 Task: Look for space in Ocala, United States from 26th August, 2023 to 10th September, 2023 for 6 adults, 2 children in price range Rs.10000 to Rs.15000. Place can be entire place or shared room with 6 bedrooms having 6 beds and 6 bathrooms. Property type can be house, flat, guest house. Amenities needed are: wifi, TV, free parkinig on premises, gym, breakfast. Booking option can be shelf check-in. Required host language is English.
Action: Mouse moved to (588, 117)
Screenshot: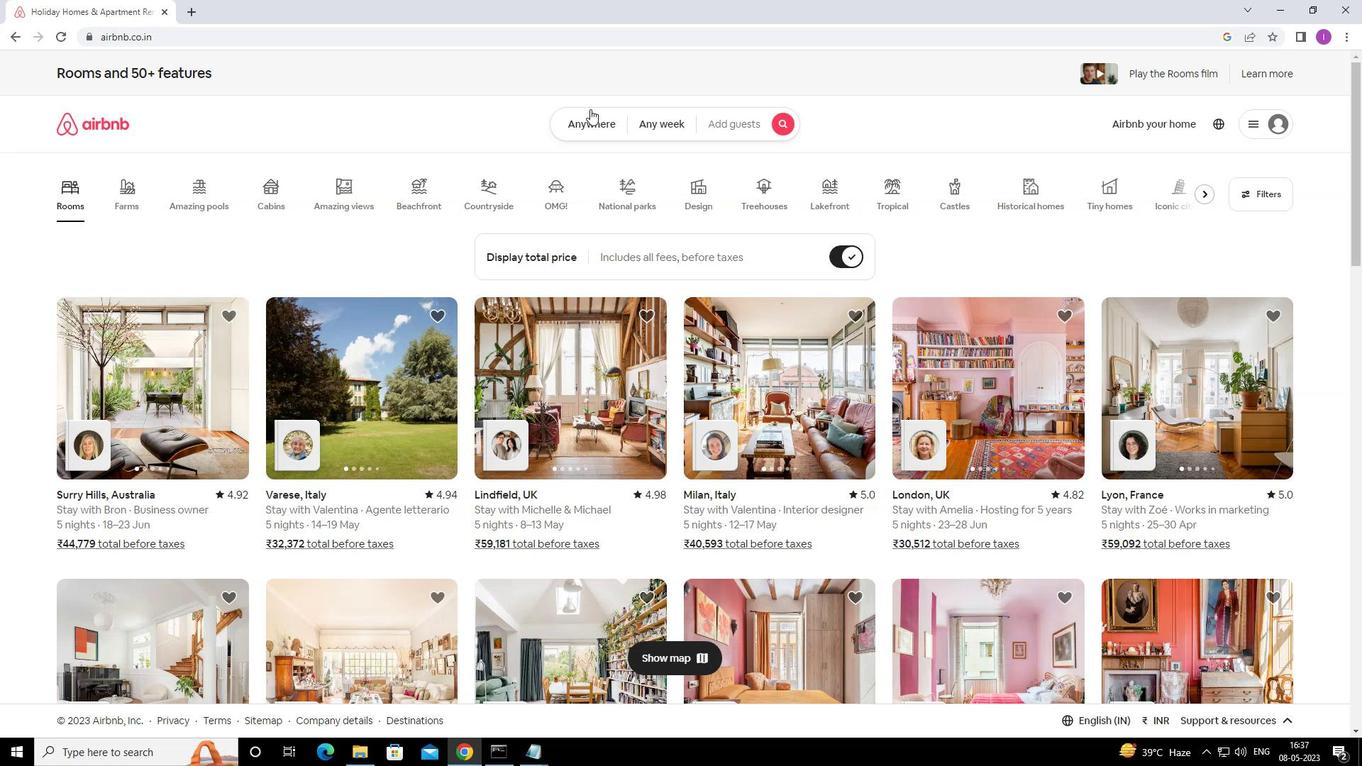 
Action: Mouse pressed left at (588, 117)
Screenshot: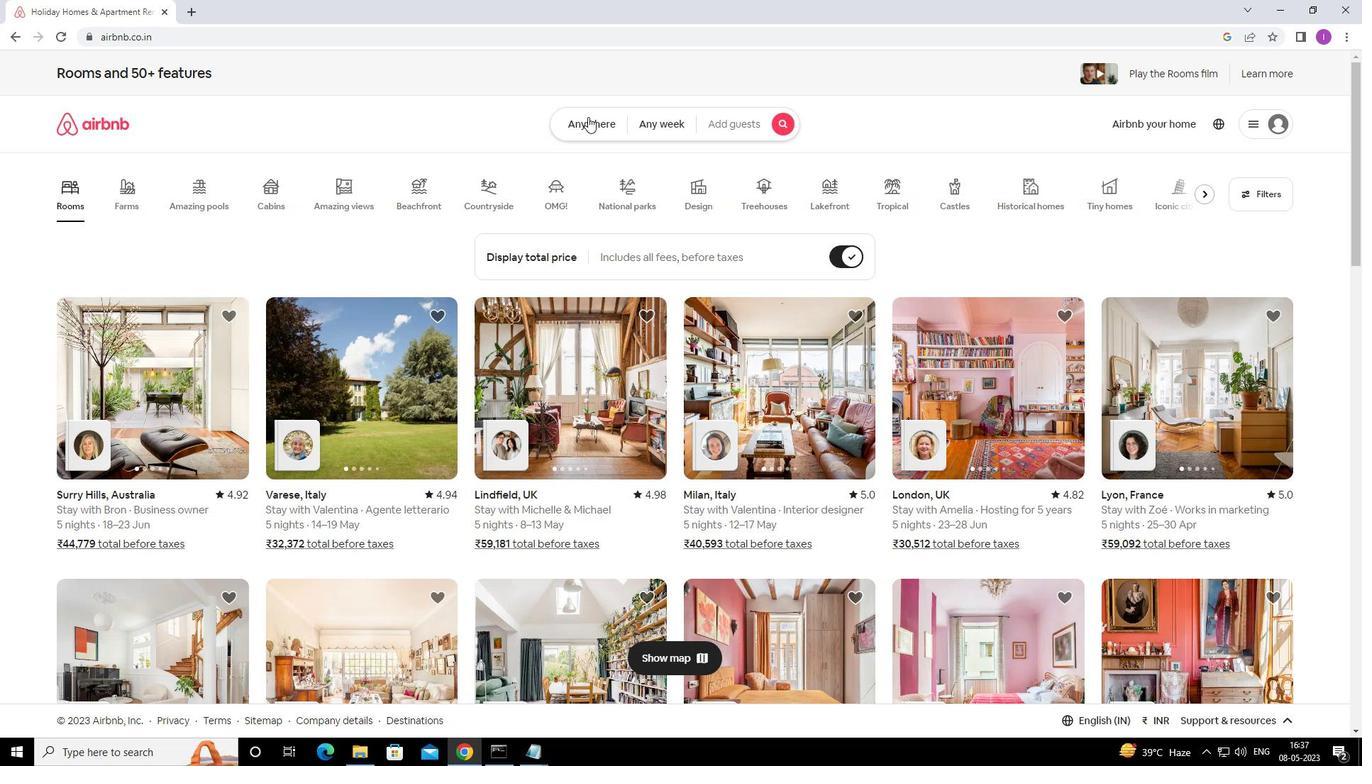 
Action: Mouse moved to (469, 176)
Screenshot: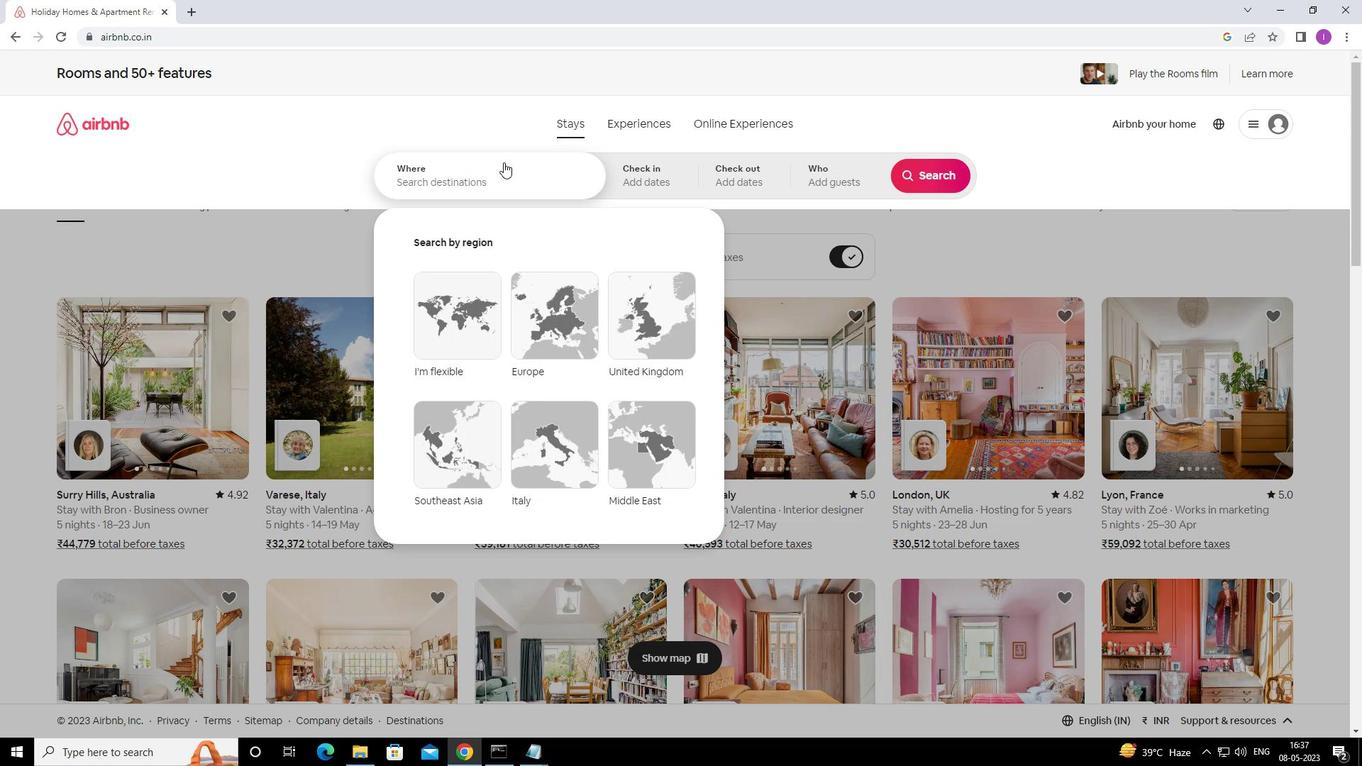 
Action: Mouse pressed left at (469, 176)
Screenshot: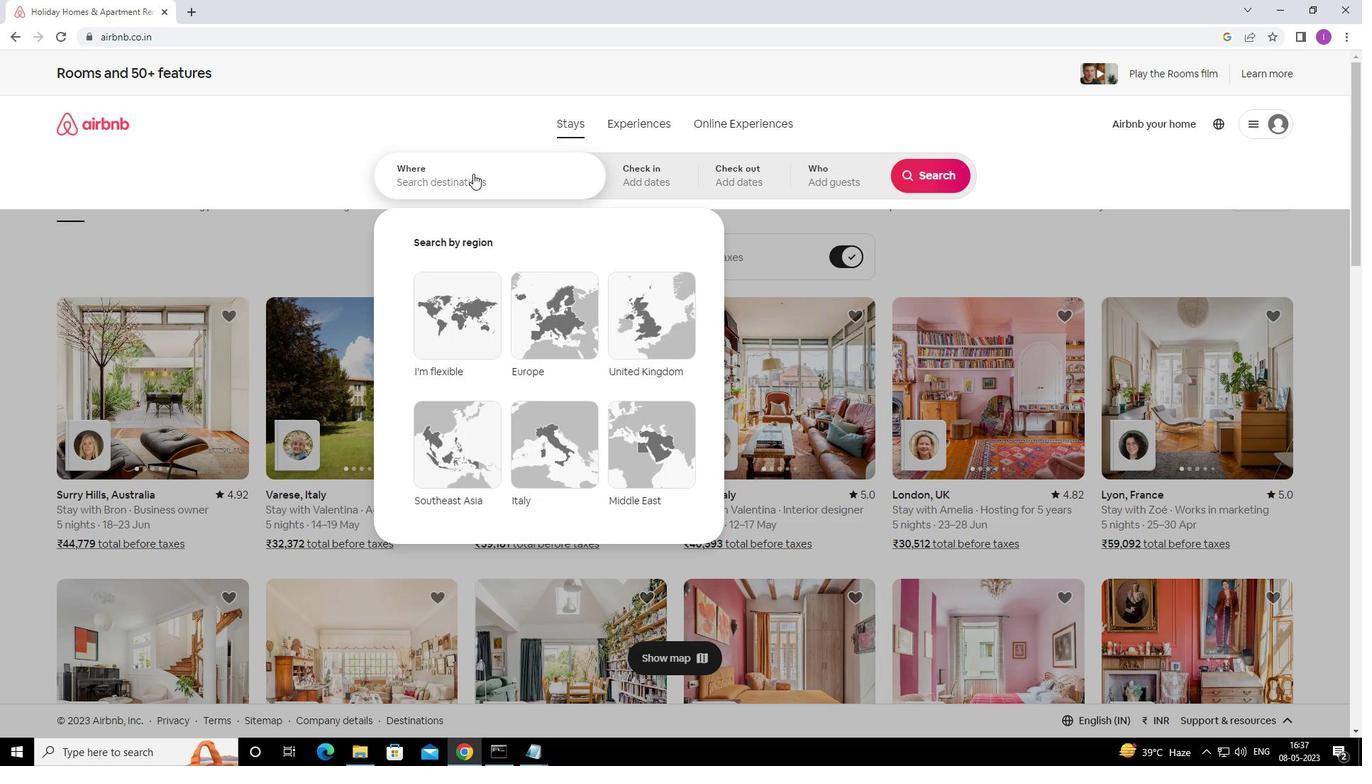 
Action: Mouse moved to (481, 176)
Screenshot: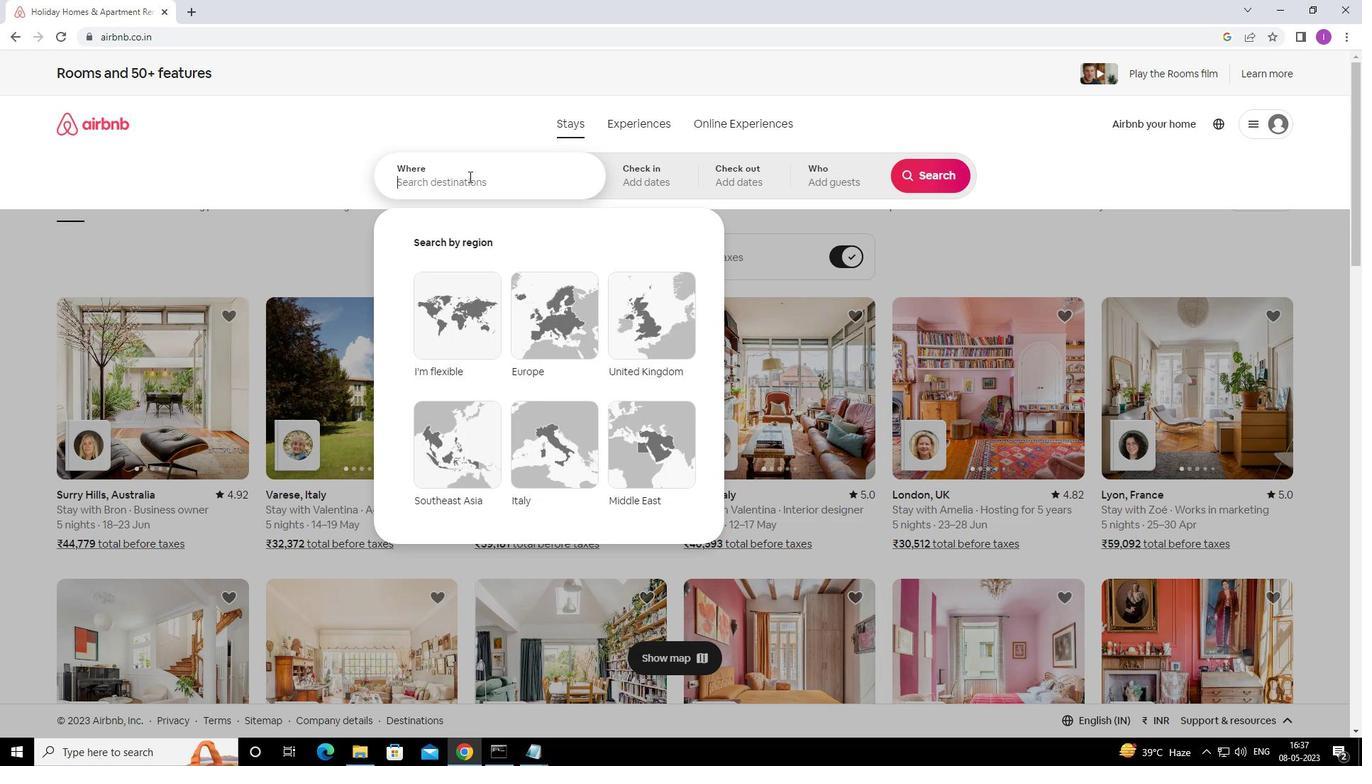 
Action: Key pressed <Key.shift><Key.shift><Key.shift><Key.shift><Key.shift><Key.shift><Key.shift><Key.shift><Key.shift><Key.shift><Key.shift><Key.shift><Key.shift><Key.shift><Key.shift><Key.shift><Key.shift><Key.shift><Key.shift><Key.shift><Key.shift><Key.shift><Key.shift><Key.shift><Key.shift><Key.shift><Key.shift><Key.shift><Key.shift><Key.shift><Key.shift><Key.shift><Key.shift>OCALA,<Key.shift>UNITED<Key.space>STATES
Screenshot: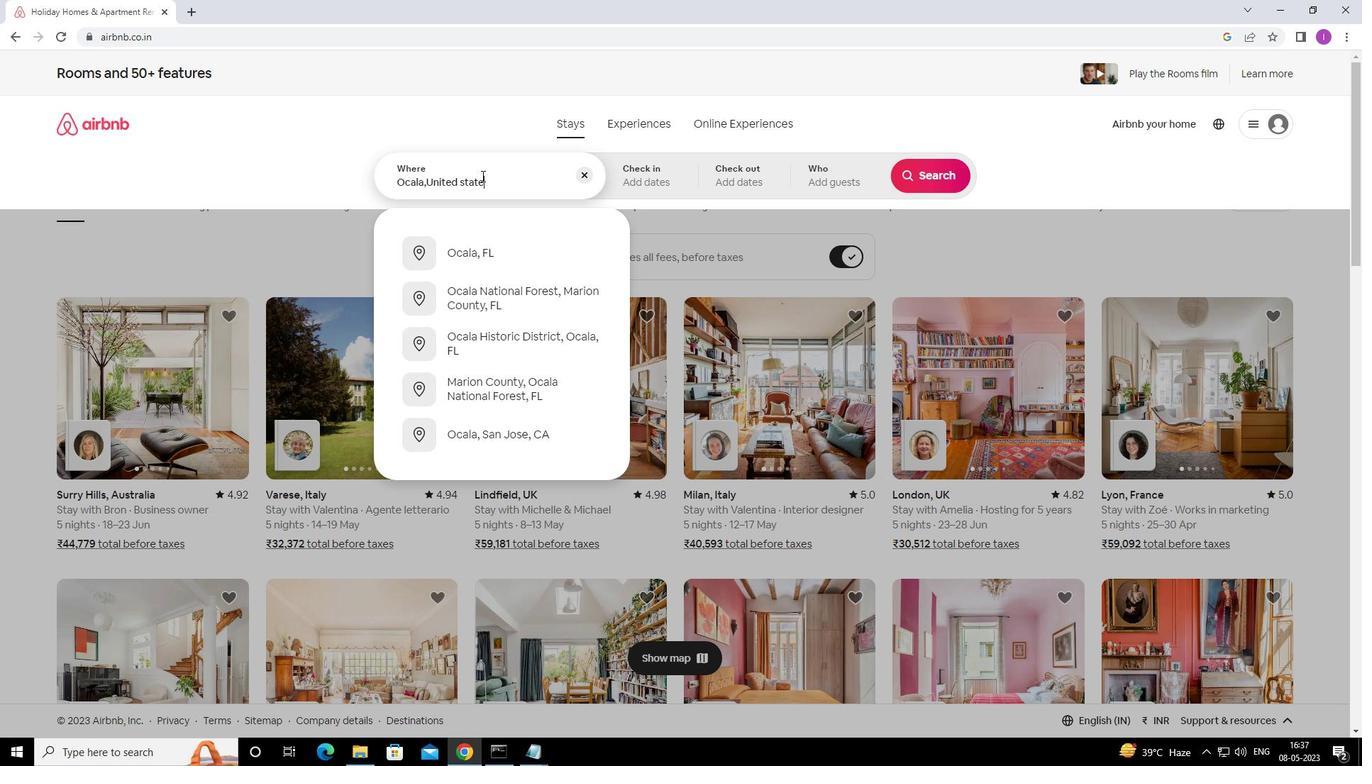 
Action: Mouse moved to (672, 195)
Screenshot: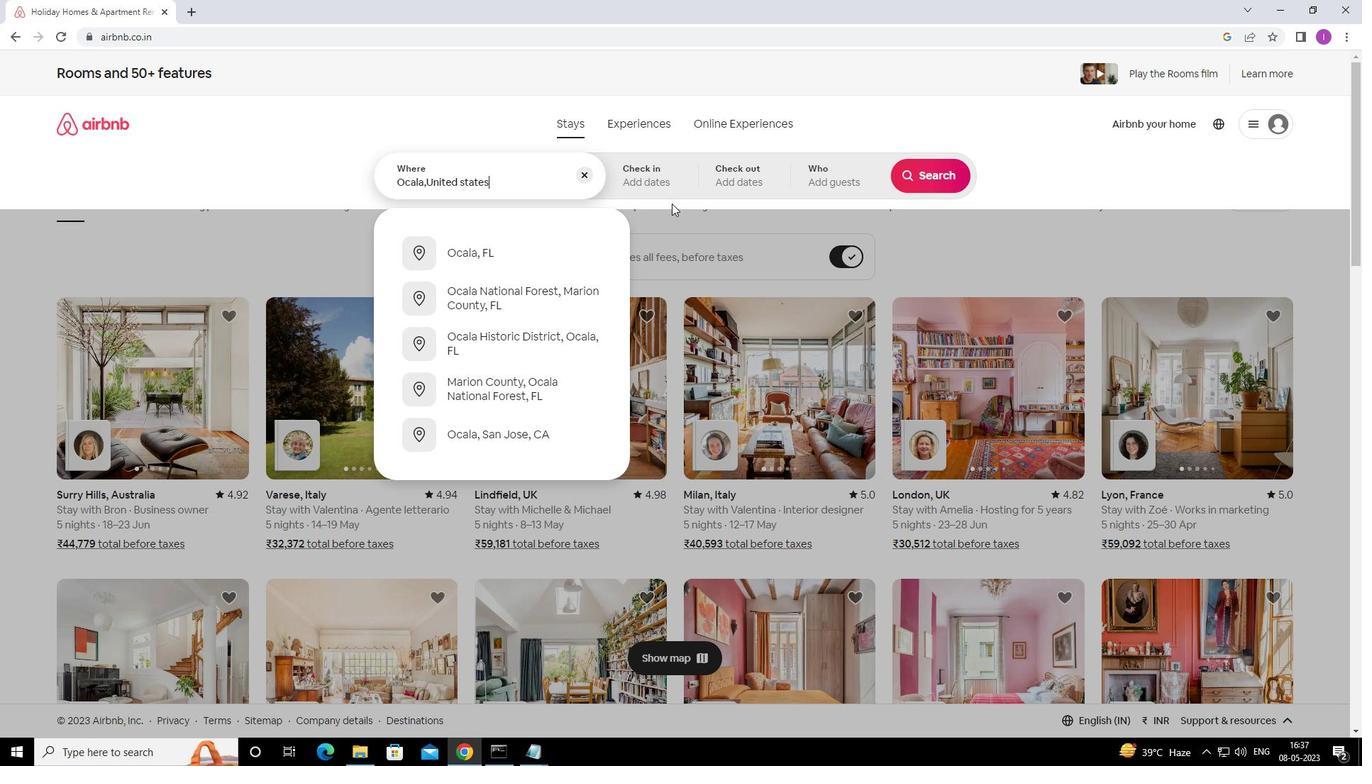 
Action: Mouse pressed left at (672, 195)
Screenshot: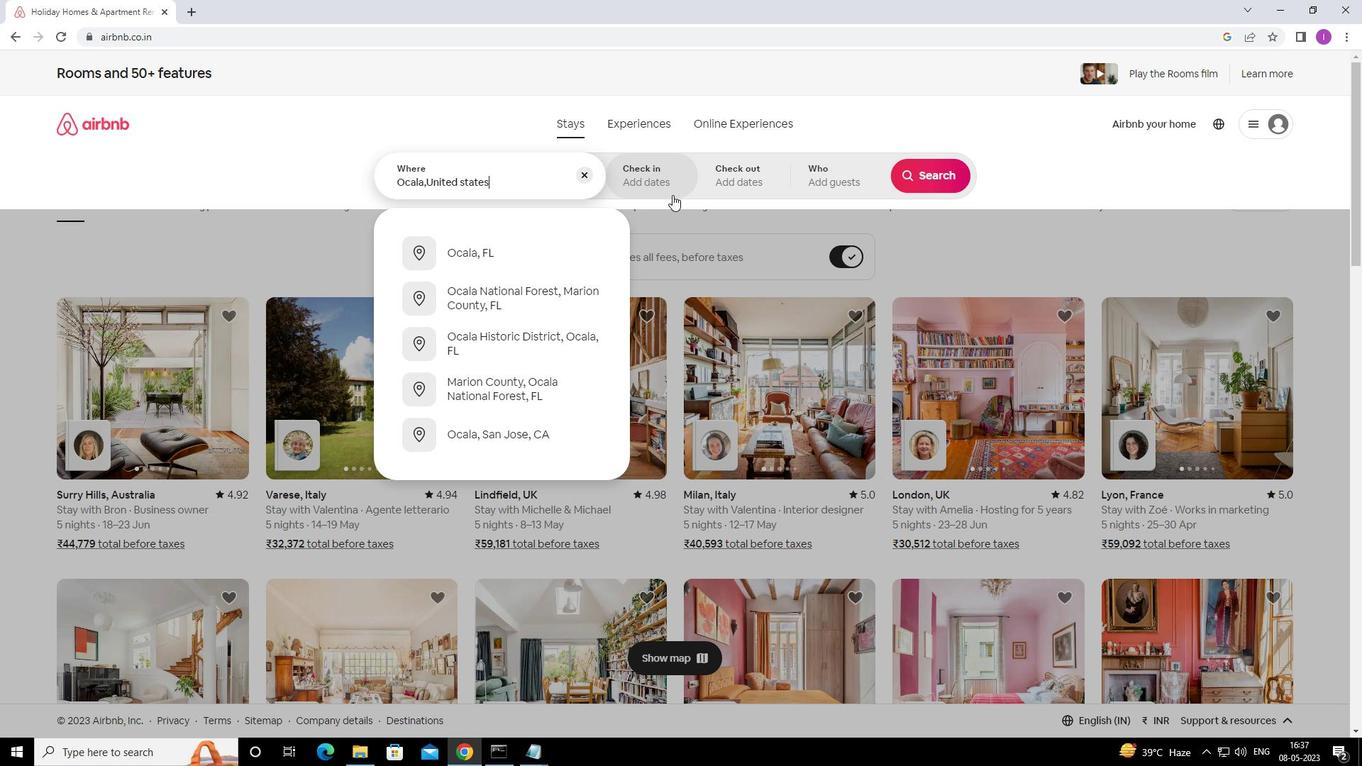 
Action: Mouse moved to (949, 283)
Screenshot: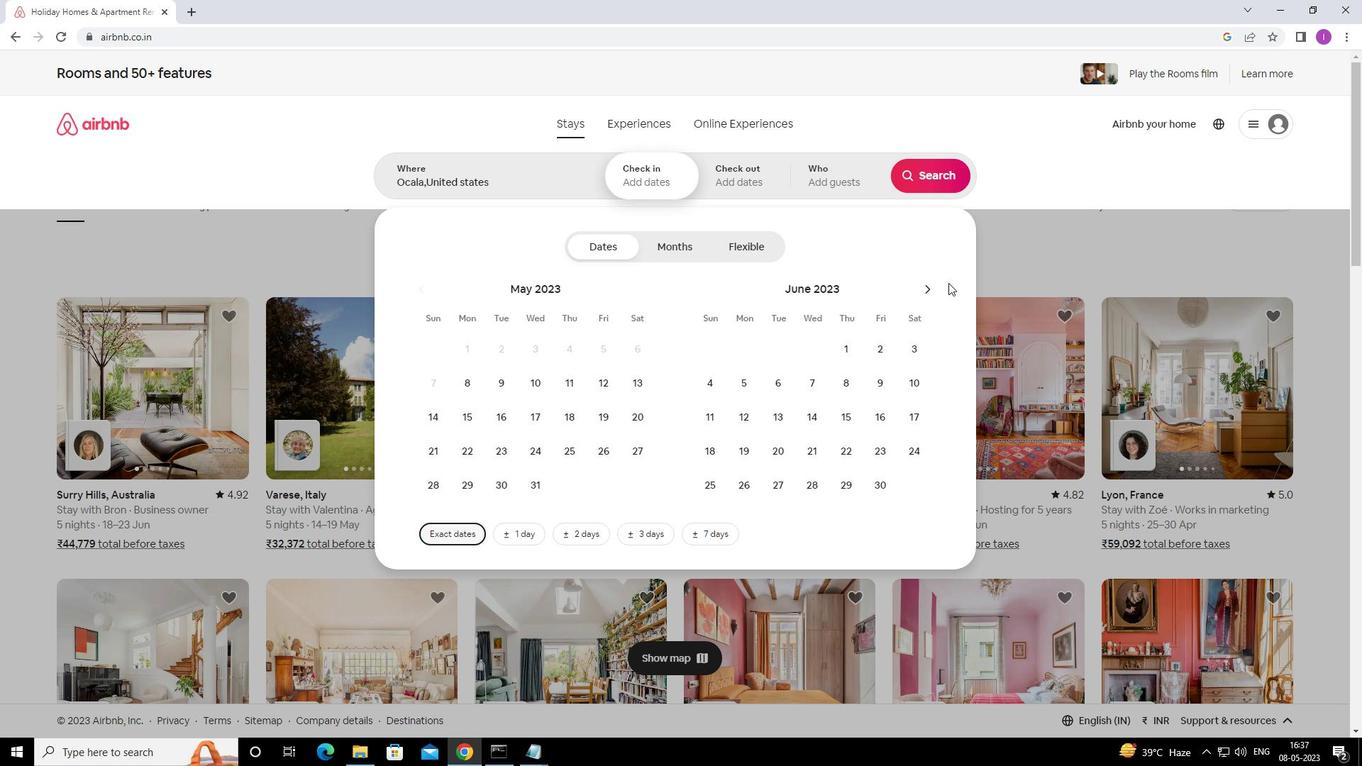 
Action: Mouse pressed left at (949, 283)
Screenshot: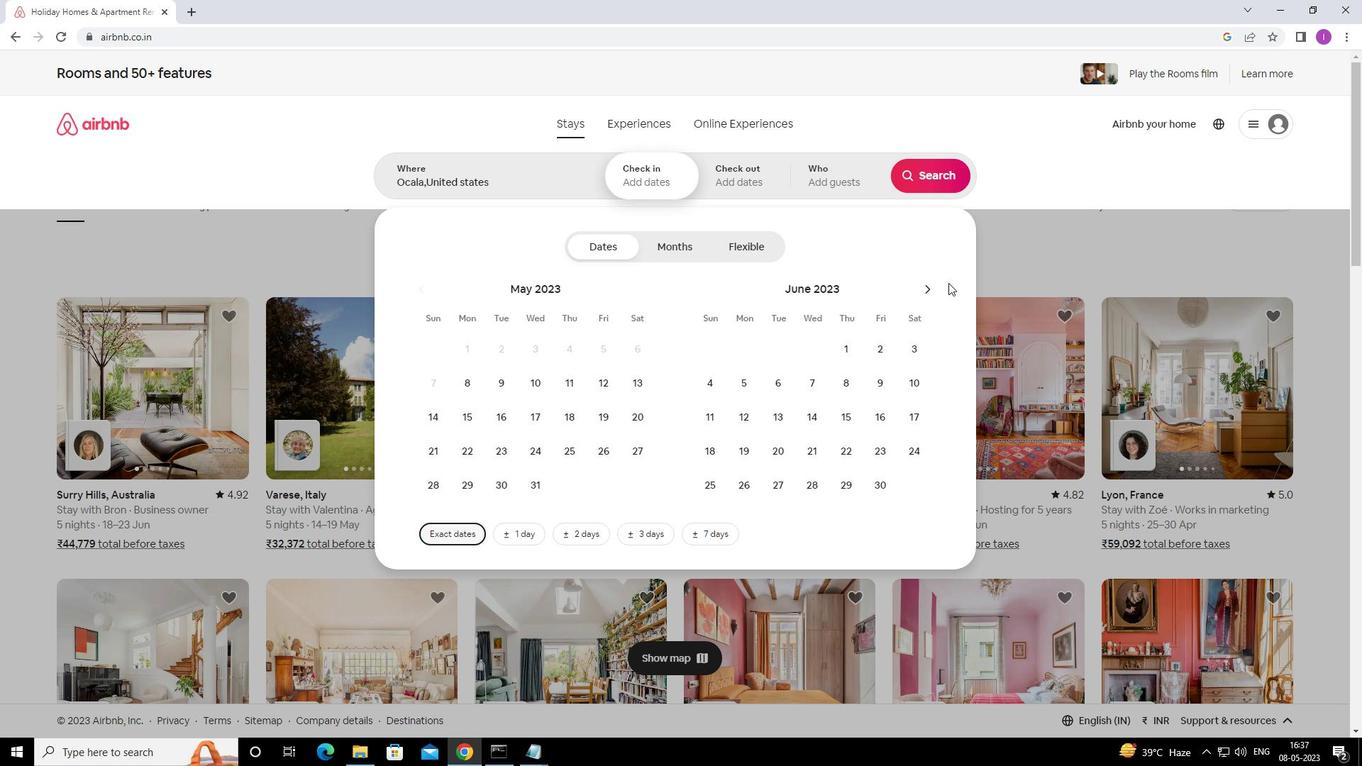 
Action: Mouse moved to (950, 283)
Screenshot: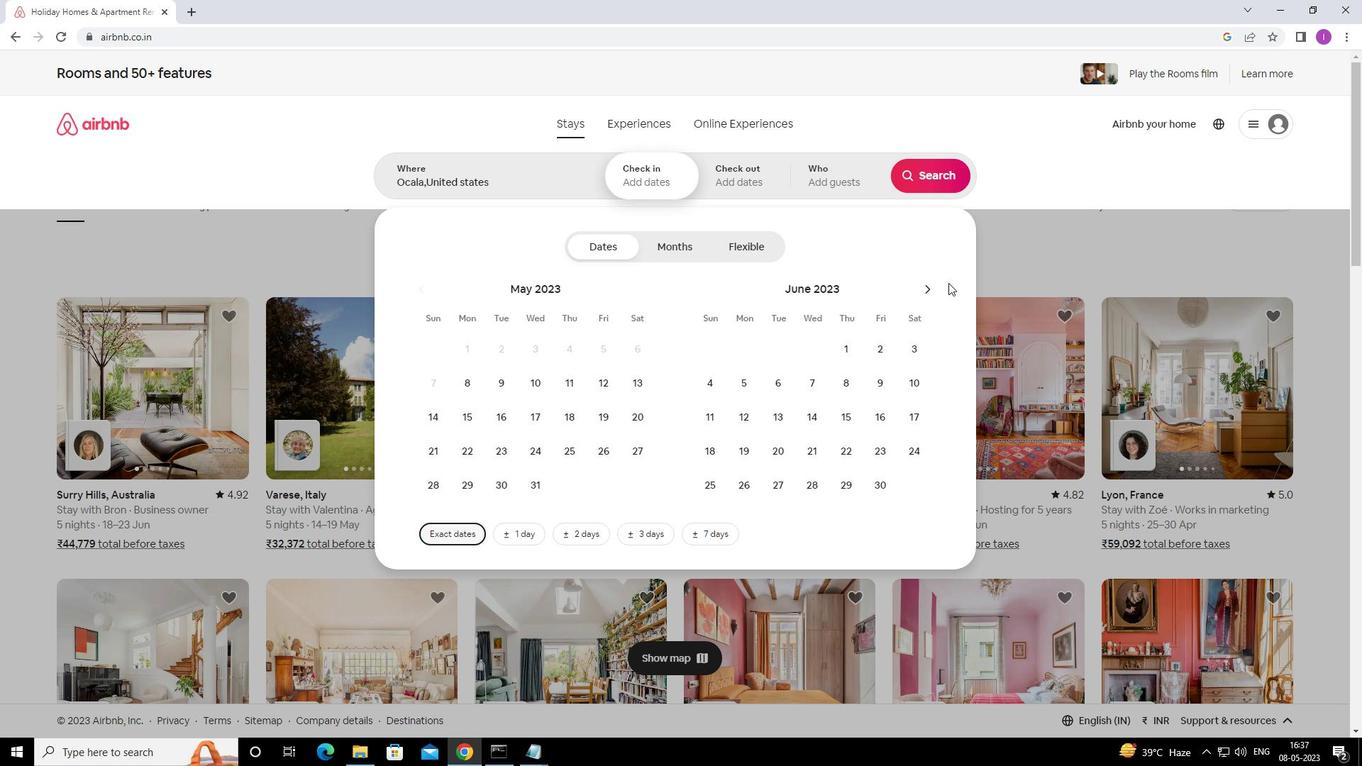 
Action: Mouse pressed left at (950, 283)
Screenshot: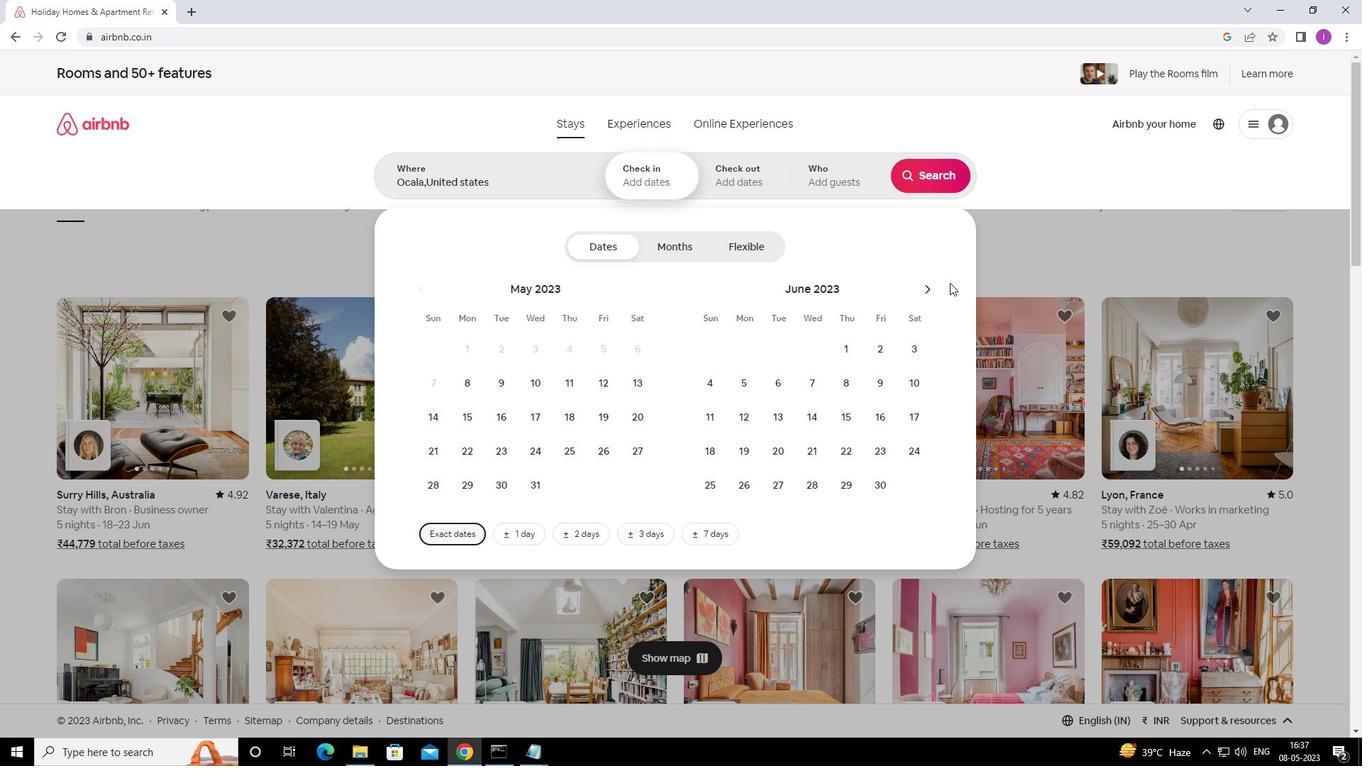 
Action: Mouse moved to (934, 292)
Screenshot: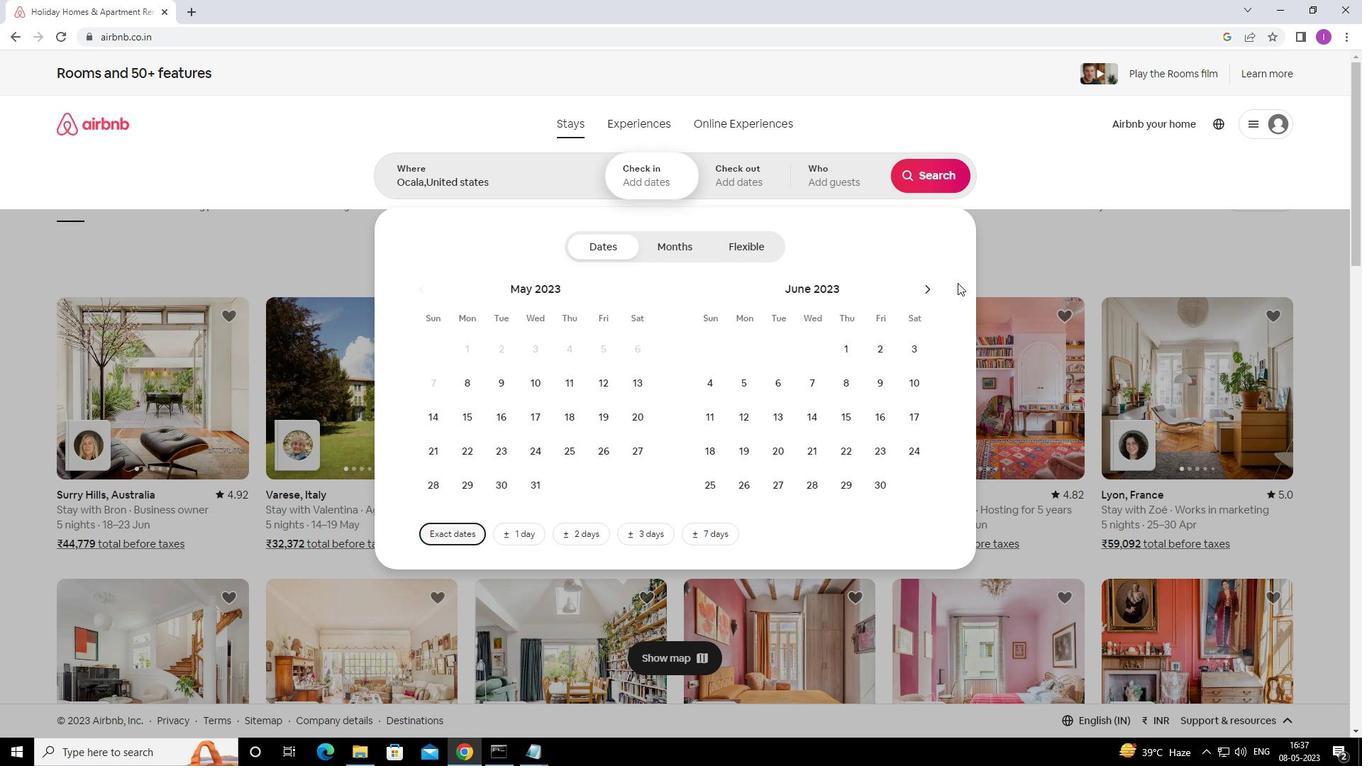
Action: Mouse pressed left at (934, 292)
Screenshot: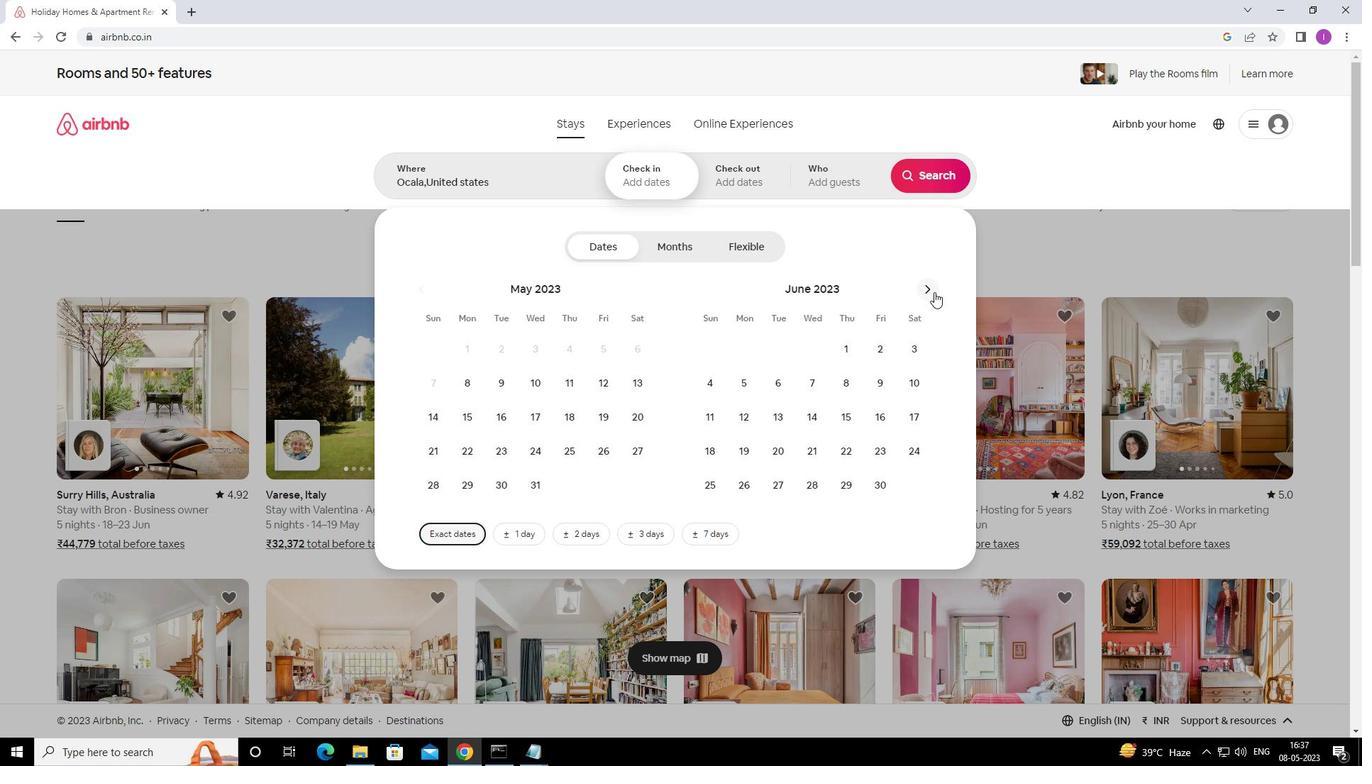 
Action: Mouse pressed left at (934, 292)
Screenshot: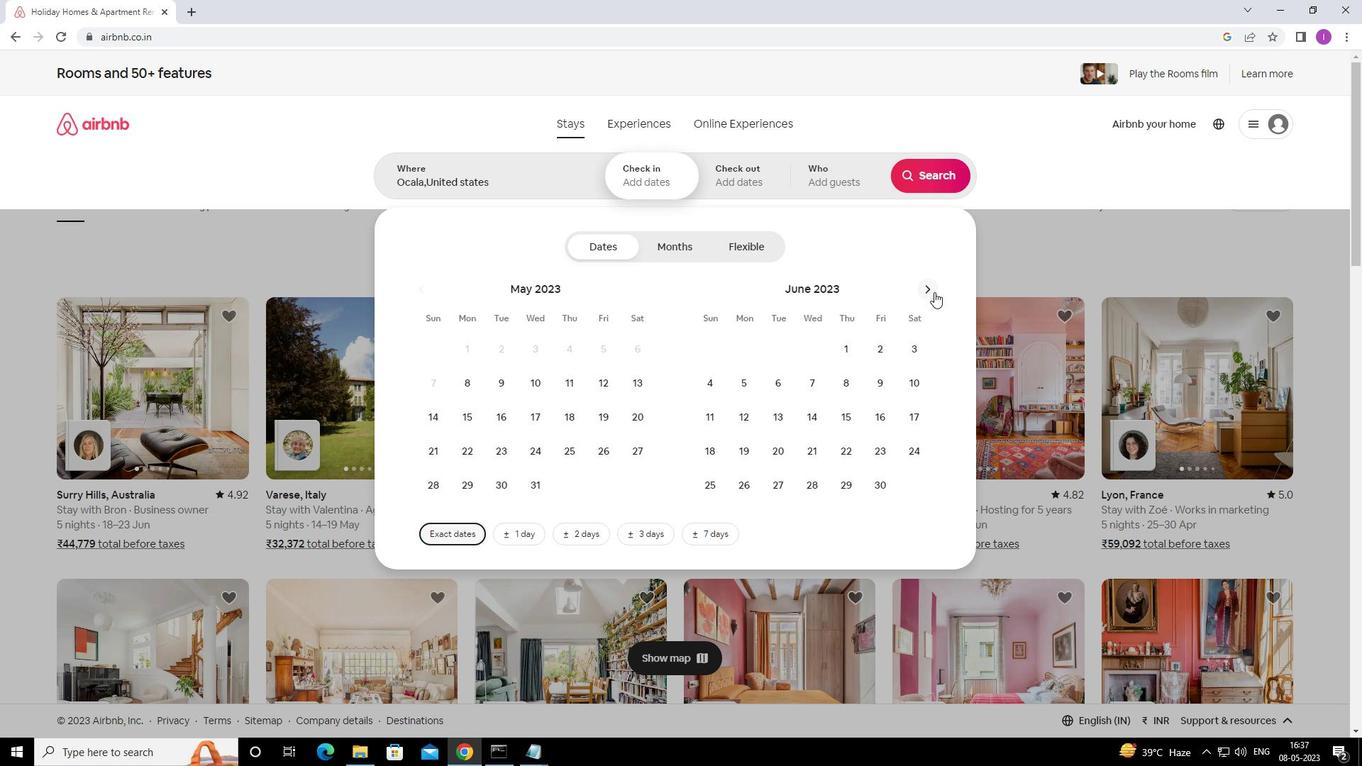 
Action: Mouse pressed left at (934, 292)
Screenshot: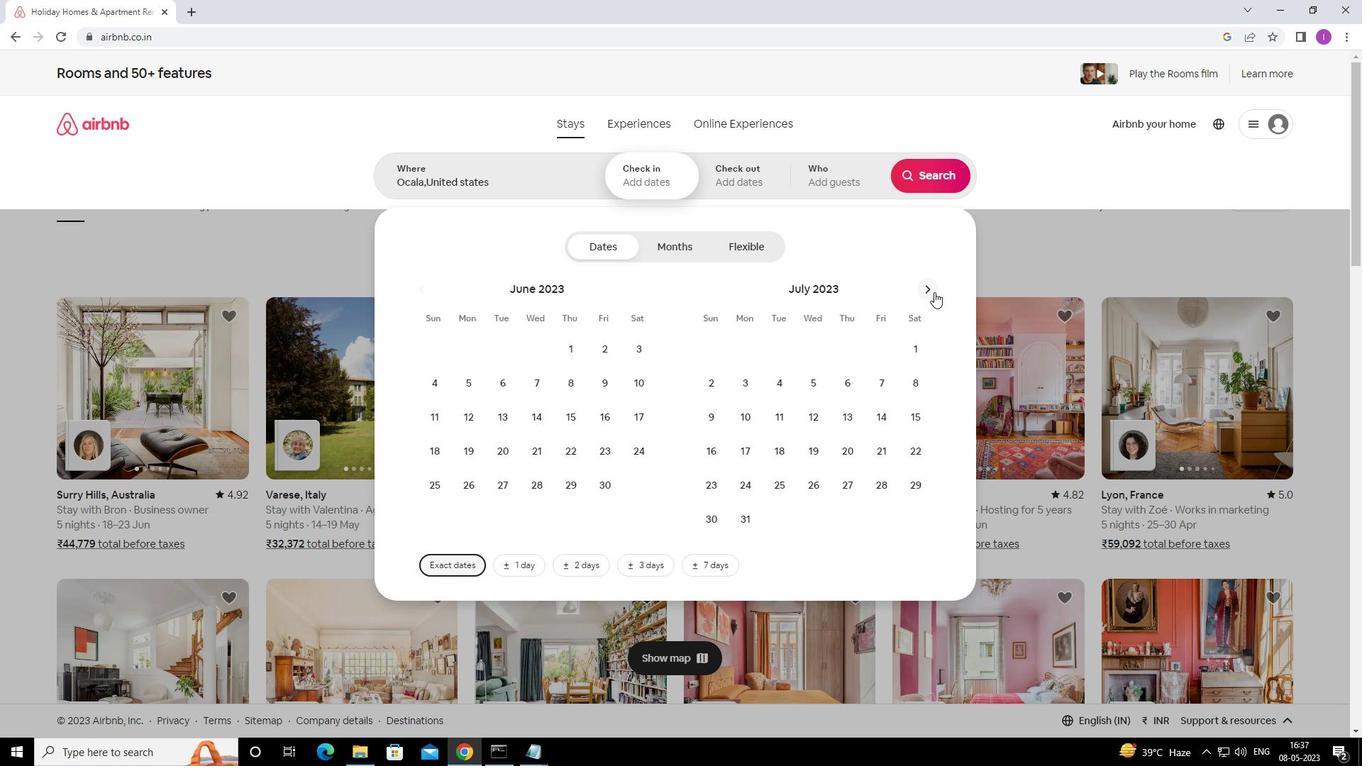 
Action: Mouse pressed left at (934, 292)
Screenshot: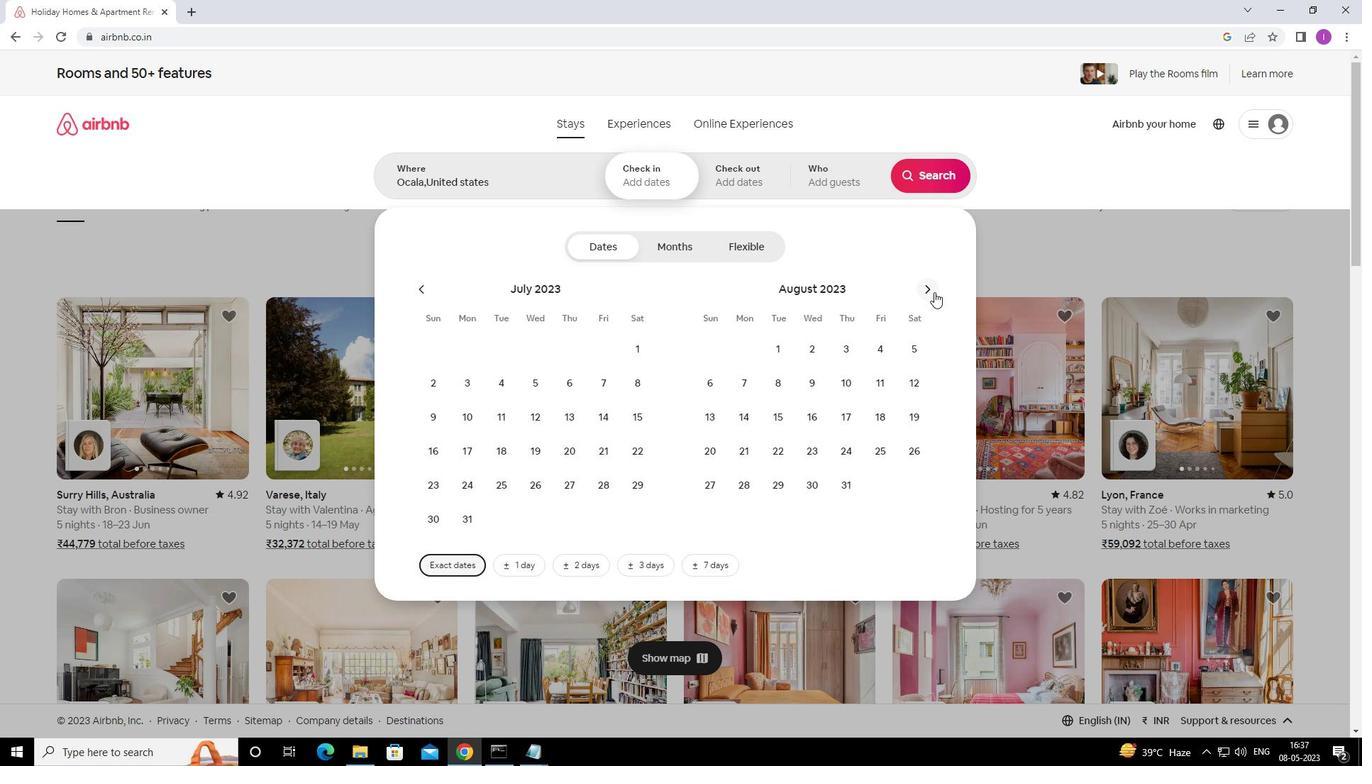 
Action: Mouse moved to (418, 289)
Screenshot: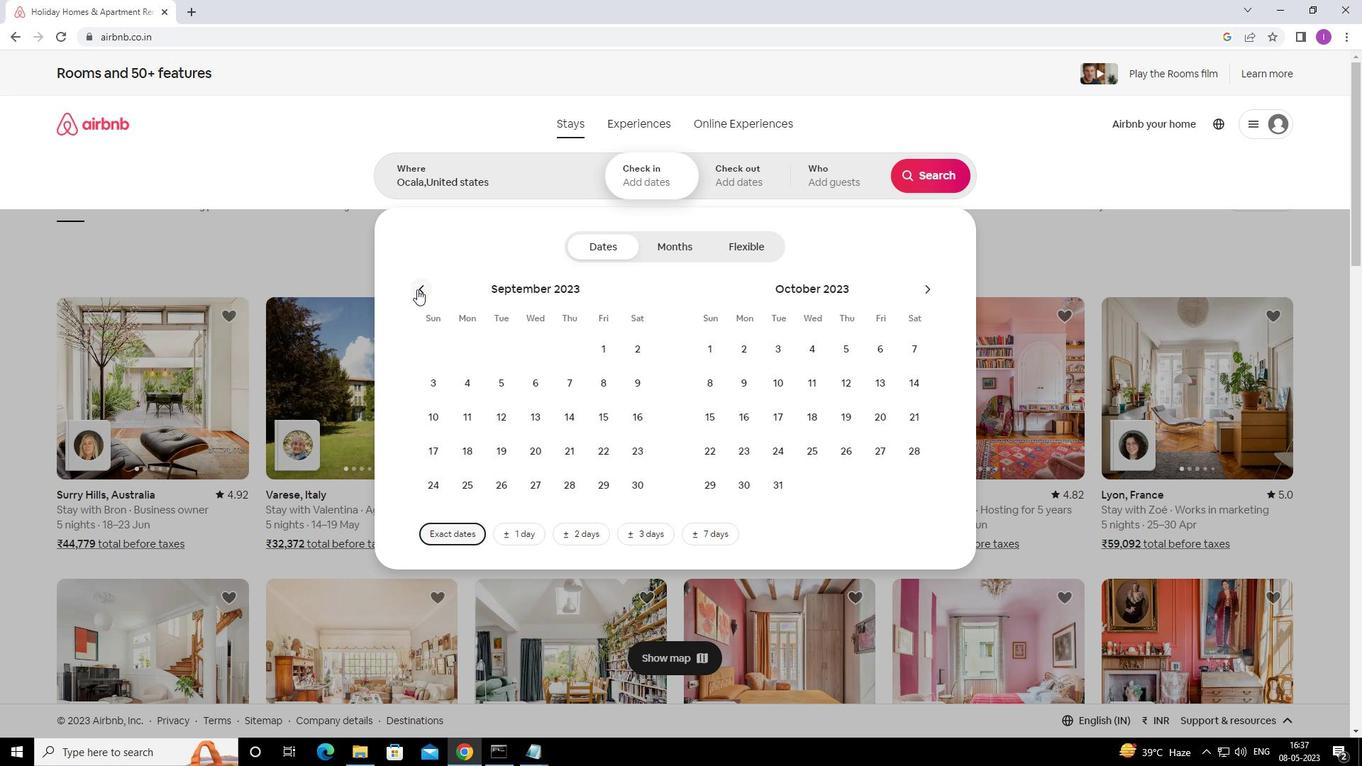 
Action: Mouse pressed left at (418, 289)
Screenshot: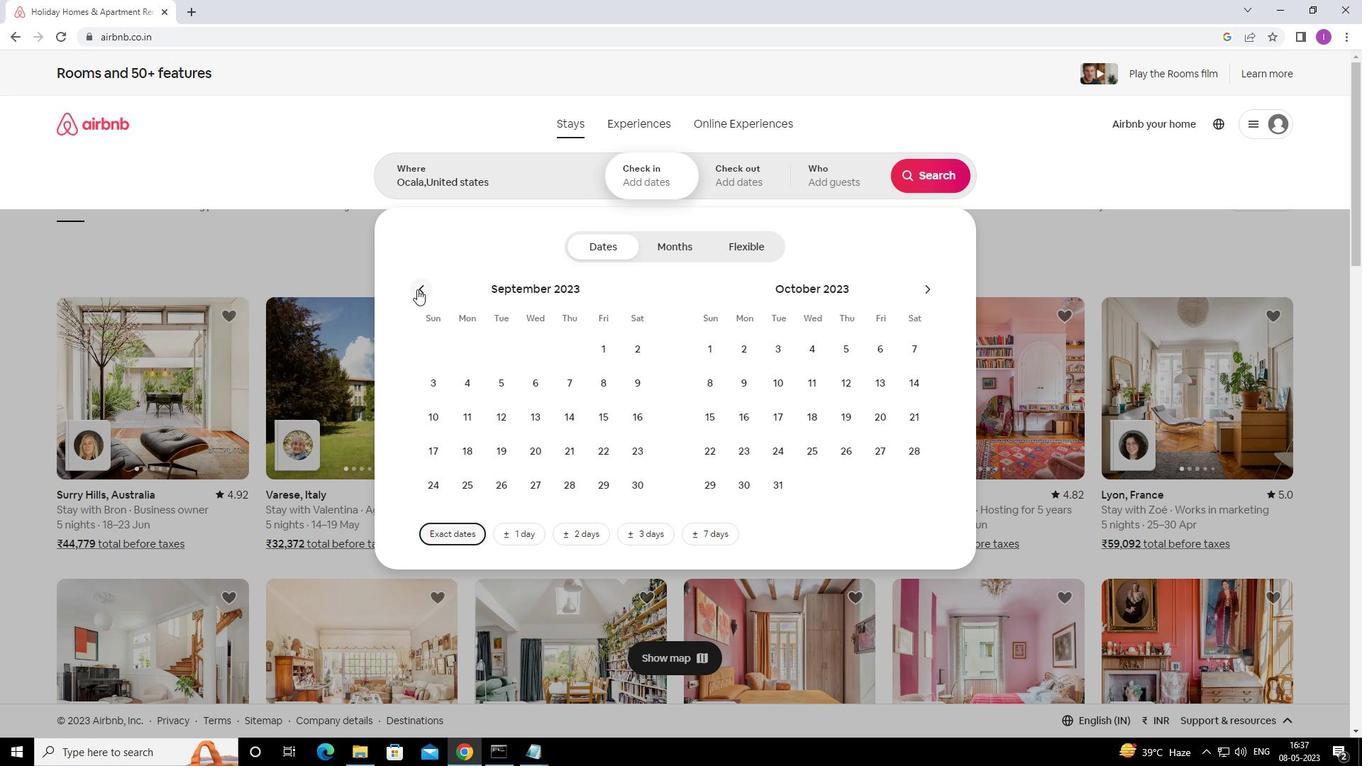 
Action: Mouse moved to (639, 455)
Screenshot: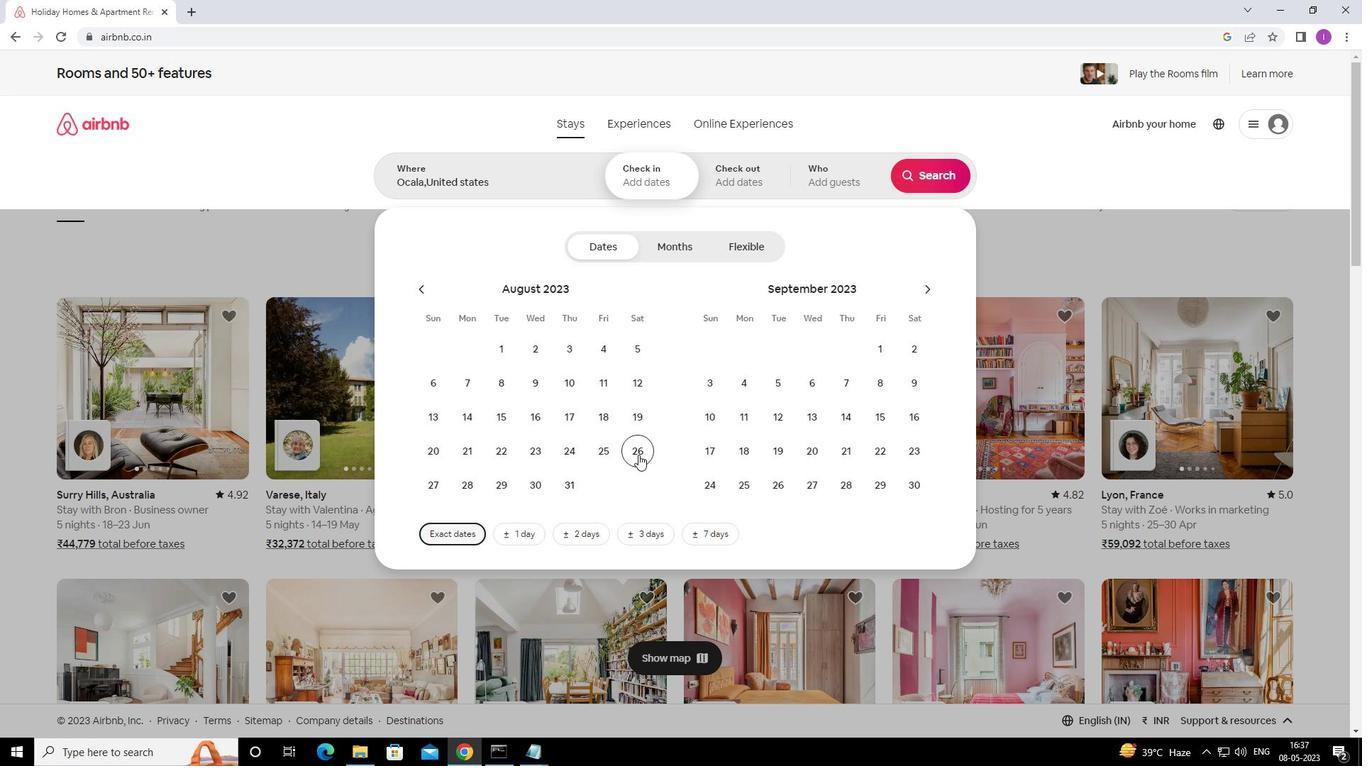 
Action: Mouse pressed left at (639, 455)
Screenshot: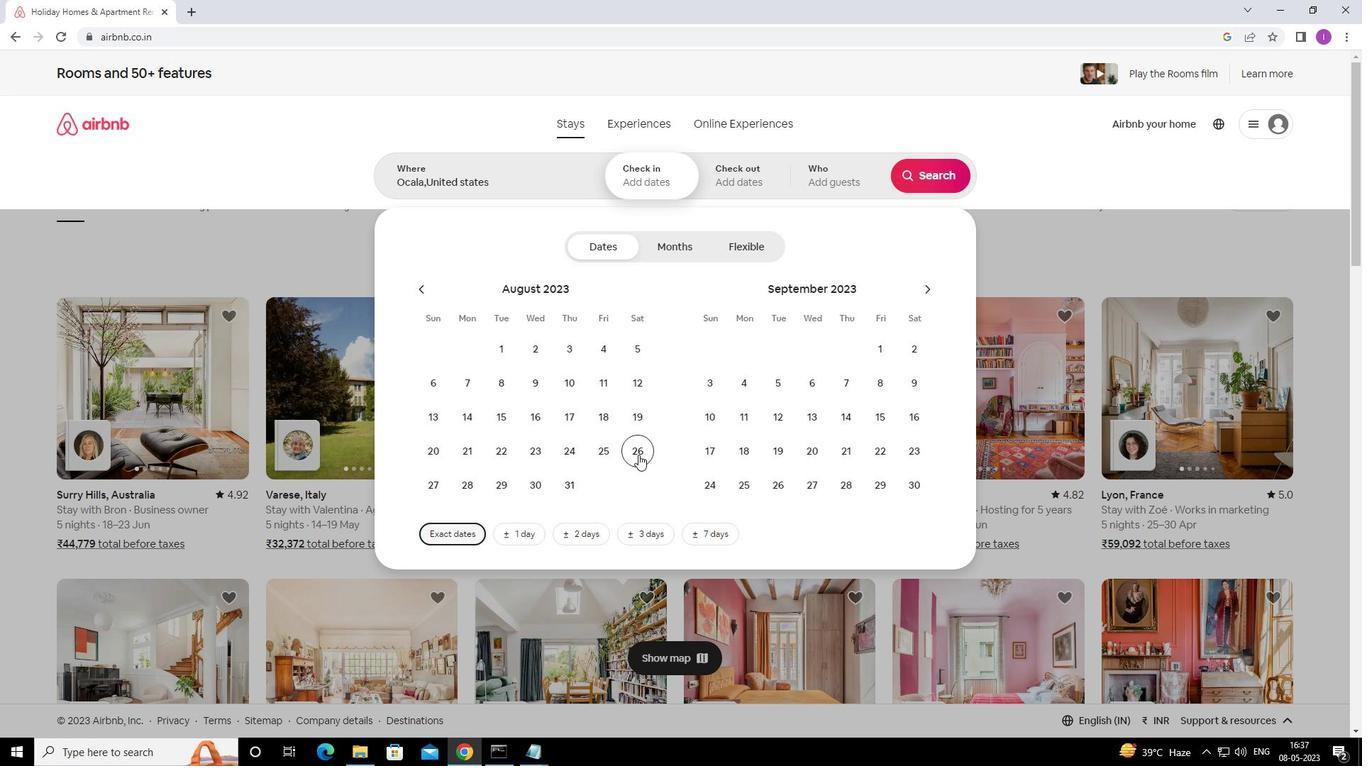 
Action: Mouse moved to (712, 430)
Screenshot: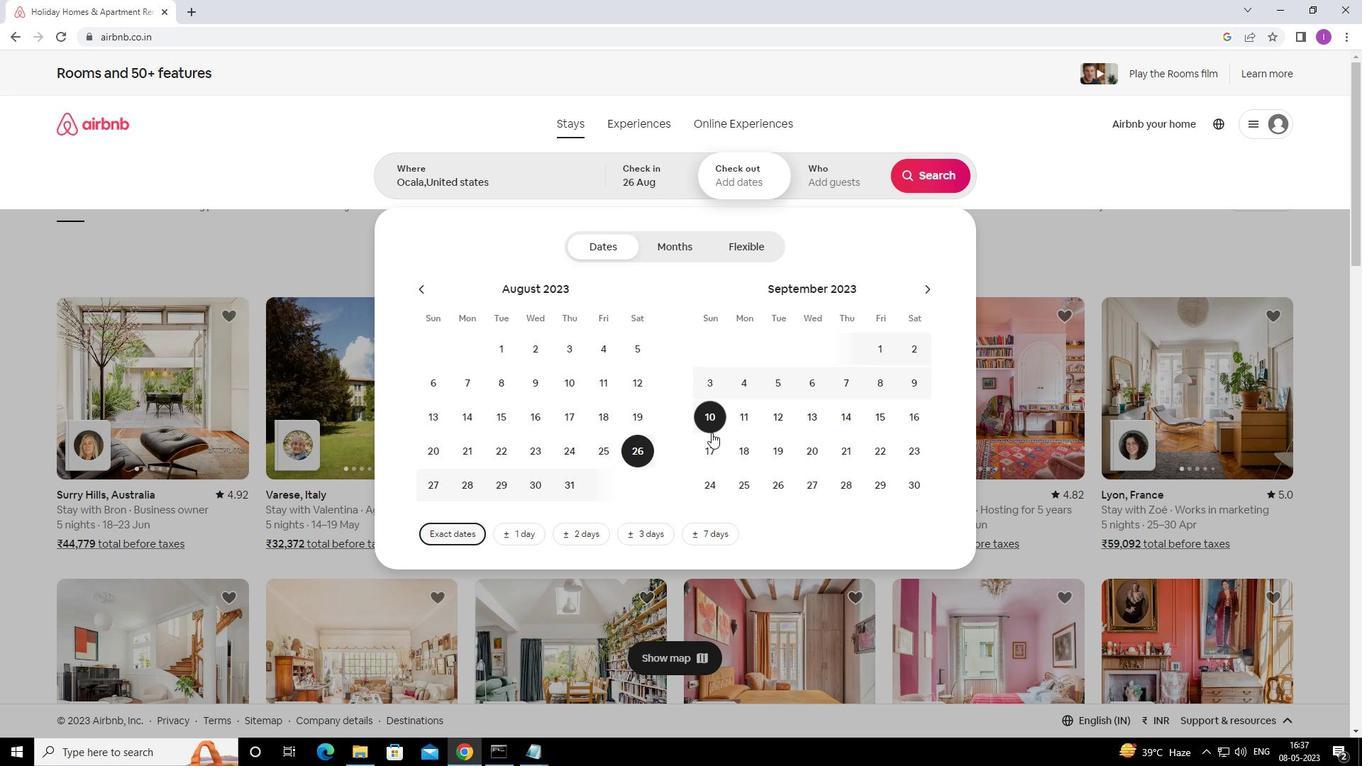 
Action: Mouse pressed left at (712, 430)
Screenshot: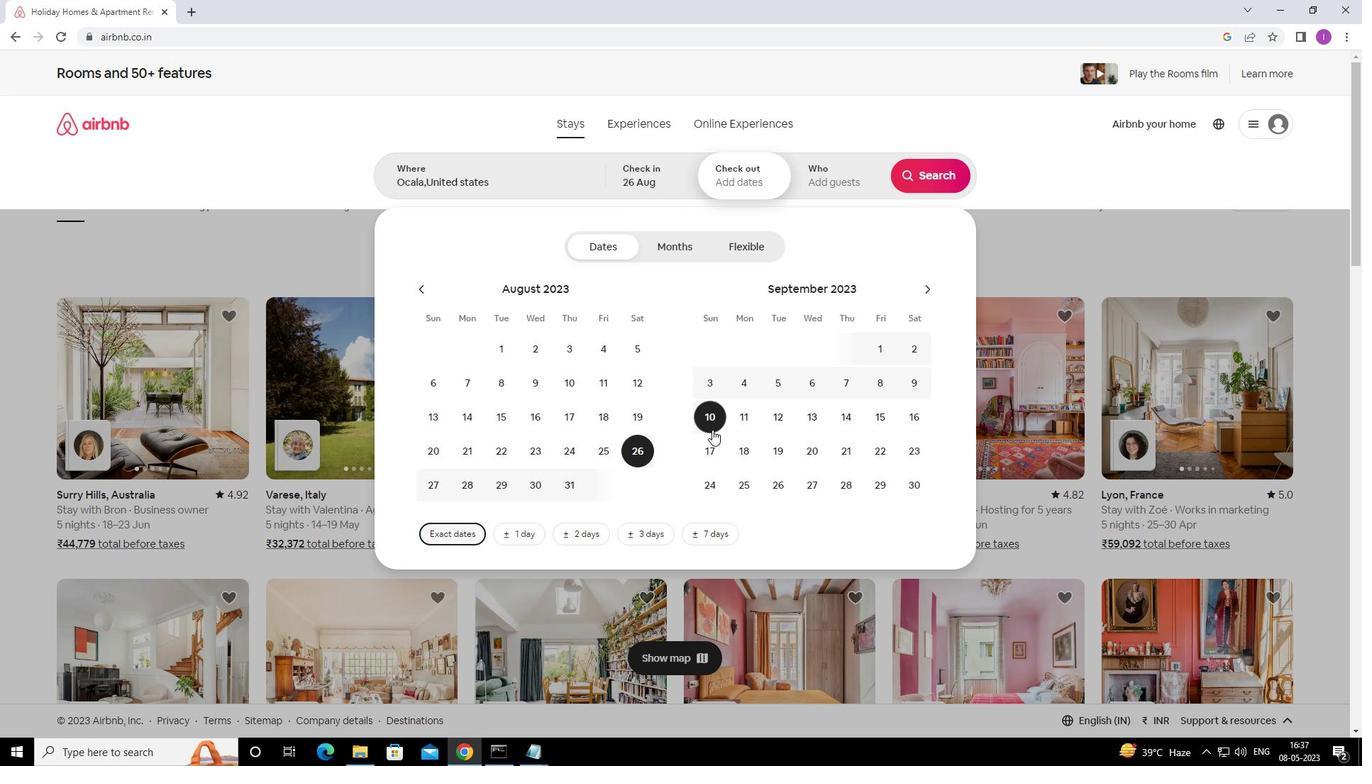 
Action: Mouse moved to (846, 194)
Screenshot: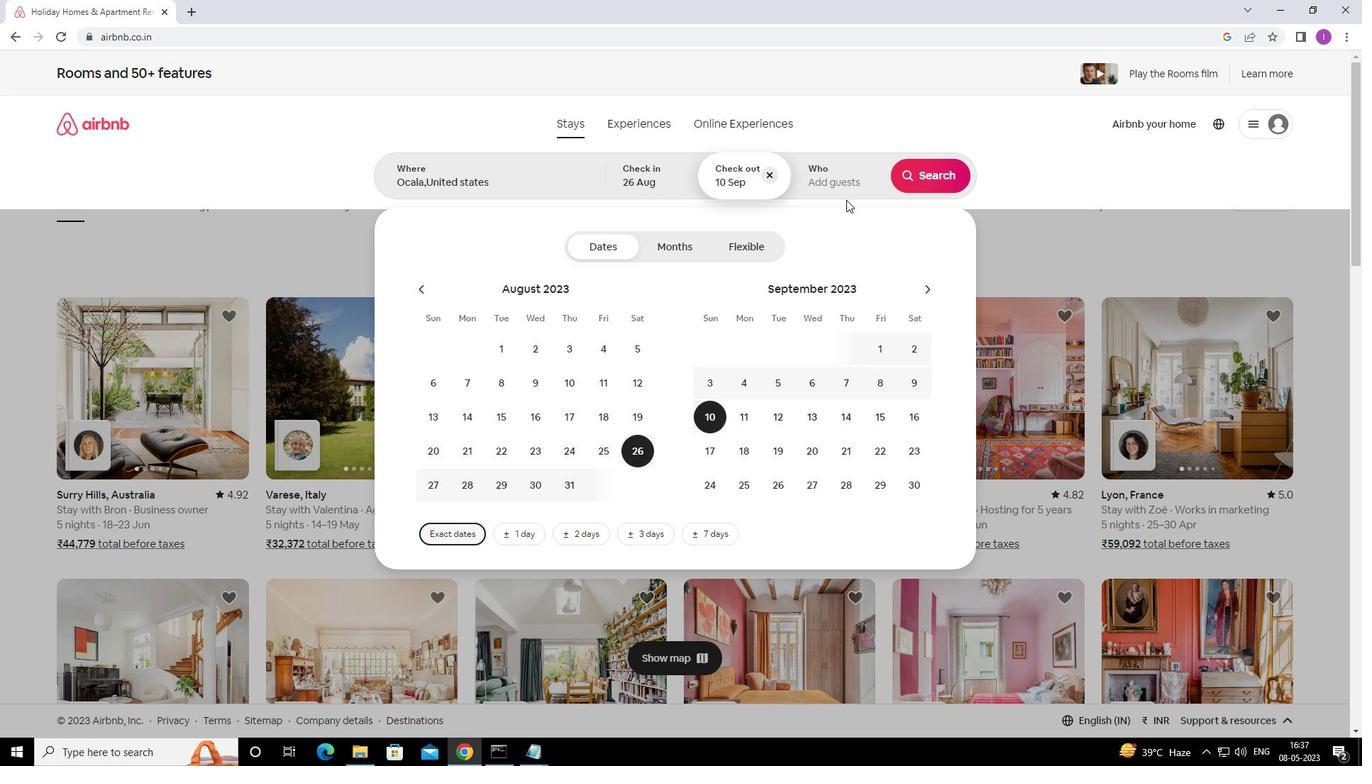 
Action: Mouse pressed left at (846, 194)
Screenshot: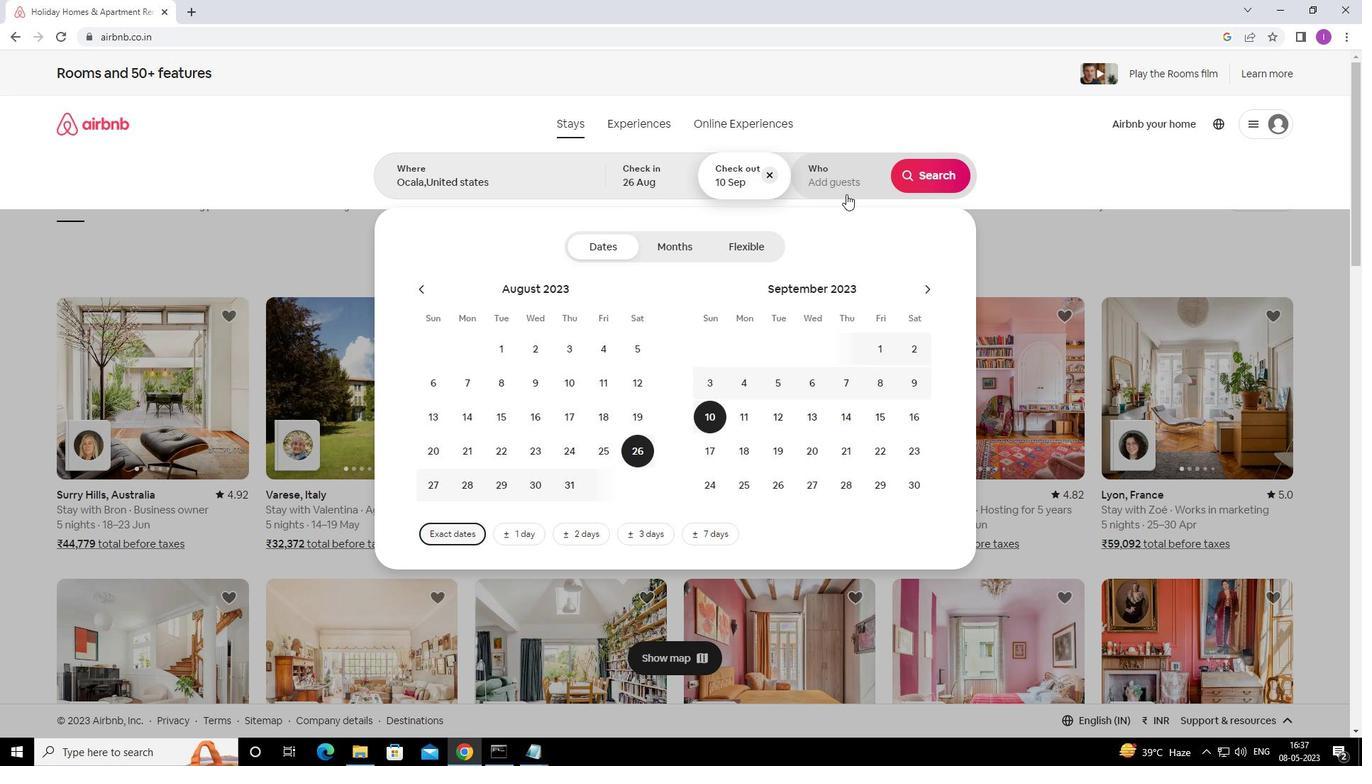 
Action: Mouse moved to (935, 249)
Screenshot: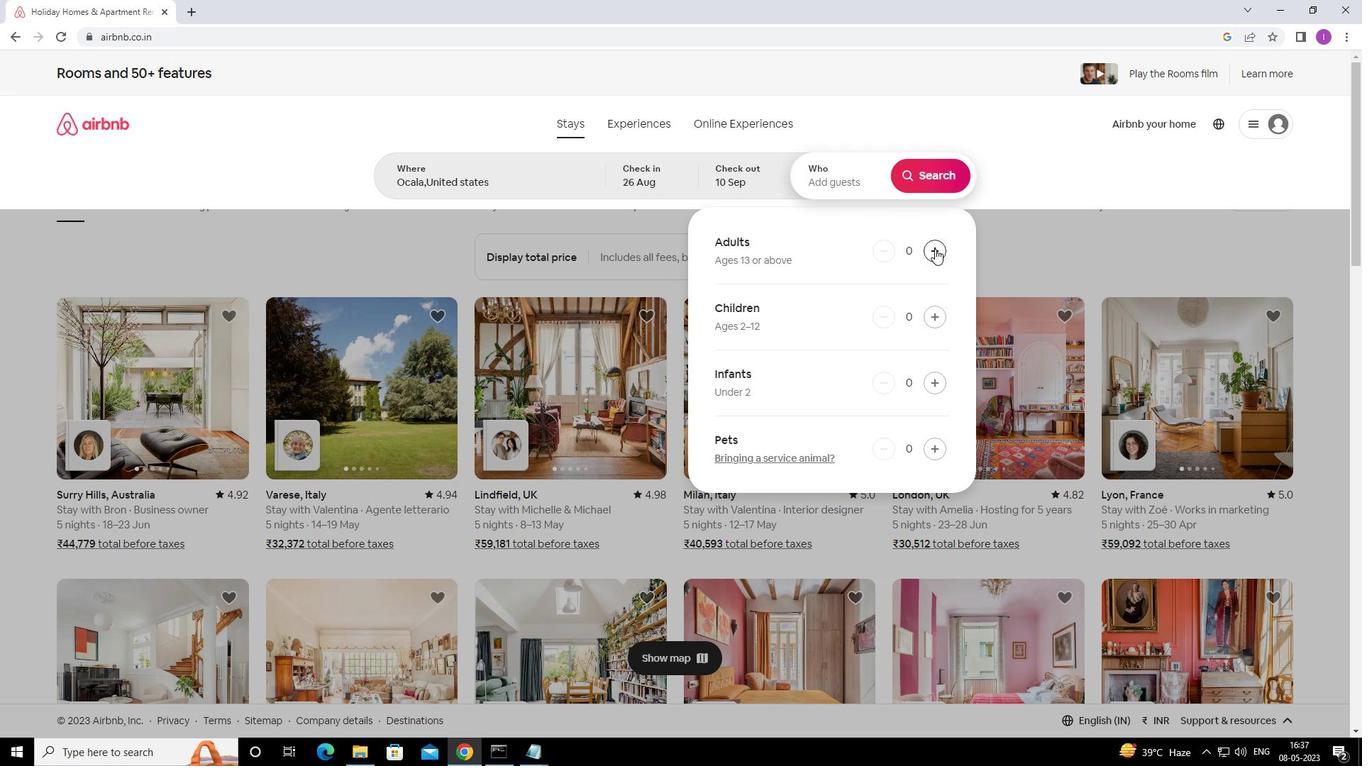 
Action: Mouse pressed left at (935, 249)
Screenshot: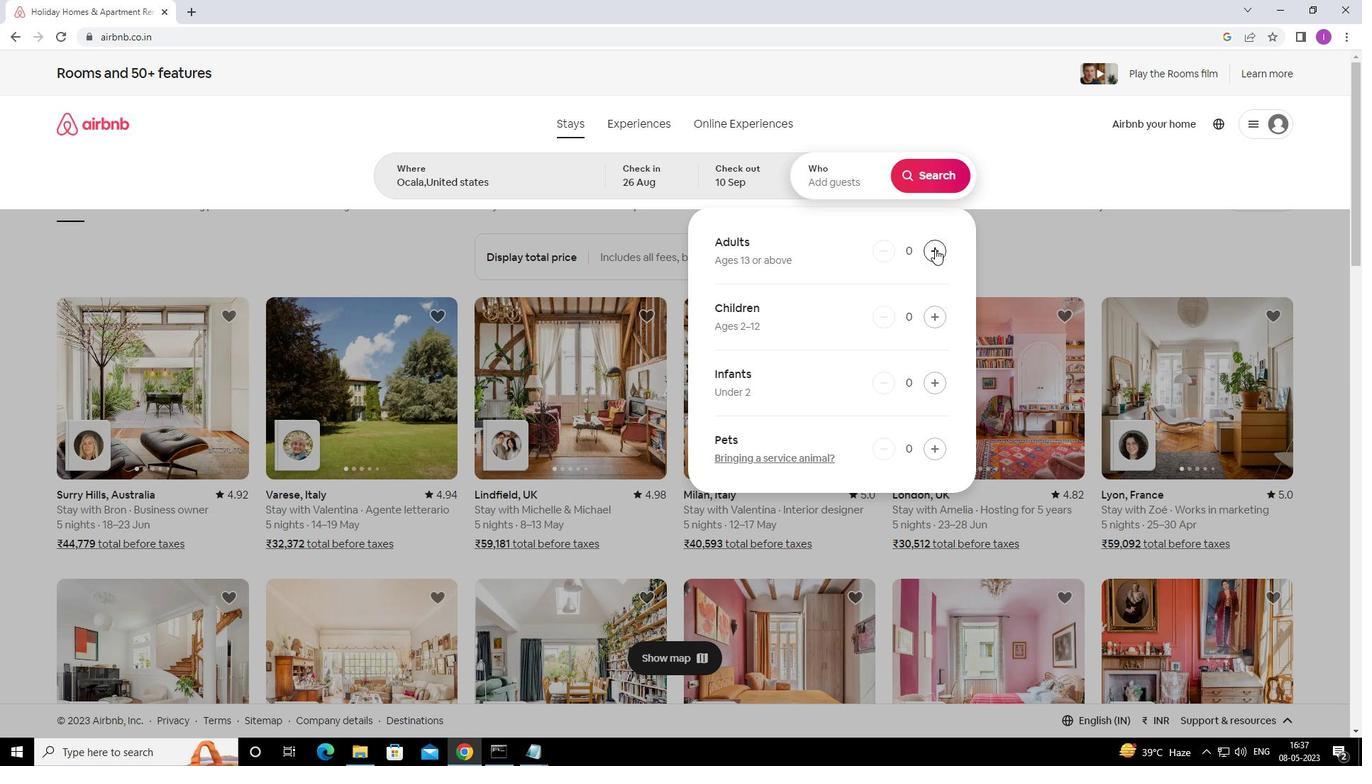 
Action: Mouse moved to (936, 249)
Screenshot: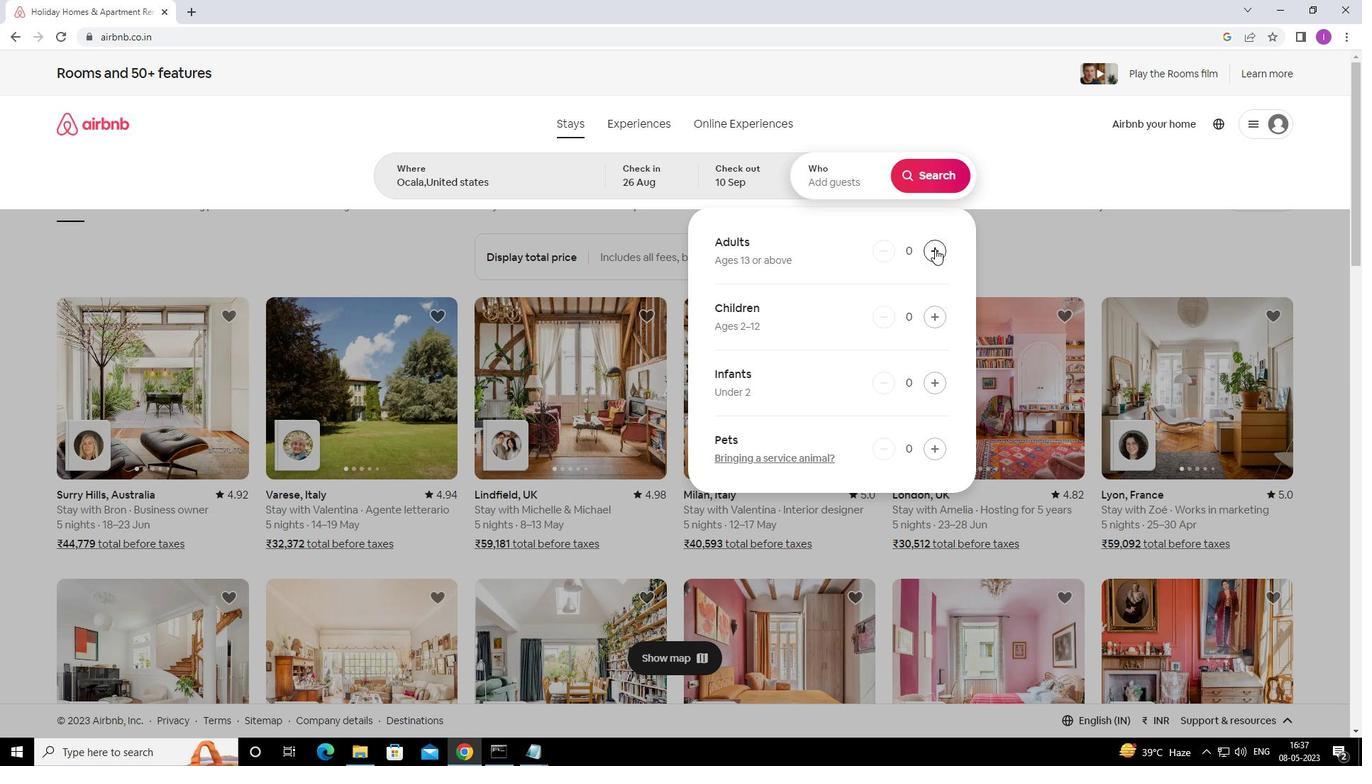 
Action: Mouse pressed left at (936, 249)
Screenshot: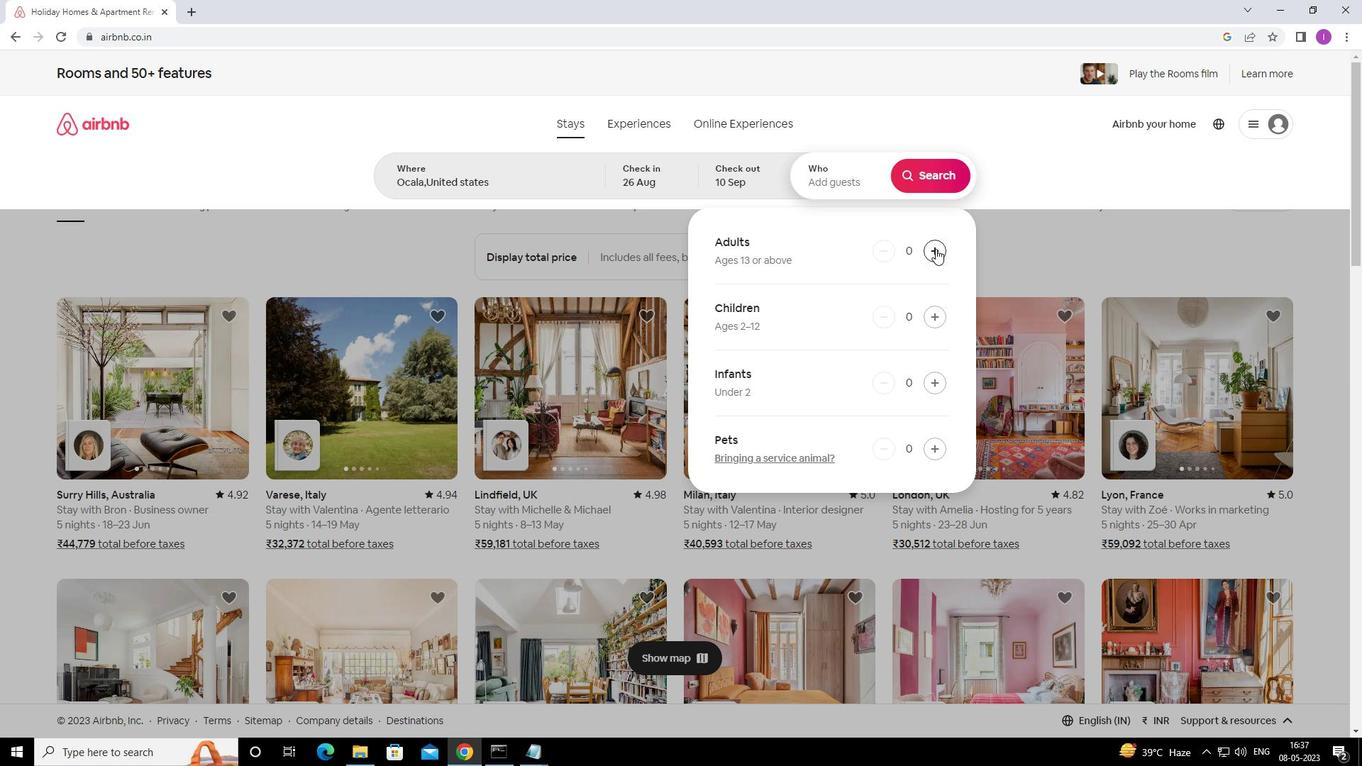 
Action: Mouse pressed left at (936, 249)
Screenshot: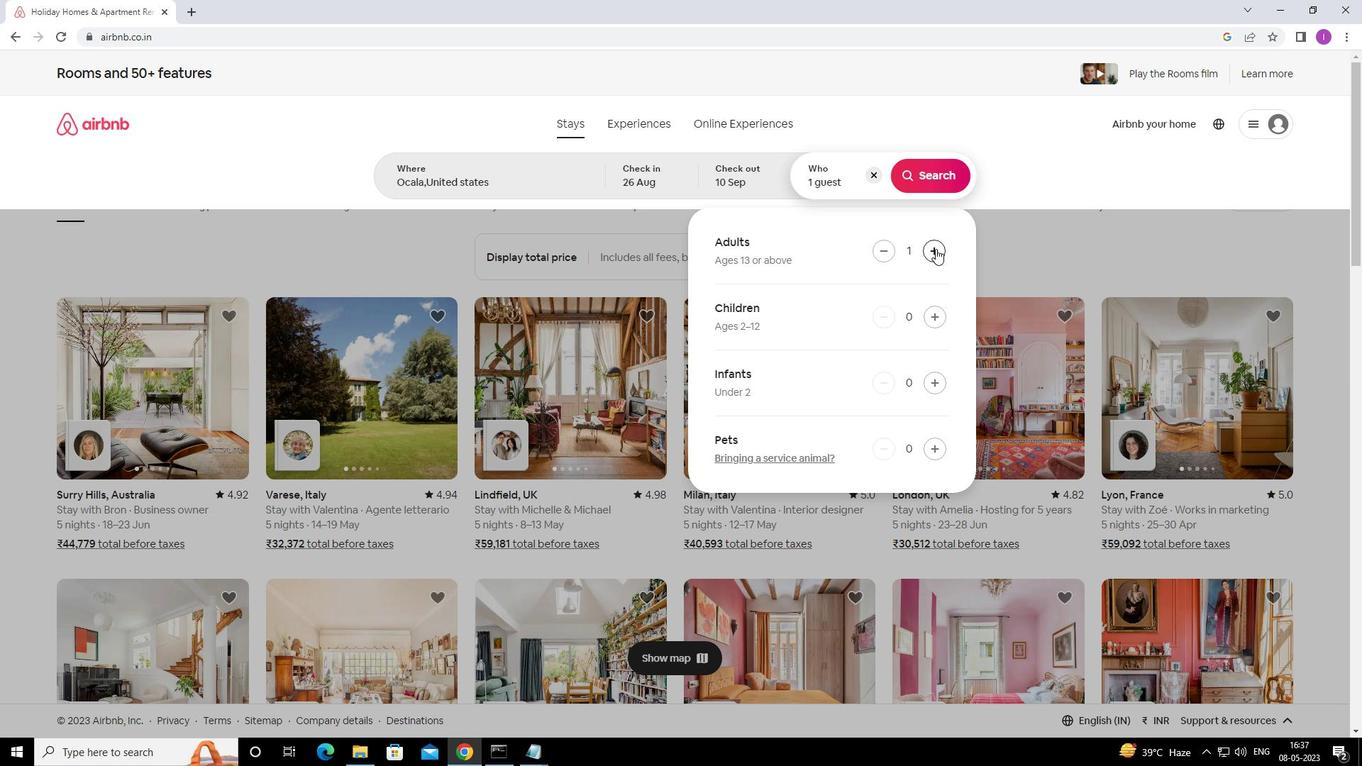 
Action: Mouse pressed left at (936, 249)
Screenshot: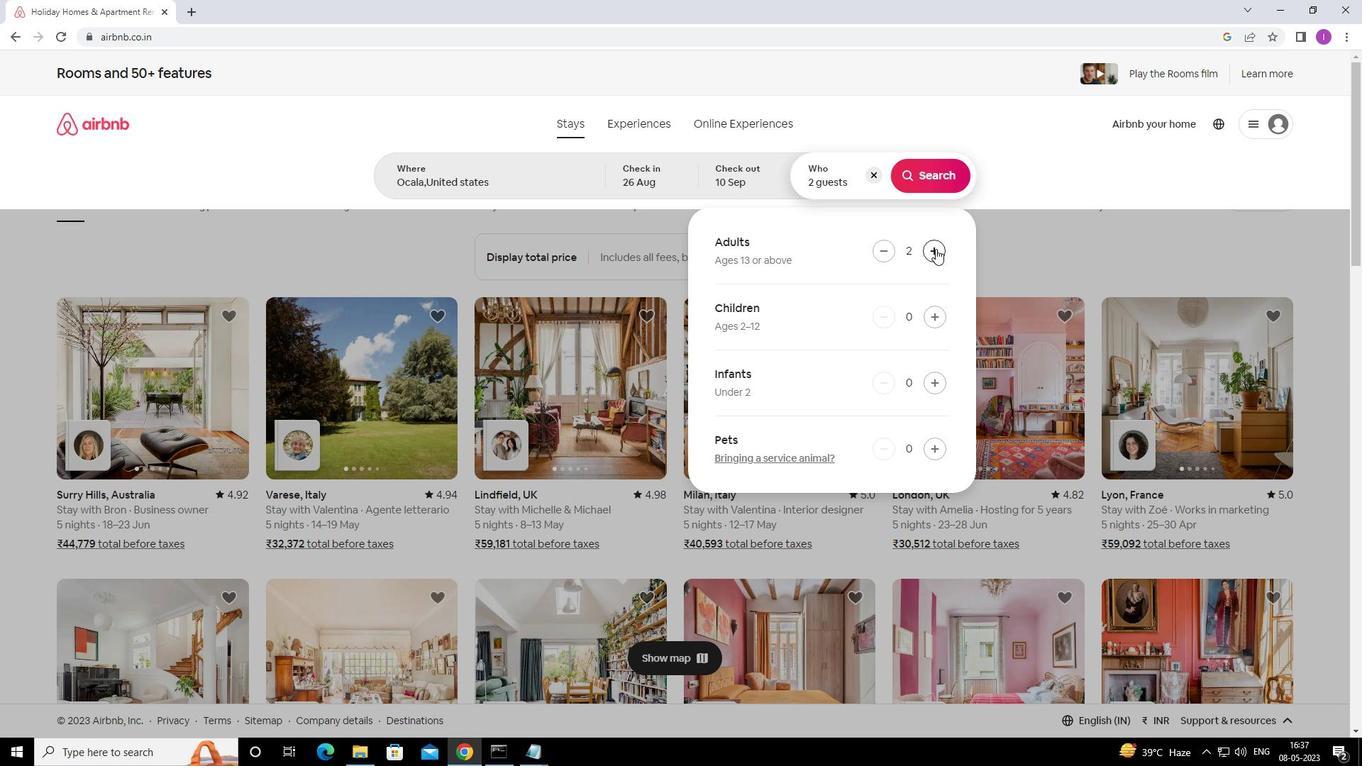 
Action: Mouse pressed left at (936, 249)
Screenshot: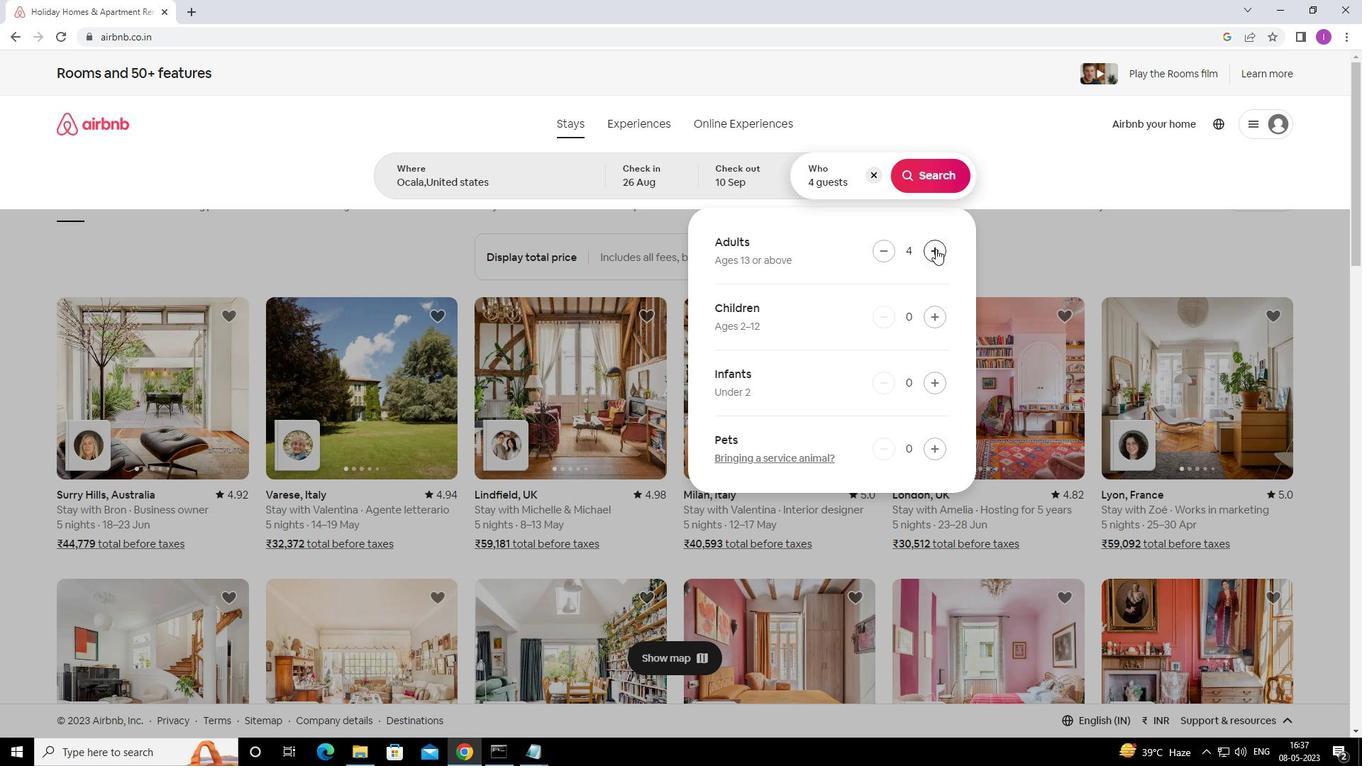 
Action: Mouse pressed left at (936, 249)
Screenshot: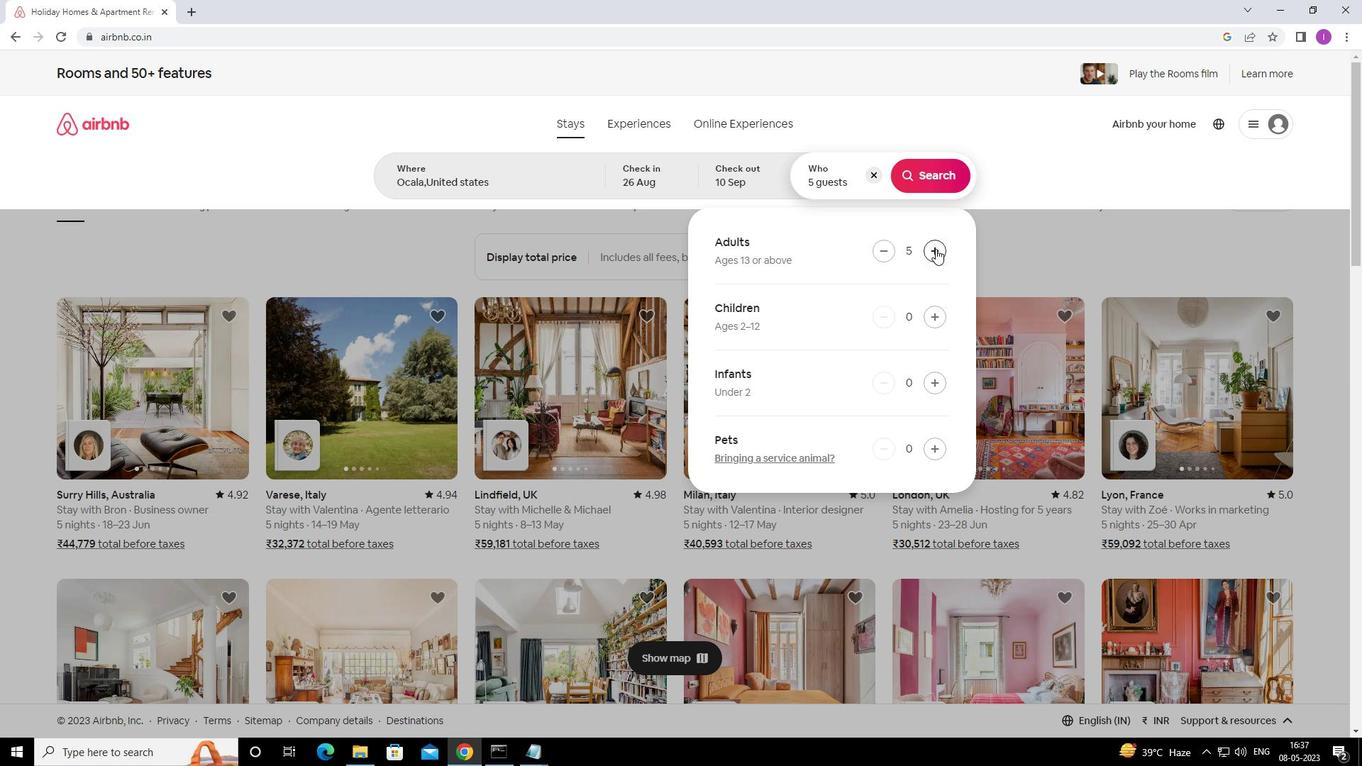 
Action: Mouse moved to (927, 321)
Screenshot: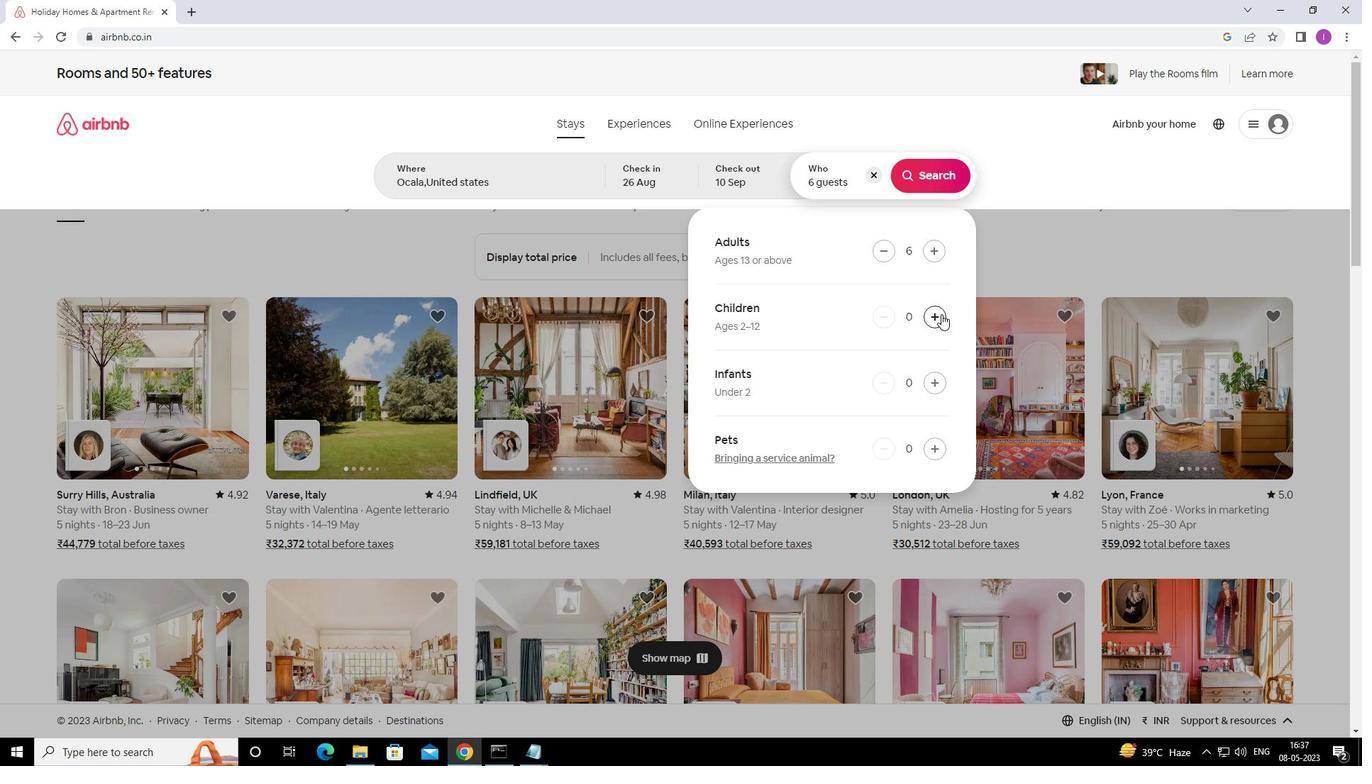 
Action: Mouse pressed left at (927, 321)
Screenshot: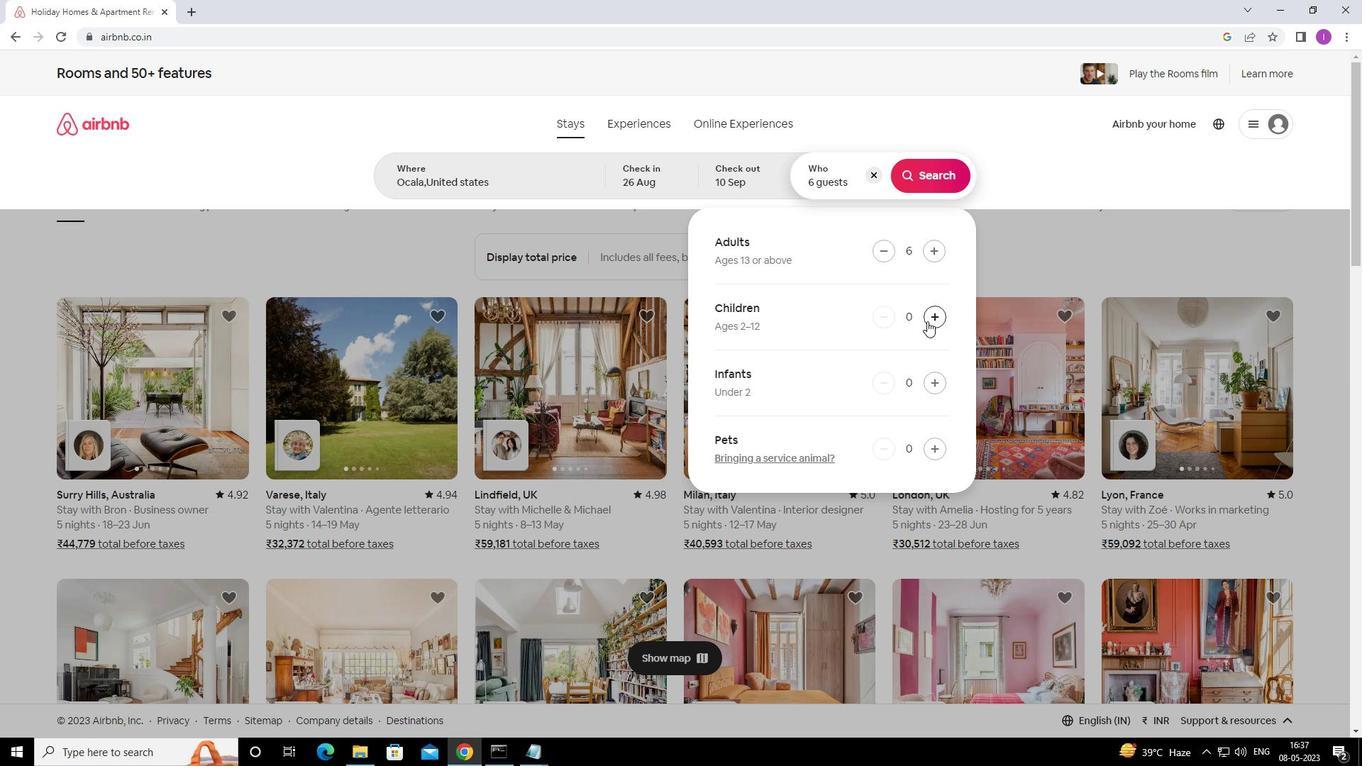 
Action: Mouse moved to (927, 320)
Screenshot: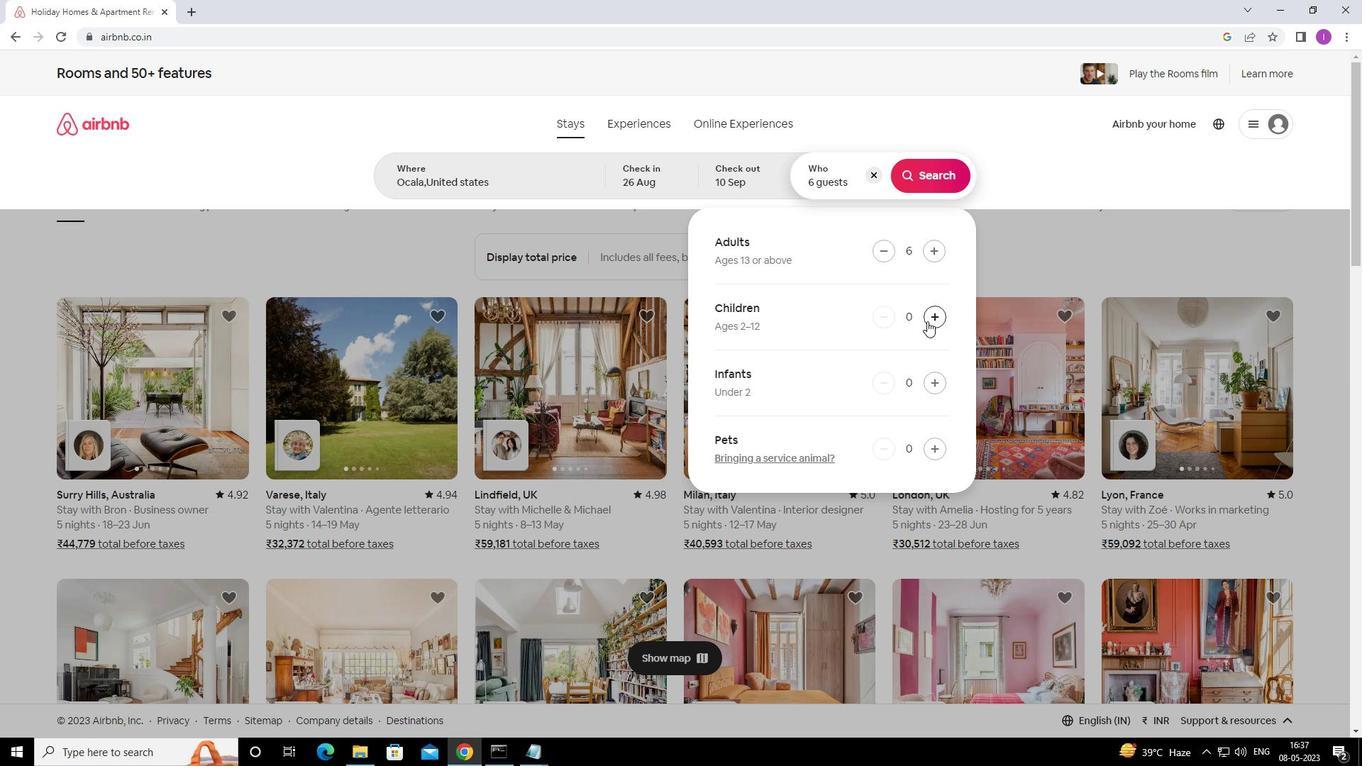 
Action: Mouse pressed left at (927, 320)
Screenshot: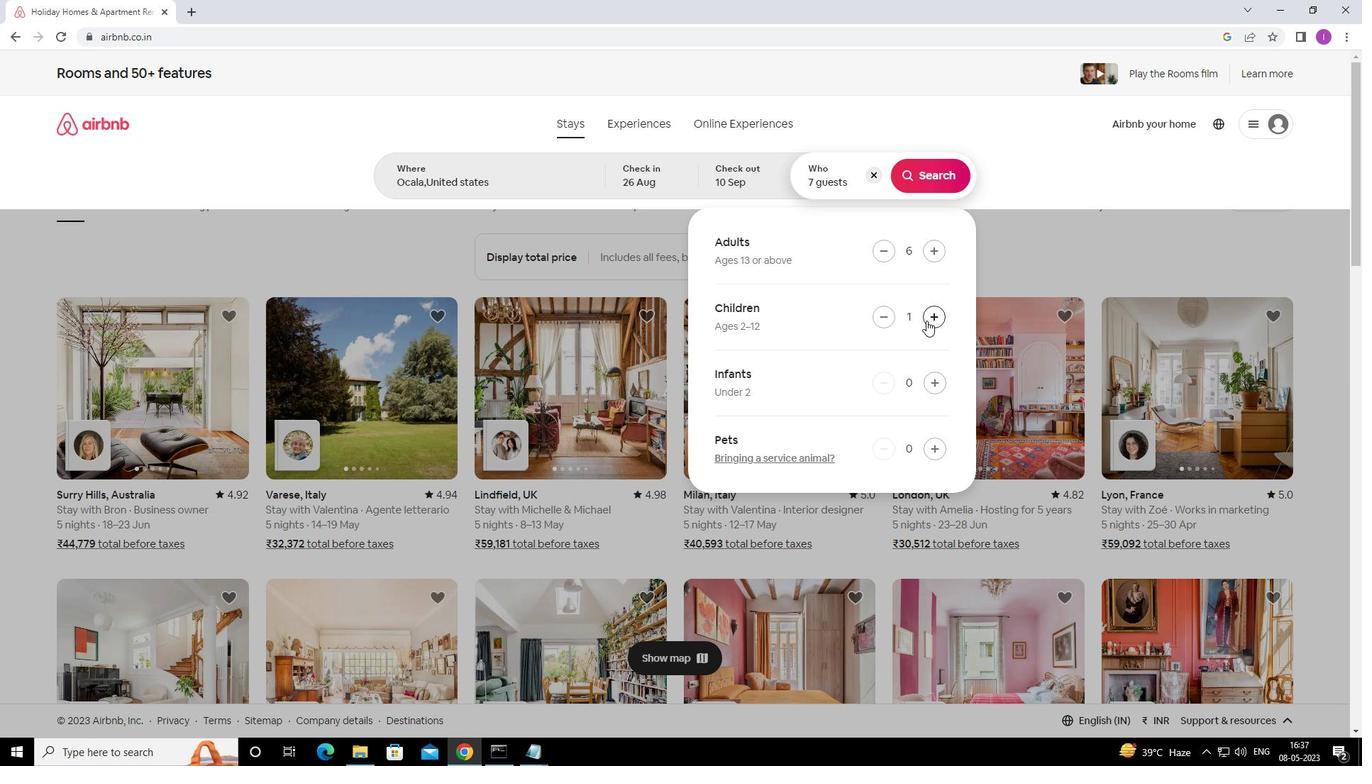 
Action: Mouse moved to (927, 319)
Screenshot: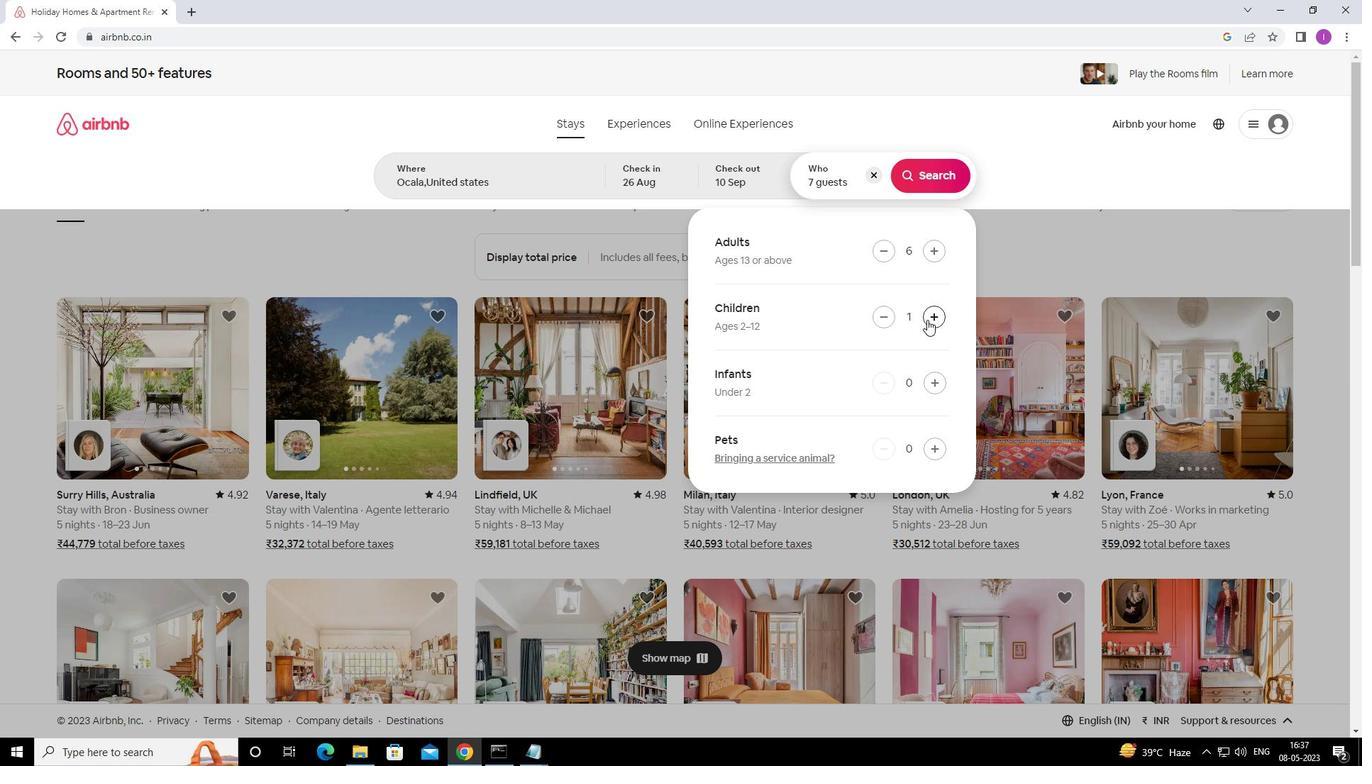 
Action: Mouse pressed left at (927, 319)
Screenshot: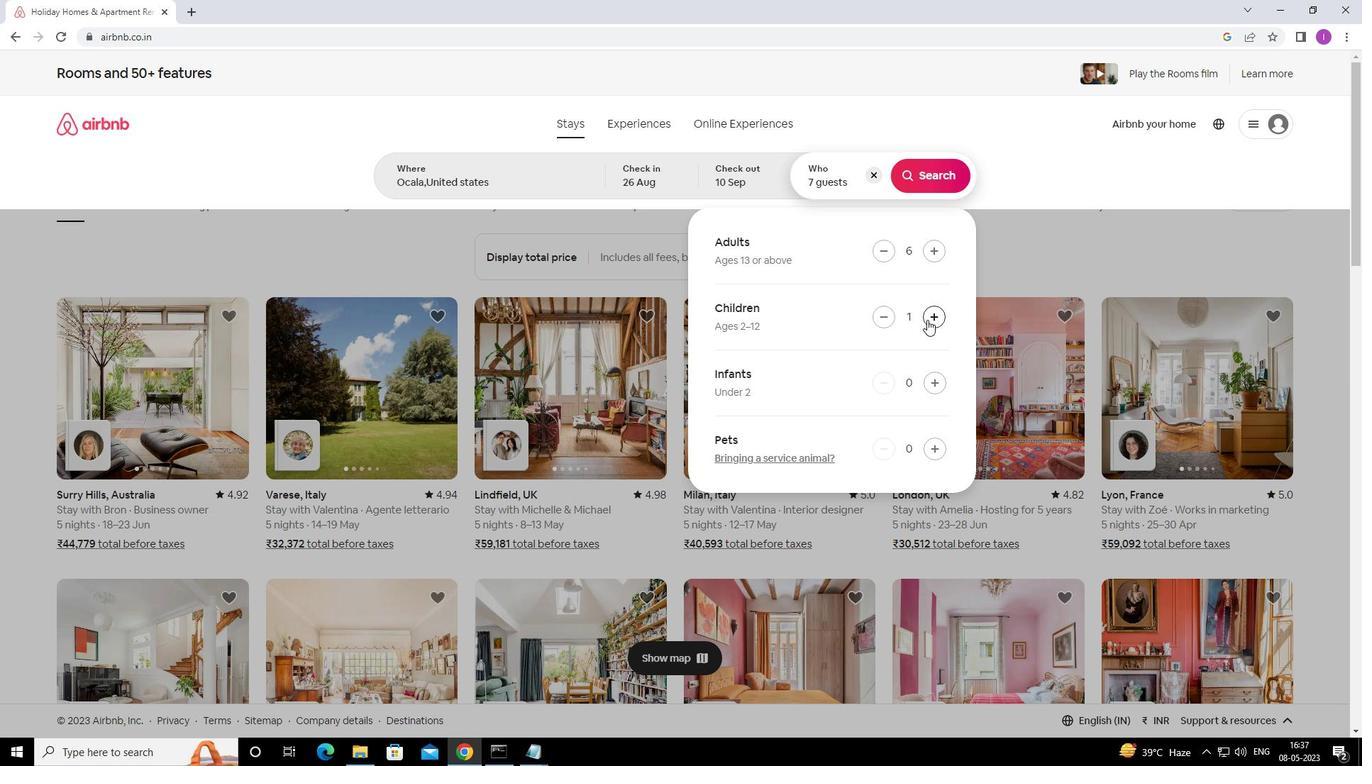 
Action: Mouse moved to (894, 318)
Screenshot: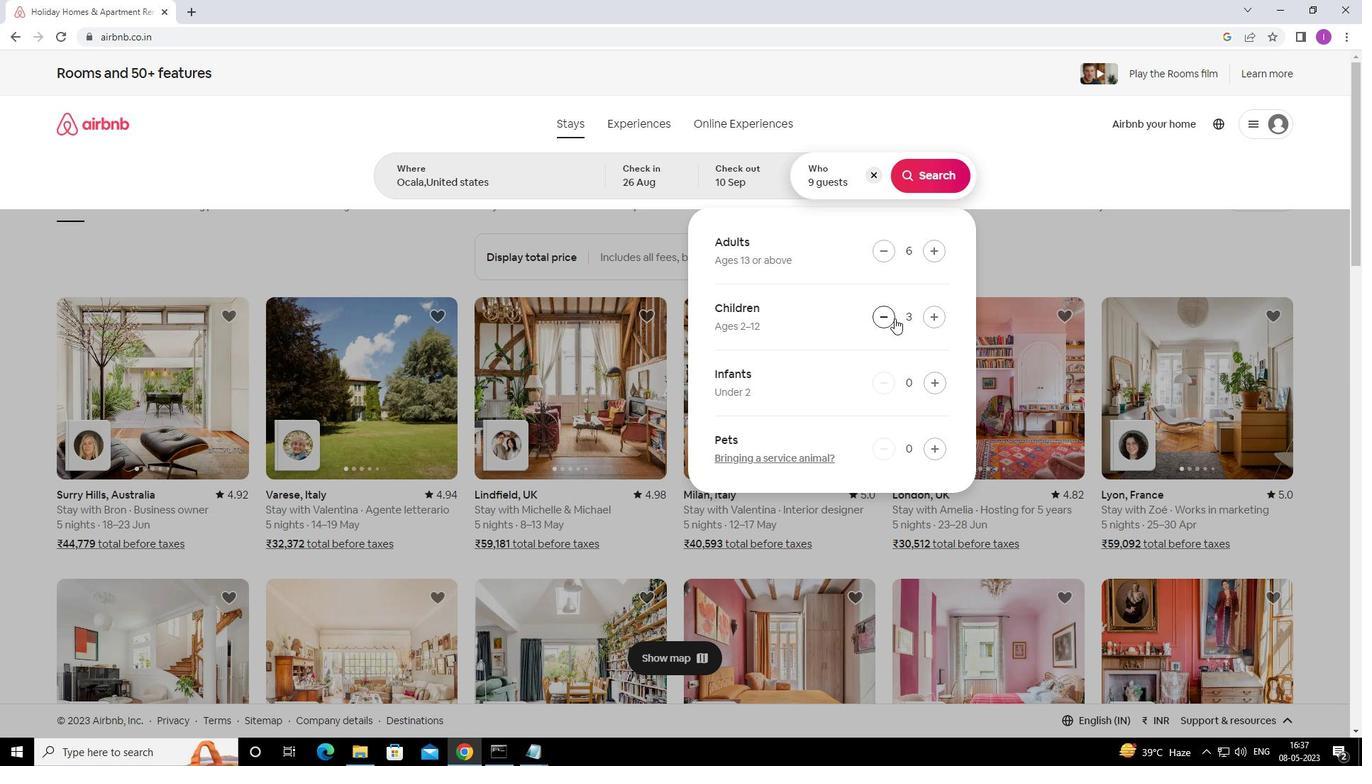 
Action: Mouse pressed left at (894, 318)
Screenshot: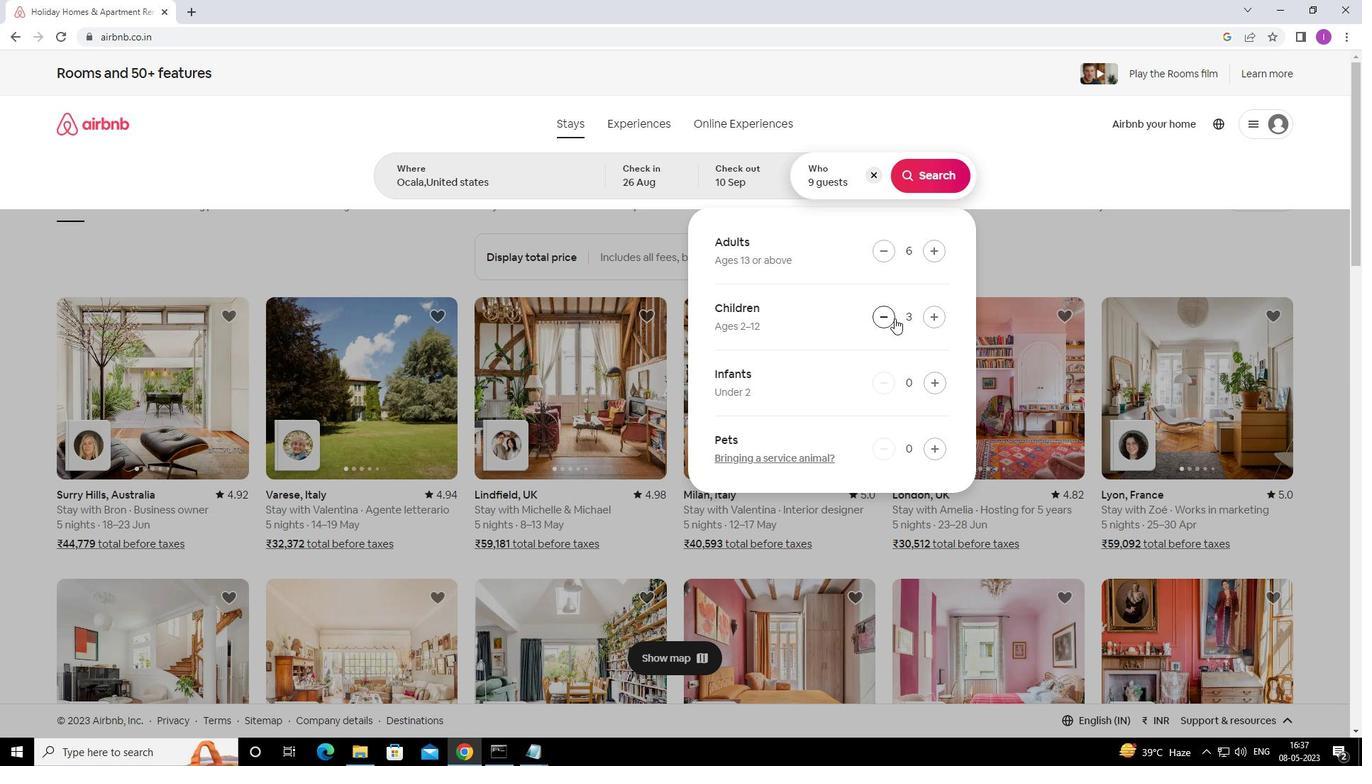 
Action: Mouse moved to (954, 183)
Screenshot: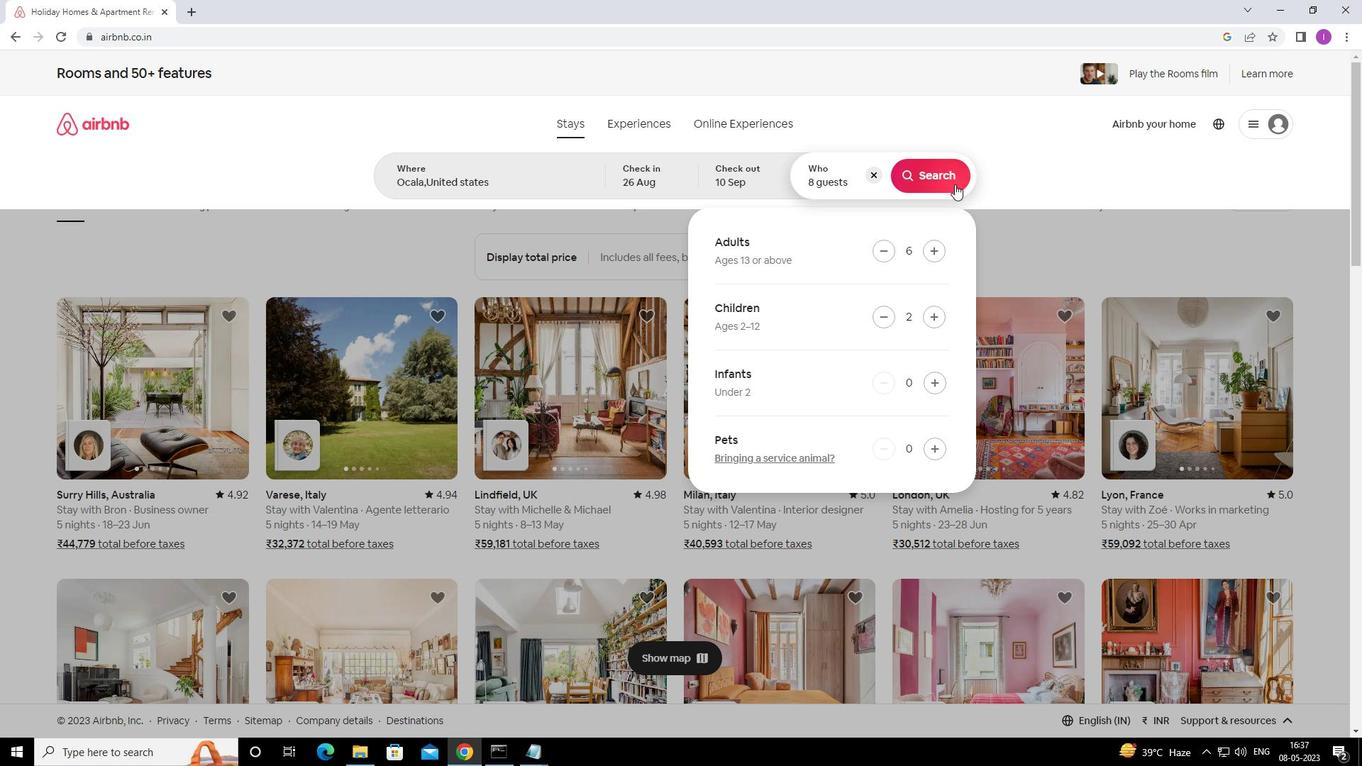 
Action: Mouse pressed left at (954, 183)
Screenshot: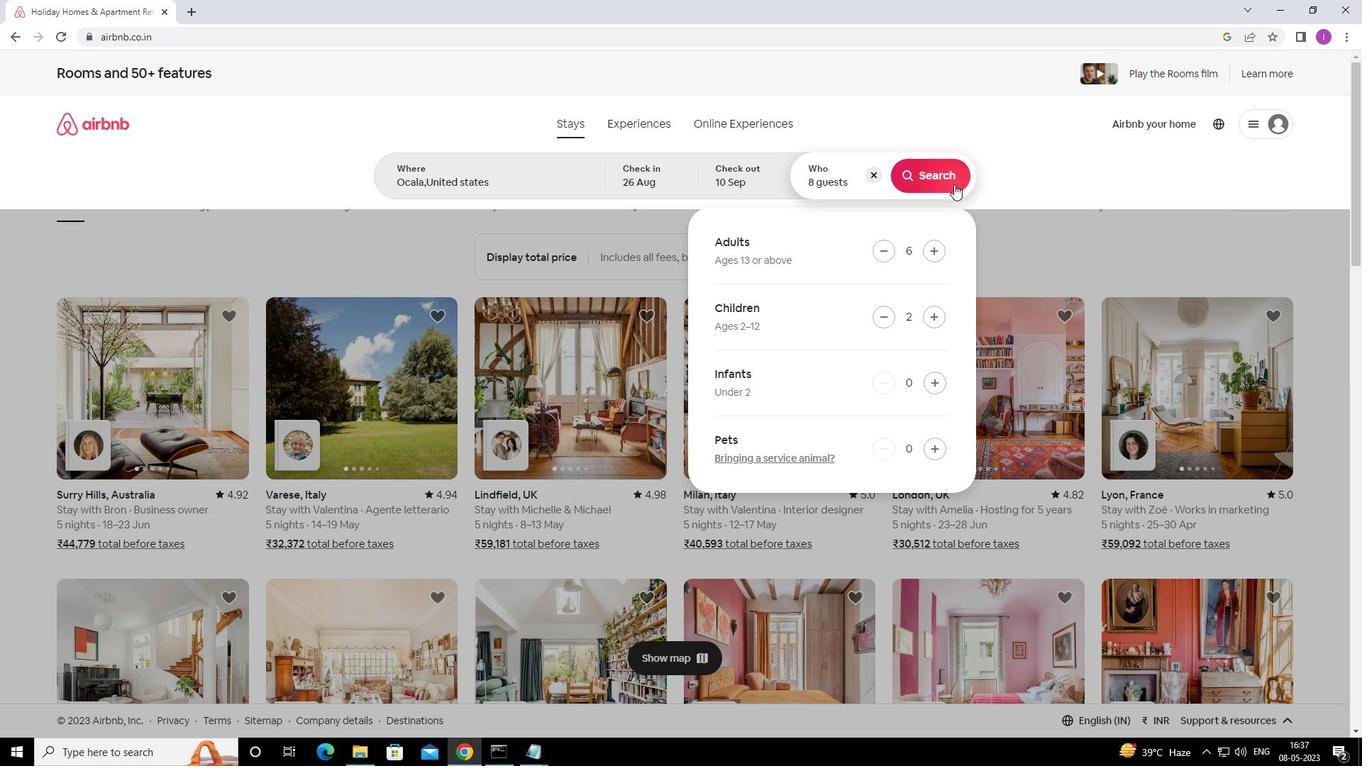 
Action: Mouse moved to (1312, 136)
Screenshot: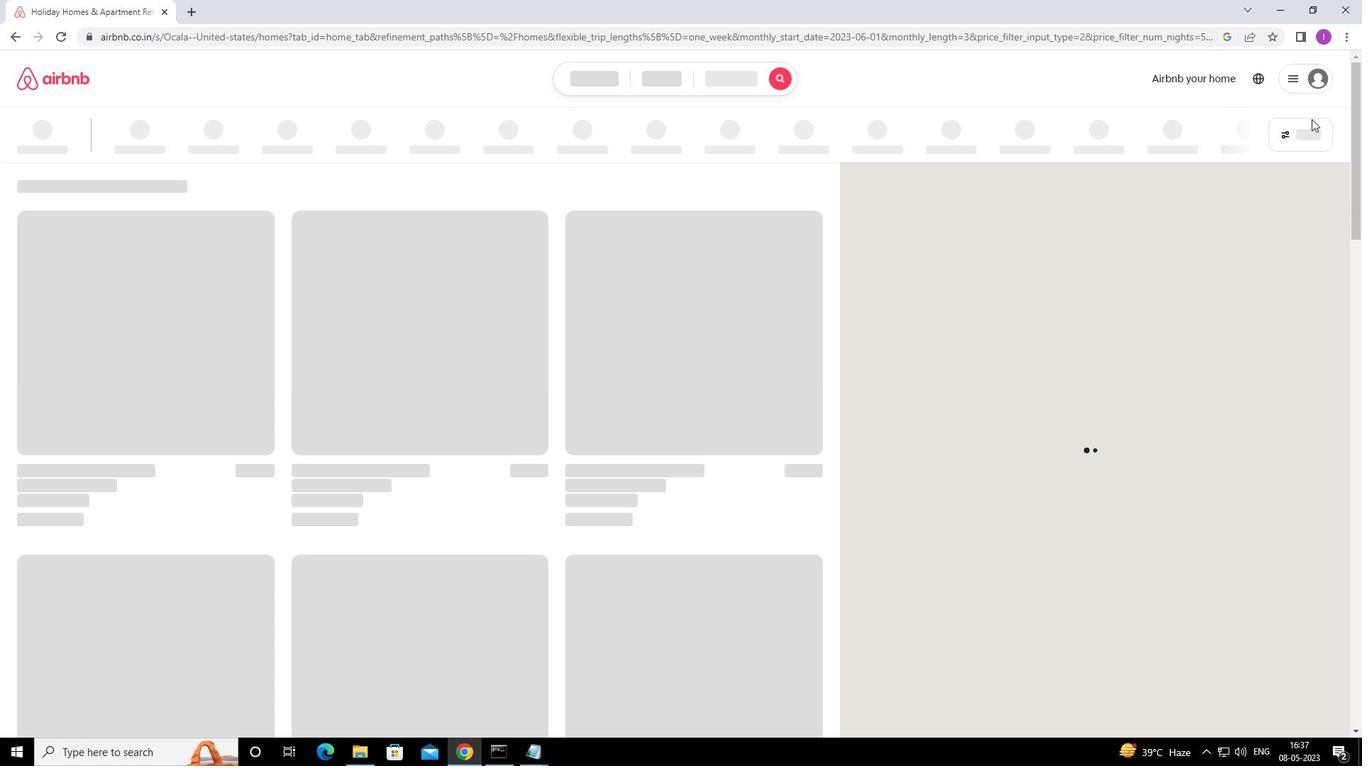
Action: Mouse pressed left at (1312, 136)
Screenshot: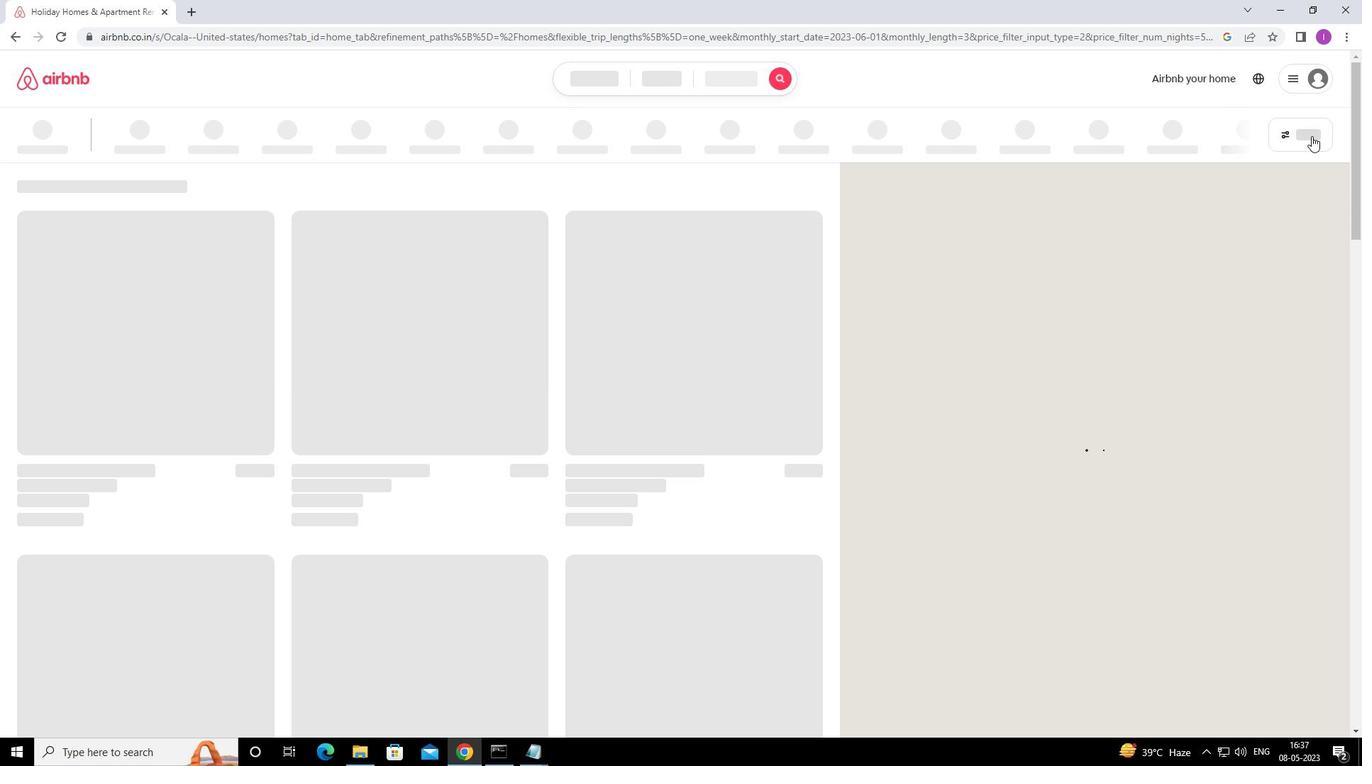 
Action: Mouse moved to (1301, 139)
Screenshot: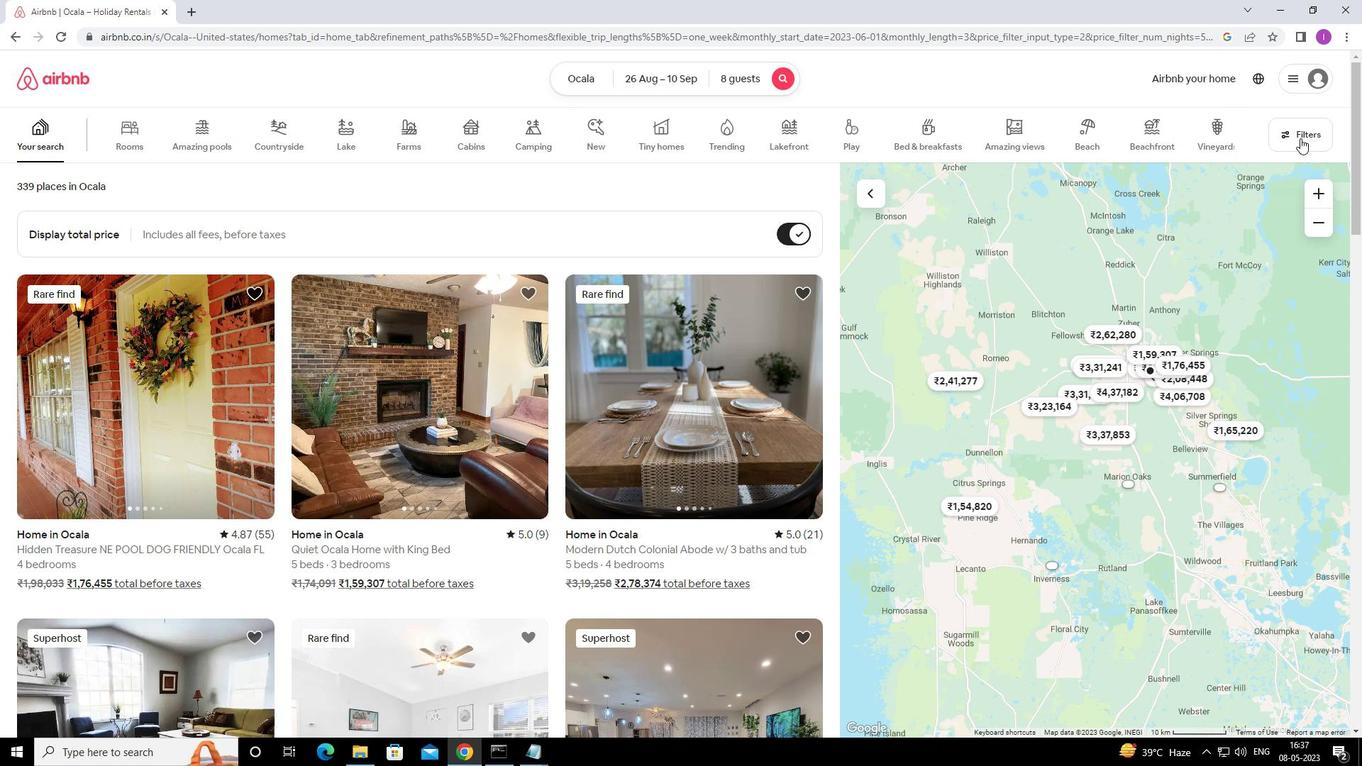 
Action: Mouse pressed left at (1301, 139)
Screenshot: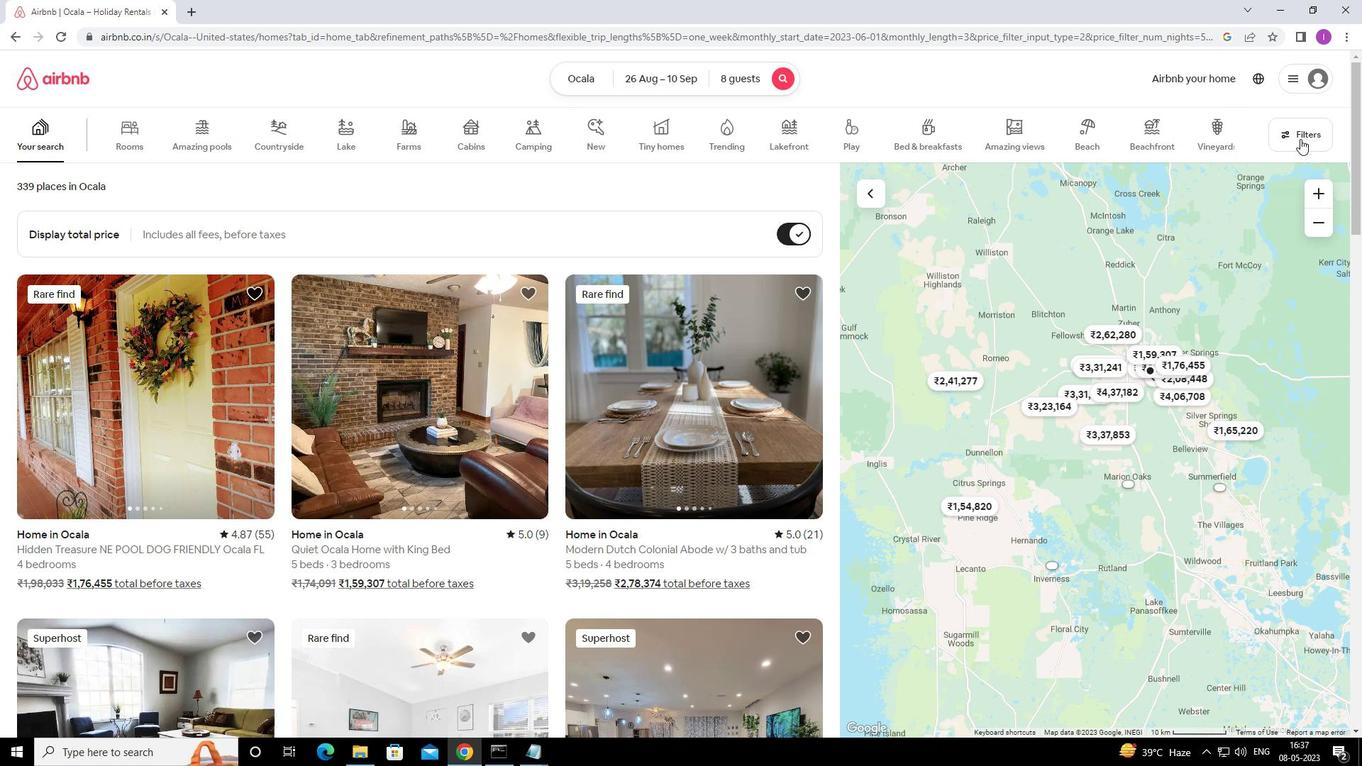 
Action: Mouse moved to (511, 481)
Screenshot: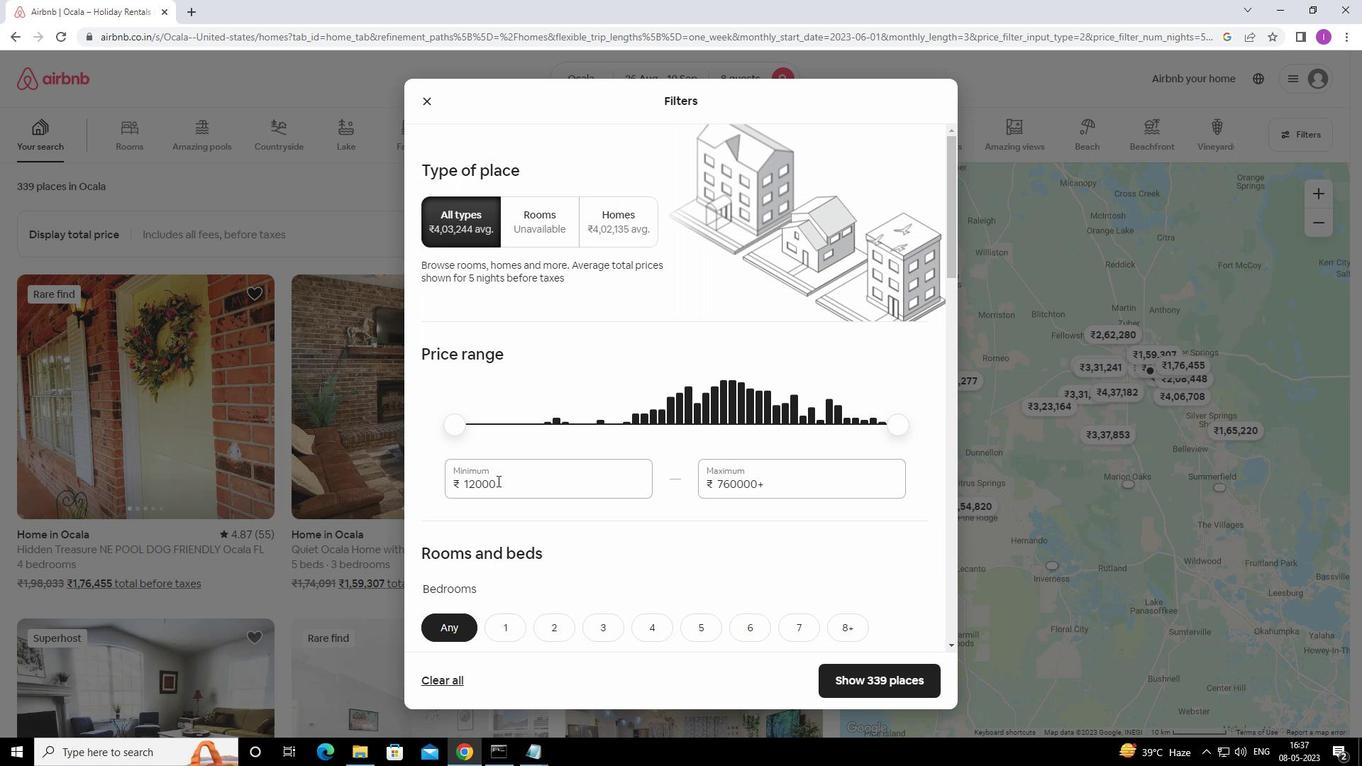 
Action: Mouse pressed left at (511, 481)
Screenshot: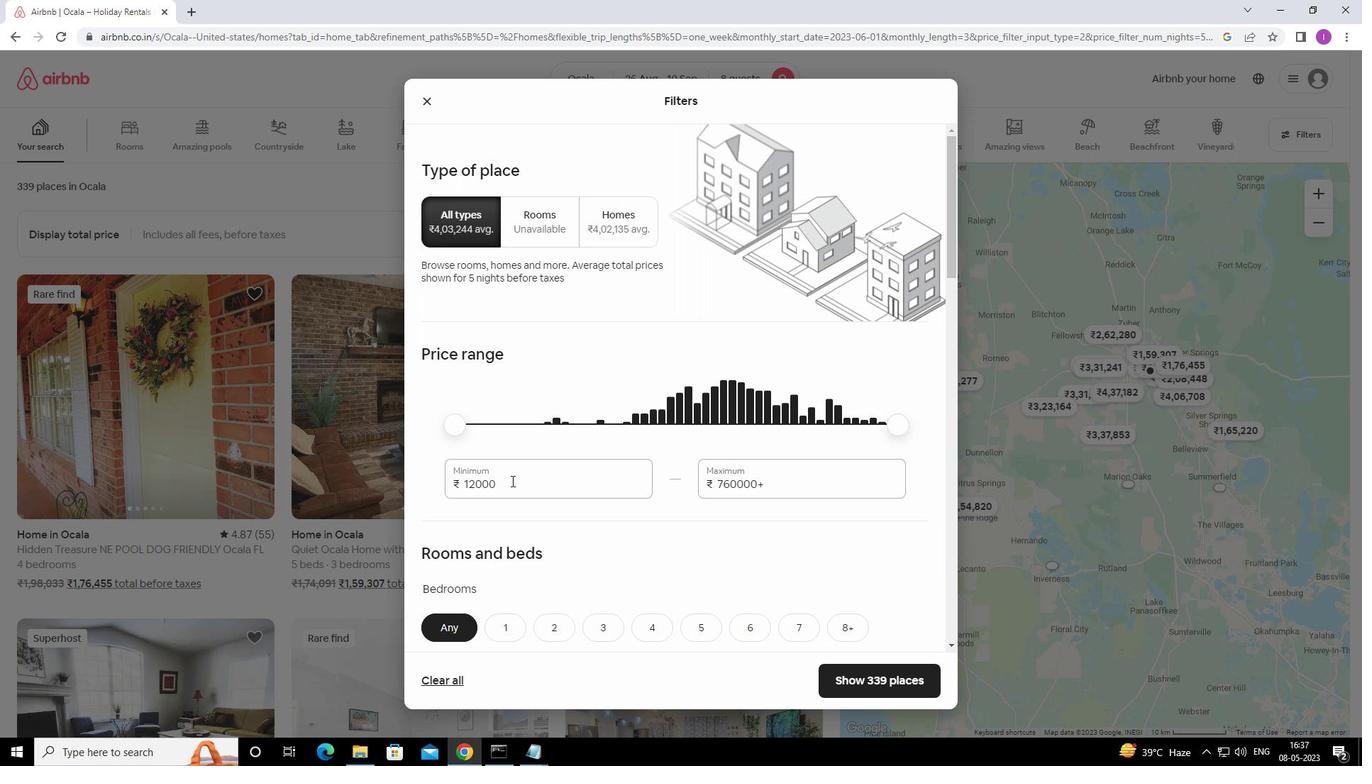 
Action: Mouse moved to (516, 455)
Screenshot: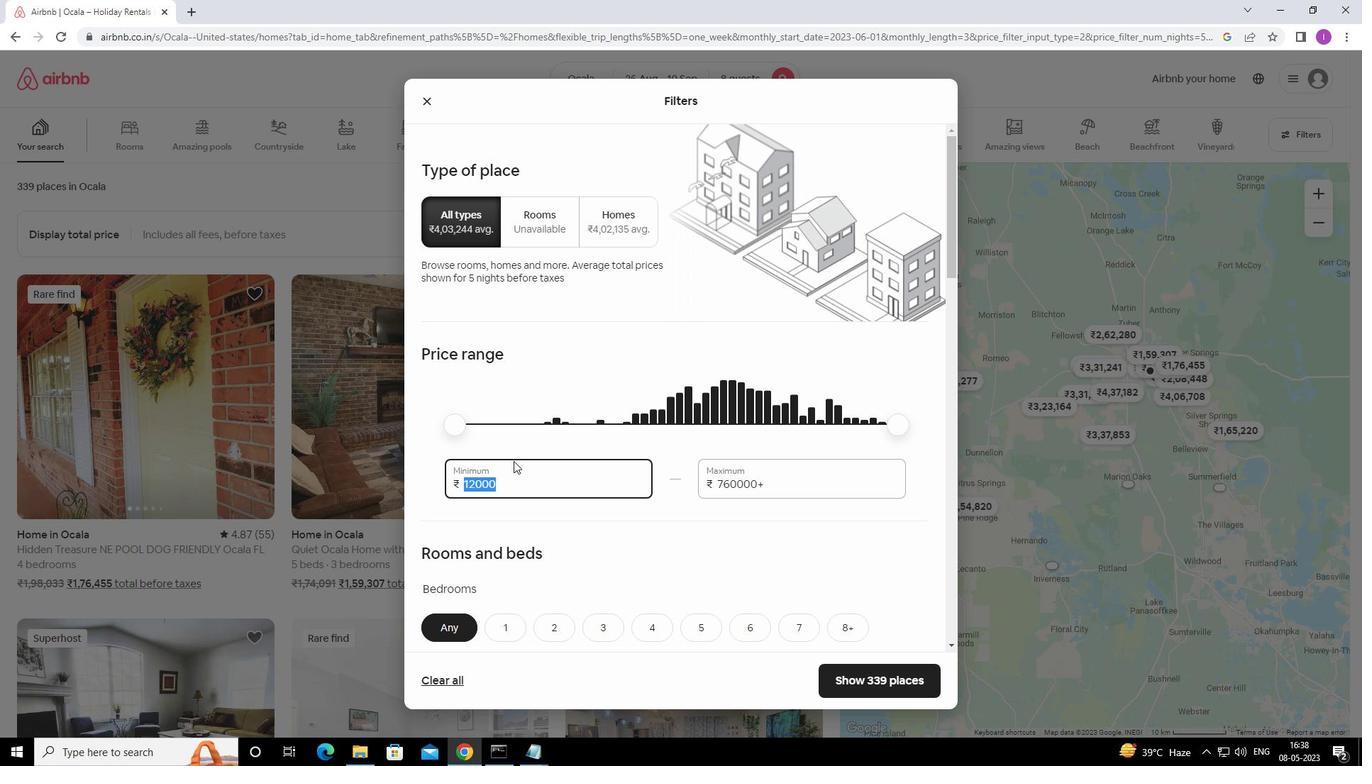 
Action: Key pressed 1
Screenshot: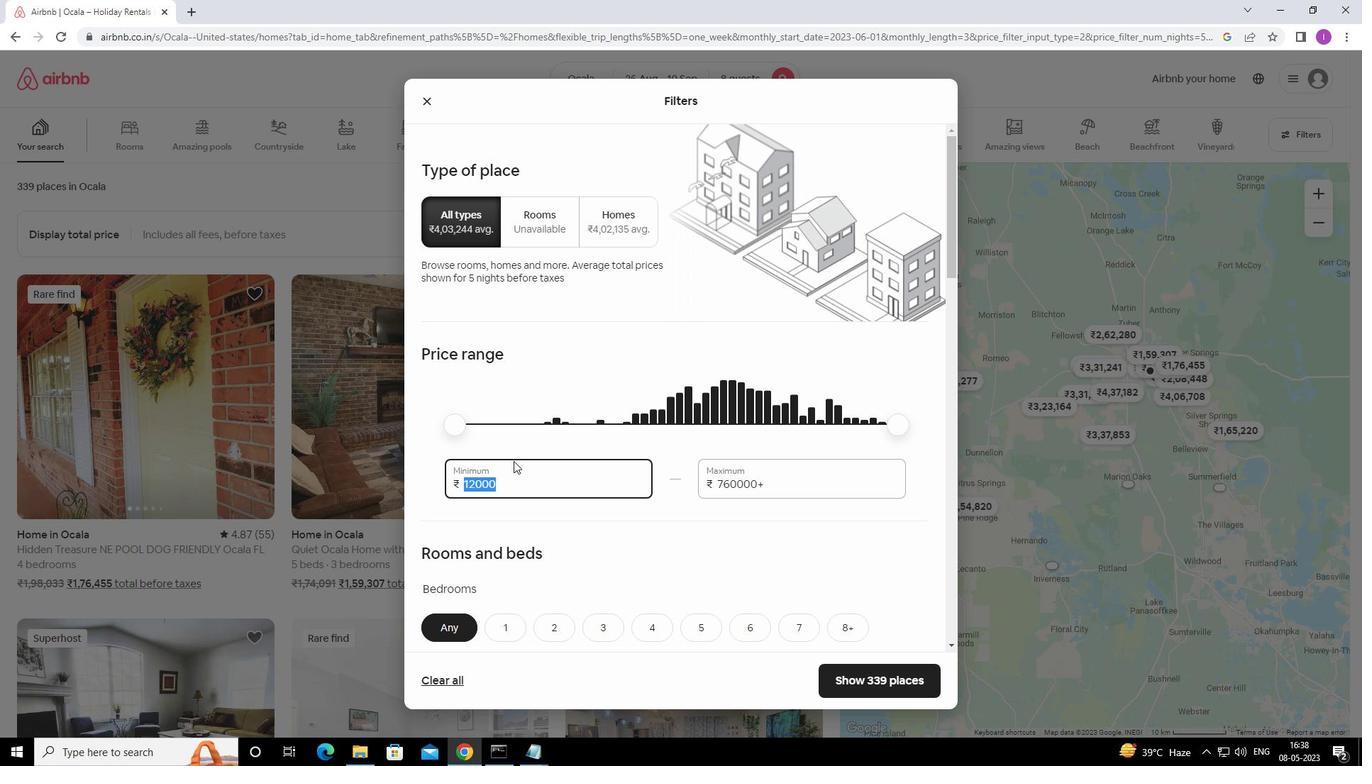 
Action: Mouse moved to (517, 447)
Screenshot: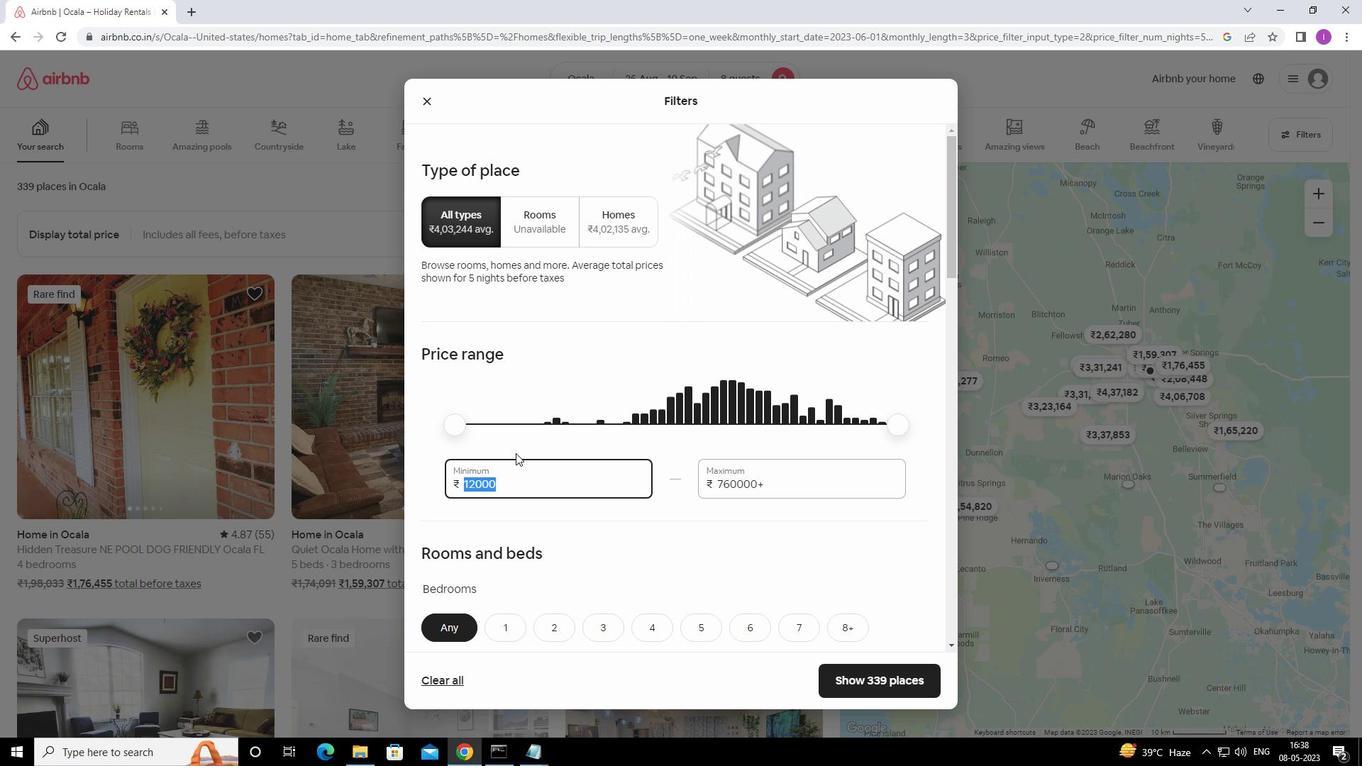 
Action: Key pressed 00
Screenshot: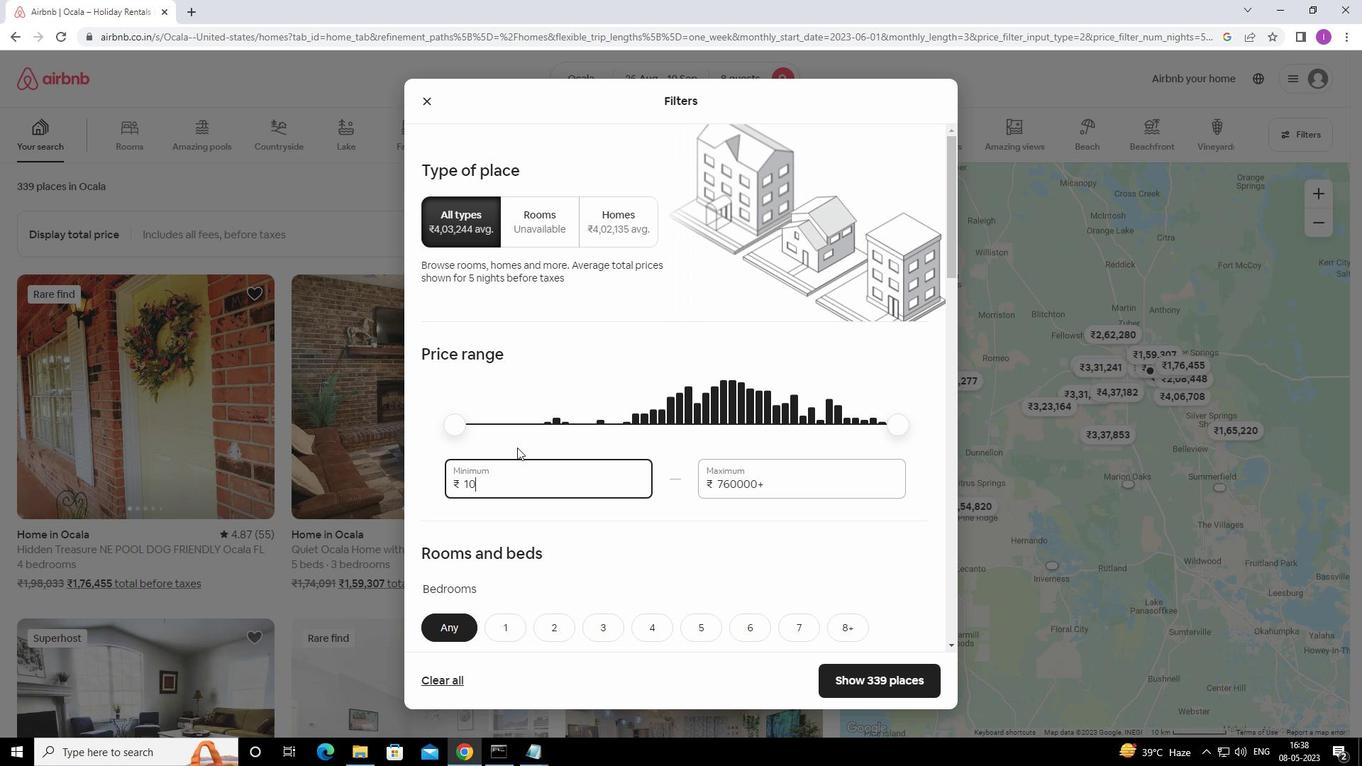 
Action: Mouse moved to (517, 444)
Screenshot: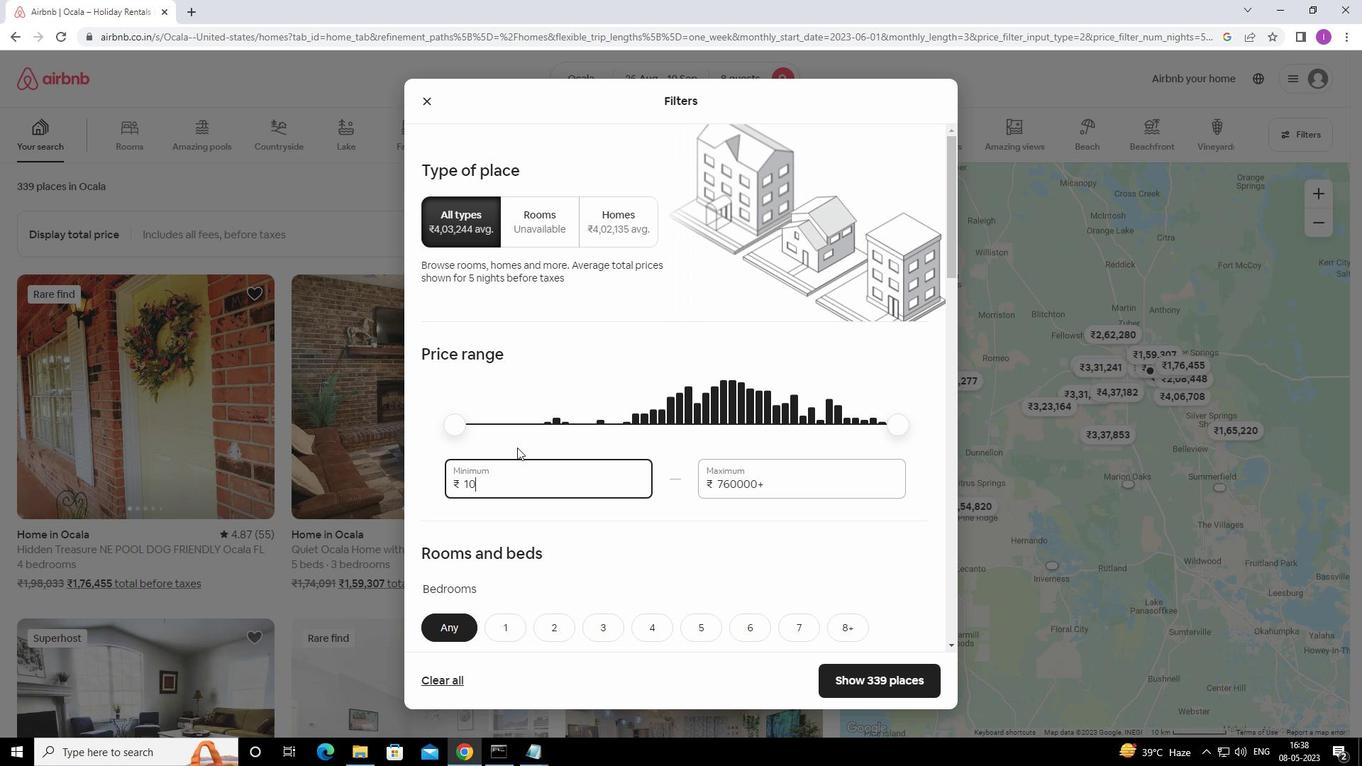 
Action: Key pressed 0
Screenshot: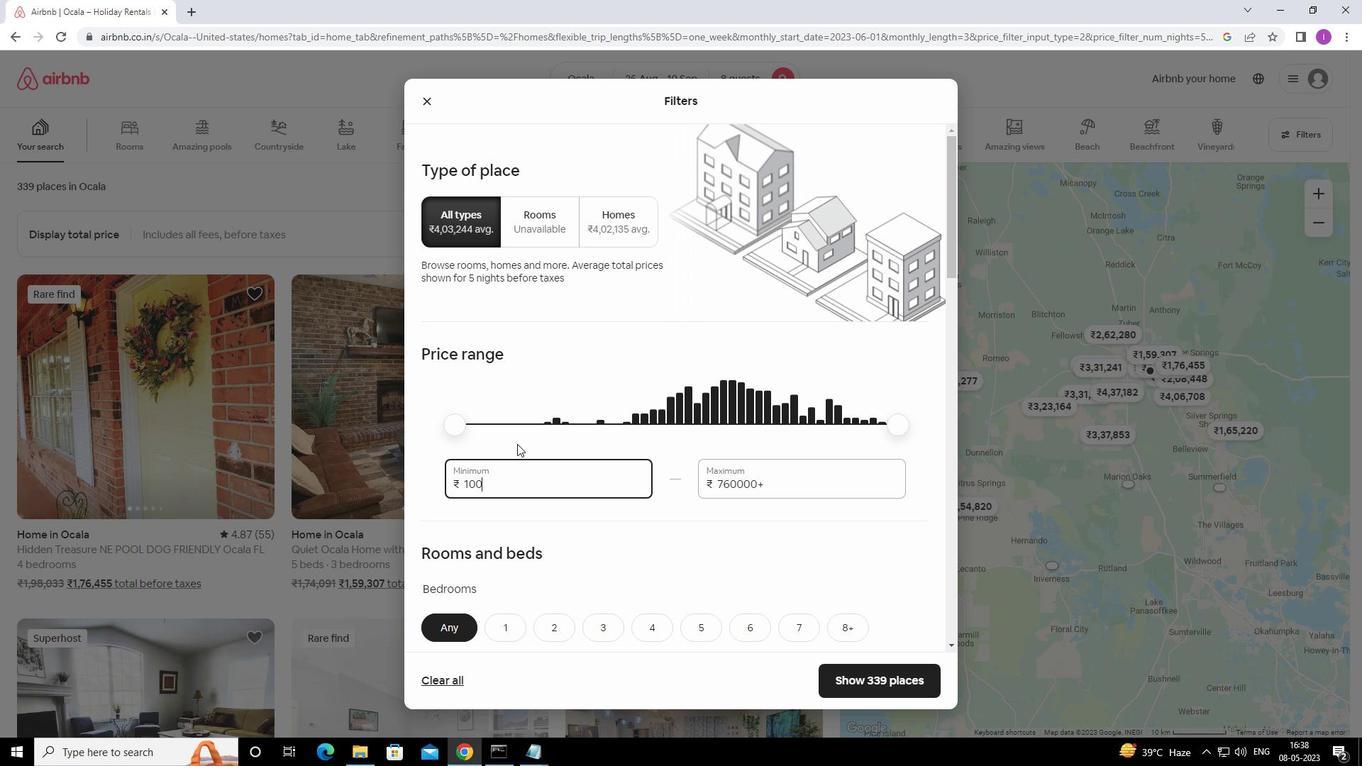 
Action: Mouse moved to (518, 442)
Screenshot: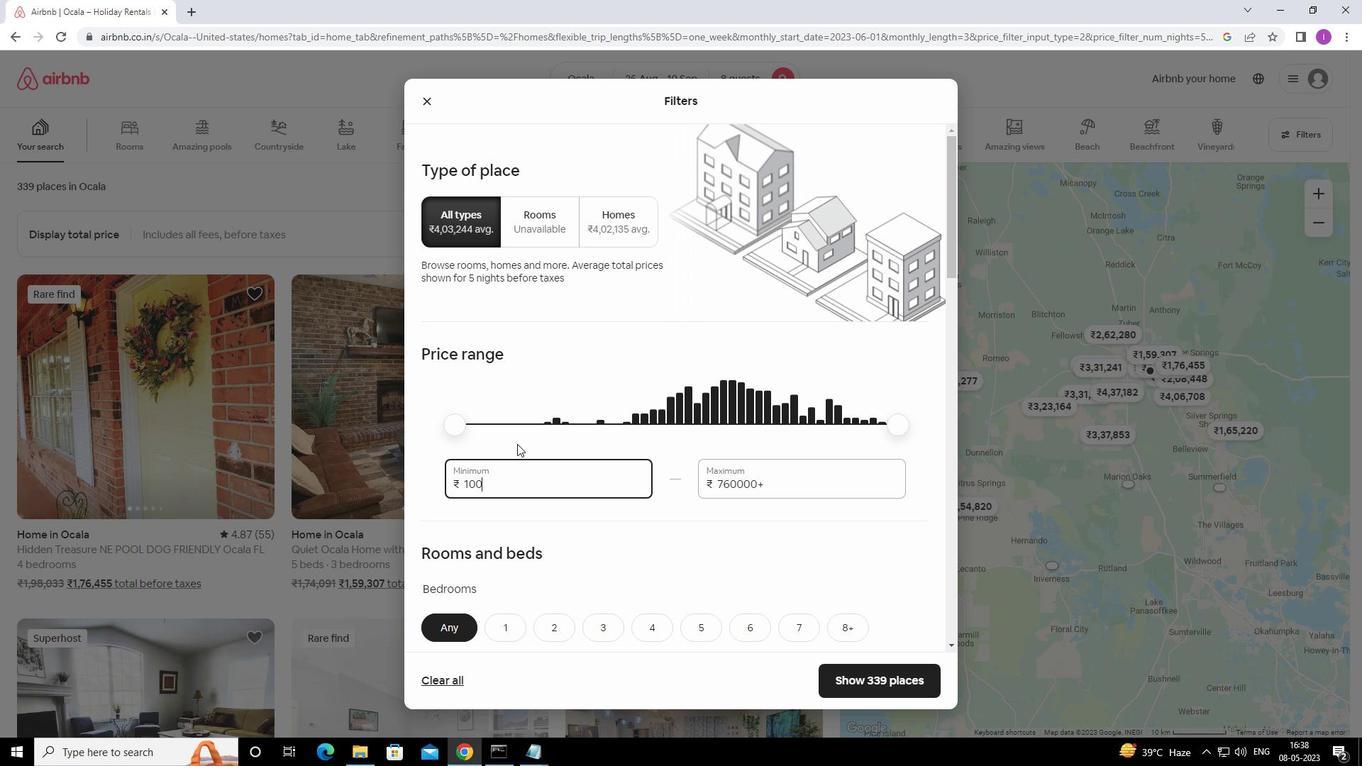 
Action: Key pressed 0
Screenshot: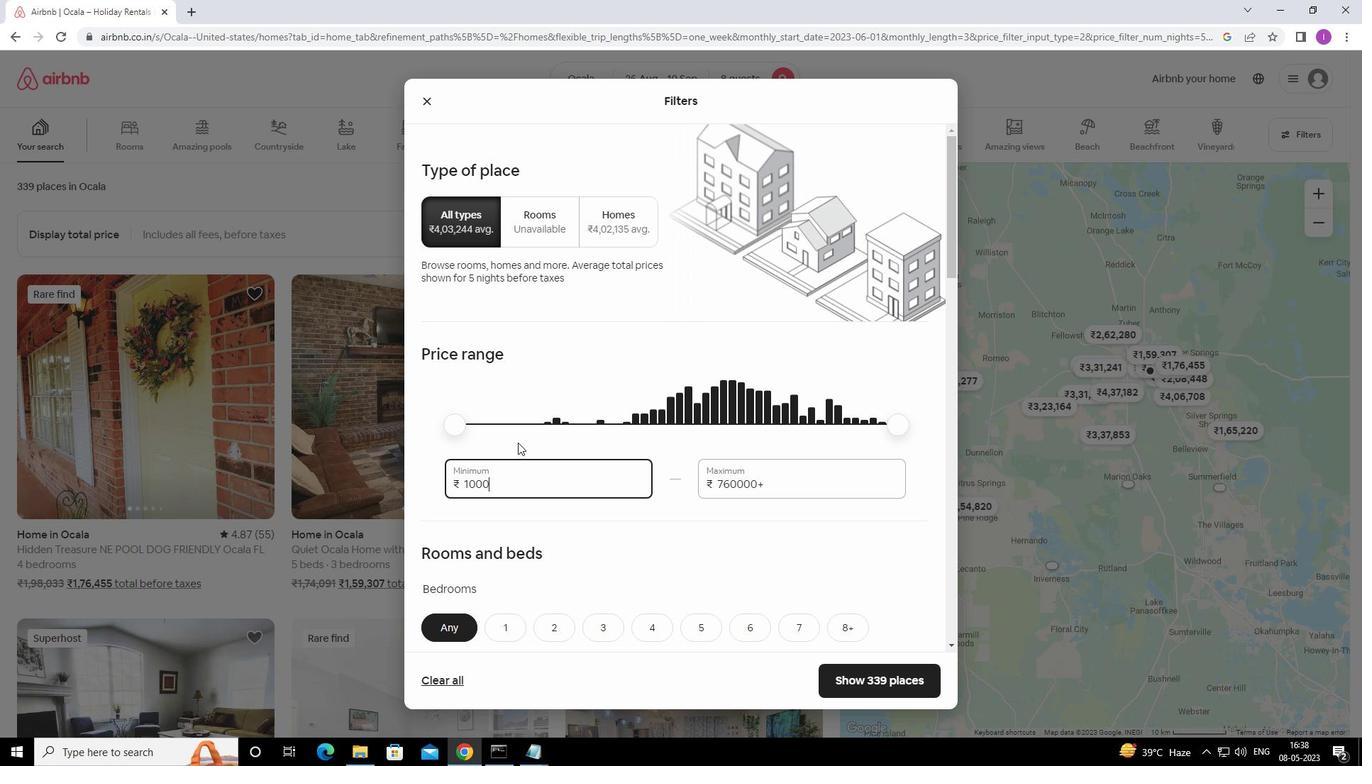 
Action: Mouse moved to (767, 481)
Screenshot: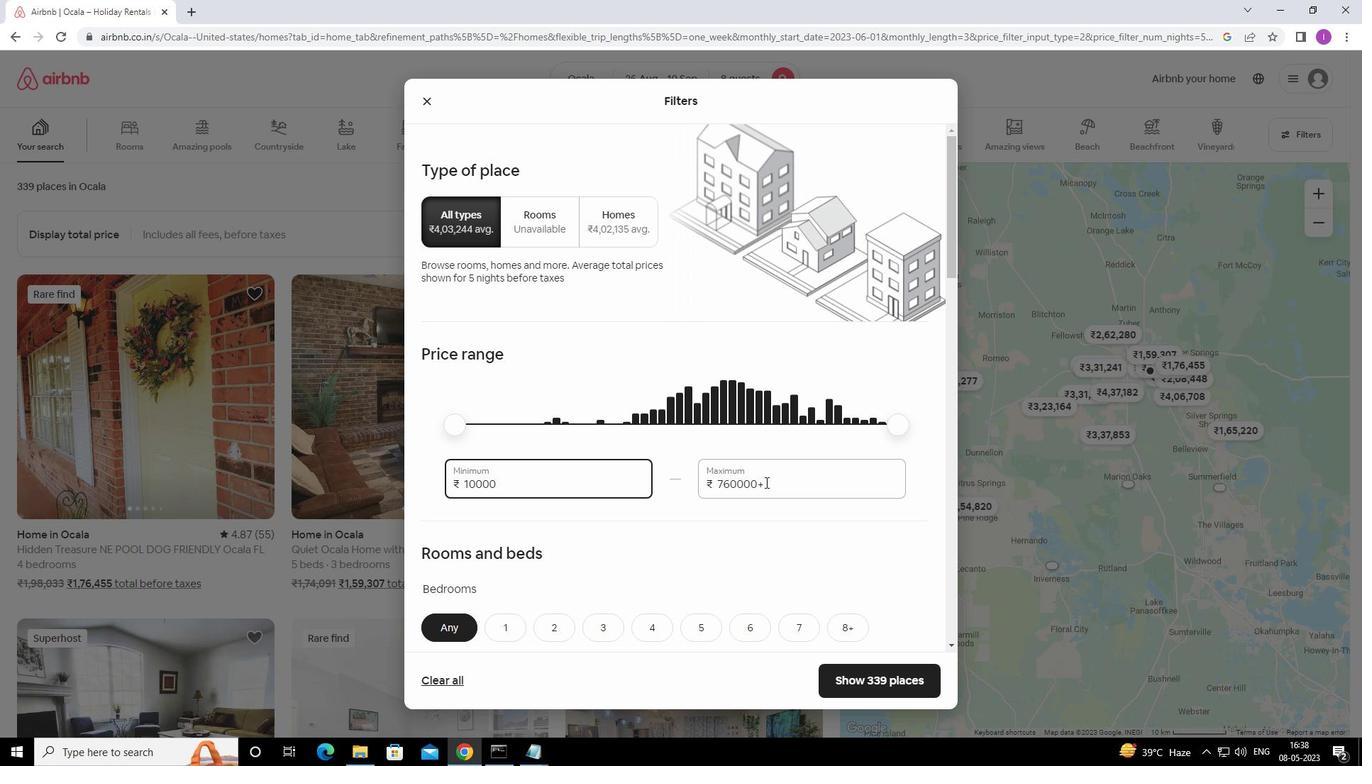 
Action: Mouse pressed left at (767, 481)
Screenshot: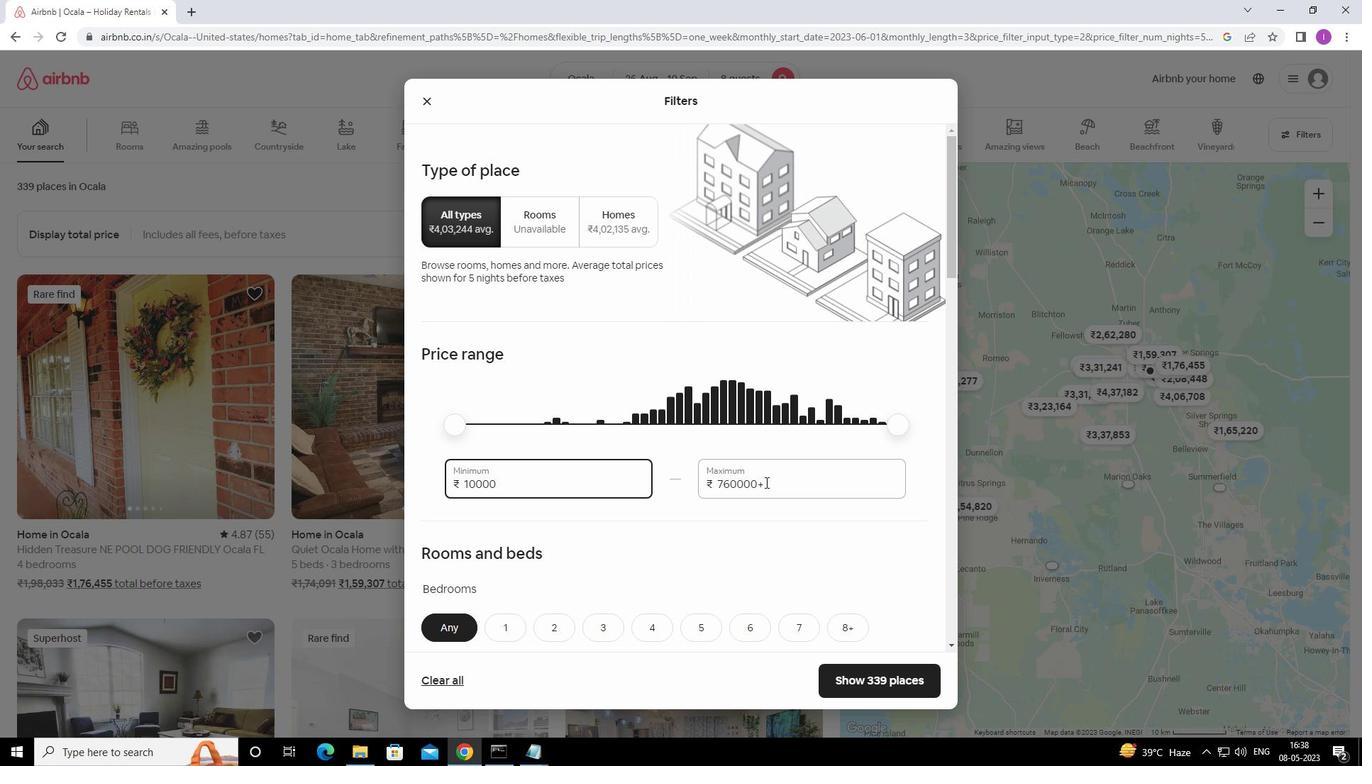 
Action: Mouse moved to (852, 479)
Screenshot: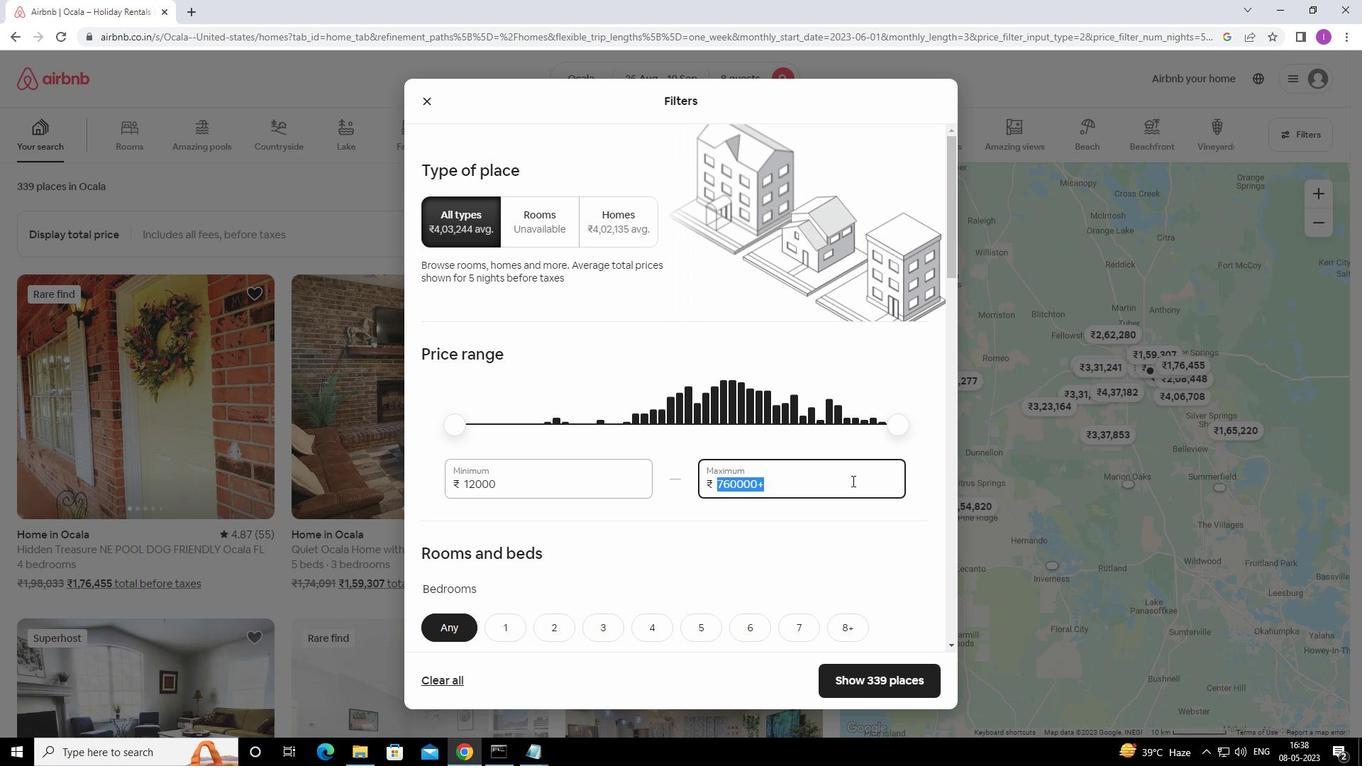 
Action: Key pressed 1
Screenshot: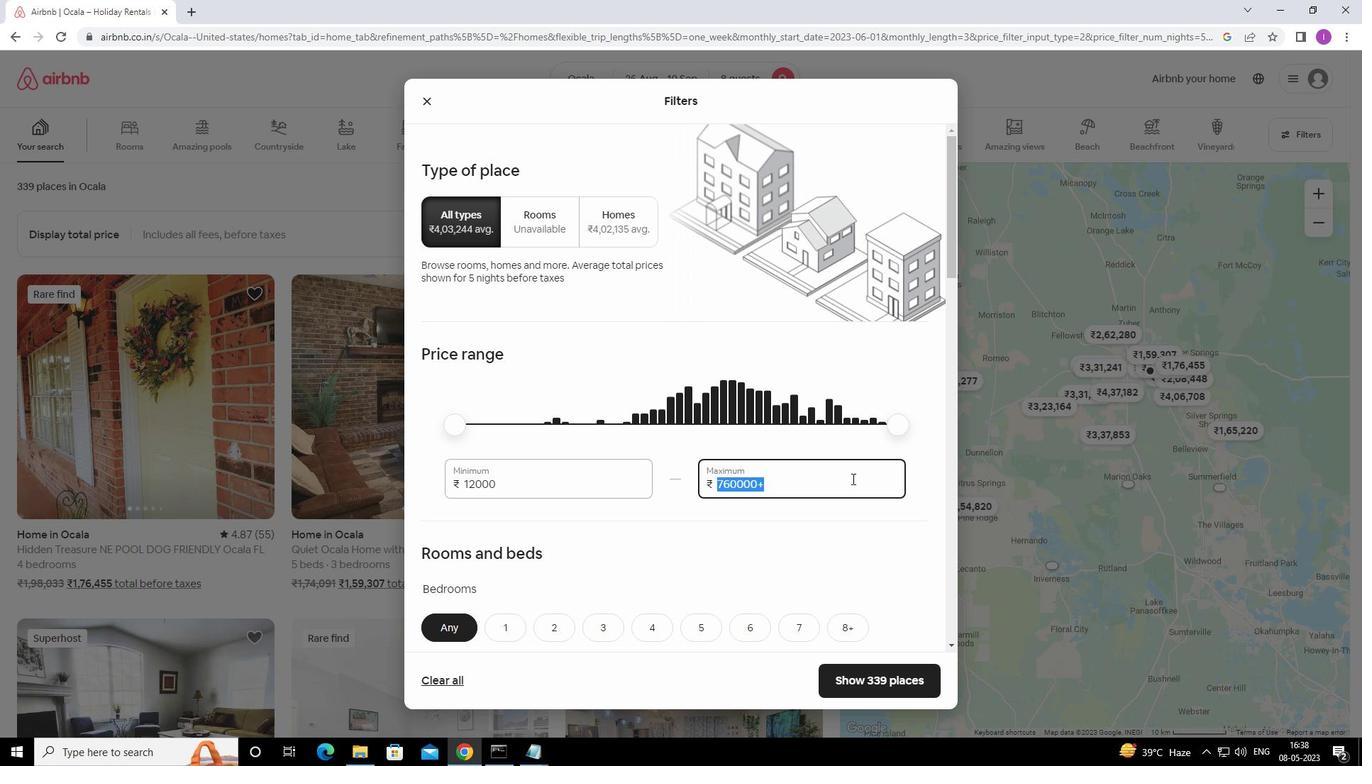 
Action: Mouse moved to (852, 478)
Screenshot: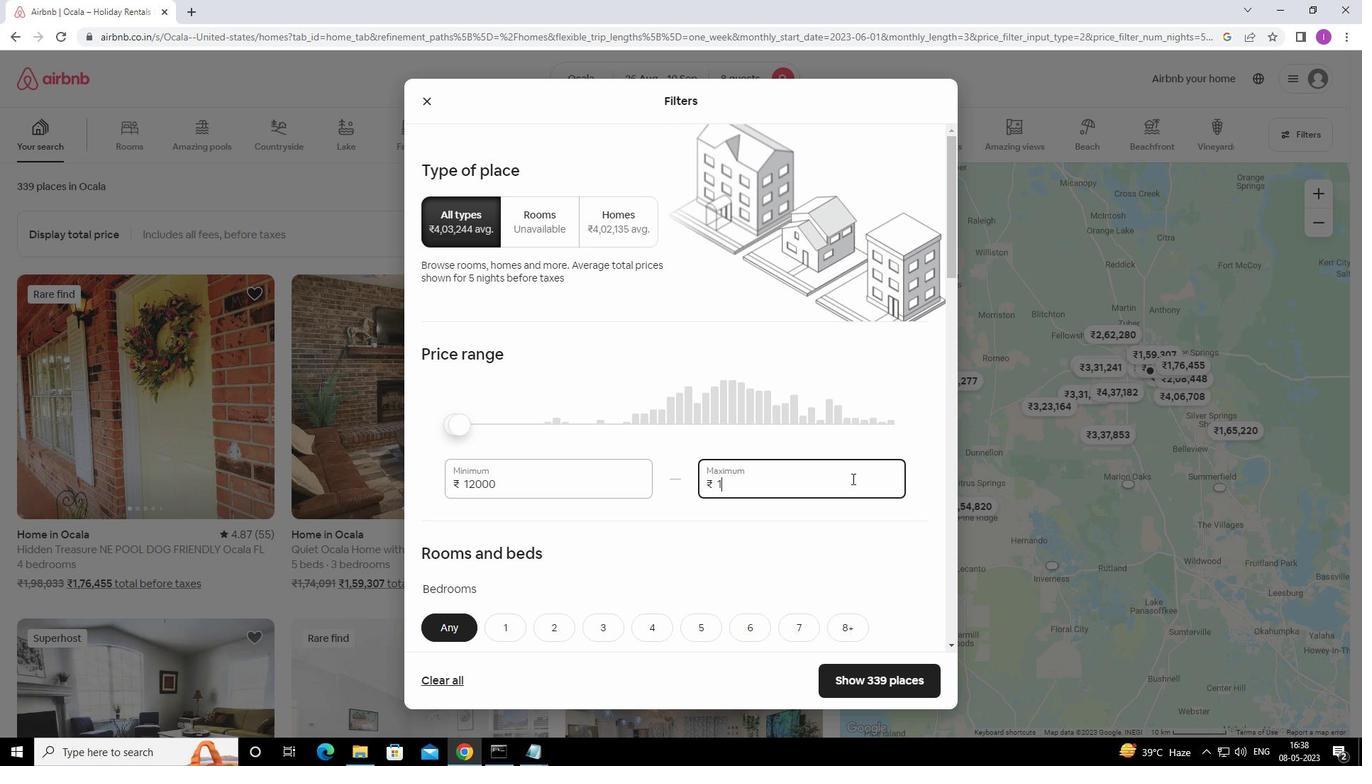 
Action: Key pressed 5
Screenshot: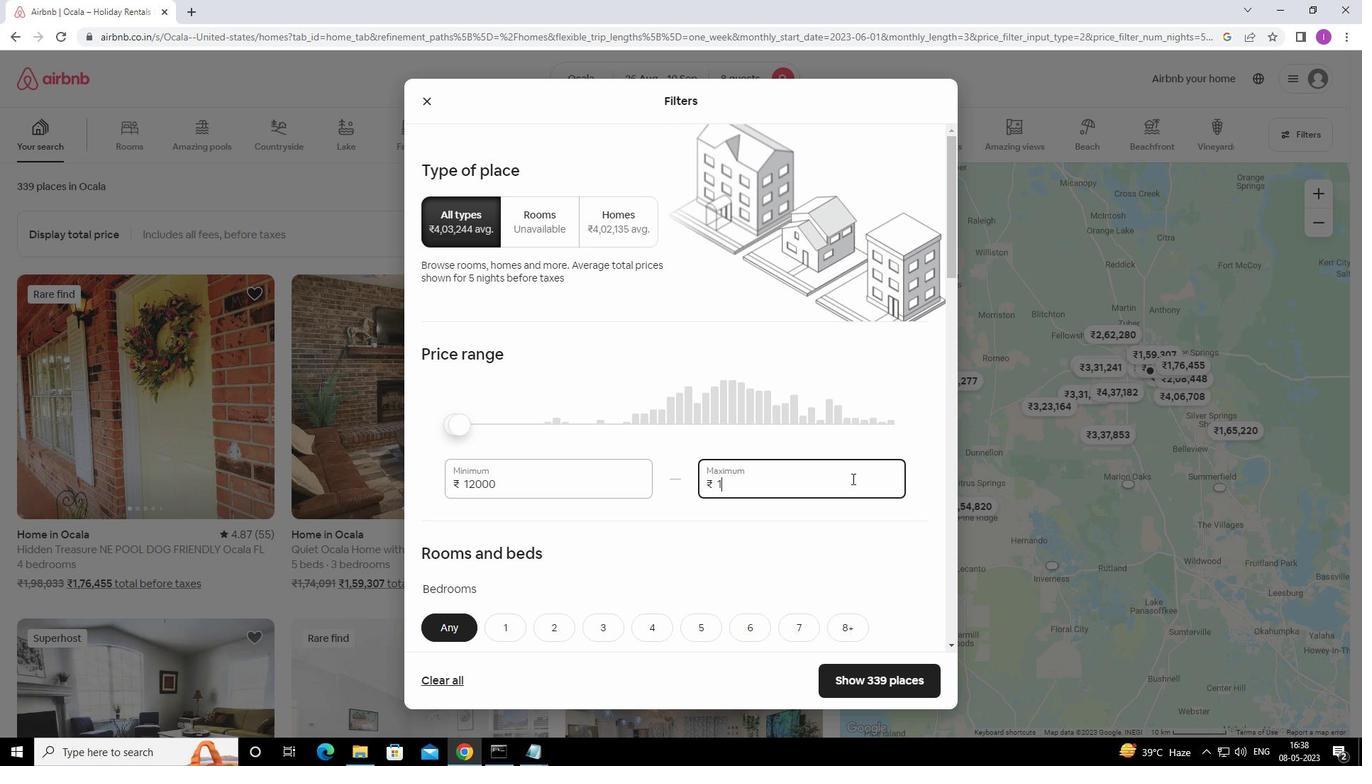 
Action: Mouse moved to (851, 477)
Screenshot: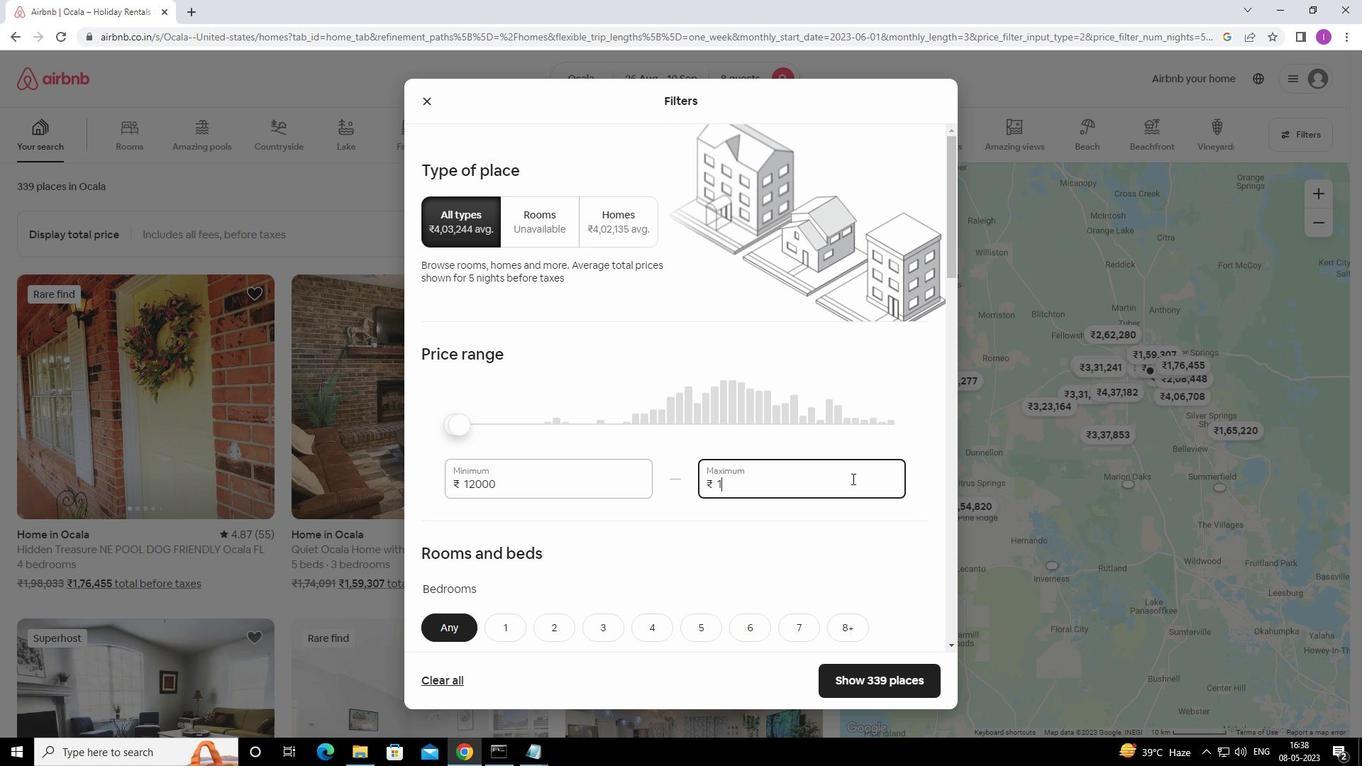 
Action: Key pressed 0
Screenshot: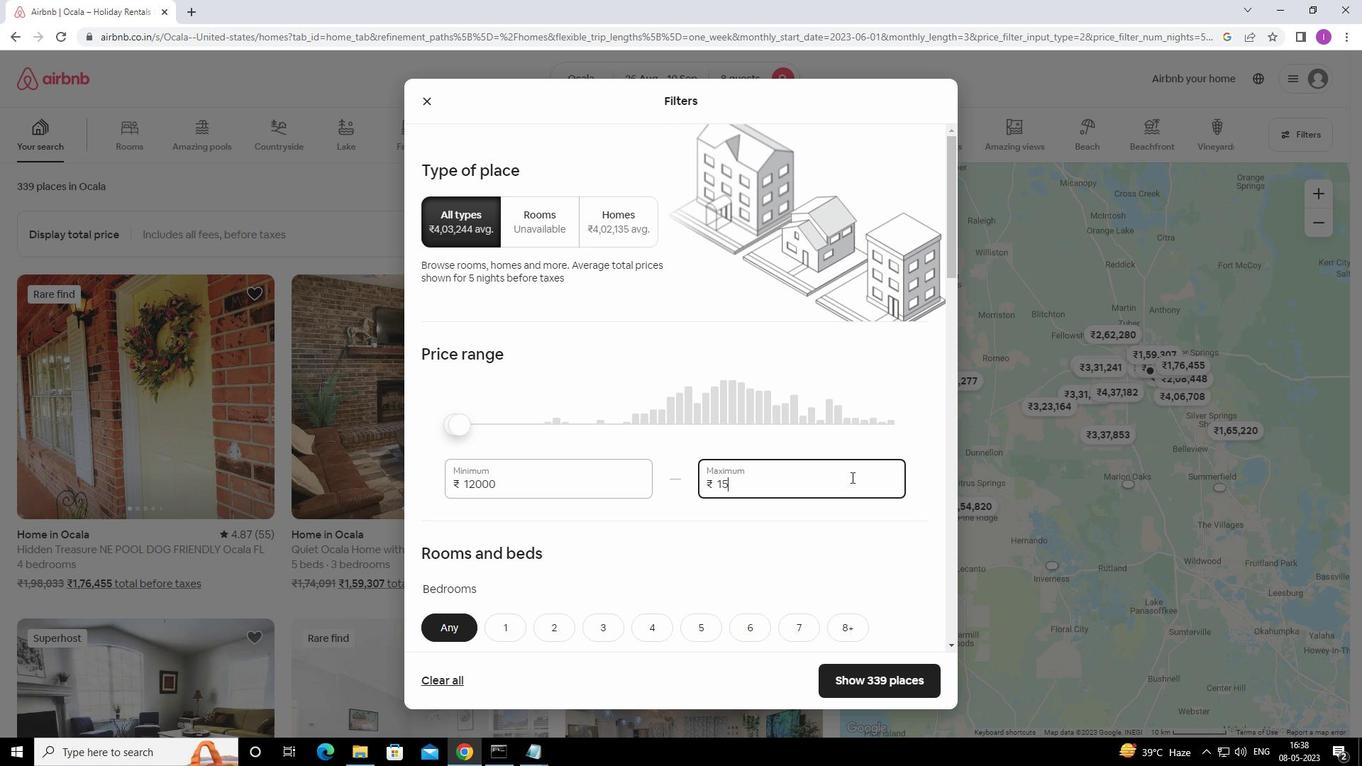 
Action: Mouse moved to (851, 477)
Screenshot: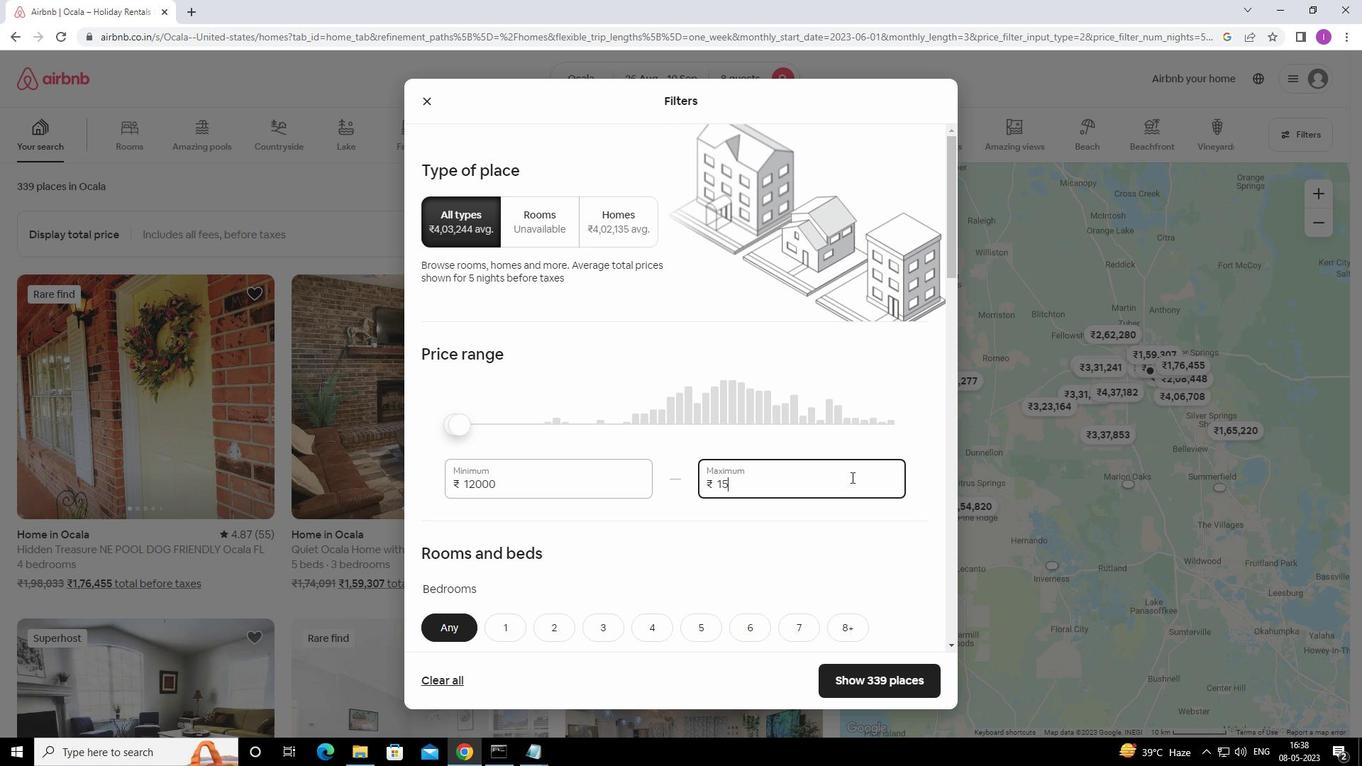 
Action: Key pressed 00
Screenshot: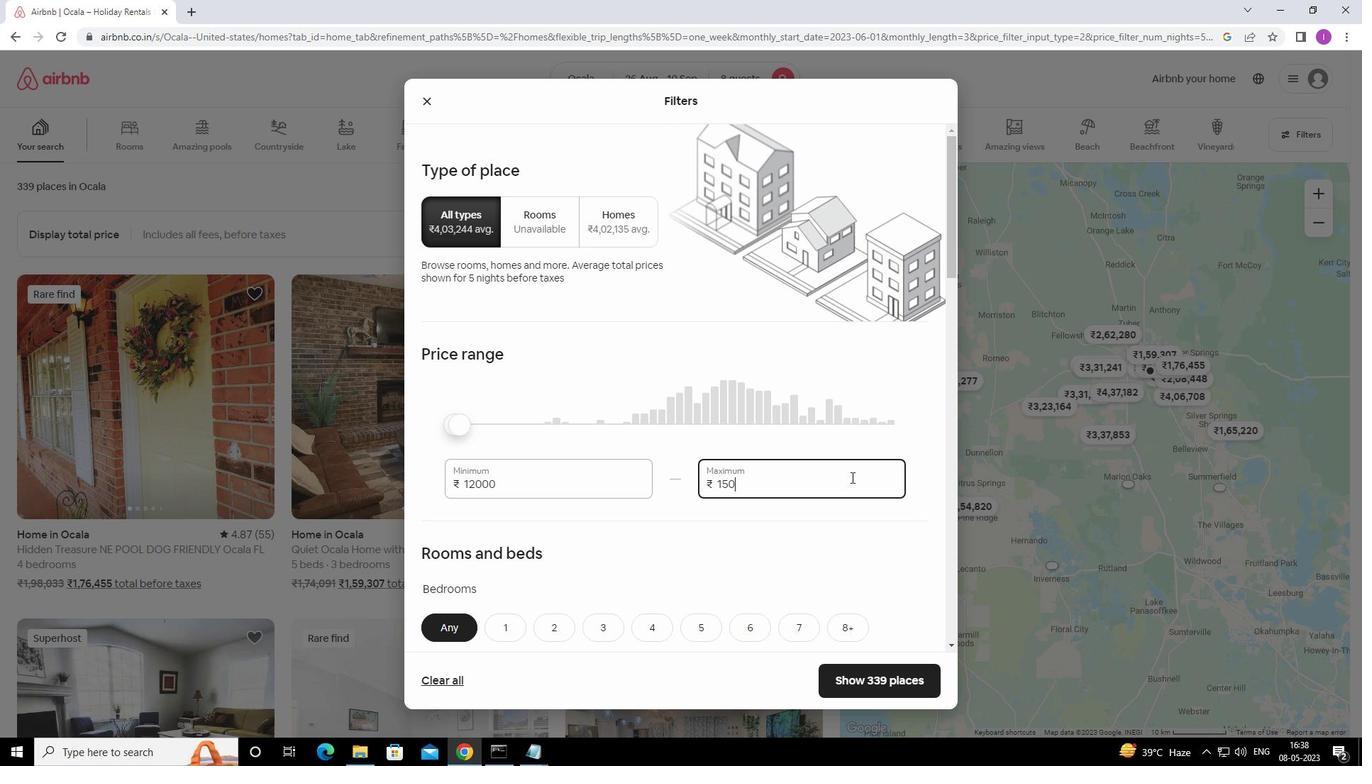 
Action: Mouse moved to (765, 496)
Screenshot: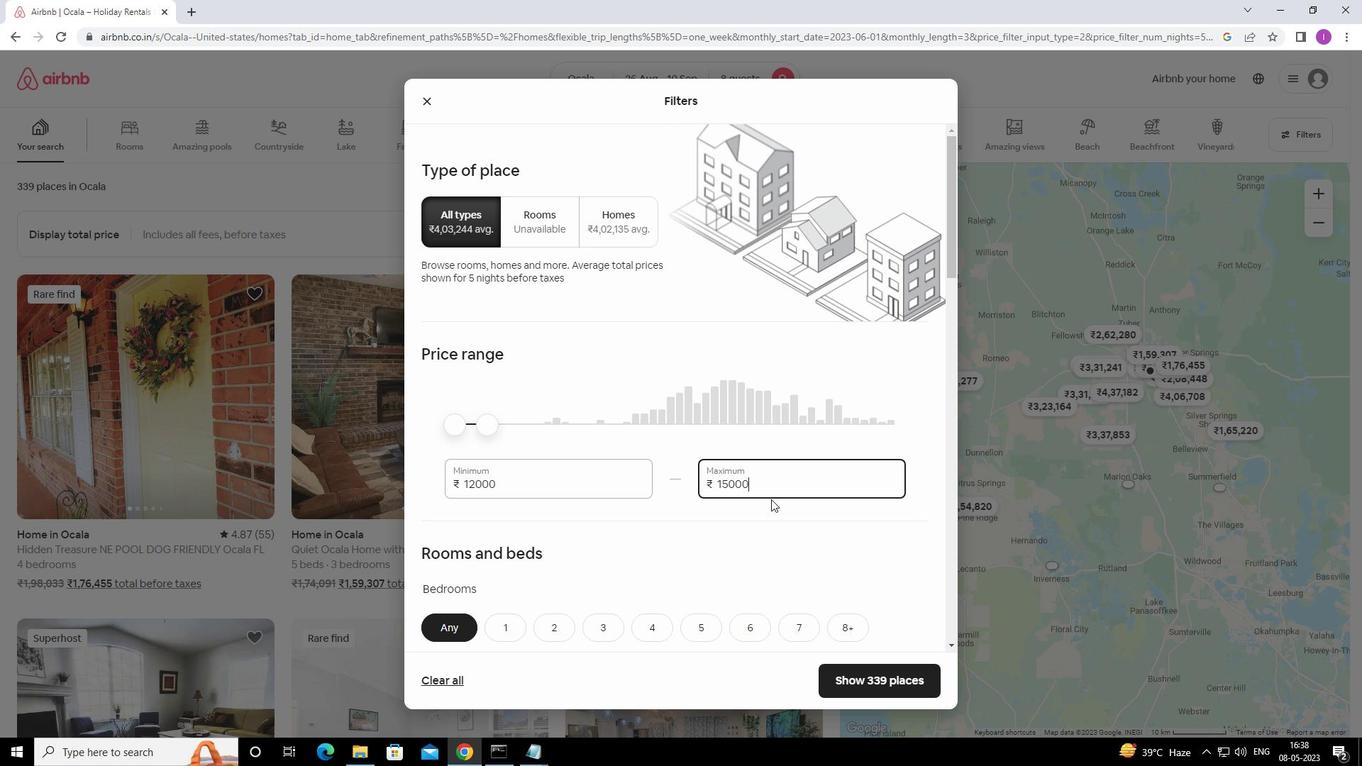 
Action: Mouse scrolled (765, 495) with delta (0, 0)
Screenshot: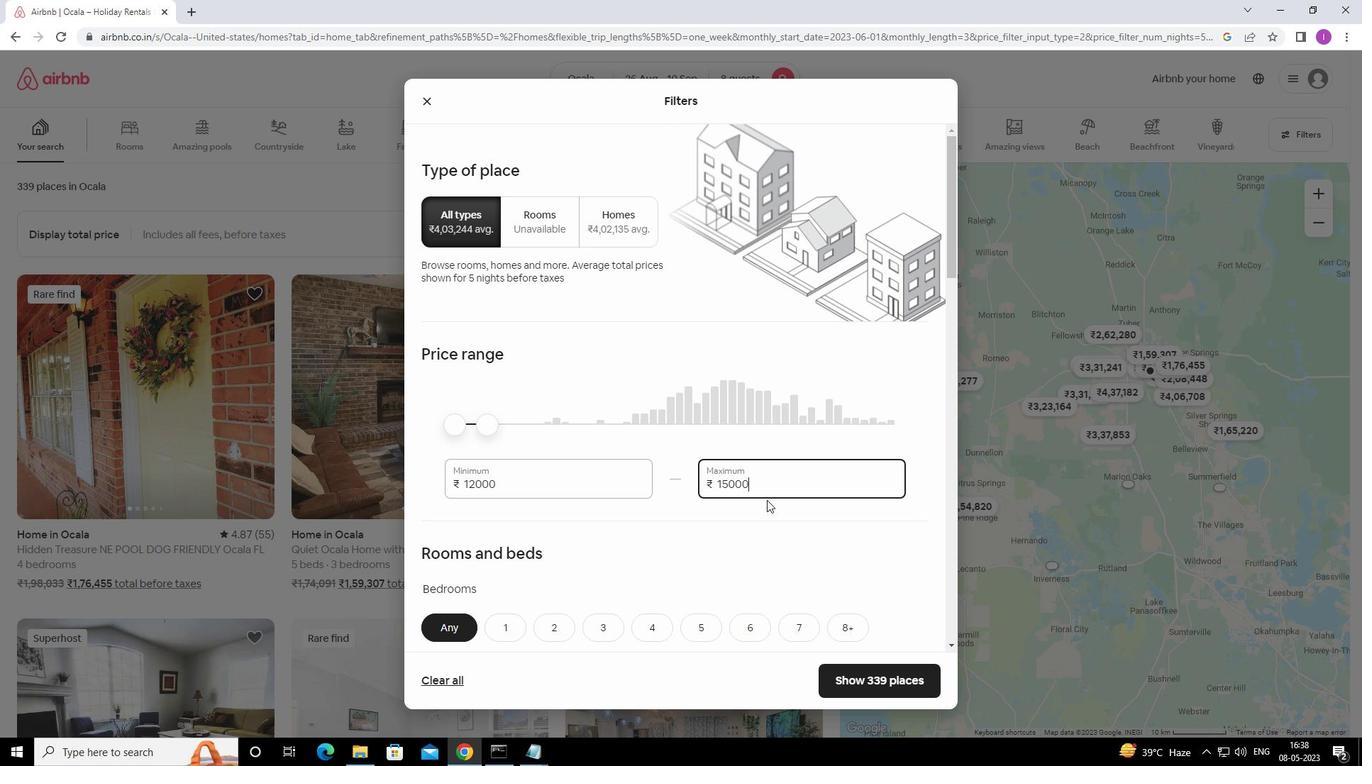 
Action: Mouse moved to (766, 496)
Screenshot: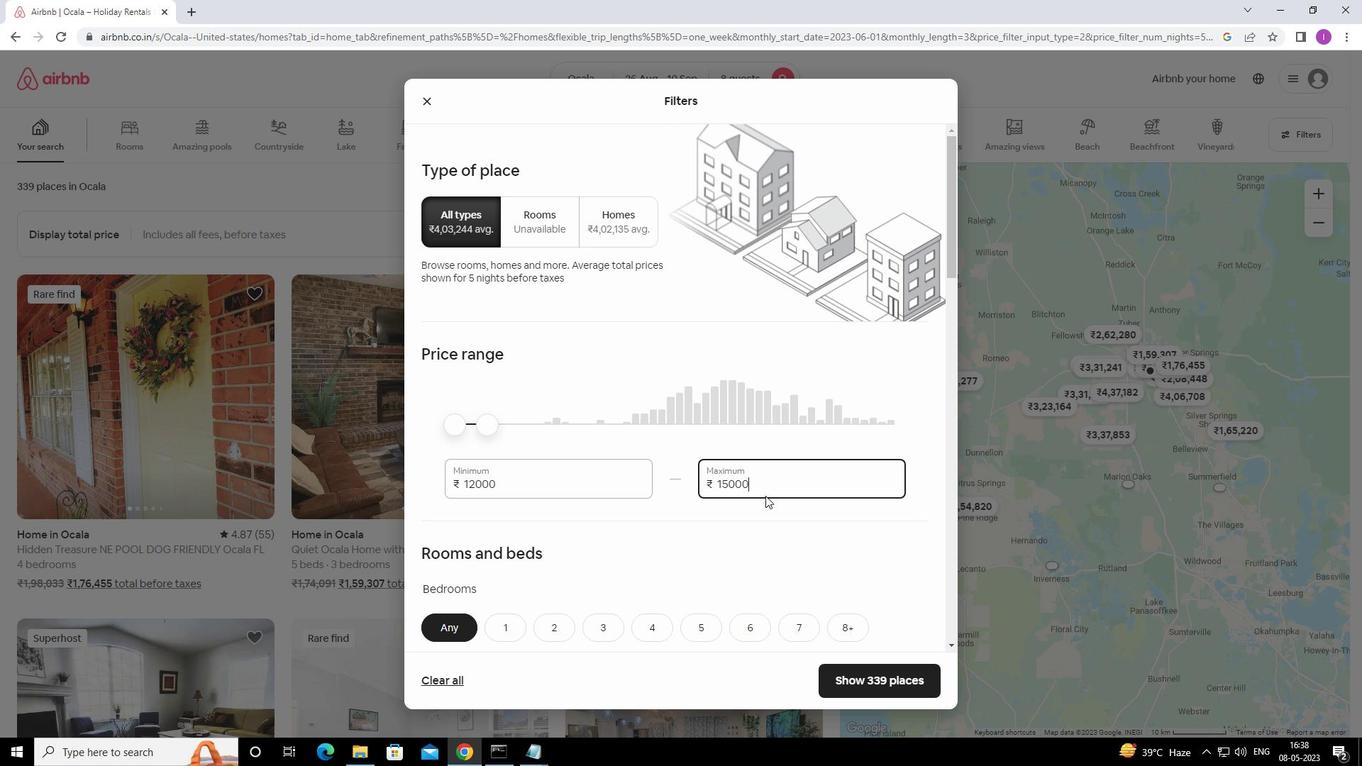 
Action: Mouse scrolled (766, 495) with delta (0, 0)
Screenshot: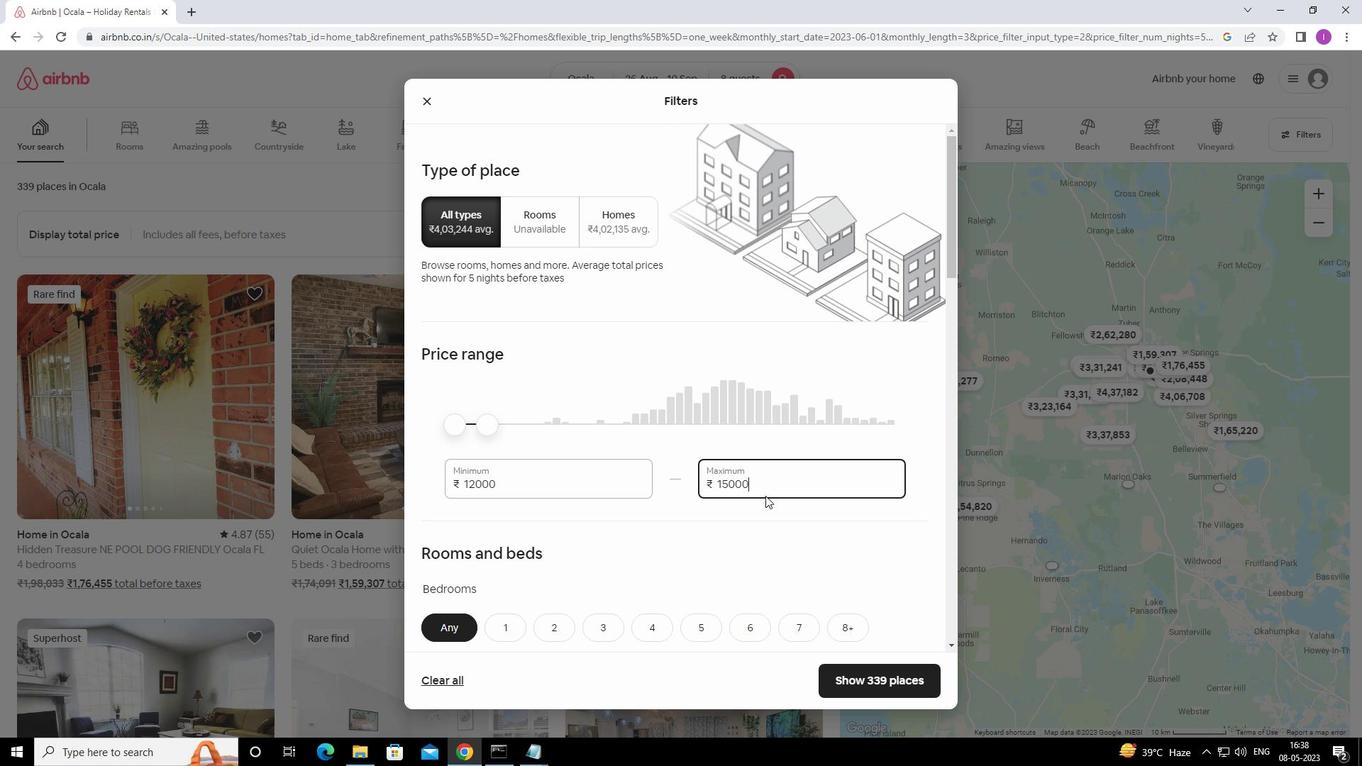 
Action: Mouse moved to (517, 347)
Screenshot: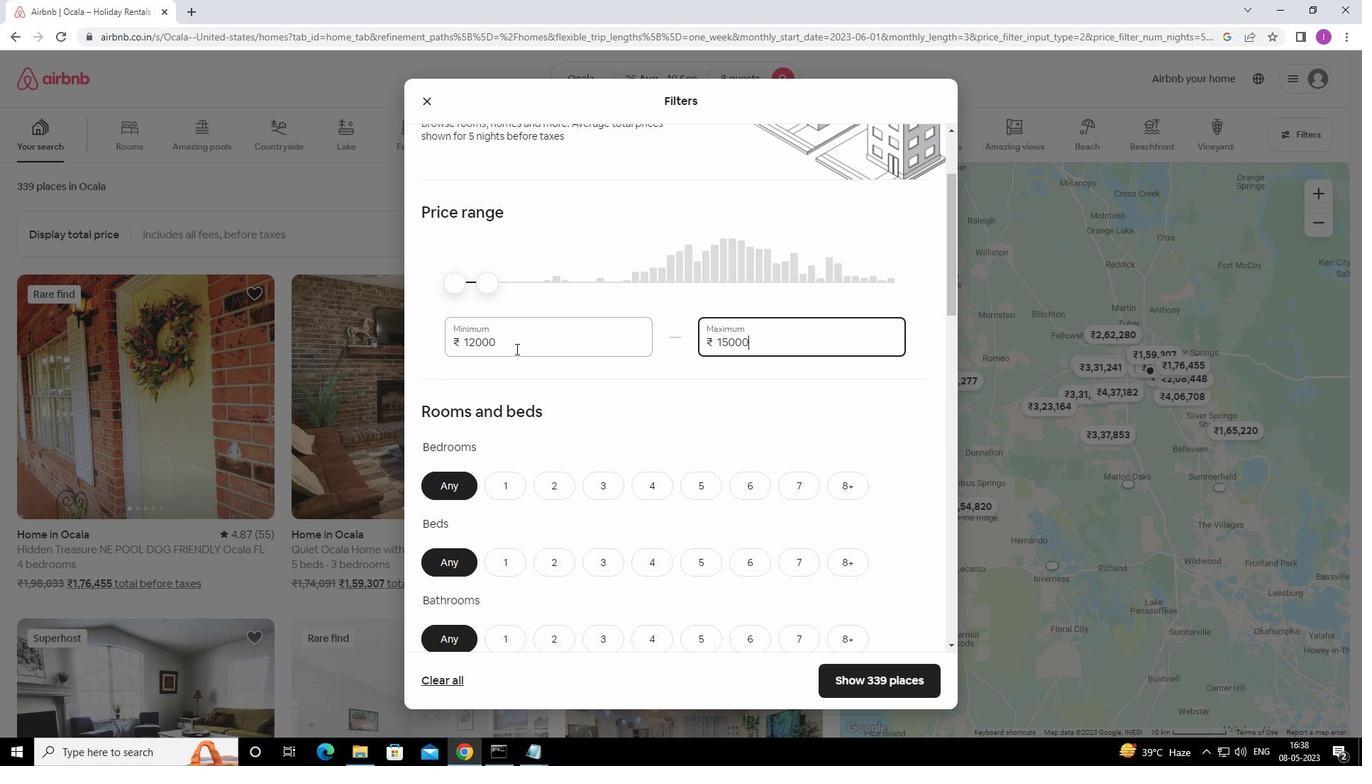 
Action: Mouse pressed left at (517, 347)
Screenshot: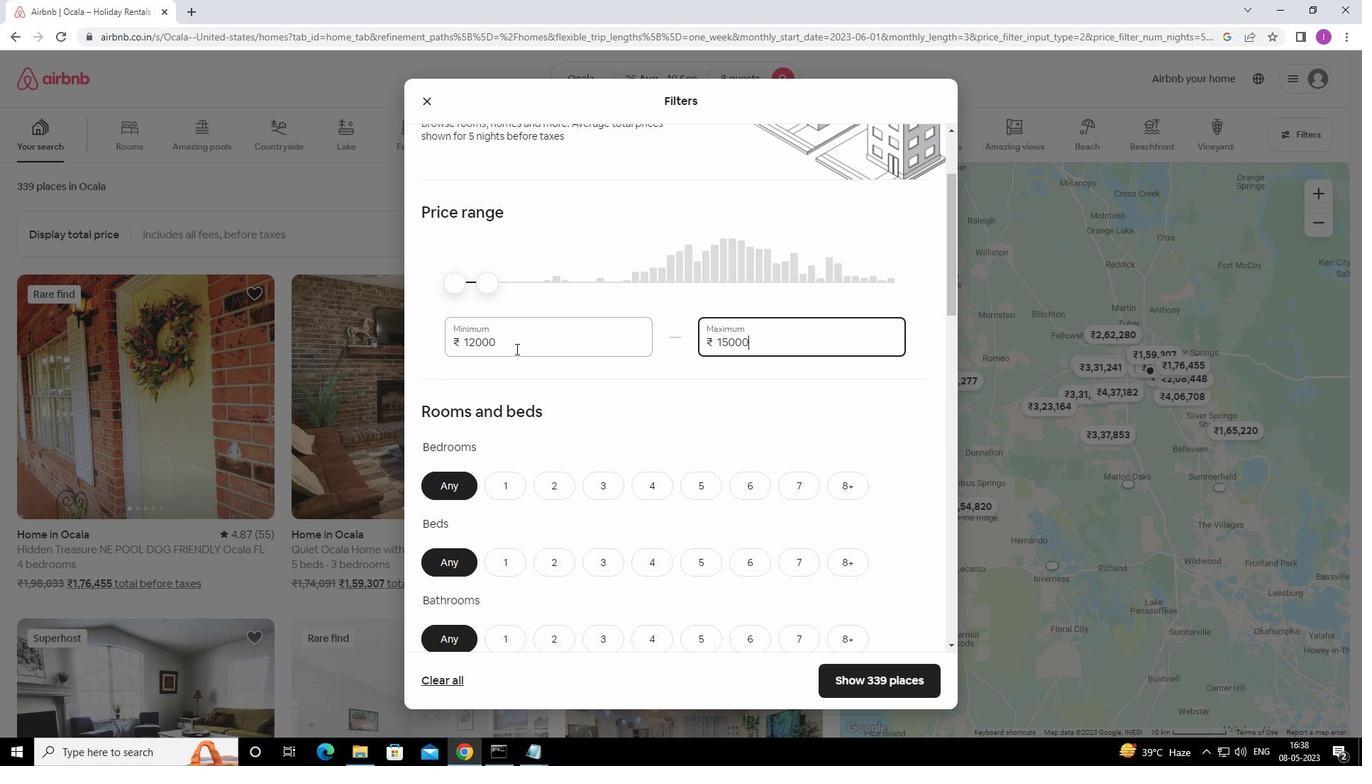 
Action: Mouse moved to (452, 346)
Screenshot: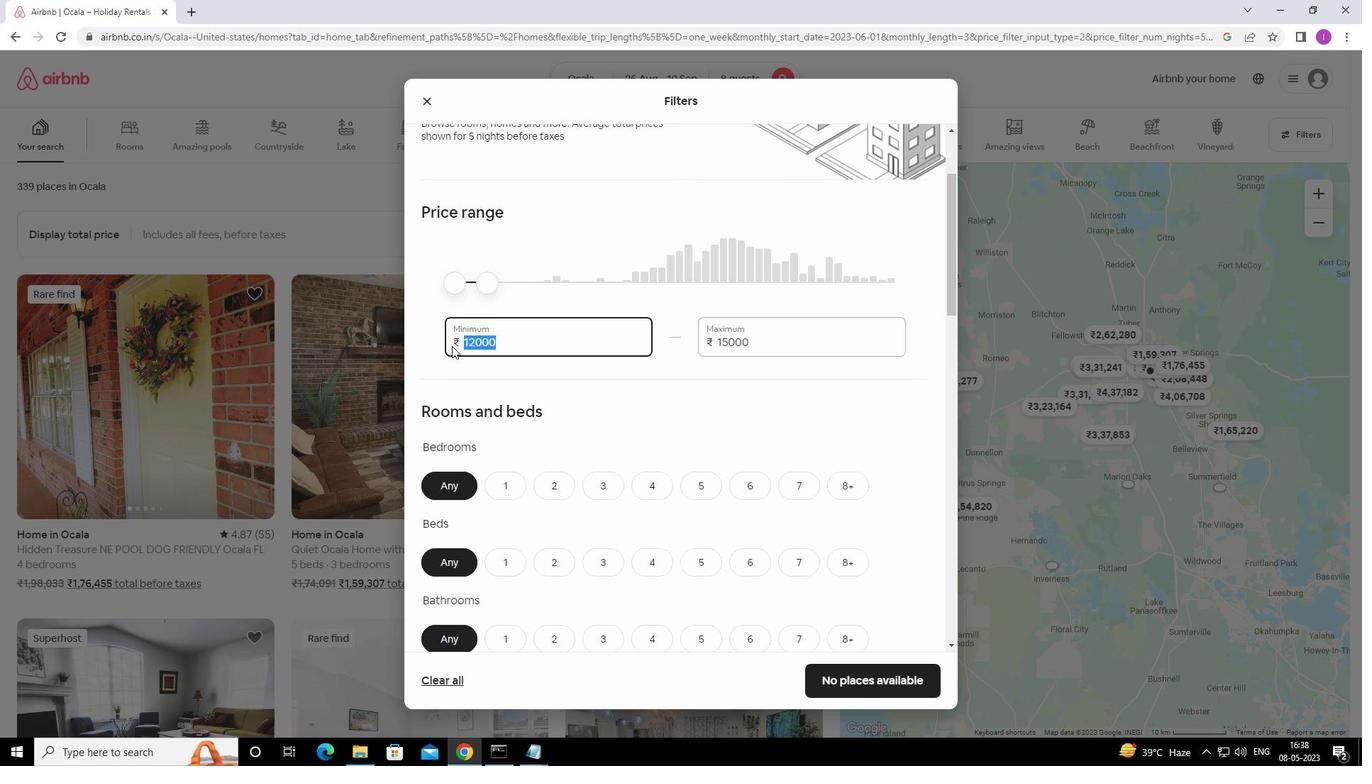 
Action: Key pressed 10000
Screenshot: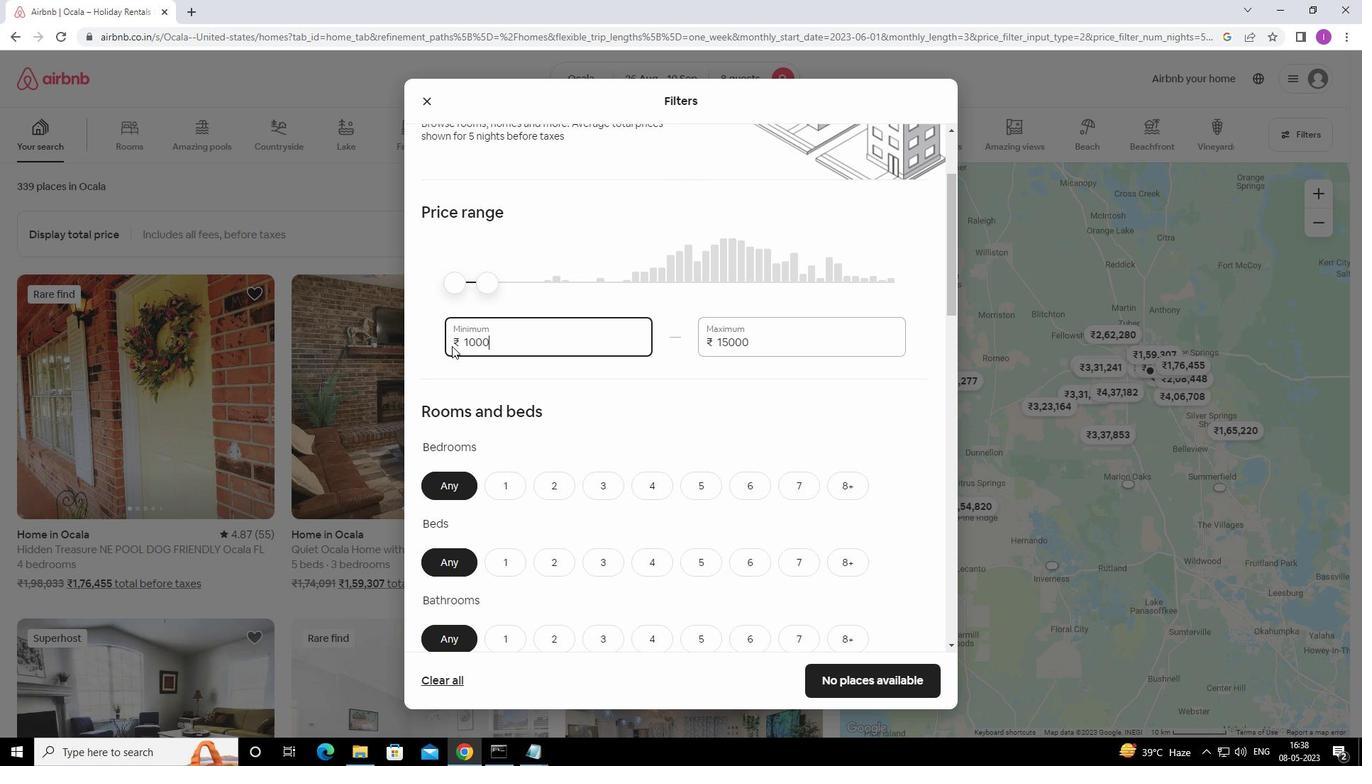 
Action: Mouse moved to (550, 381)
Screenshot: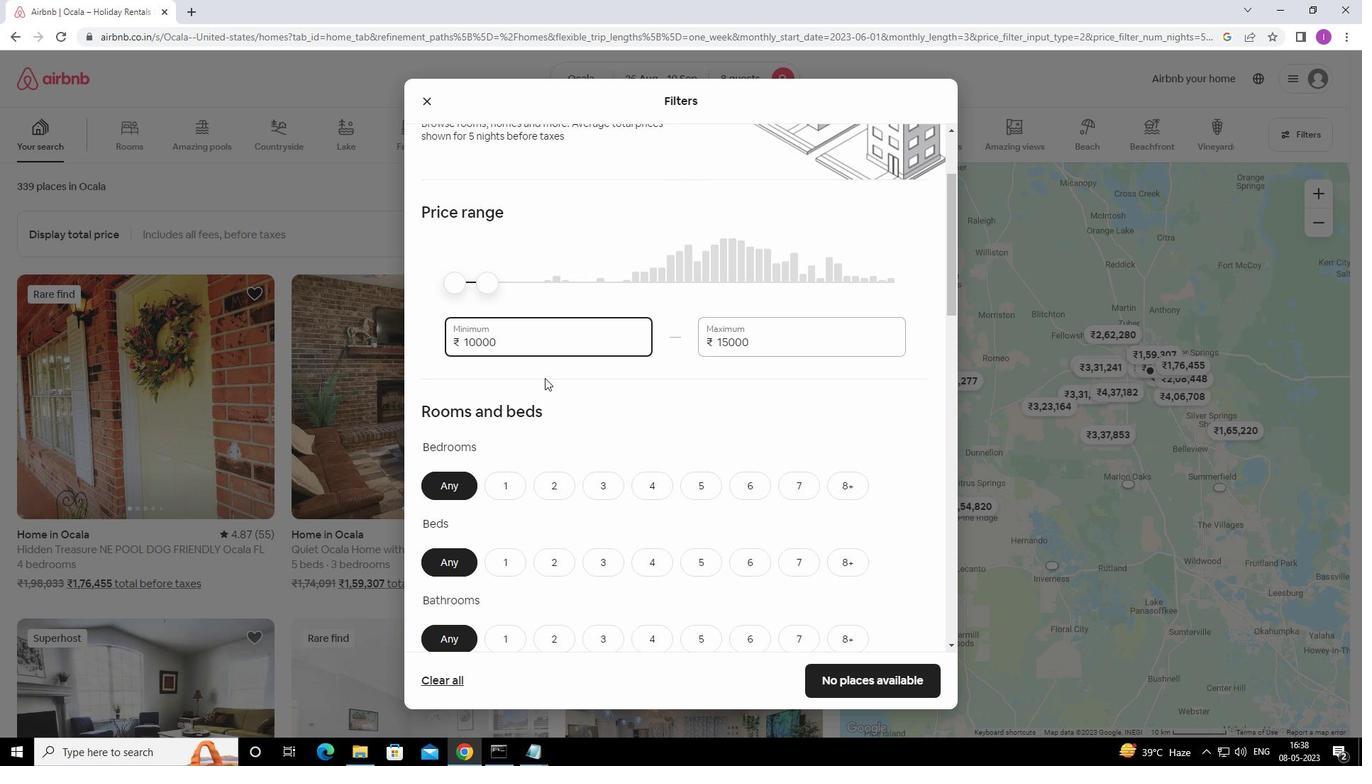 
Action: Mouse scrolled (550, 380) with delta (0, 0)
Screenshot: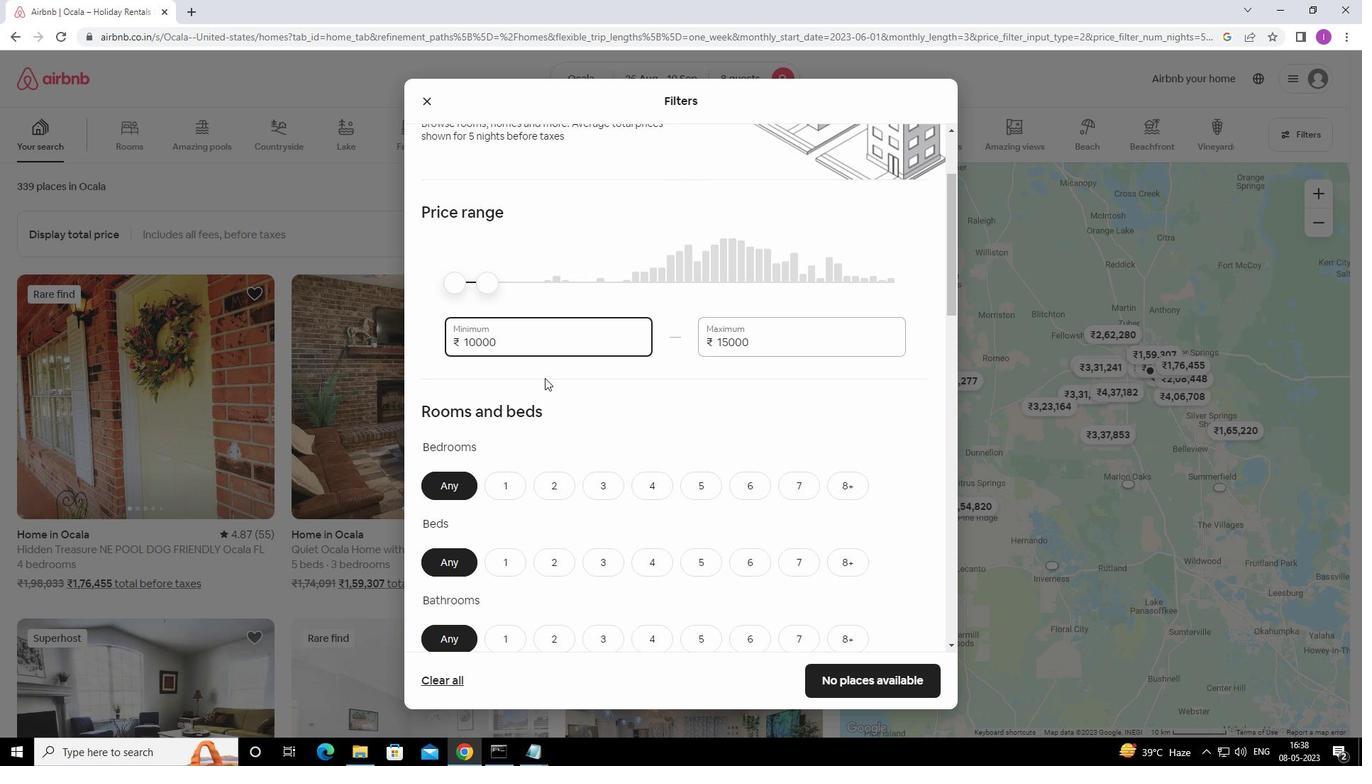 
Action: Mouse moved to (552, 382)
Screenshot: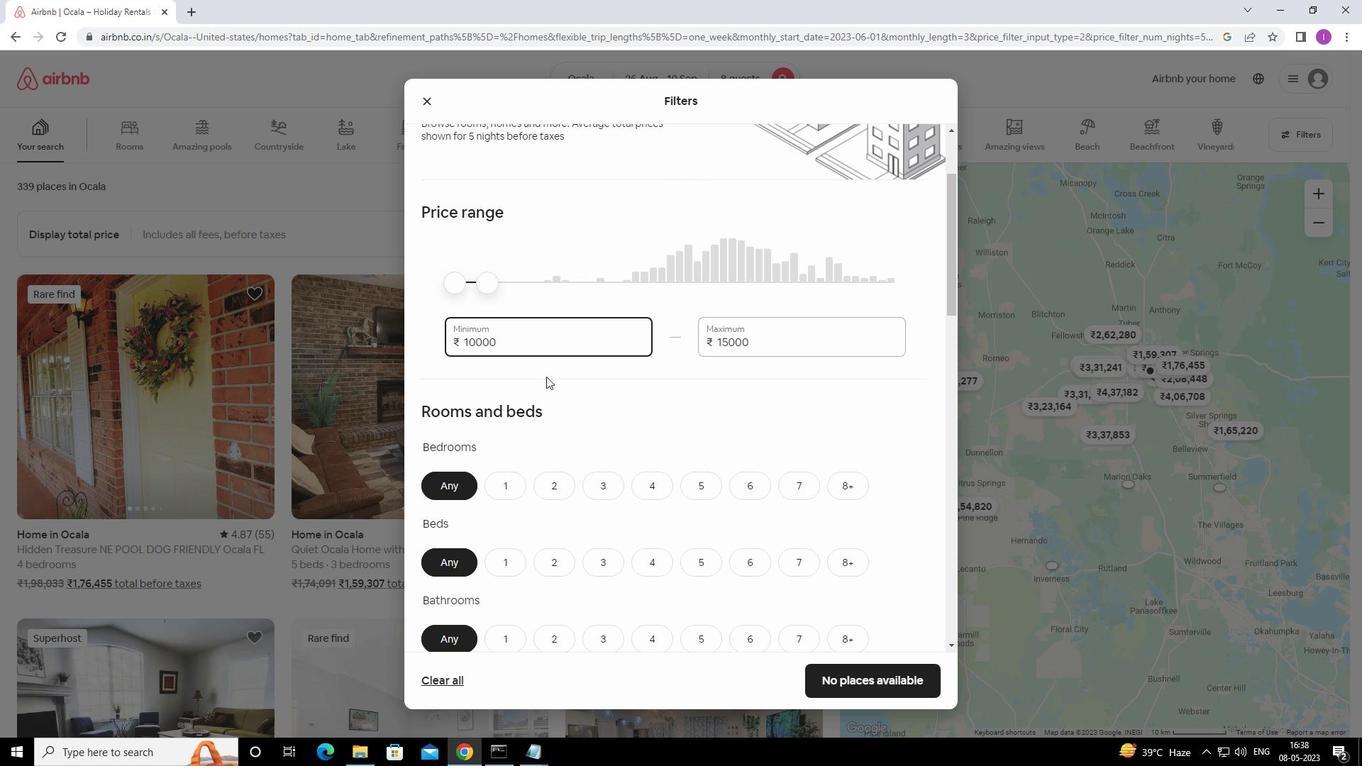 
Action: Mouse scrolled (552, 381) with delta (0, 0)
Screenshot: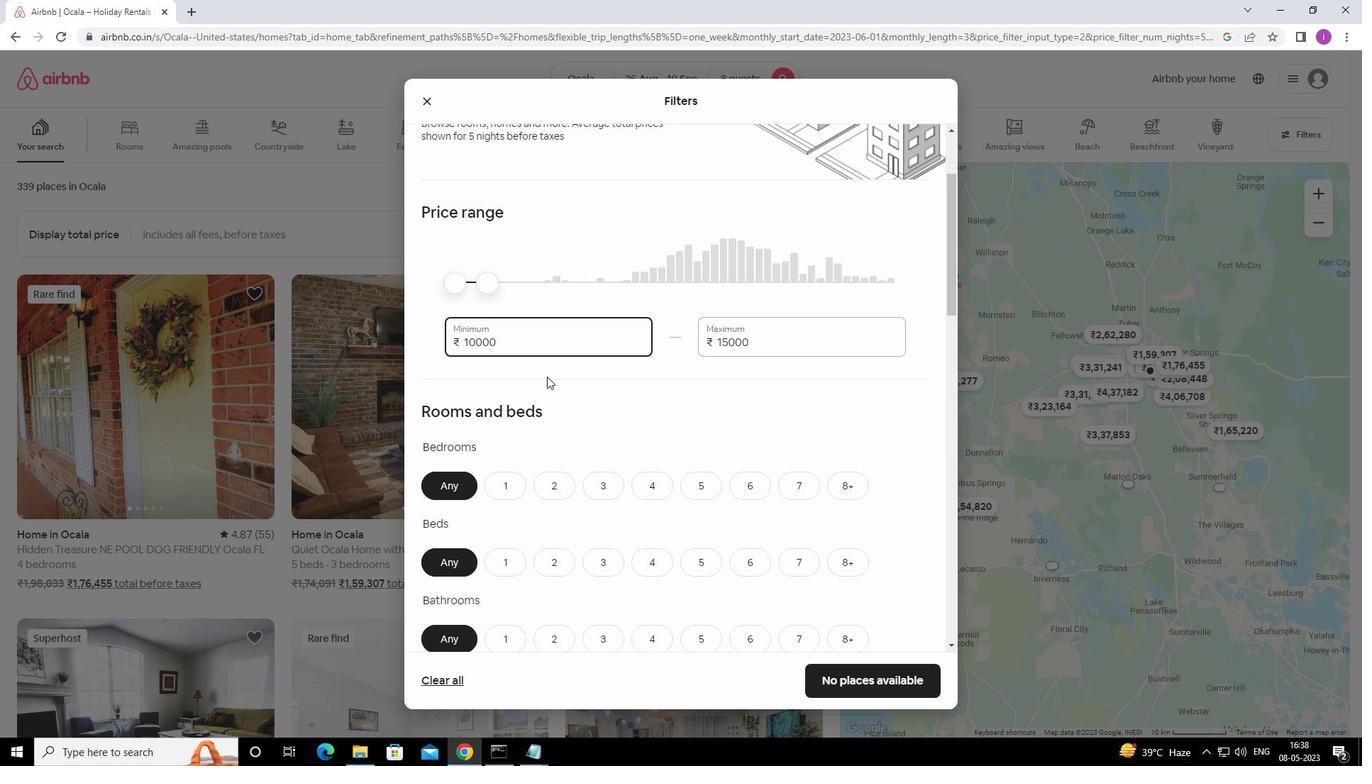 
Action: Mouse moved to (555, 382)
Screenshot: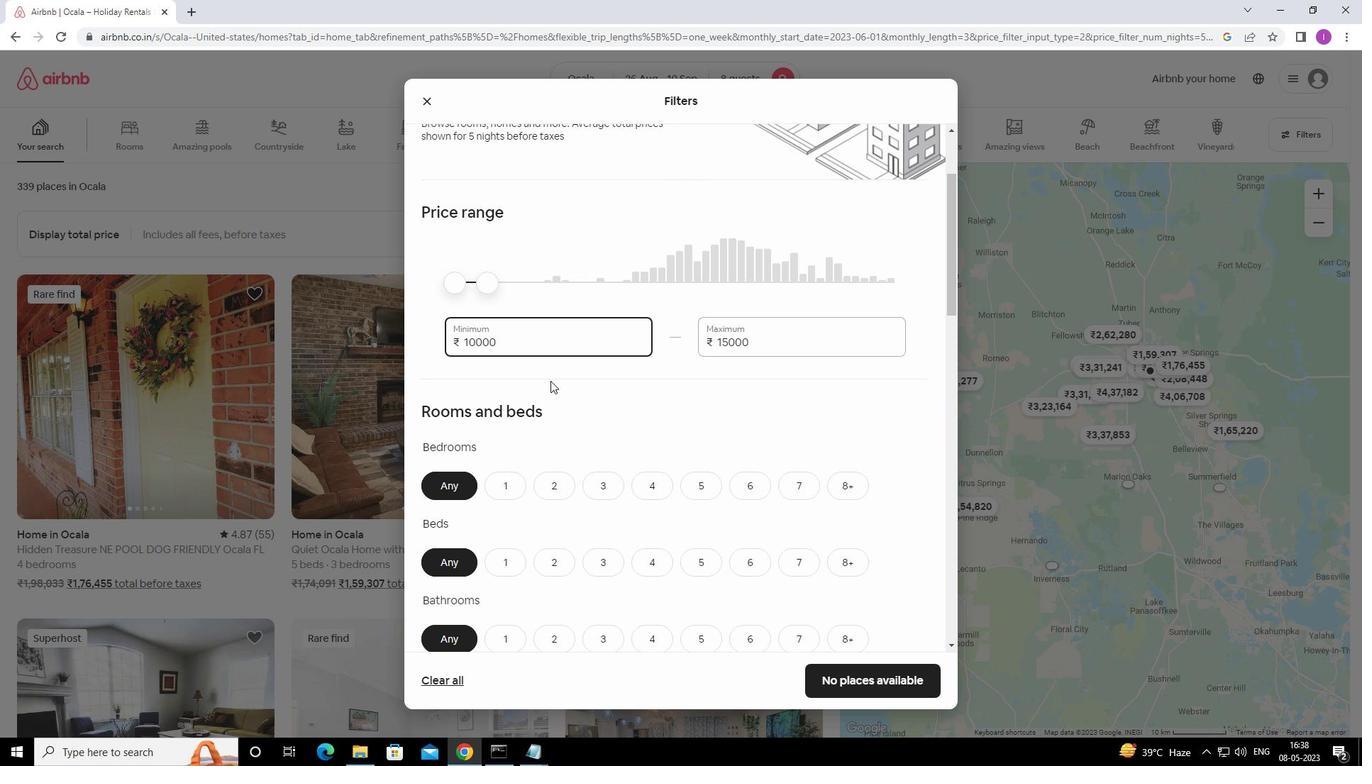
Action: Mouse scrolled (555, 381) with delta (0, 0)
Screenshot: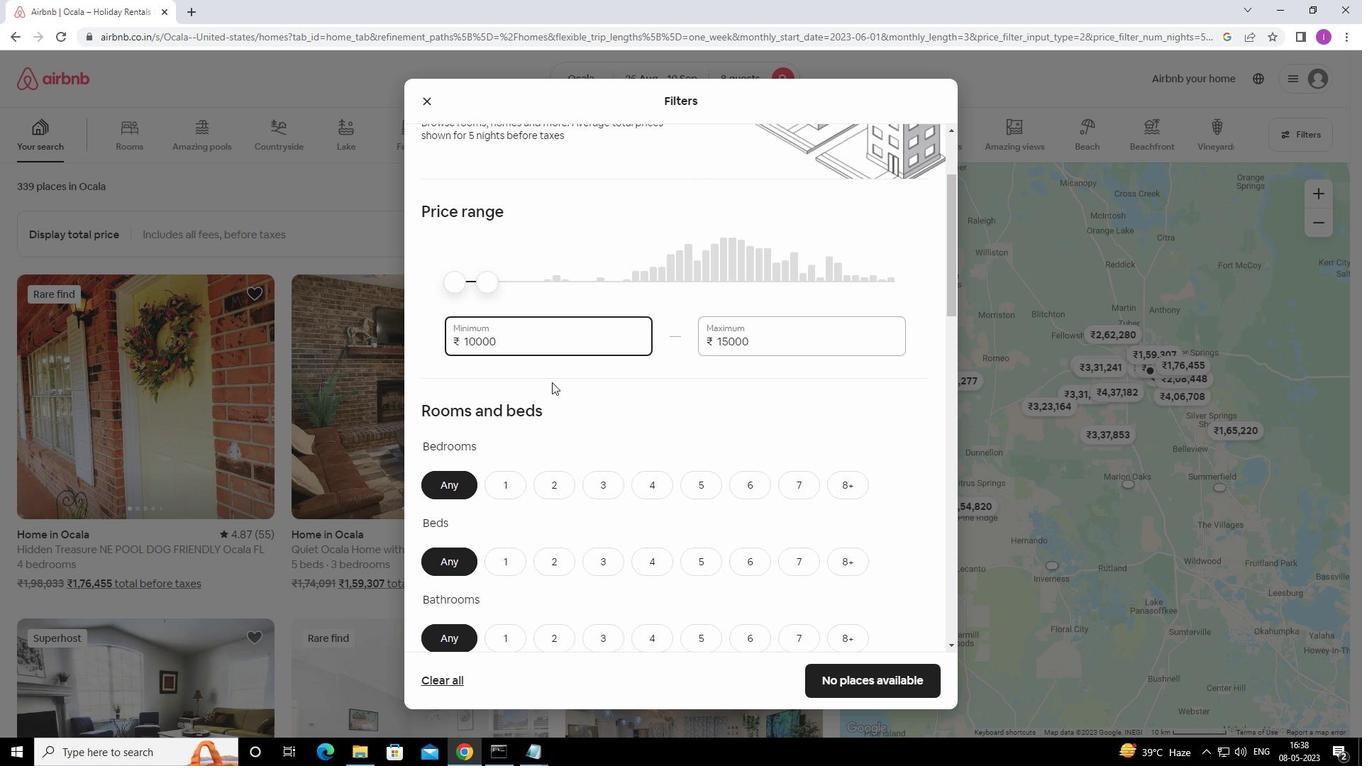 
Action: Mouse moved to (745, 276)
Screenshot: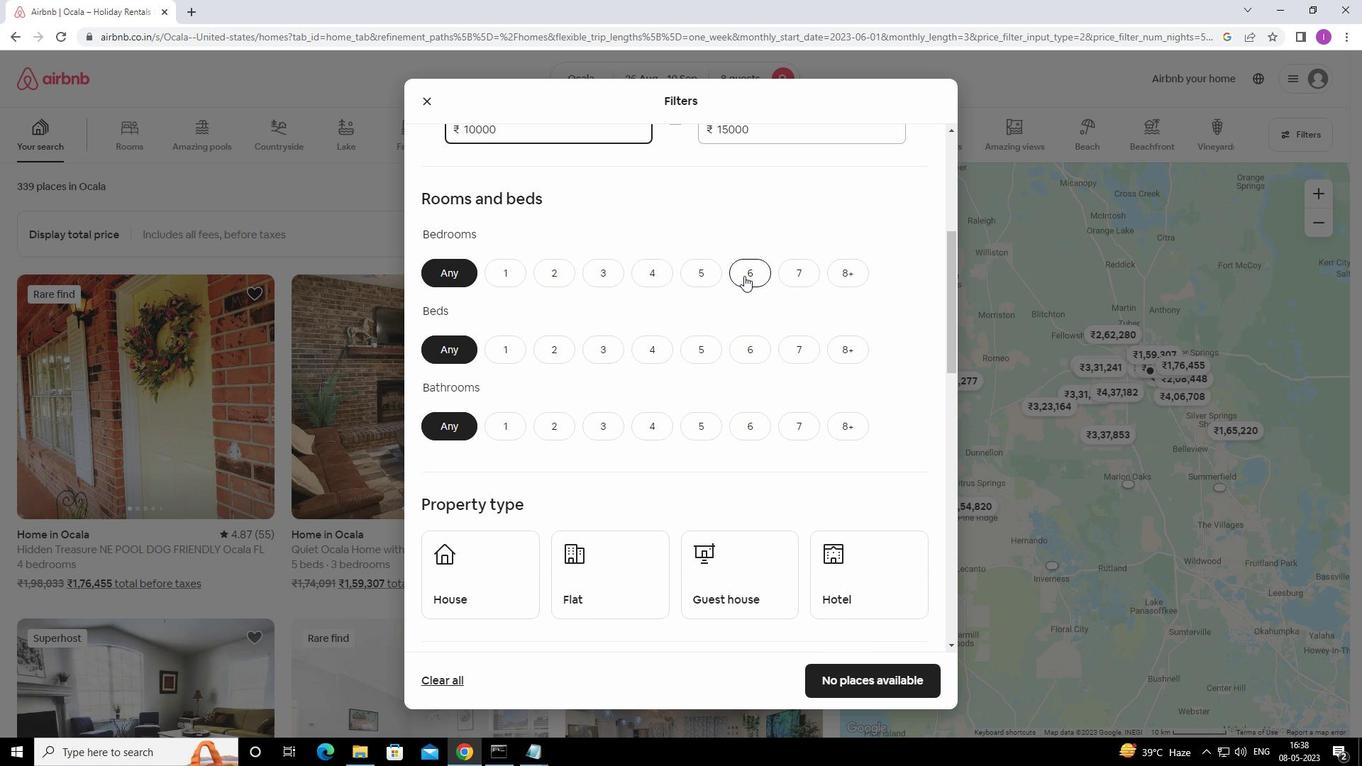 
Action: Mouse pressed left at (745, 276)
Screenshot: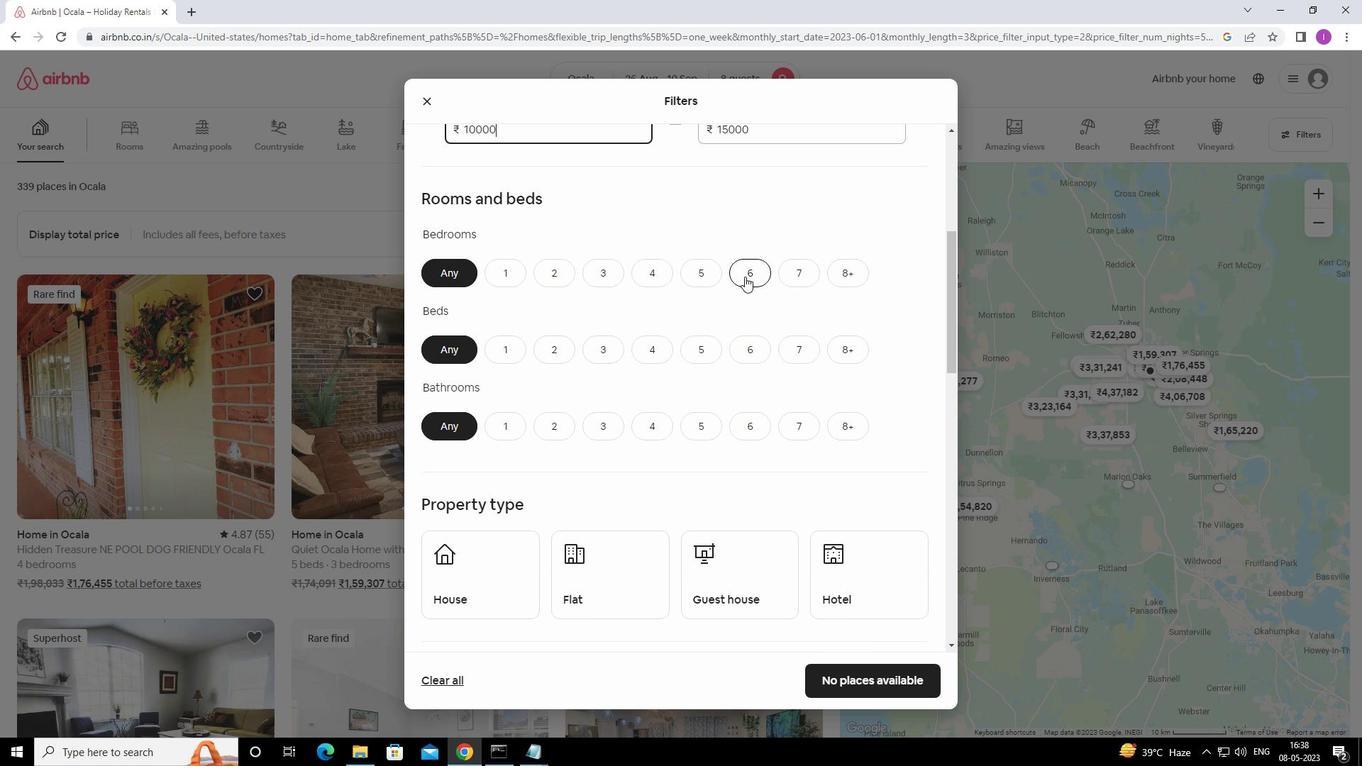 
Action: Mouse moved to (751, 342)
Screenshot: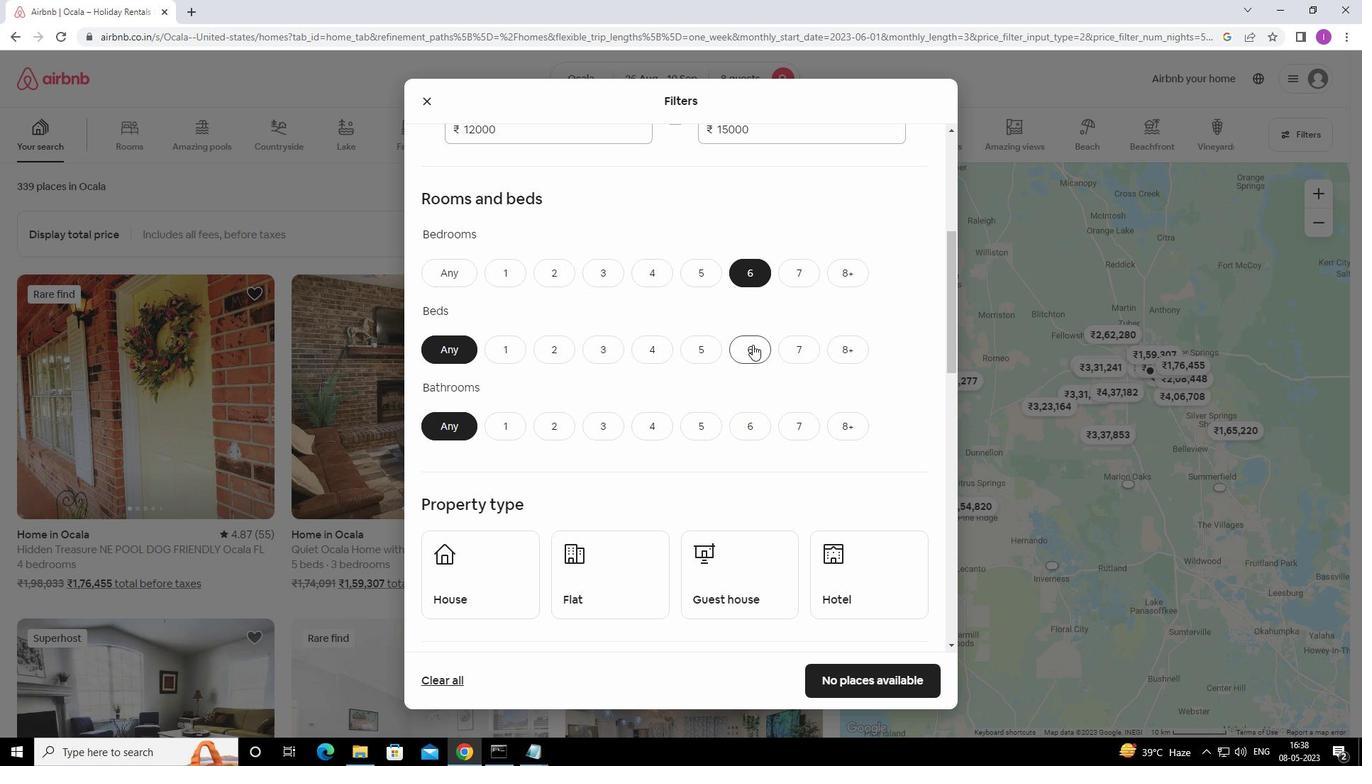 
Action: Mouse pressed left at (751, 342)
Screenshot: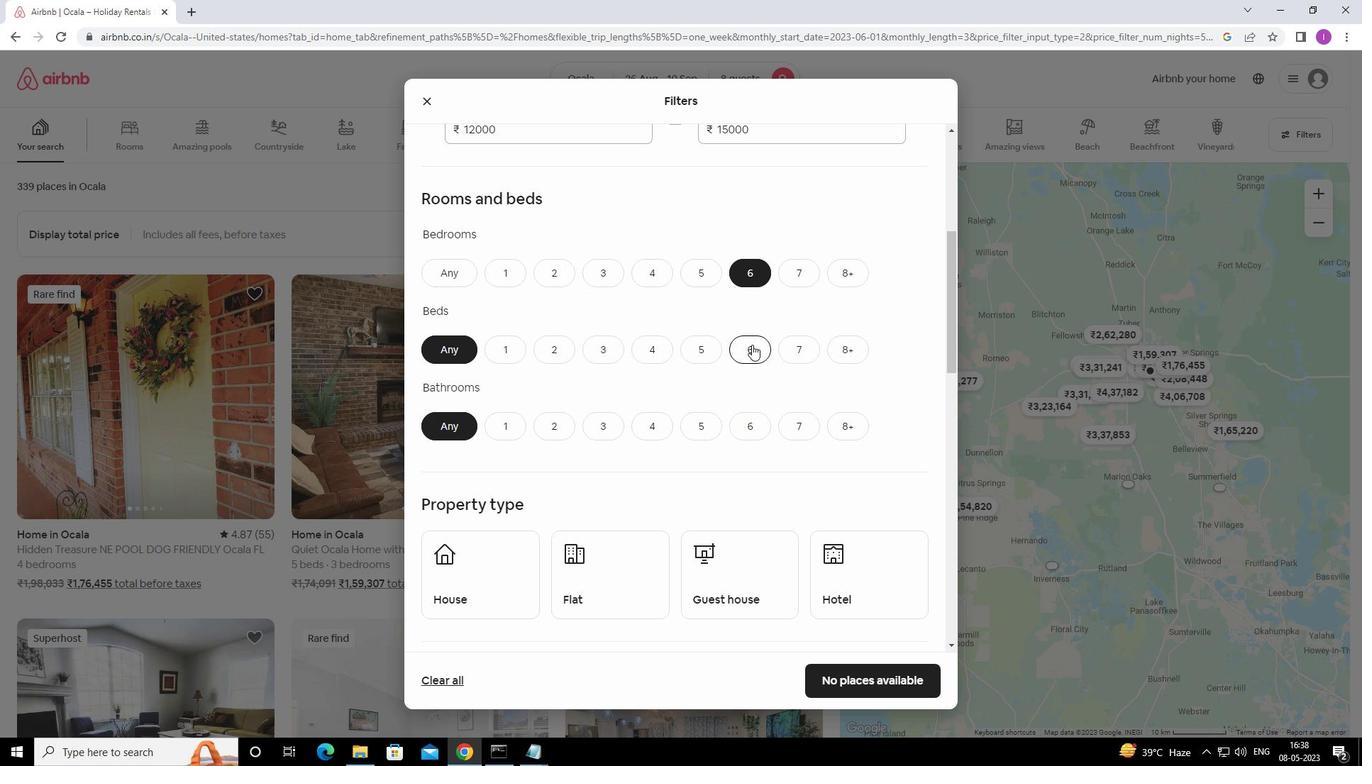 
Action: Mouse moved to (760, 434)
Screenshot: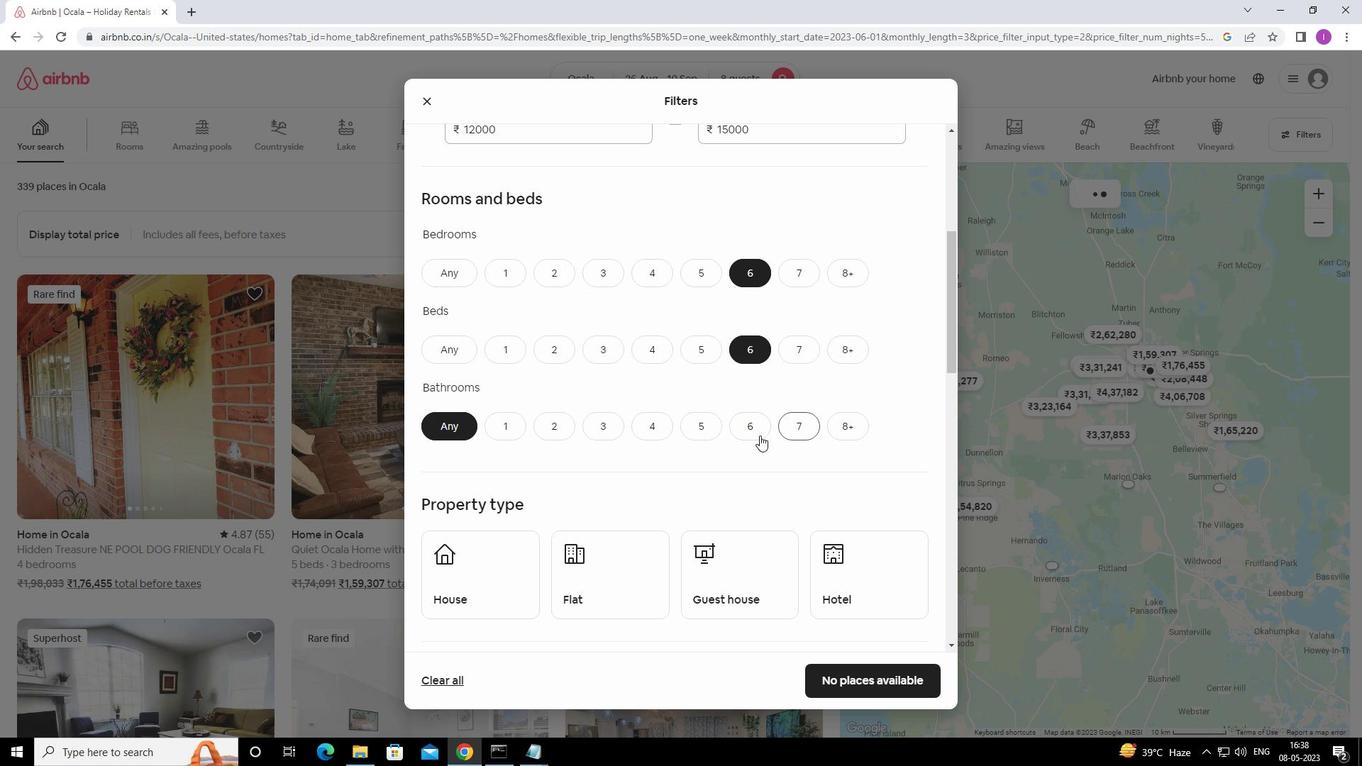 
Action: Mouse pressed left at (760, 434)
Screenshot: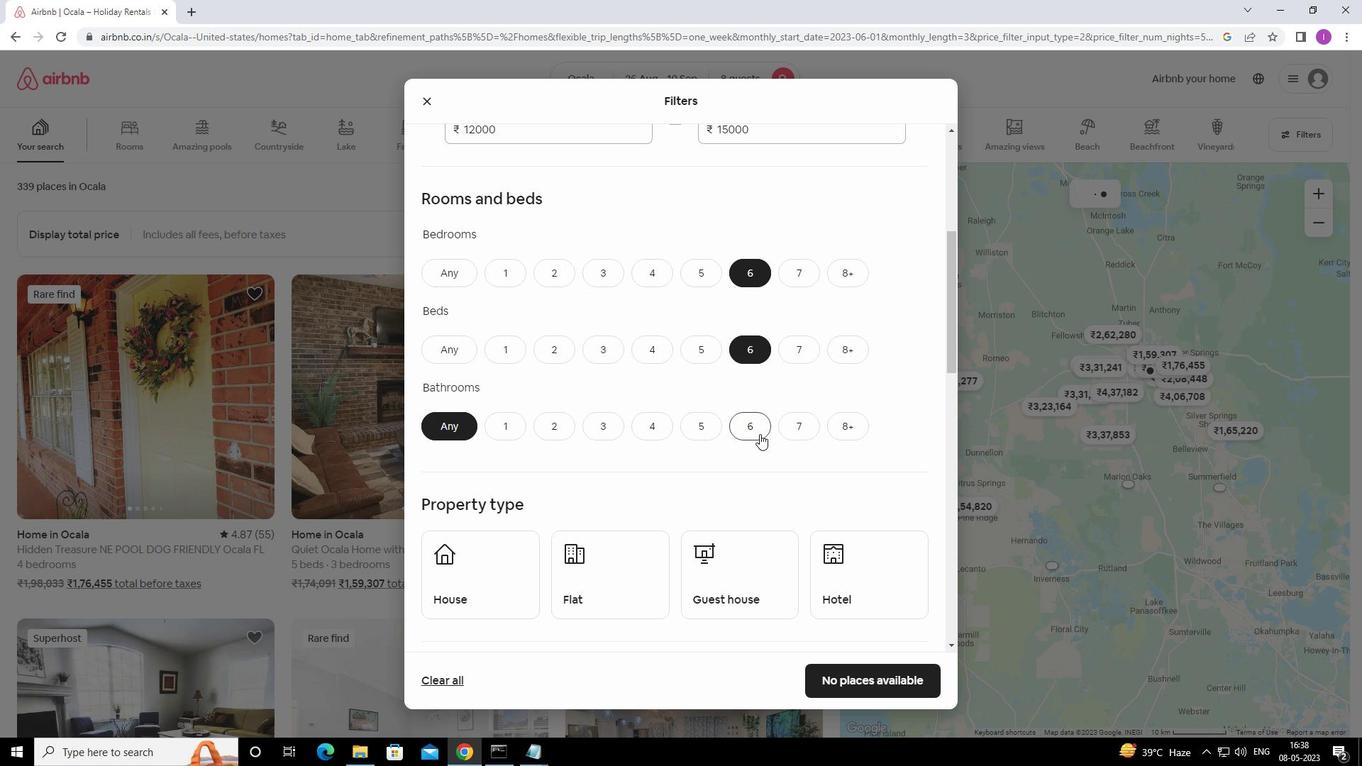 
Action: Mouse moved to (779, 425)
Screenshot: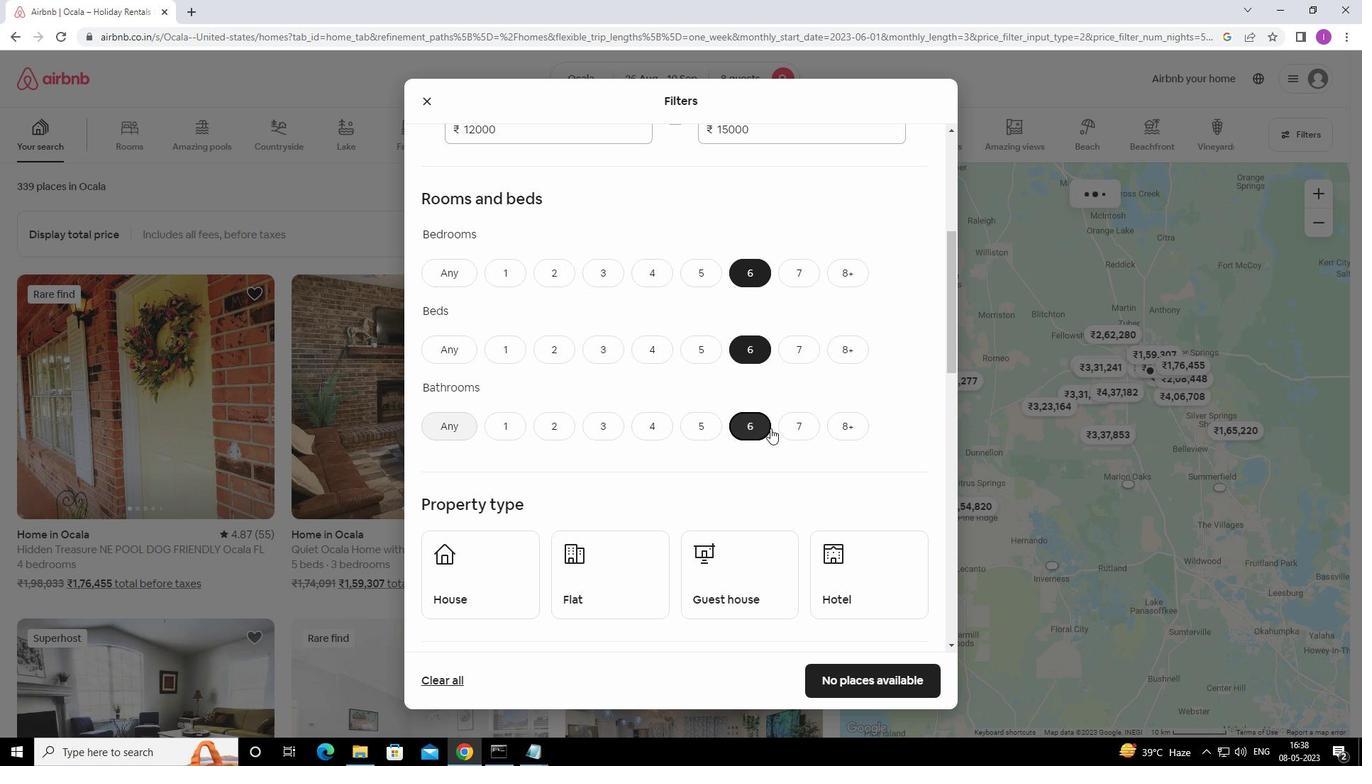 
Action: Mouse scrolled (779, 424) with delta (0, 0)
Screenshot: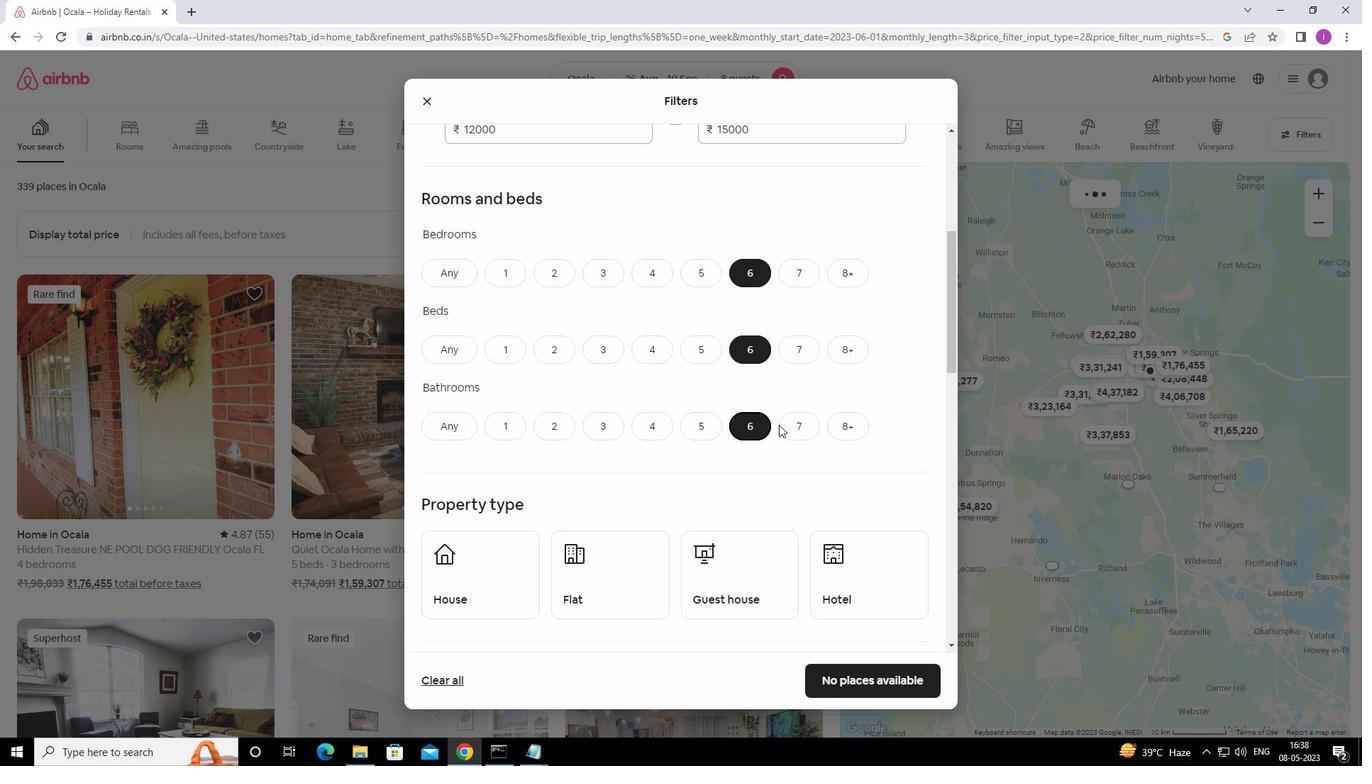 
Action: Mouse scrolled (779, 424) with delta (0, 0)
Screenshot: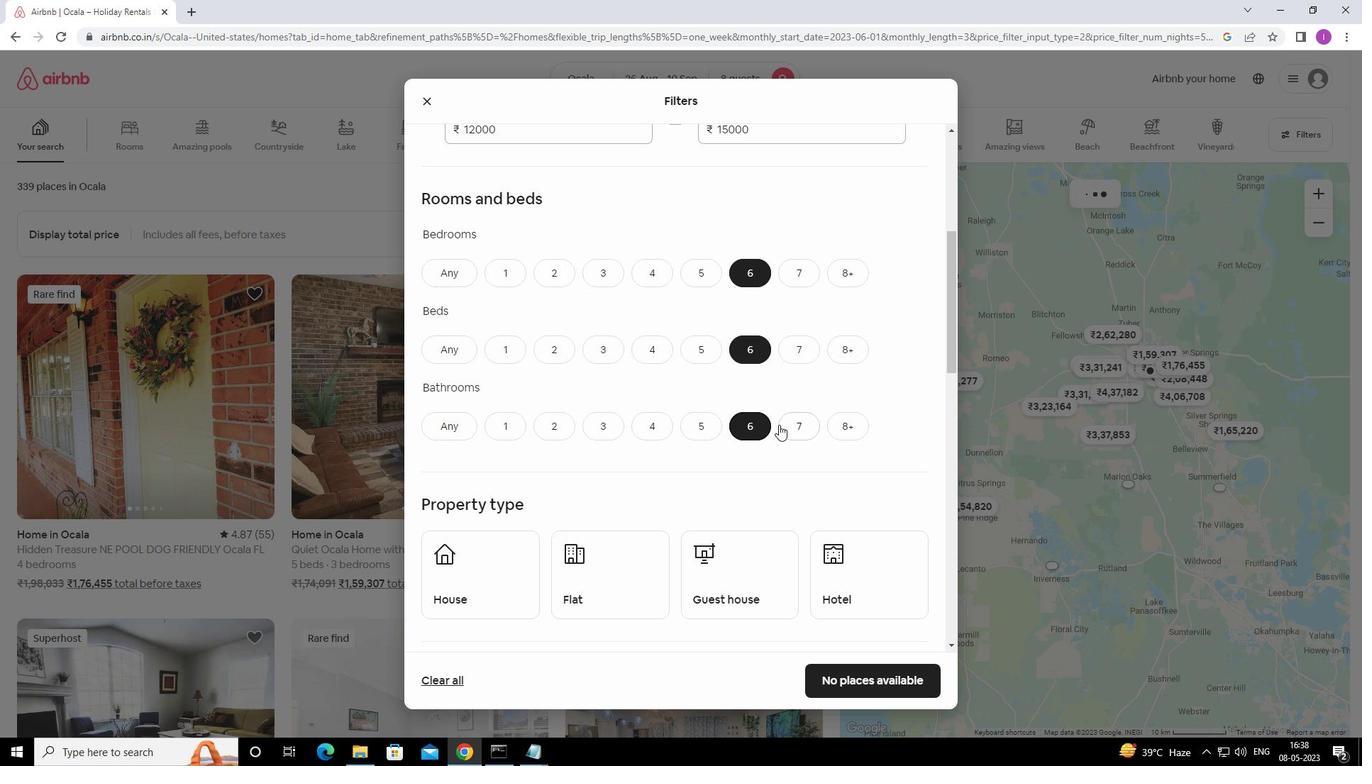 
Action: Mouse moved to (490, 447)
Screenshot: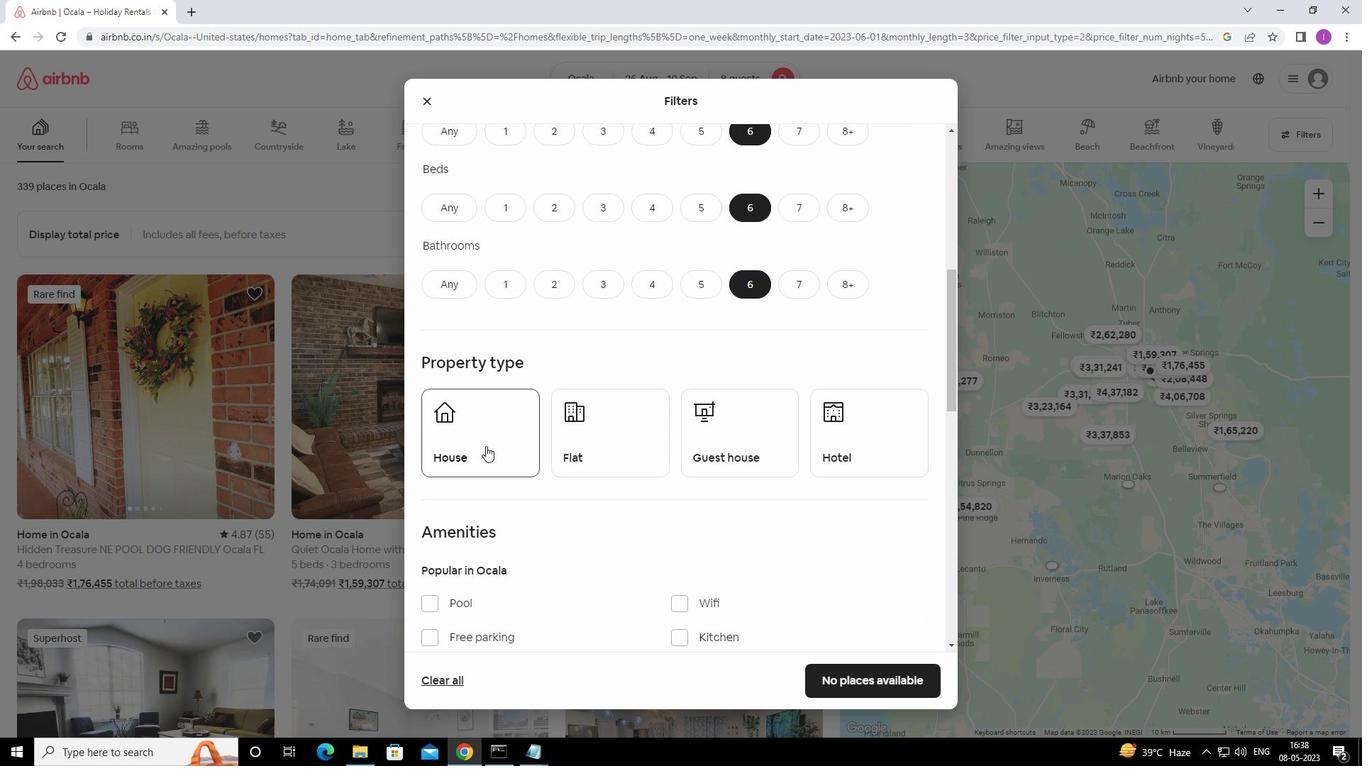 
Action: Mouse pressed left at (490, 447)
Screenshot: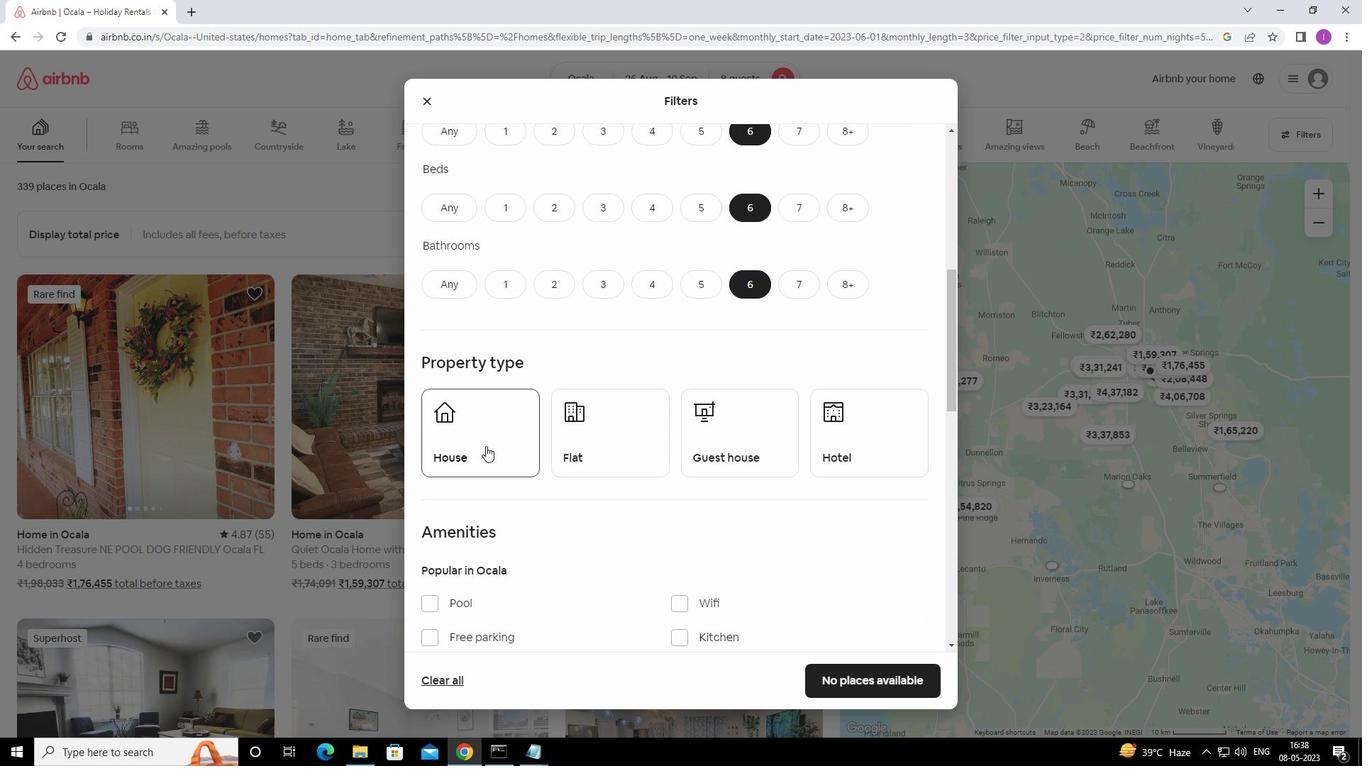 
Action: Mouse moved to (628, 450)
Screenshot: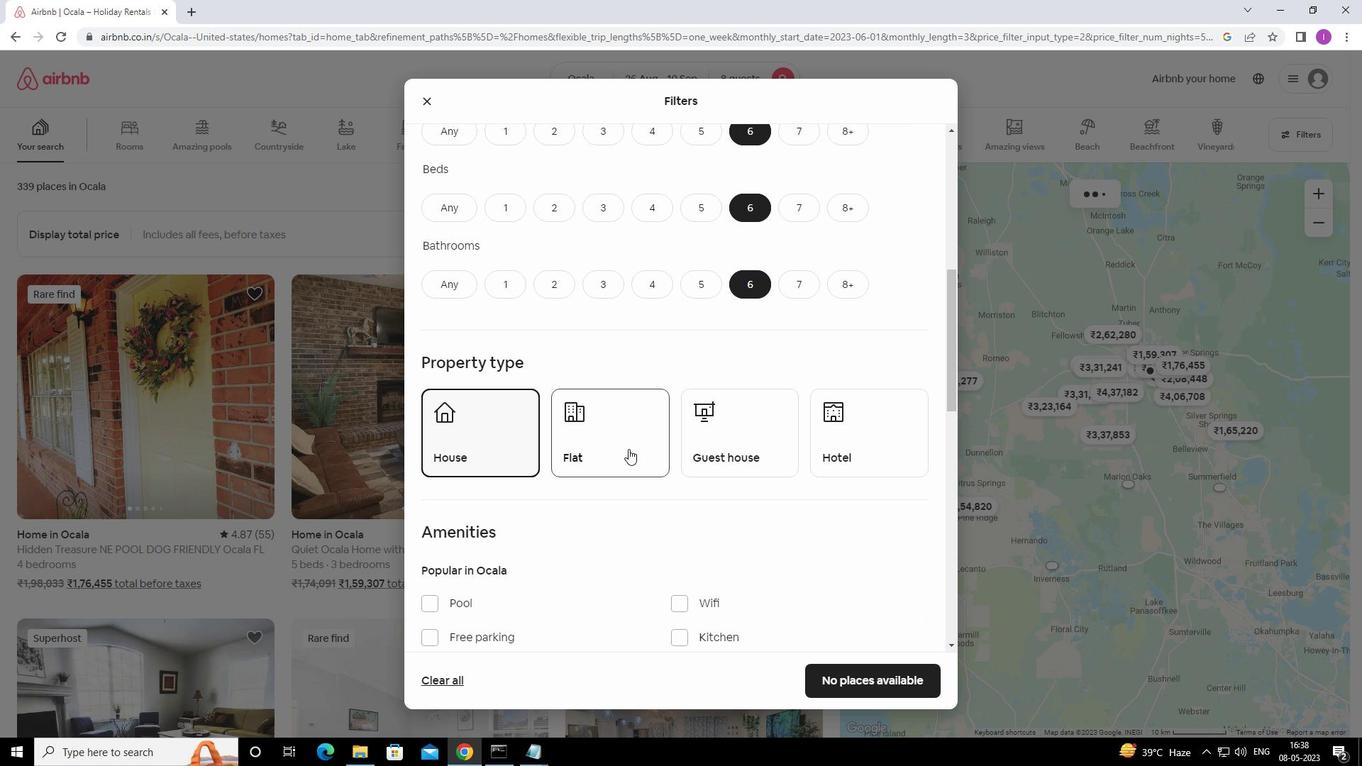 
Action: Mouse pressed left at (628, 450)
Screenshot: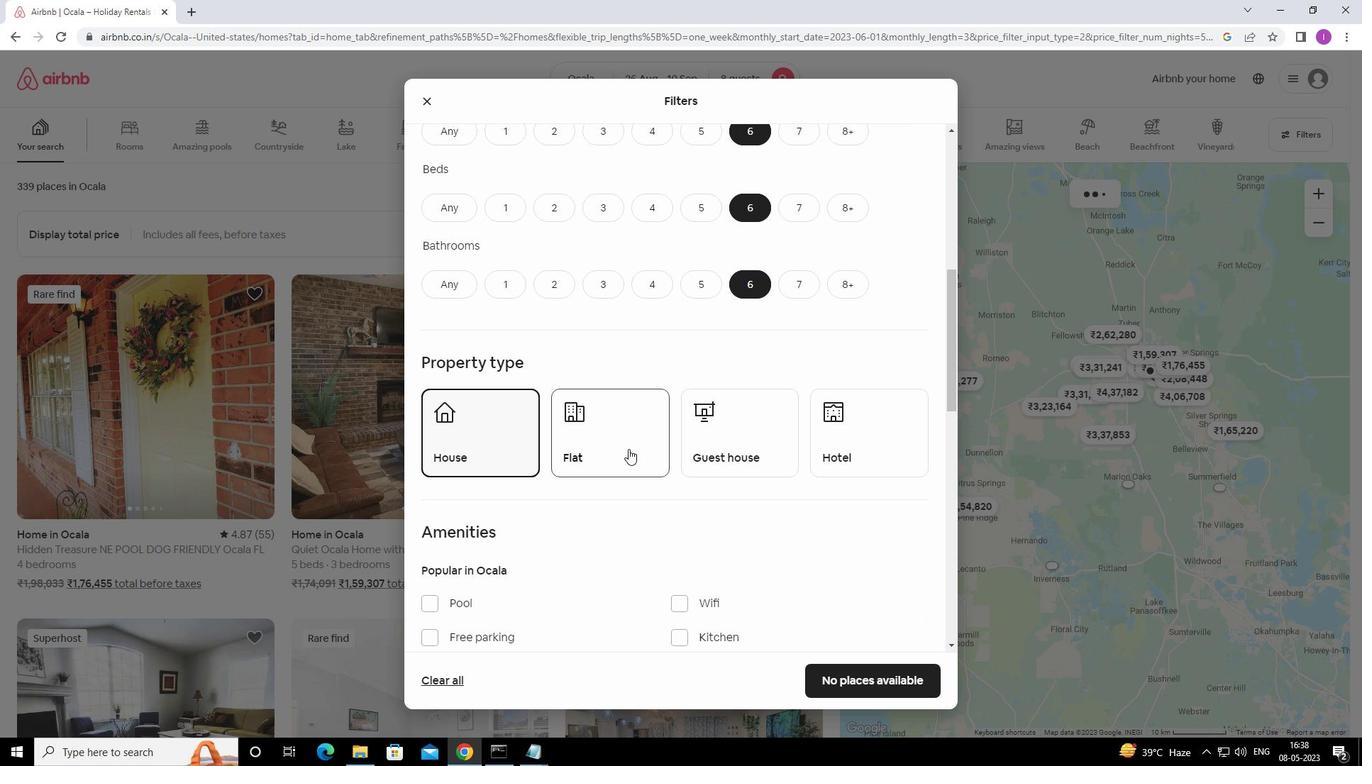 
Action: Mouse moved to (725, 447)
Screenshot: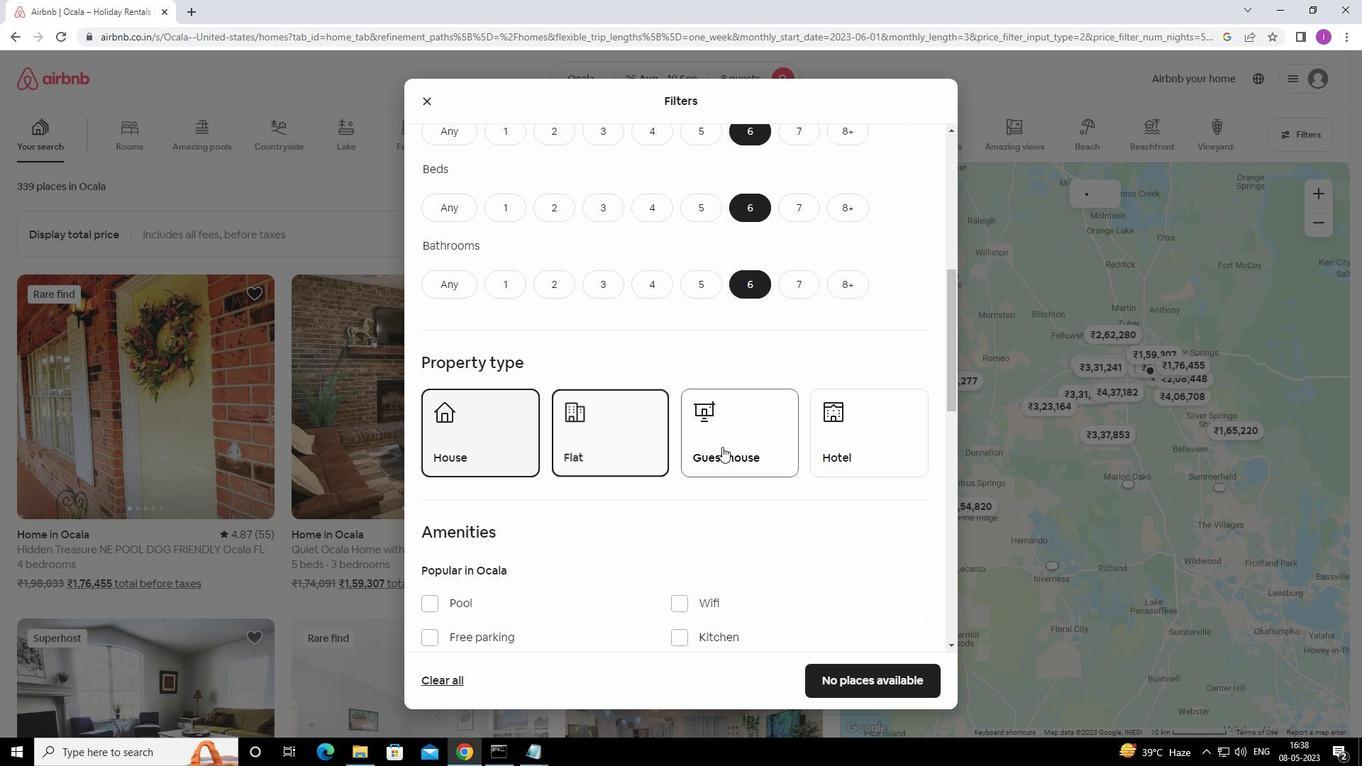 
Action: Mouse pressed left at (725, 447)
Screenshot: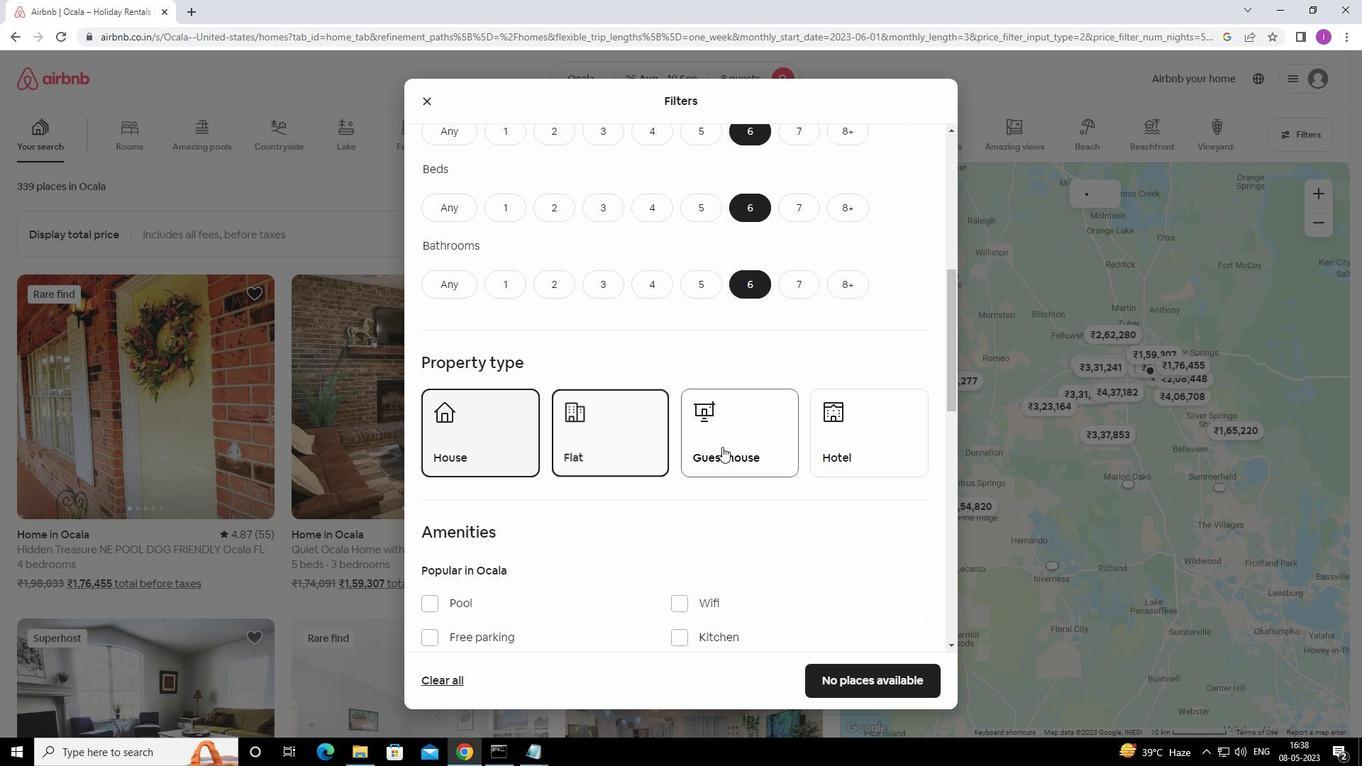 
Action: Mouse moved to (726, 513)
Screenshot: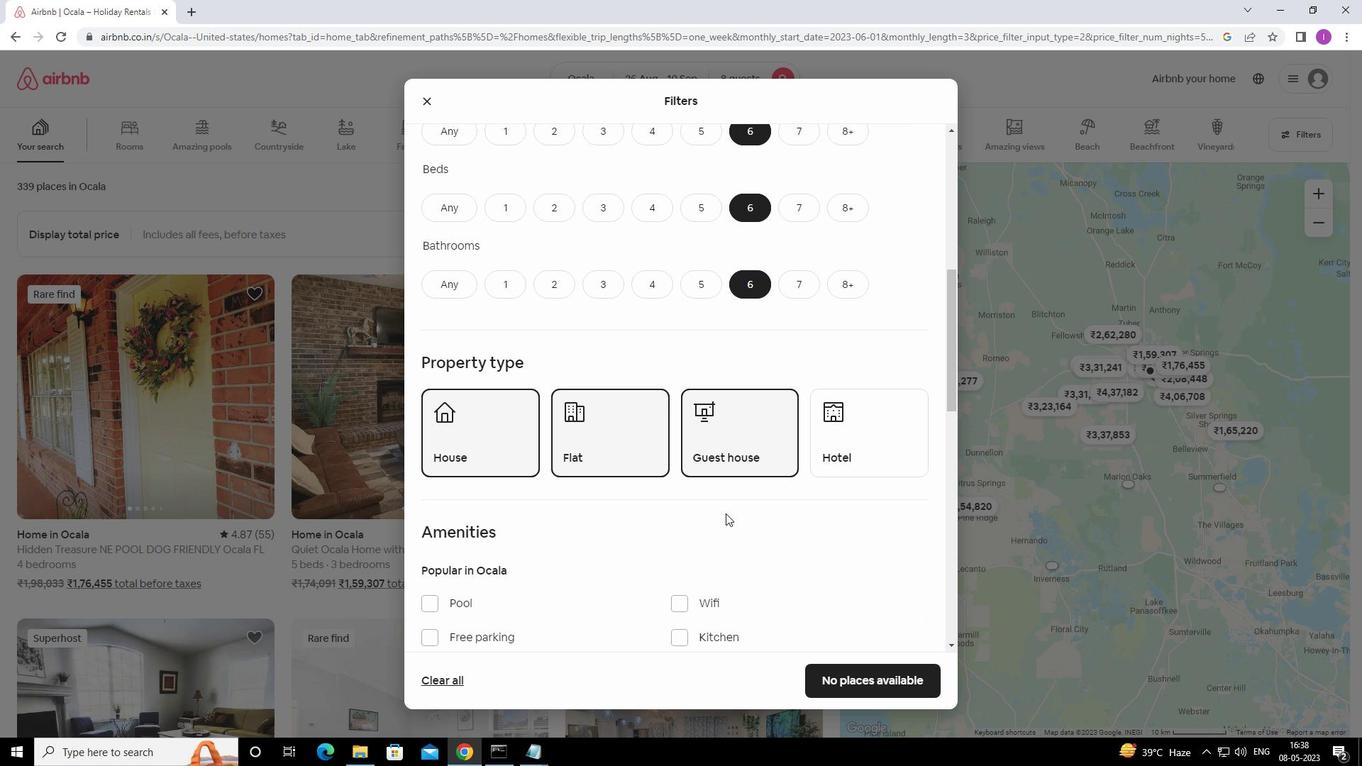 
Action: Mouse scrolled (726, 513) with delta (0, 0)
Screenshot: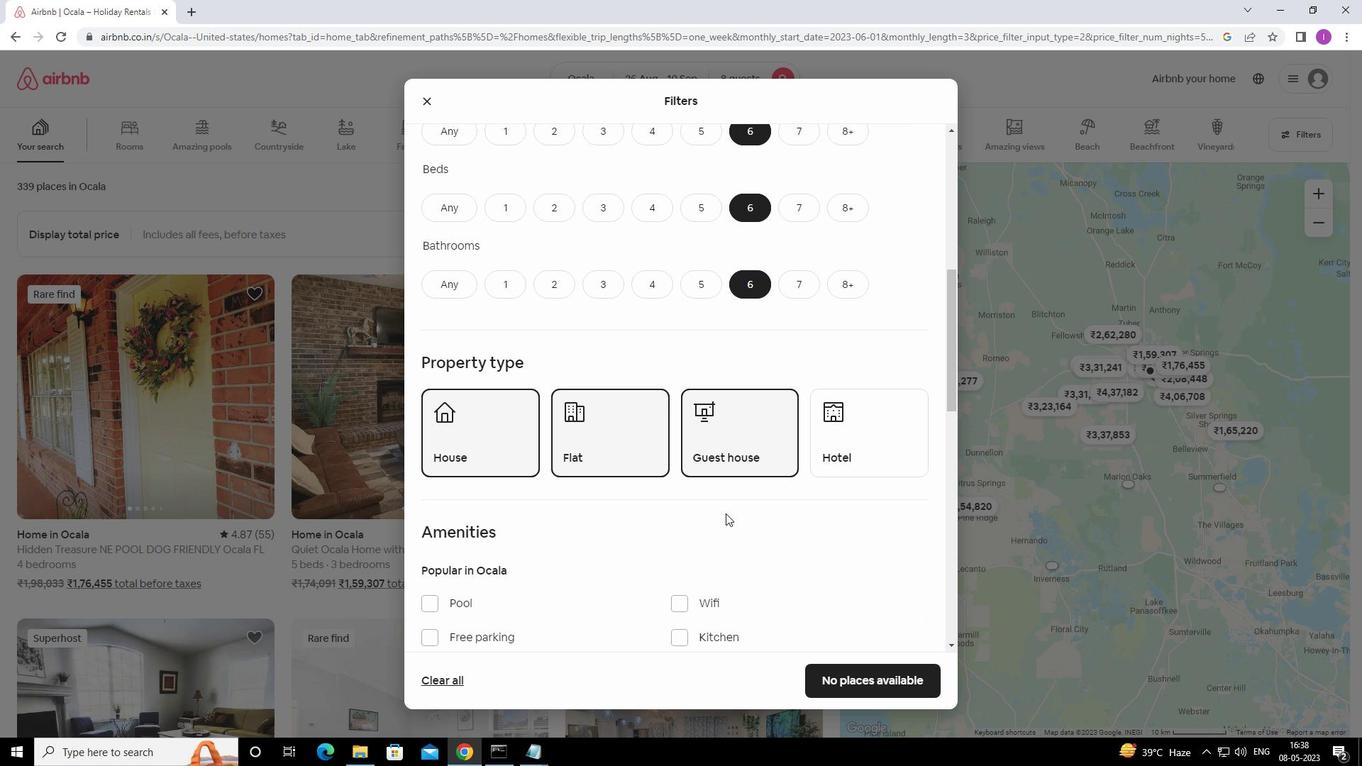
Action: Mouse scrolled (726, 513) with delta (0, 0)
Screenshot: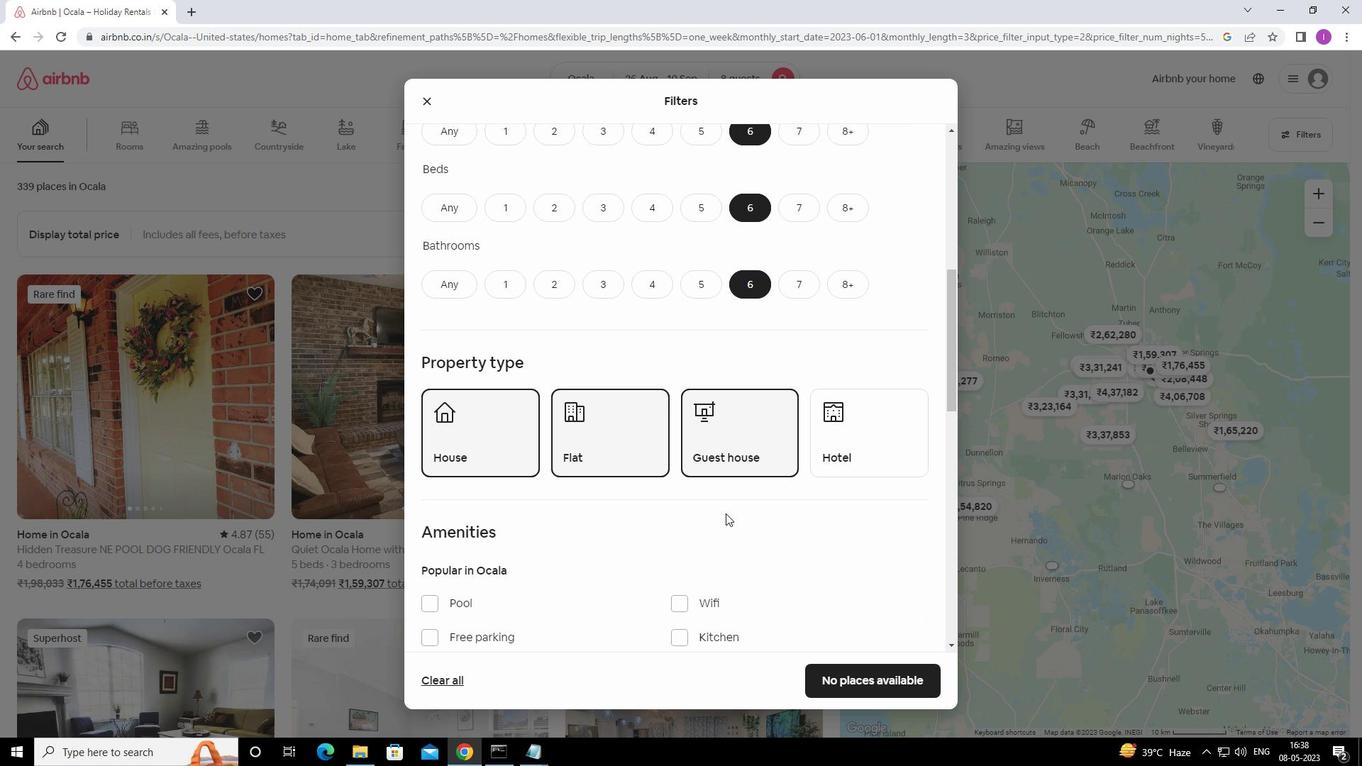 
Action: Mouse moved to (681, 460)
Screenshot: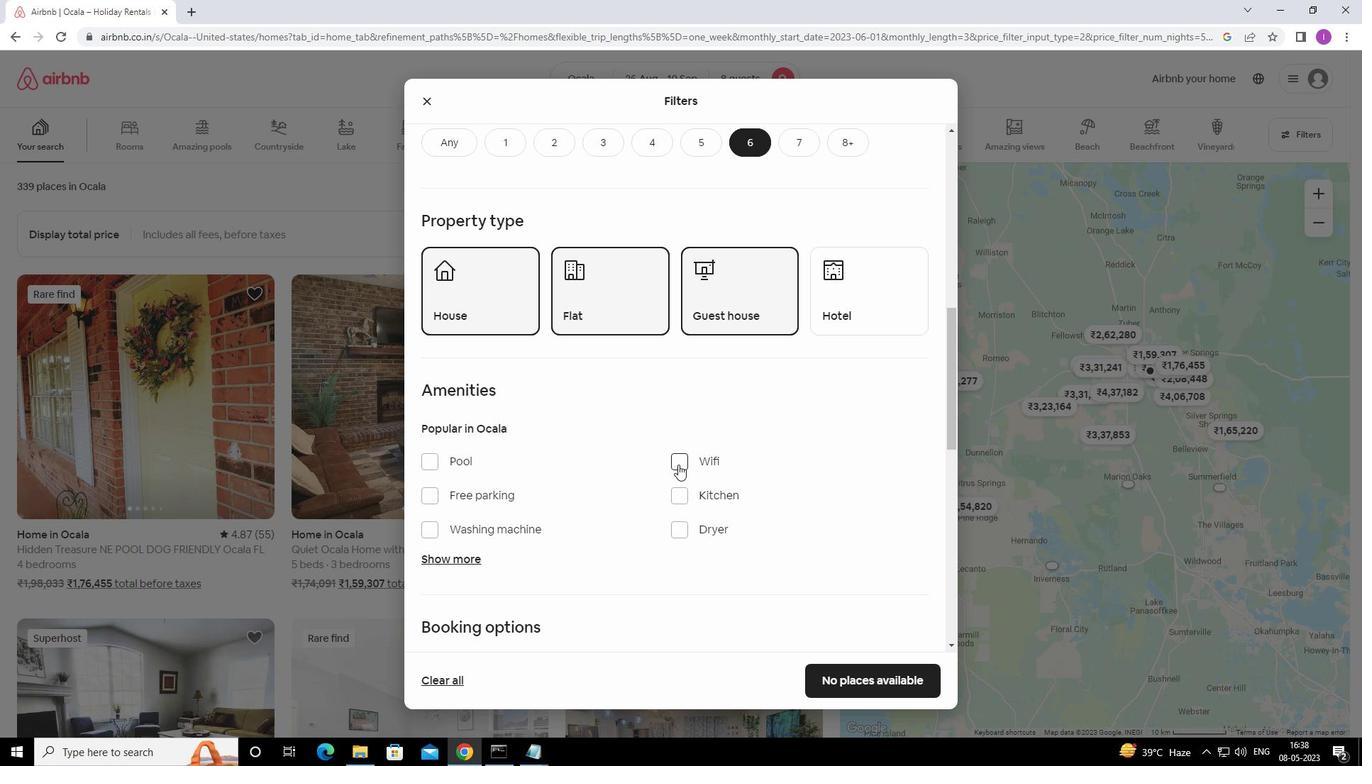 
Action: Mouse pressed left at (681, 460)
Screenshot: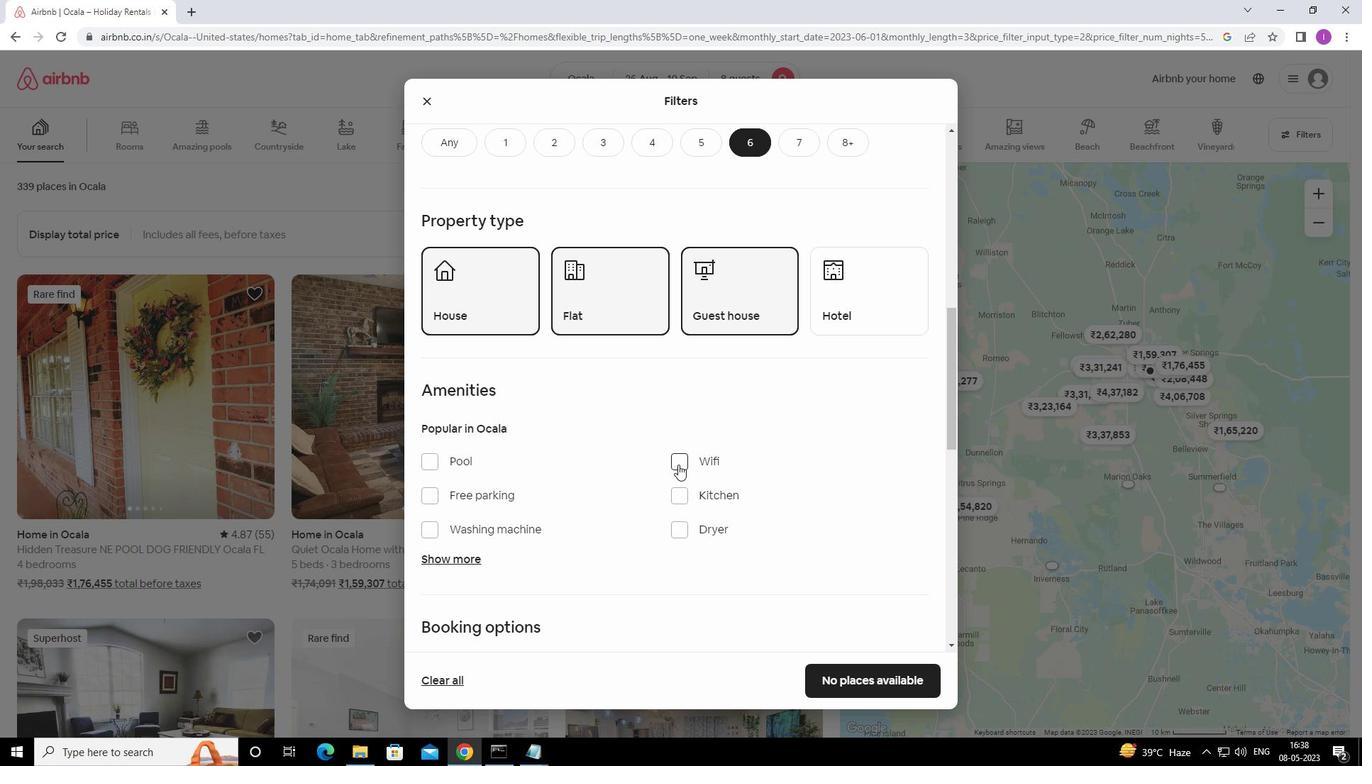 
Action: Mouse moved to (431, 494)
Screenshot: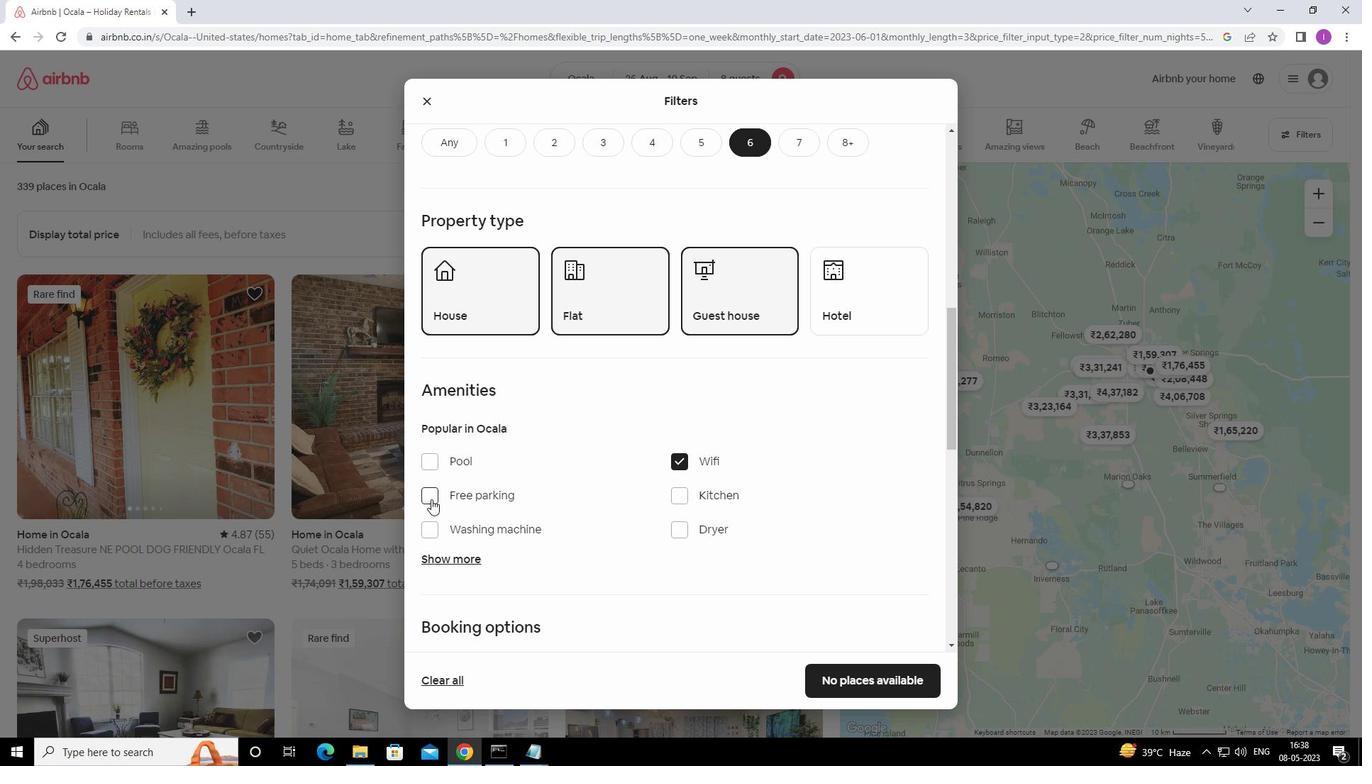
Action: Mouse pressed left at (431, 494)
Screenshot: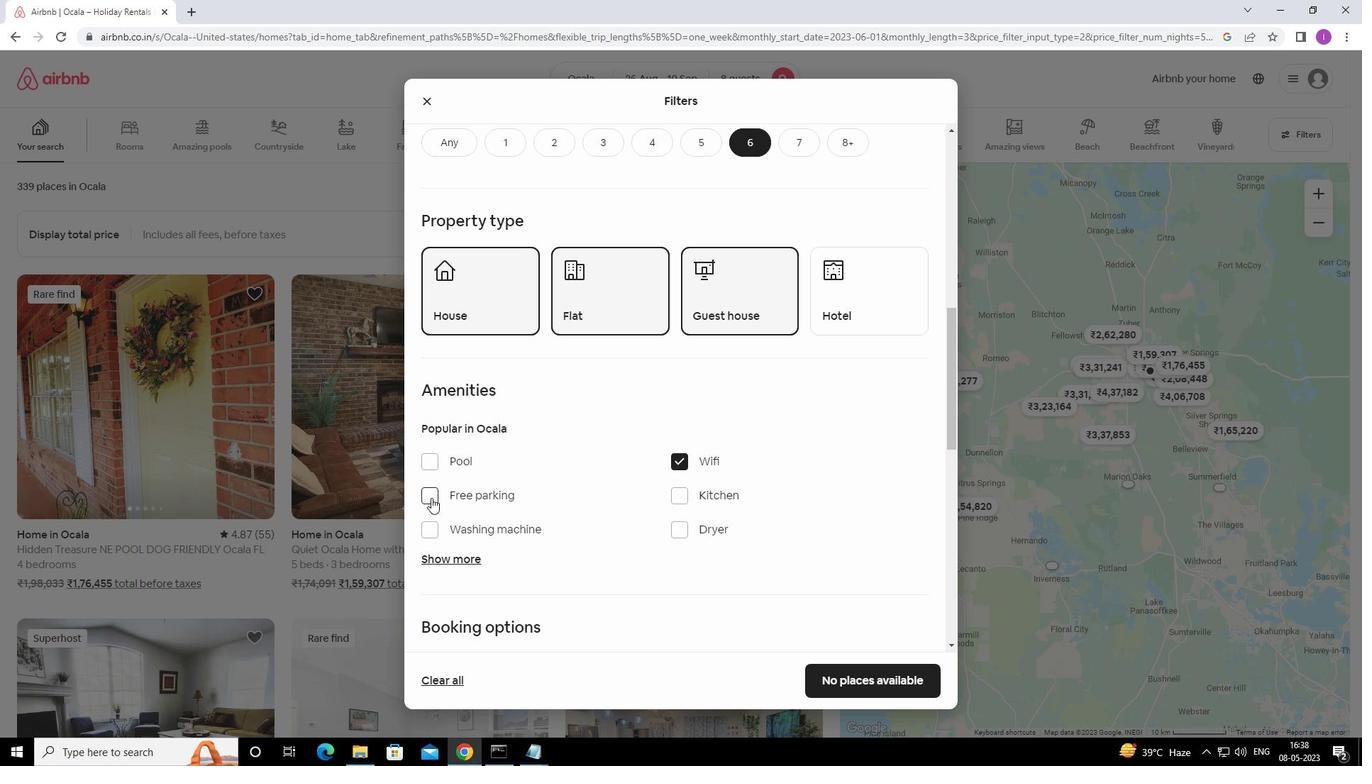 
Action: Mouse moved to (560, 544)
Screenshot: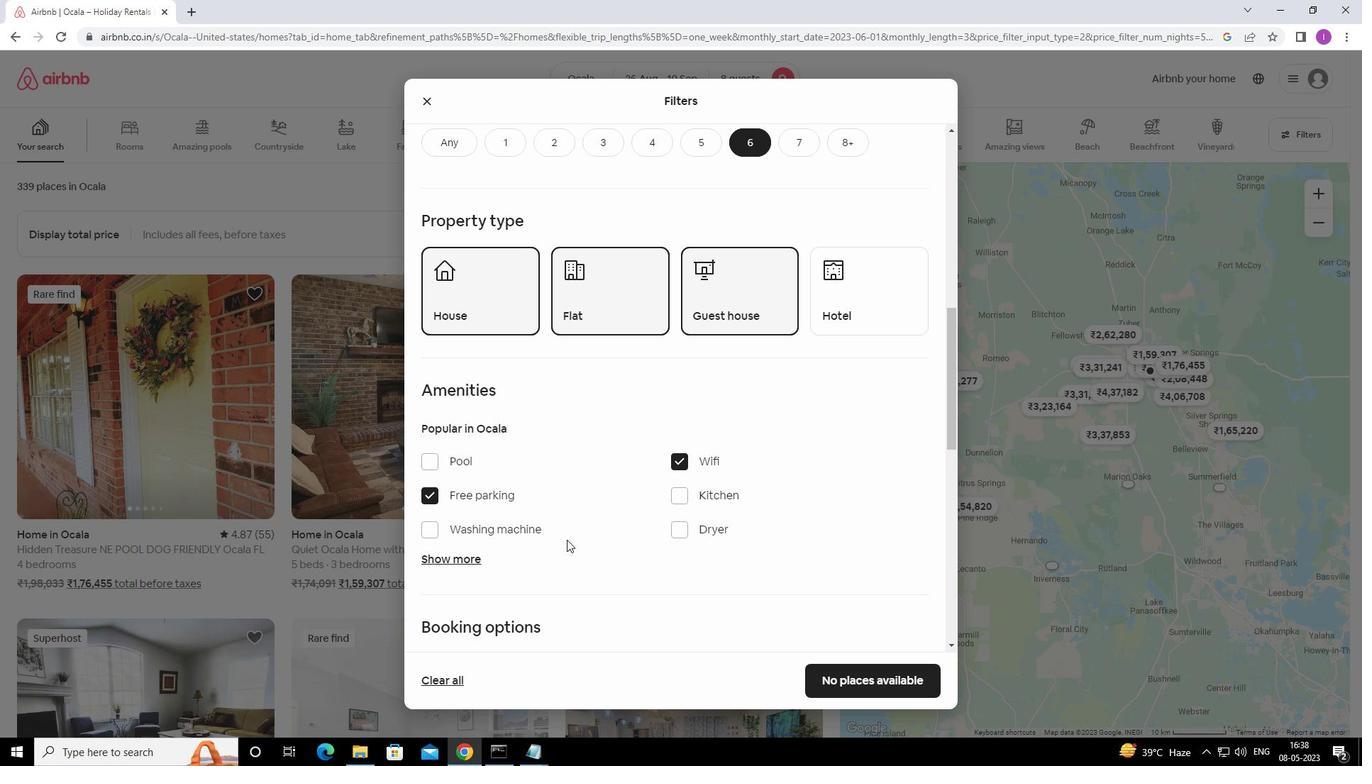 
Action: Mouse scrolled (560, 543) with delta (0, 0)
Screenshot: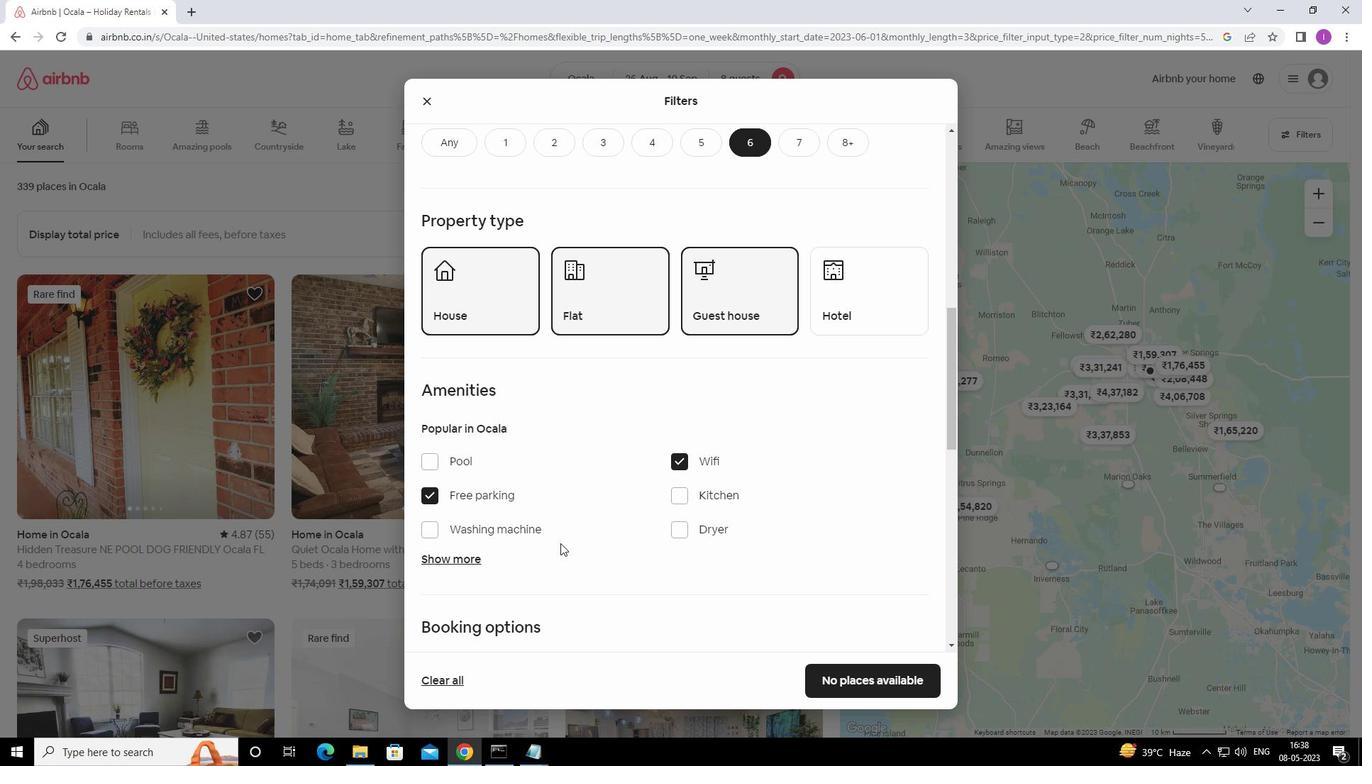 
Action: Mouse moved to (451, 480)
Screenshot: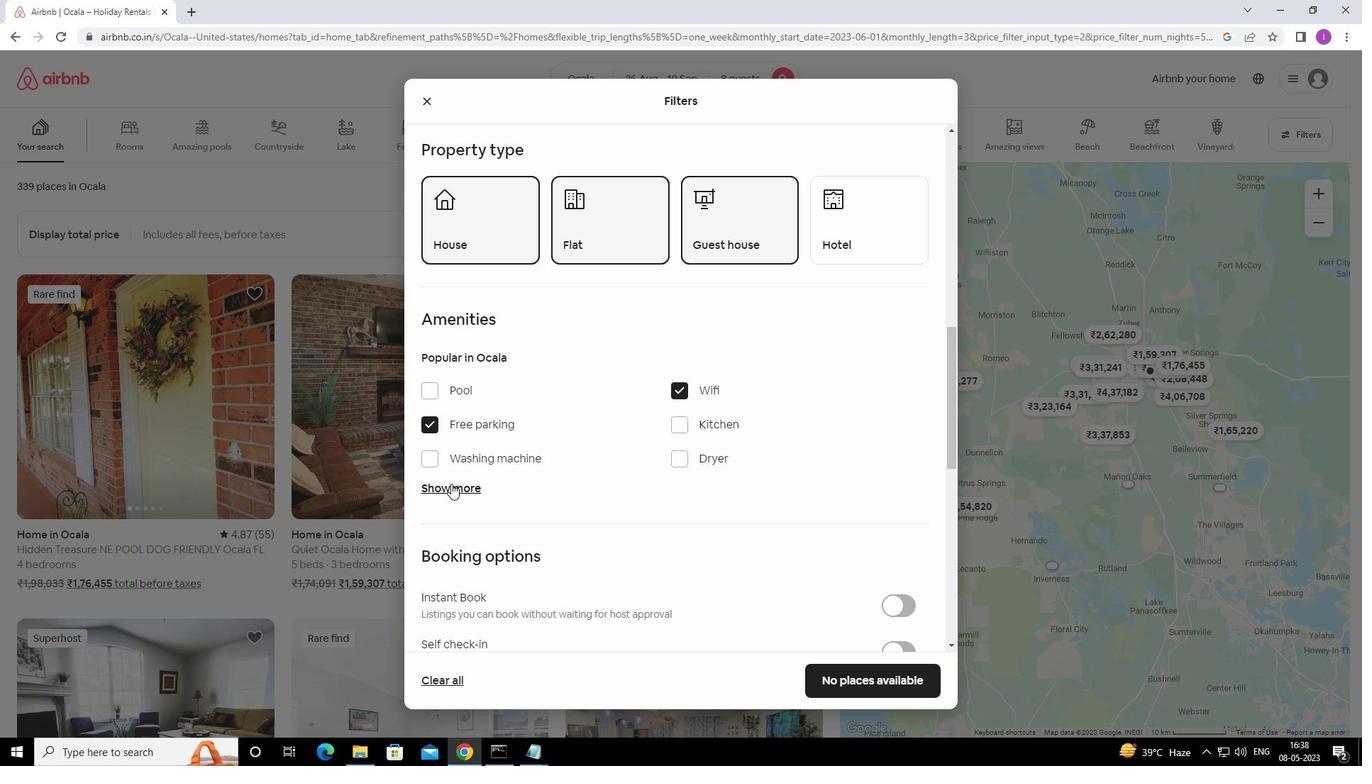 
Action: Mouse pressed left at (451, 480)
Screenshot: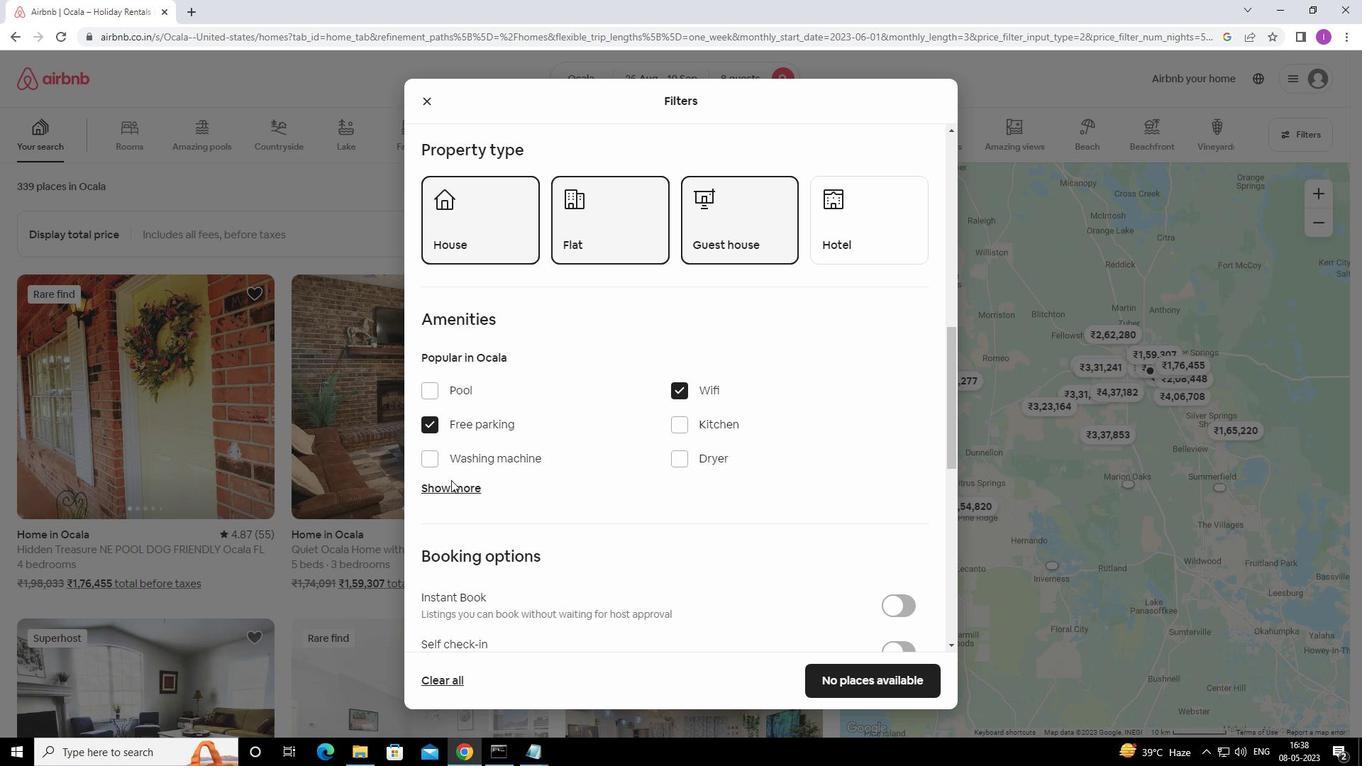 
Action: Mouse moved to (459, 489)
Screenshot: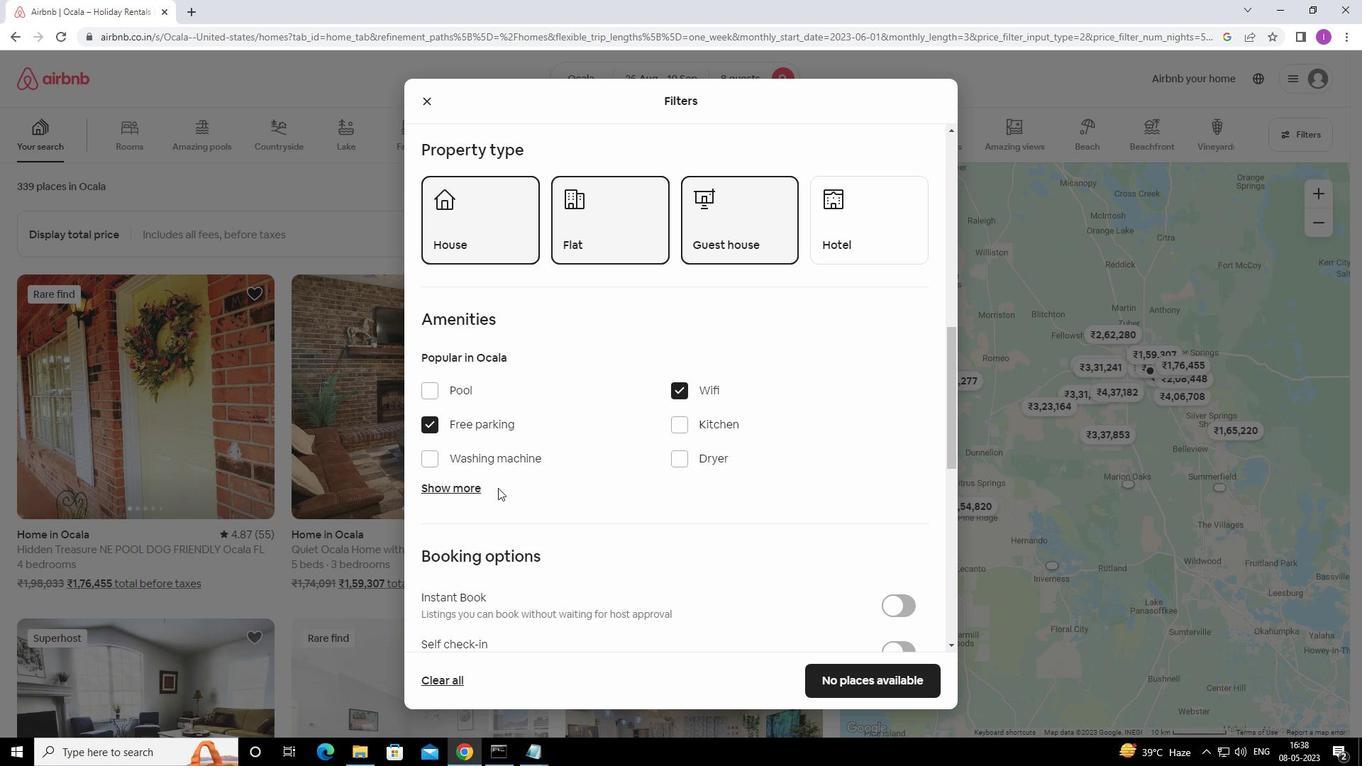 
Action: Mouse pressed left at (459, 489)
Screenshot: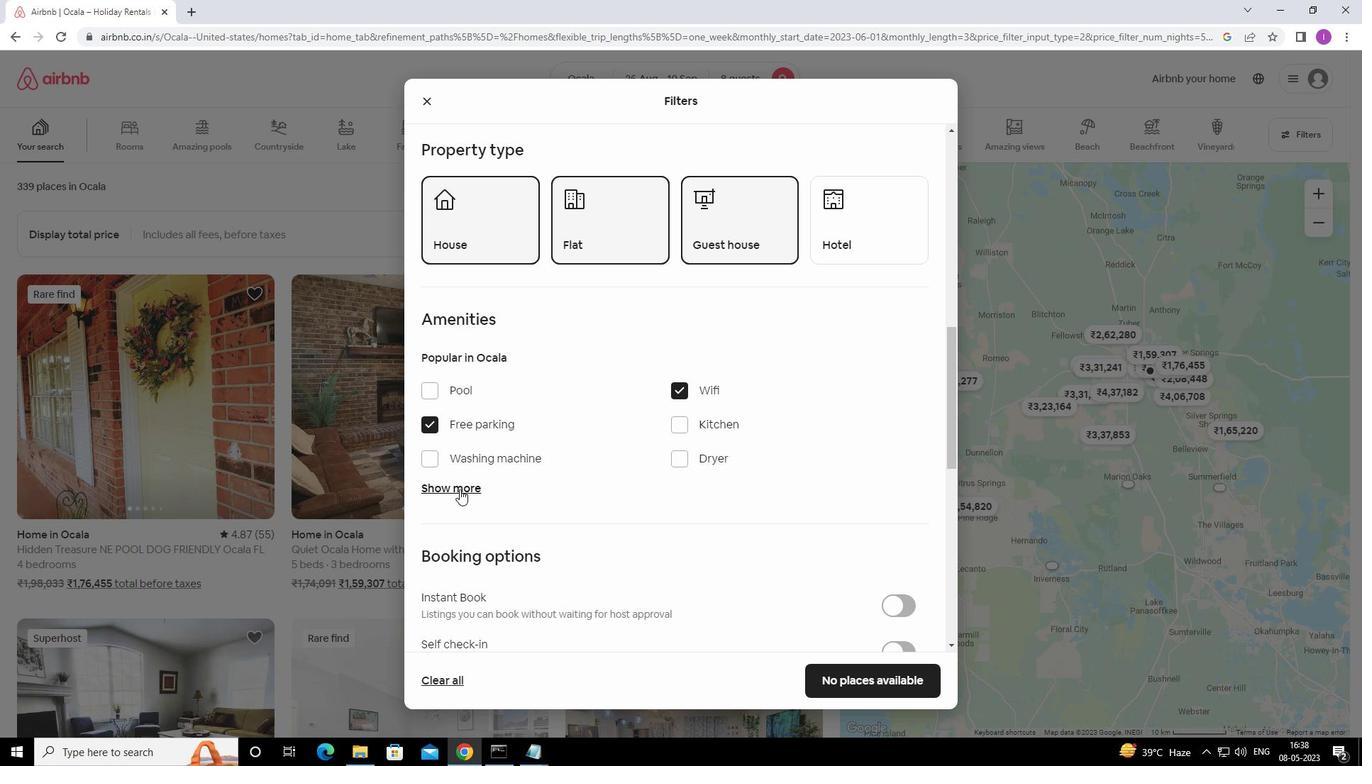 
Action: Mouse moved to (688, 533)
Screenshot: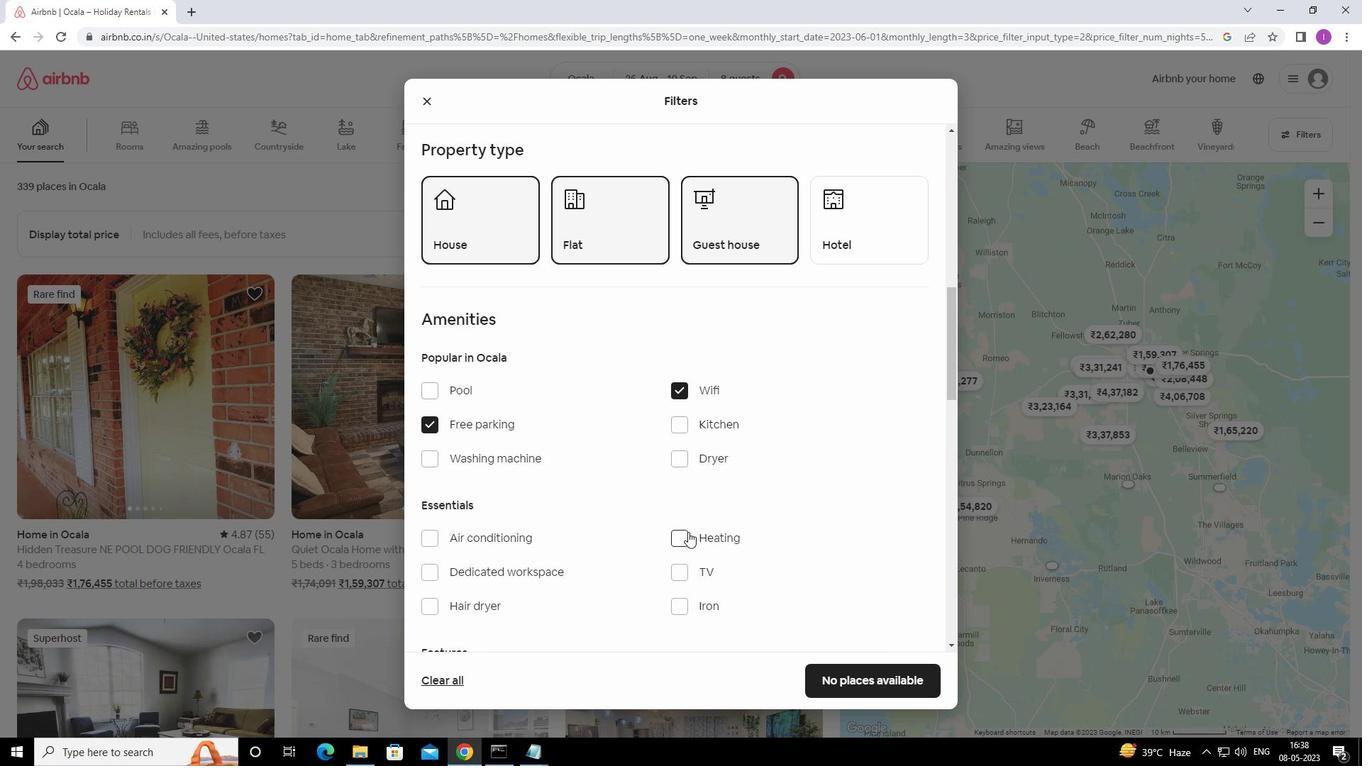 
Action: Mouse scrolled (688, 532) with delta (0, 0)
Screenshot: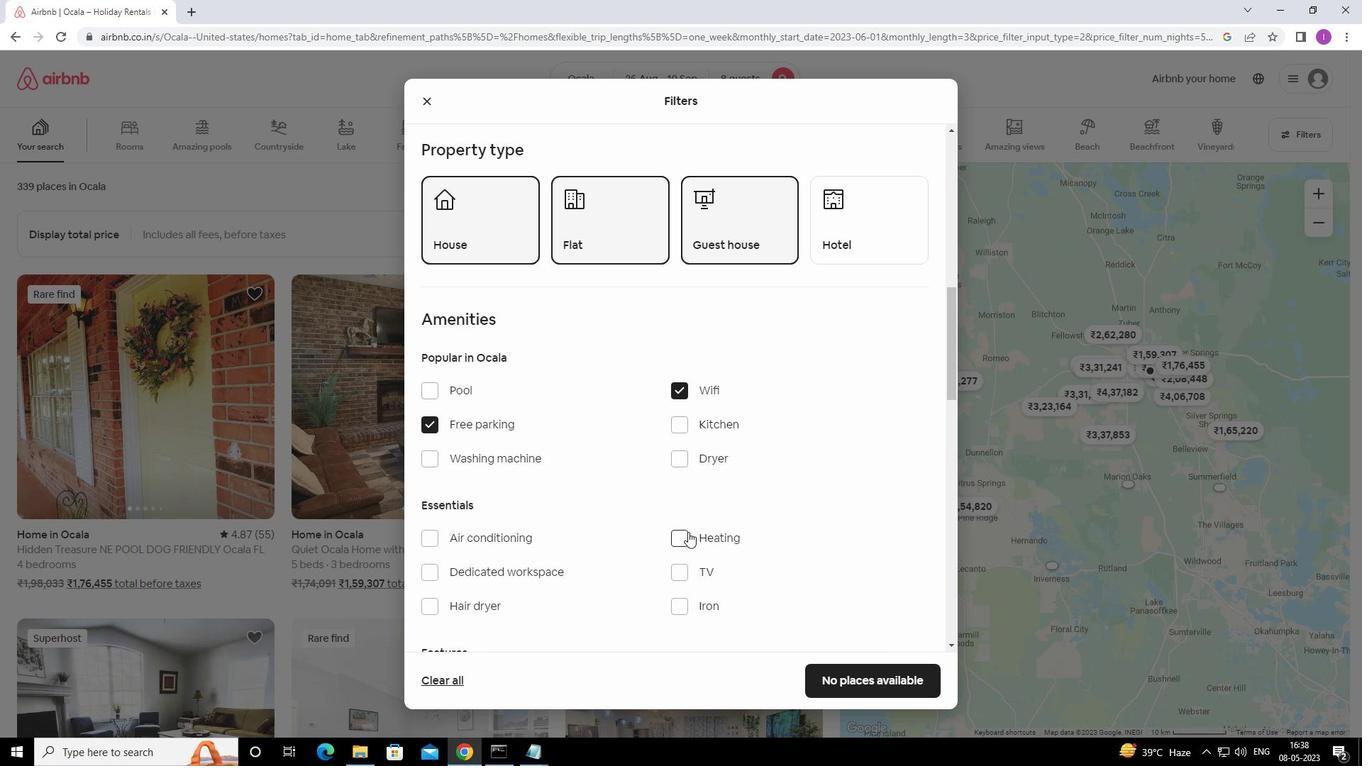 
Action: Mouse moved to (688, 533)
Screenshot: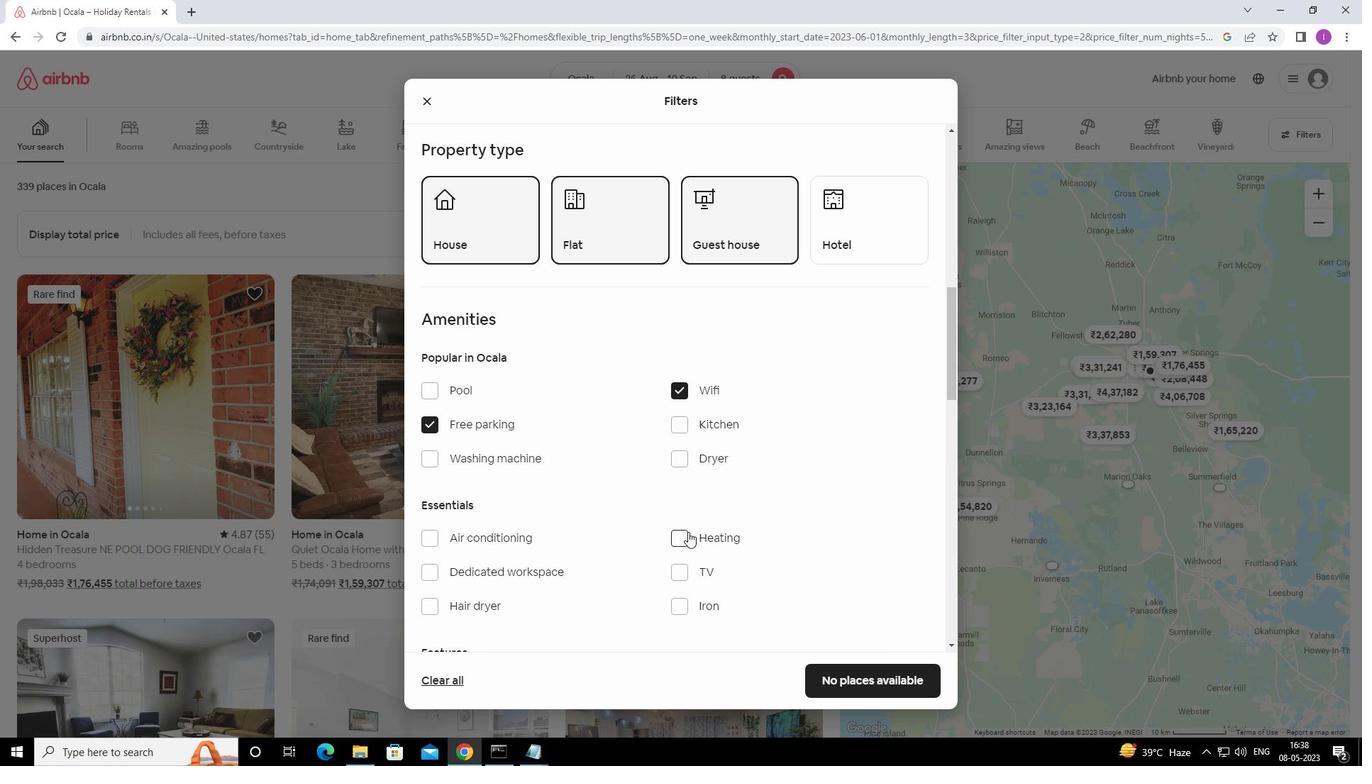 
Action: Mouse scrolled (688, 532) with delta (0, 0)
Screenshot: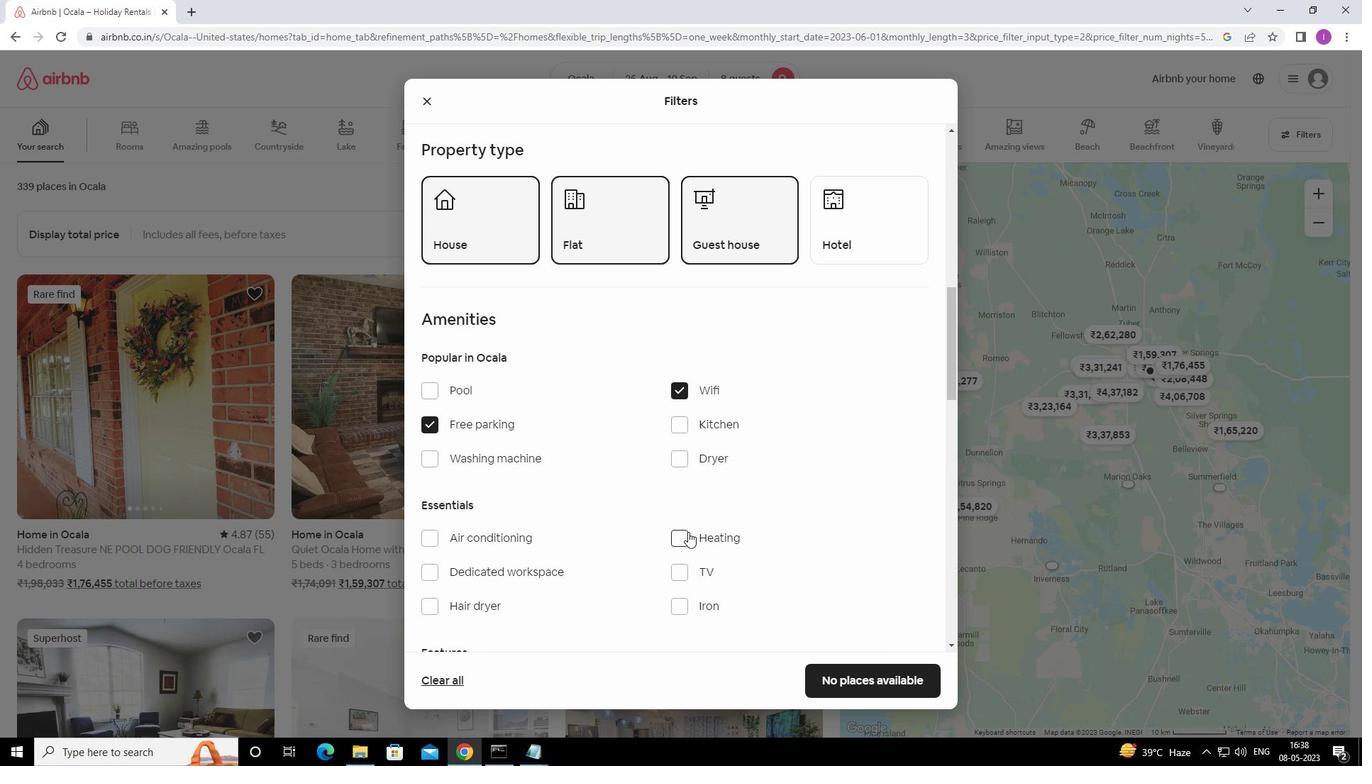 
Action: Mouse moved to (681, 433)
Screenshot: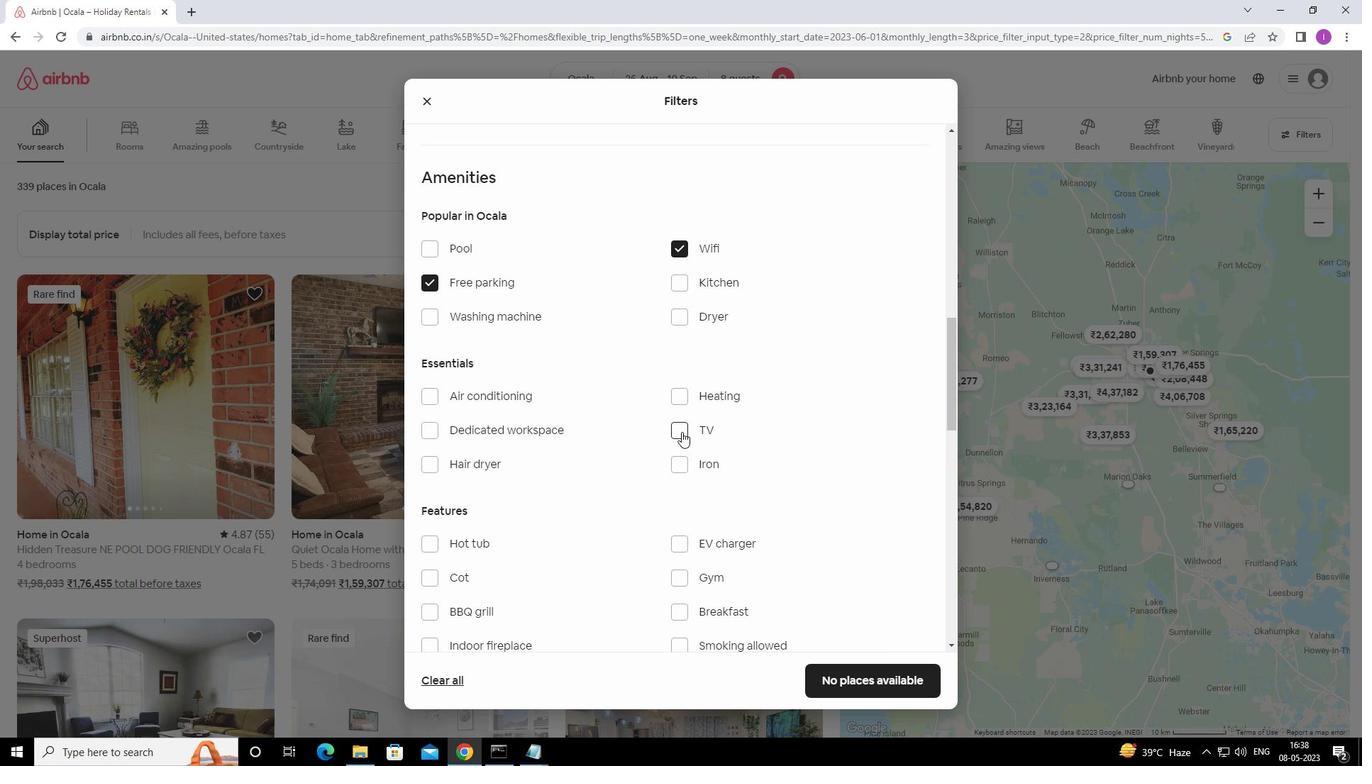 
Action: Mouse pressed left at (681, 433)
Screenshot: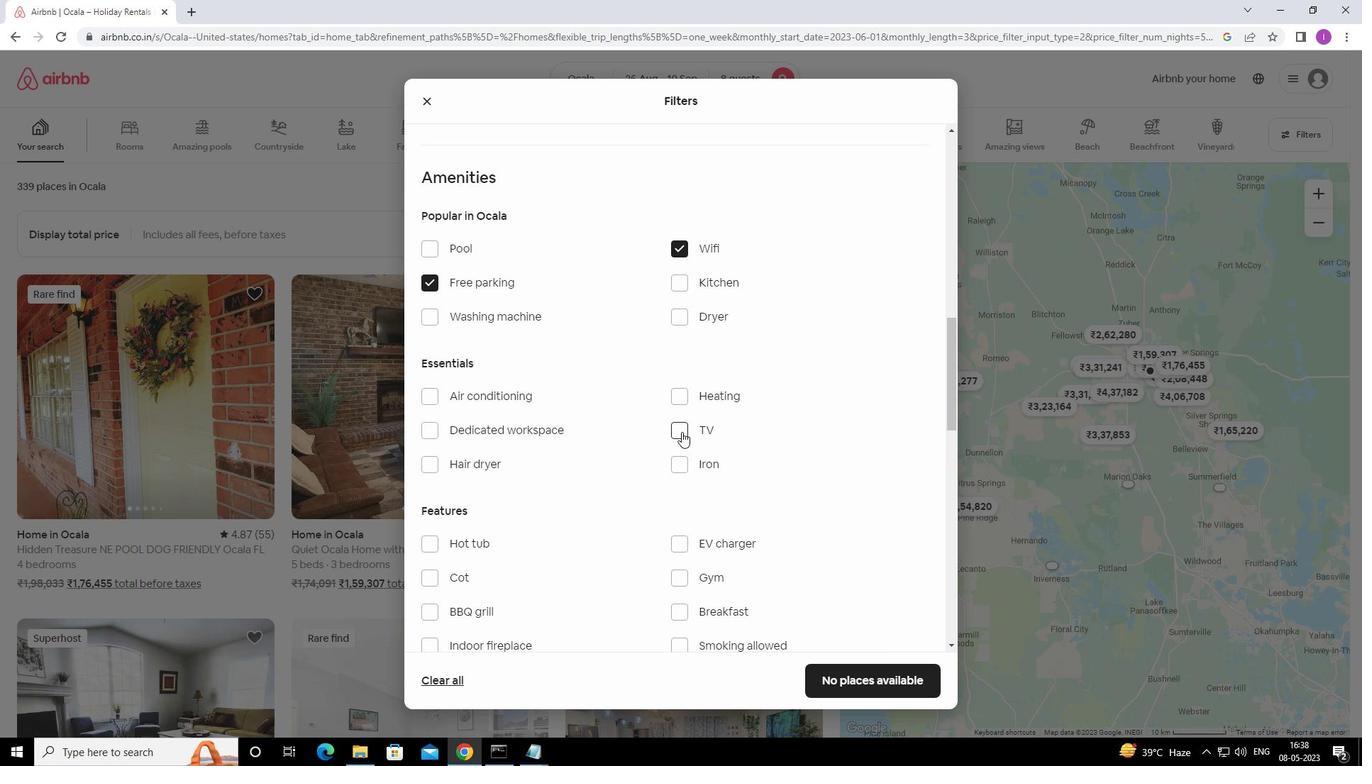
Action: Mouse moved to (424, 478)
Screenshot: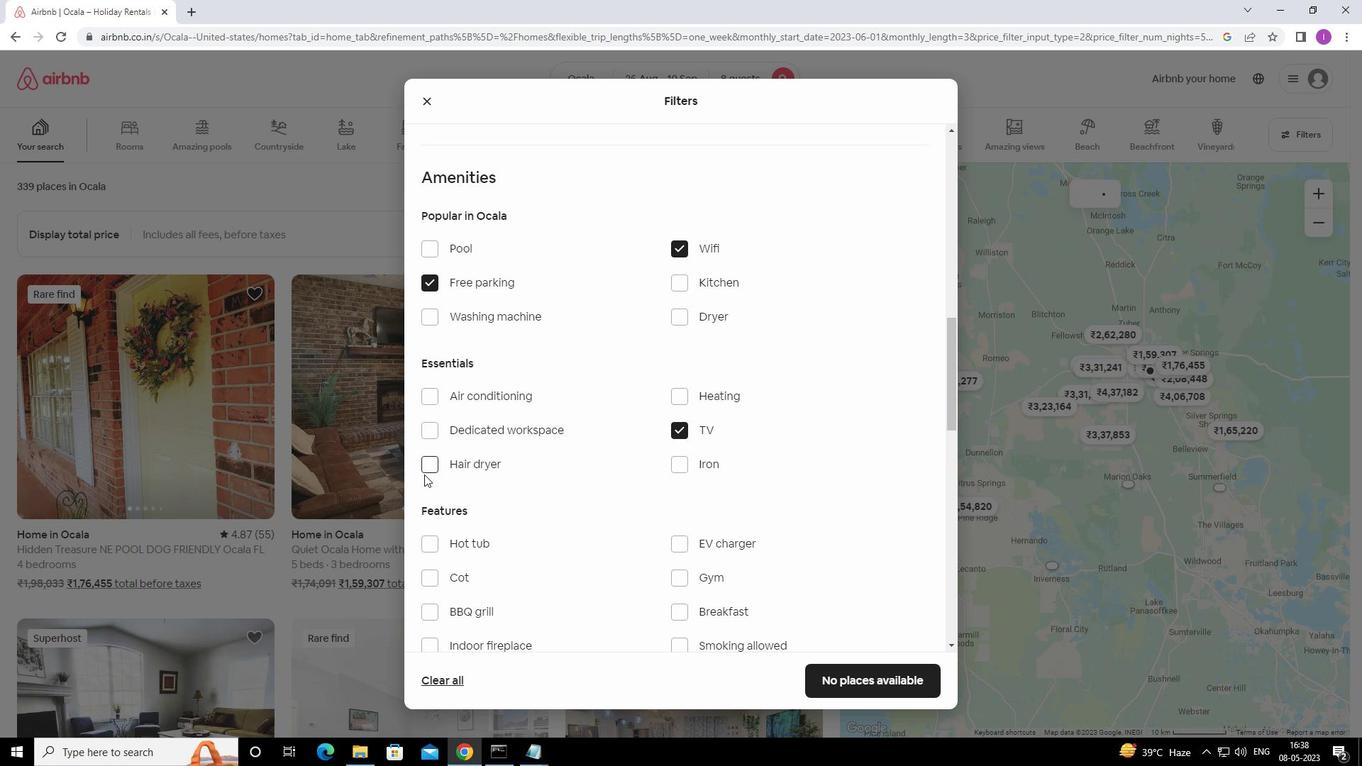 
Action: Mouse scrolled (424, 477) with delta (0, 0)
Screenshot: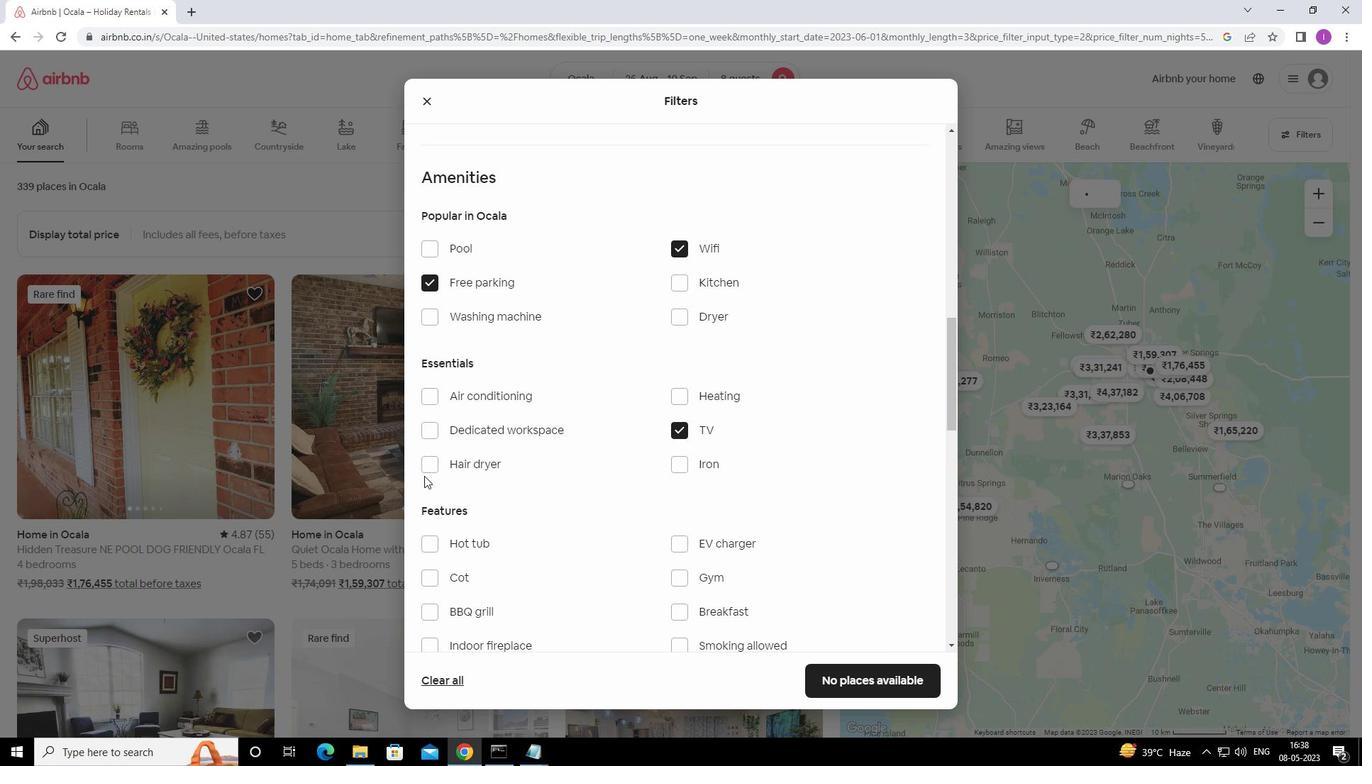 
Action: Mouse moved to (679, 543)
Screenshot: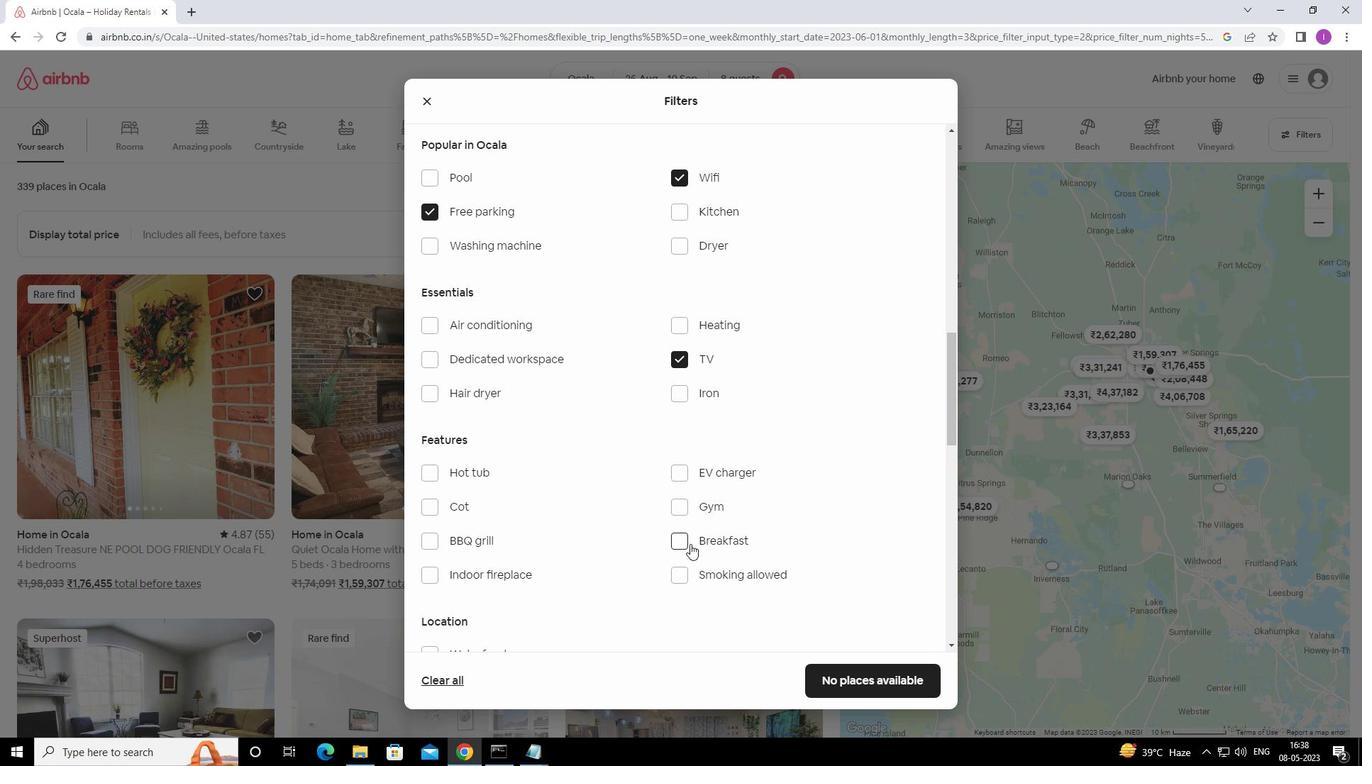 
Action: Mouse pressed left at (679, 543)
Screenshot: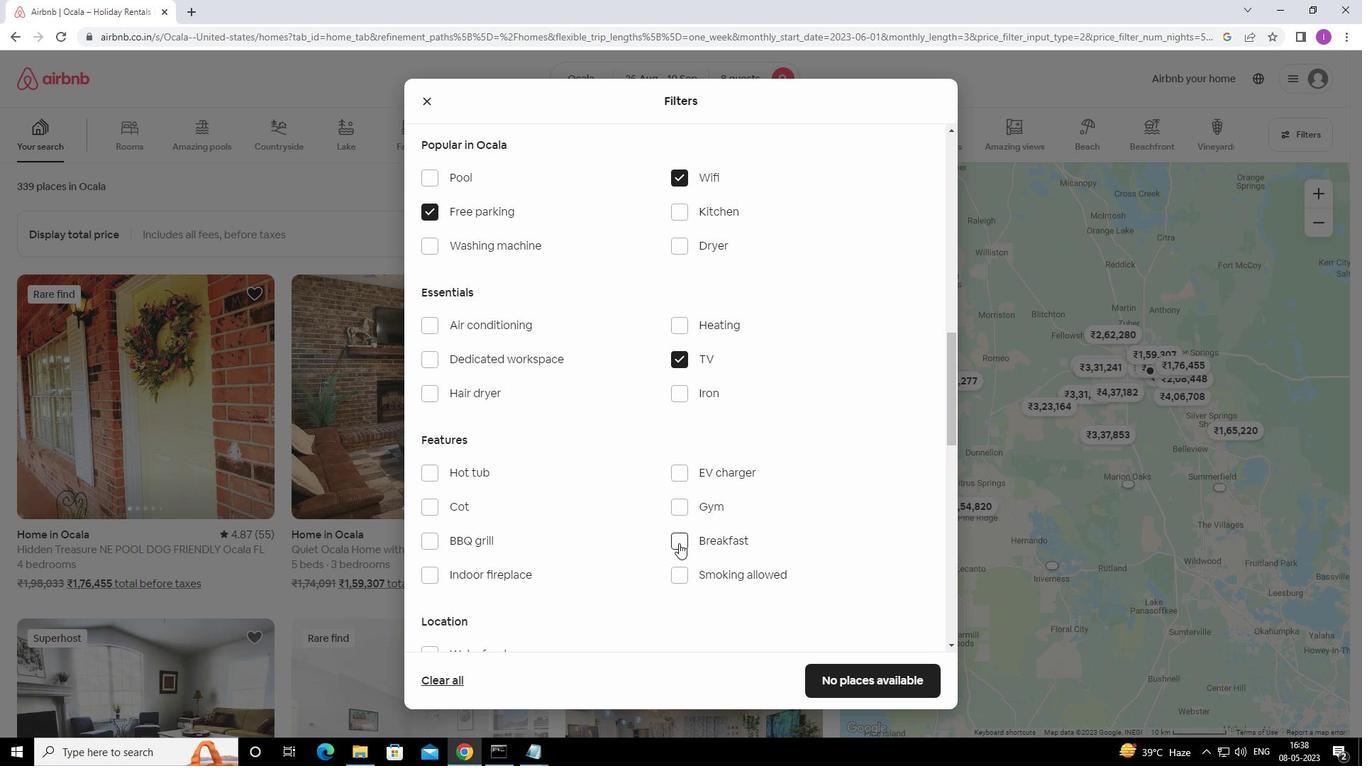 
Action: Mouse moved to (685, 508)
Screenshot: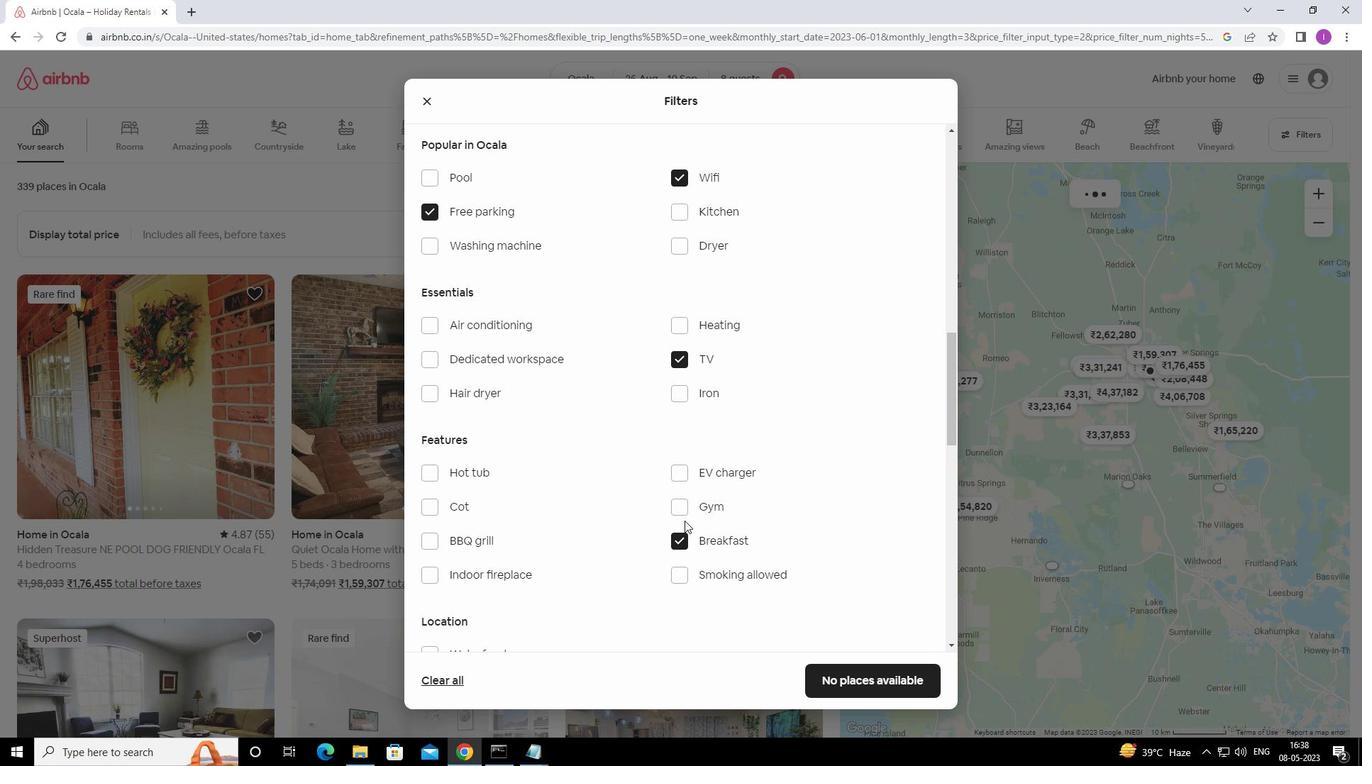 
Action: Mouse pressed left at (685, 508)
Screenshot: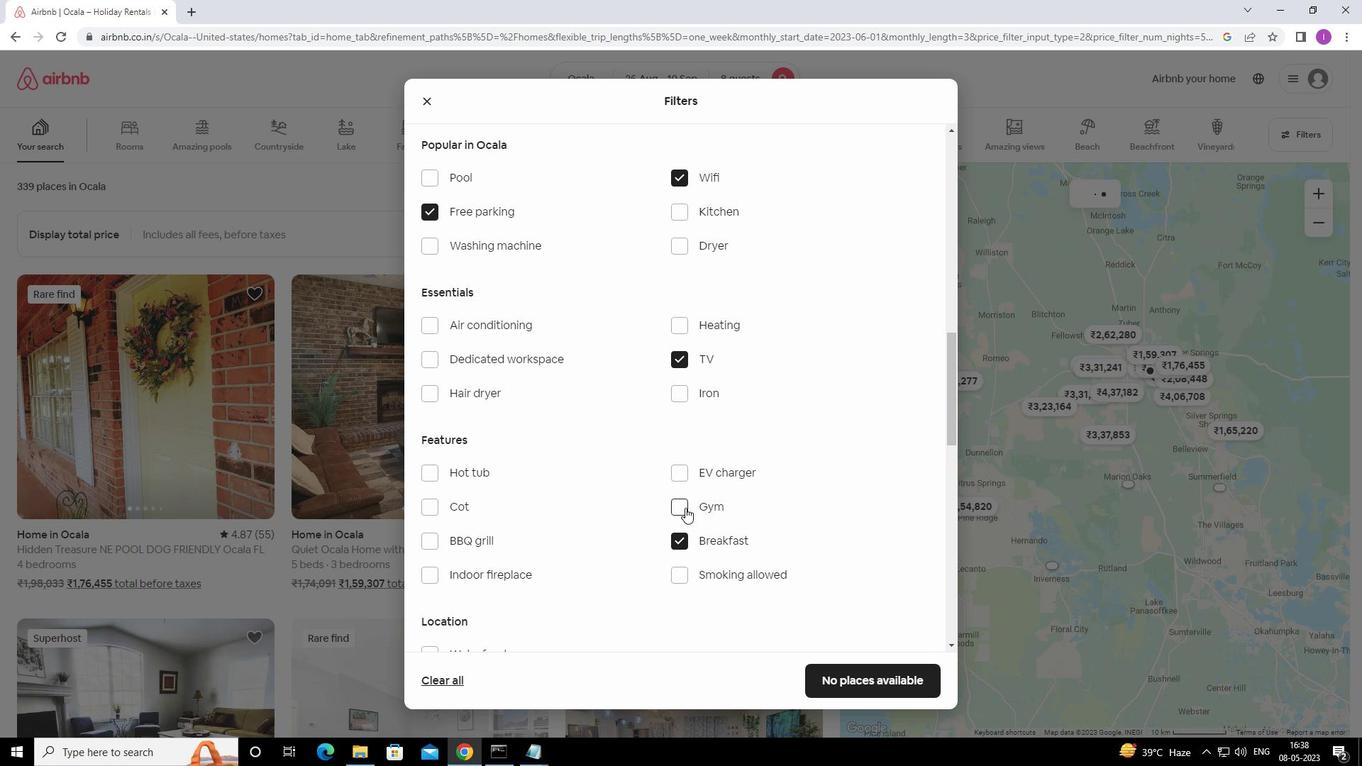 
Action: Mouse moved to (530, 481)
Screenshot: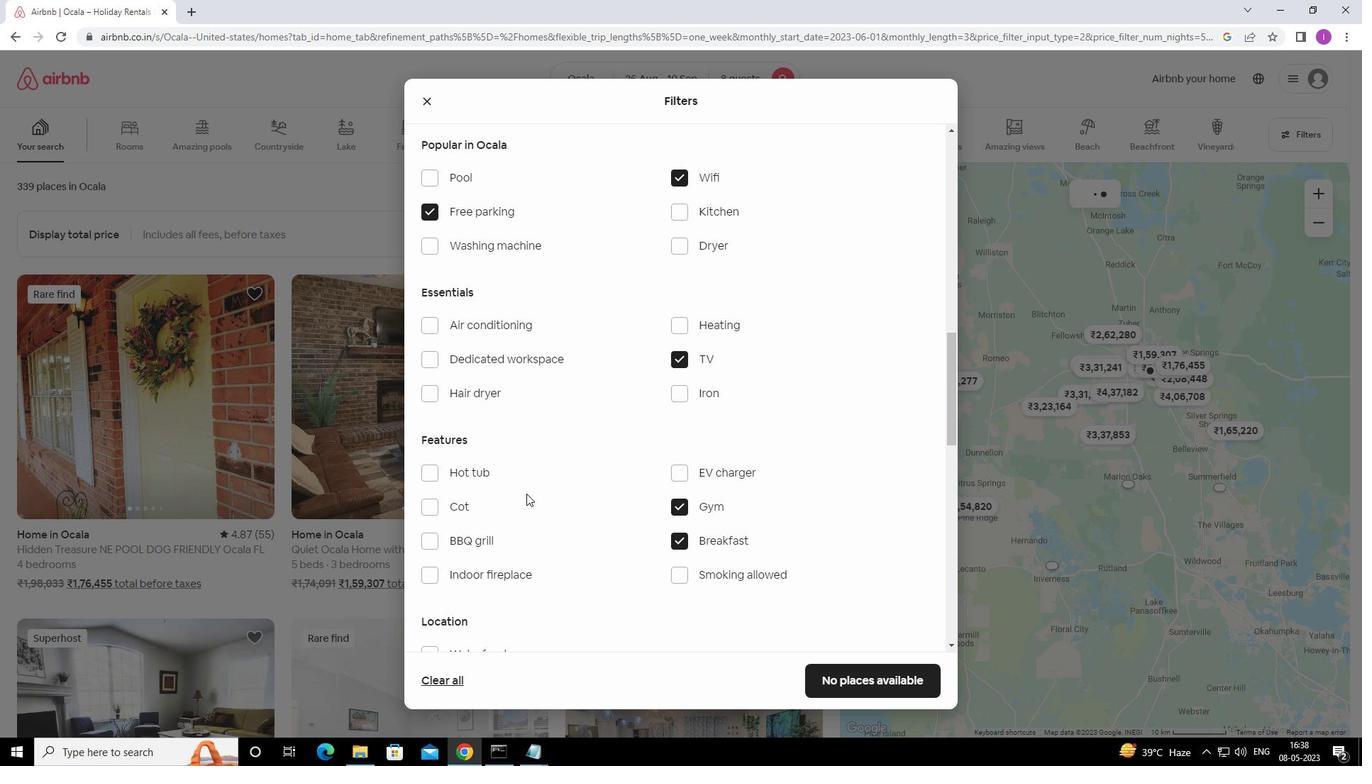 
Action: Mouse scrolled (530, 480) with delta (0, 0)
Screenshot: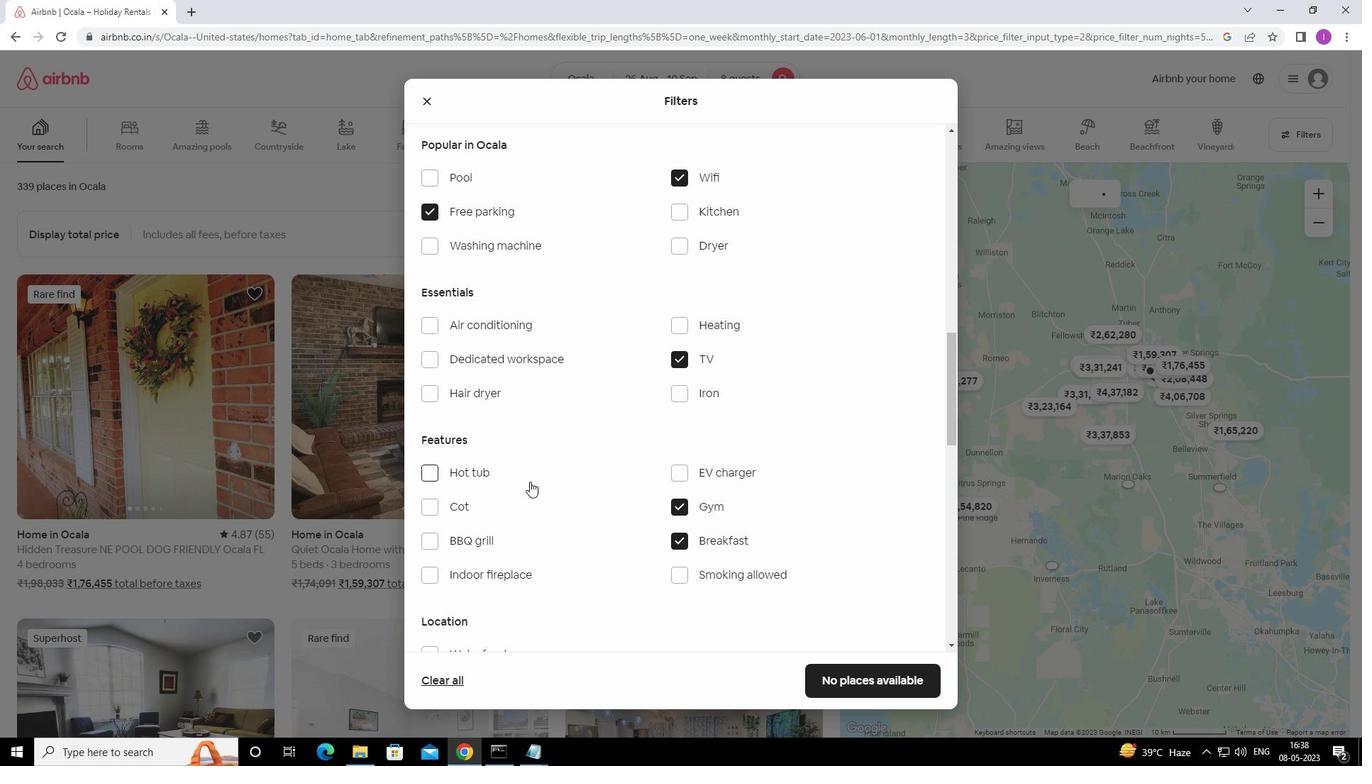 
Action: Mouse scrolled (530, 480) with delta (0, 0)
Screenshot: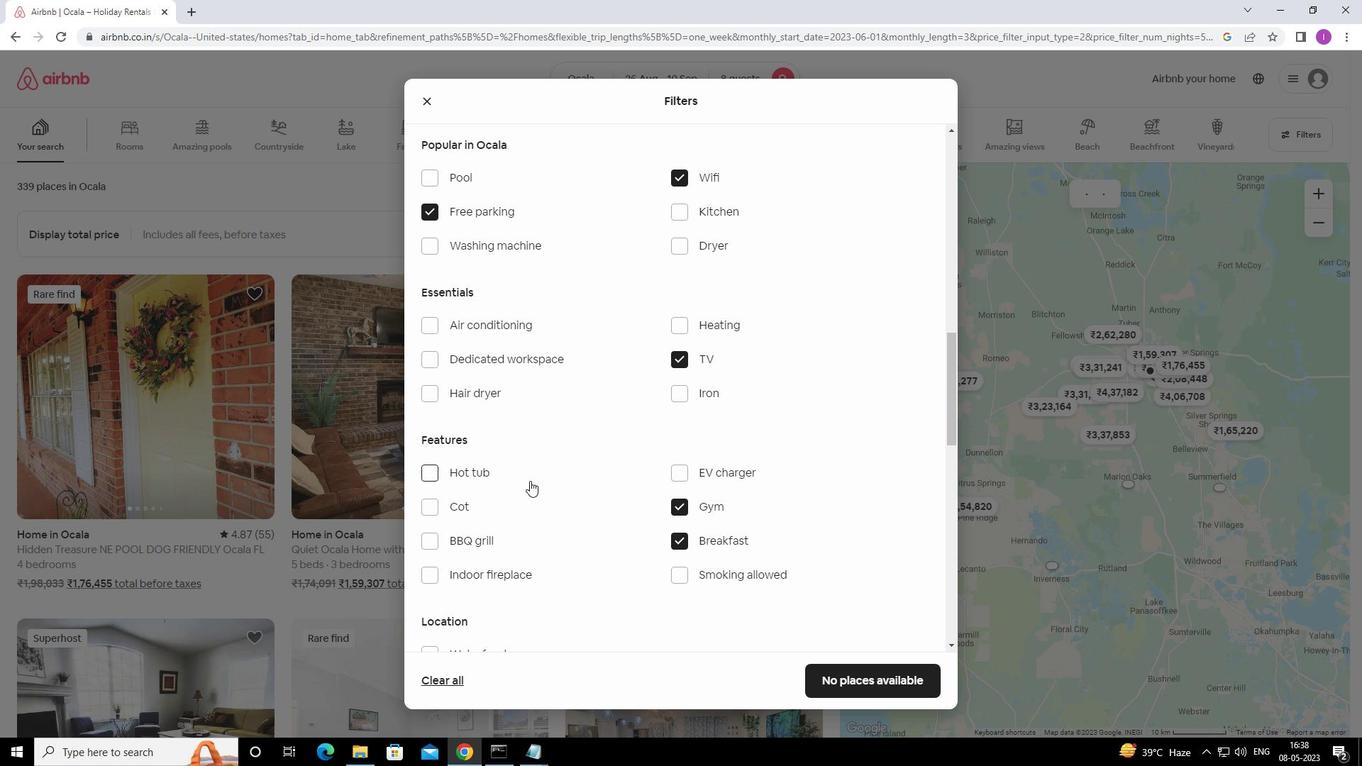 
Action: Mouse moved to (543, 479)
Screenshot: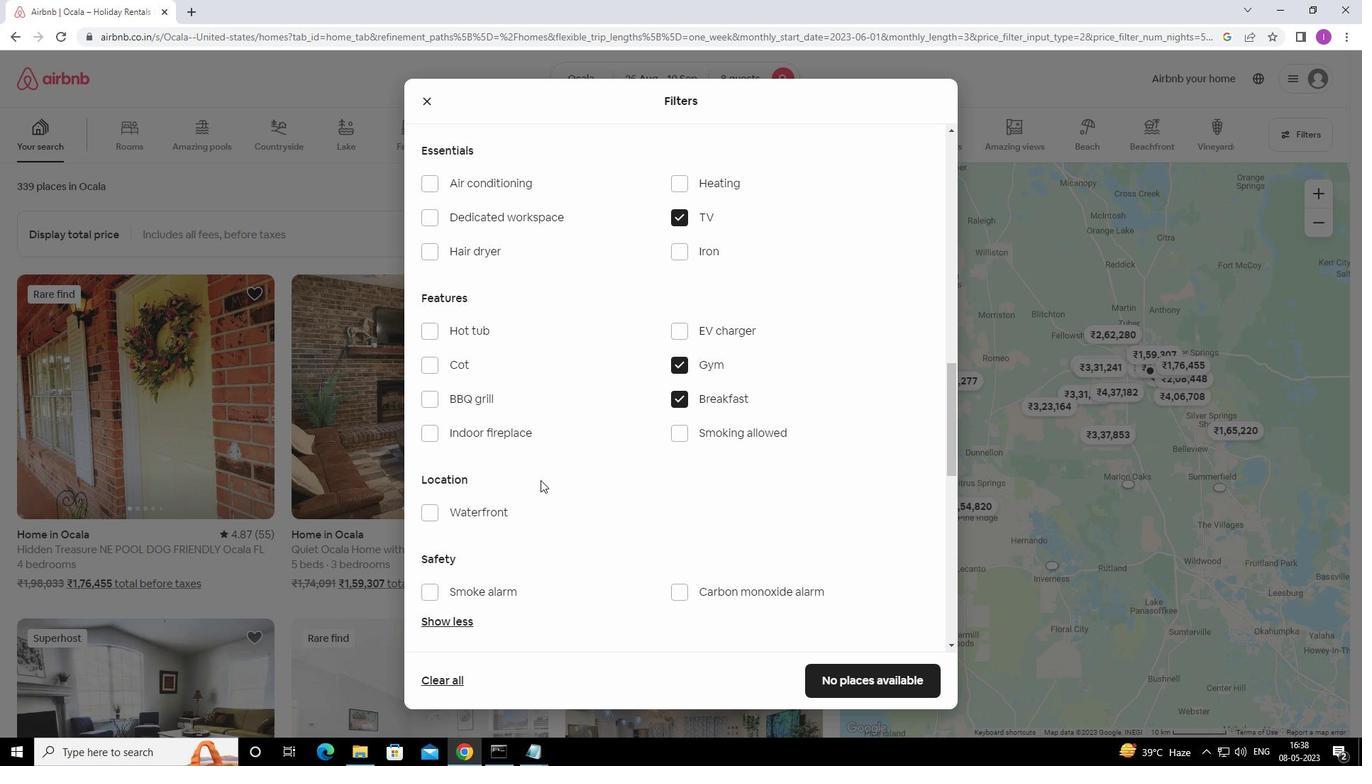 
Action: Mouse scrolled (543, 478) with delta (0, 0)
Screenshot: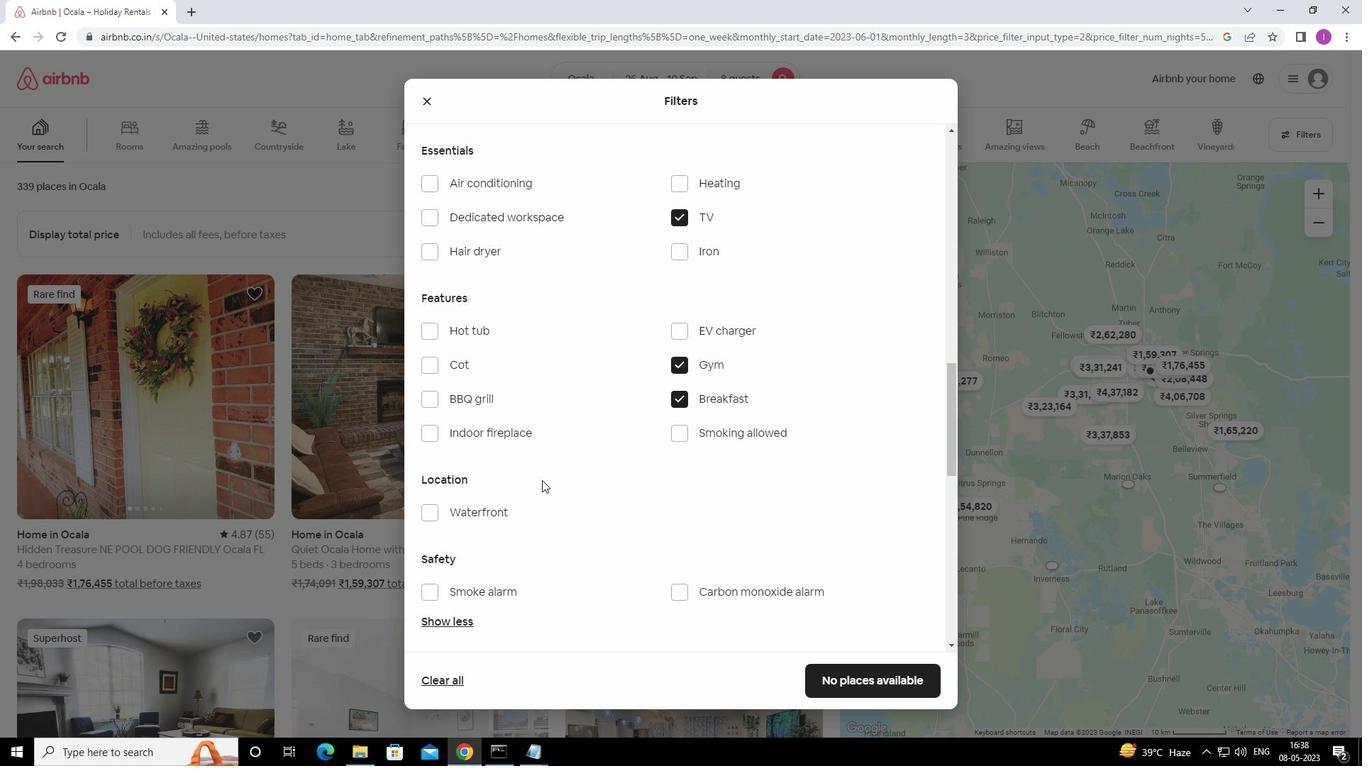 
Action: Mouse scrolled (543, 478) with delta (0, 0)
Screenshot: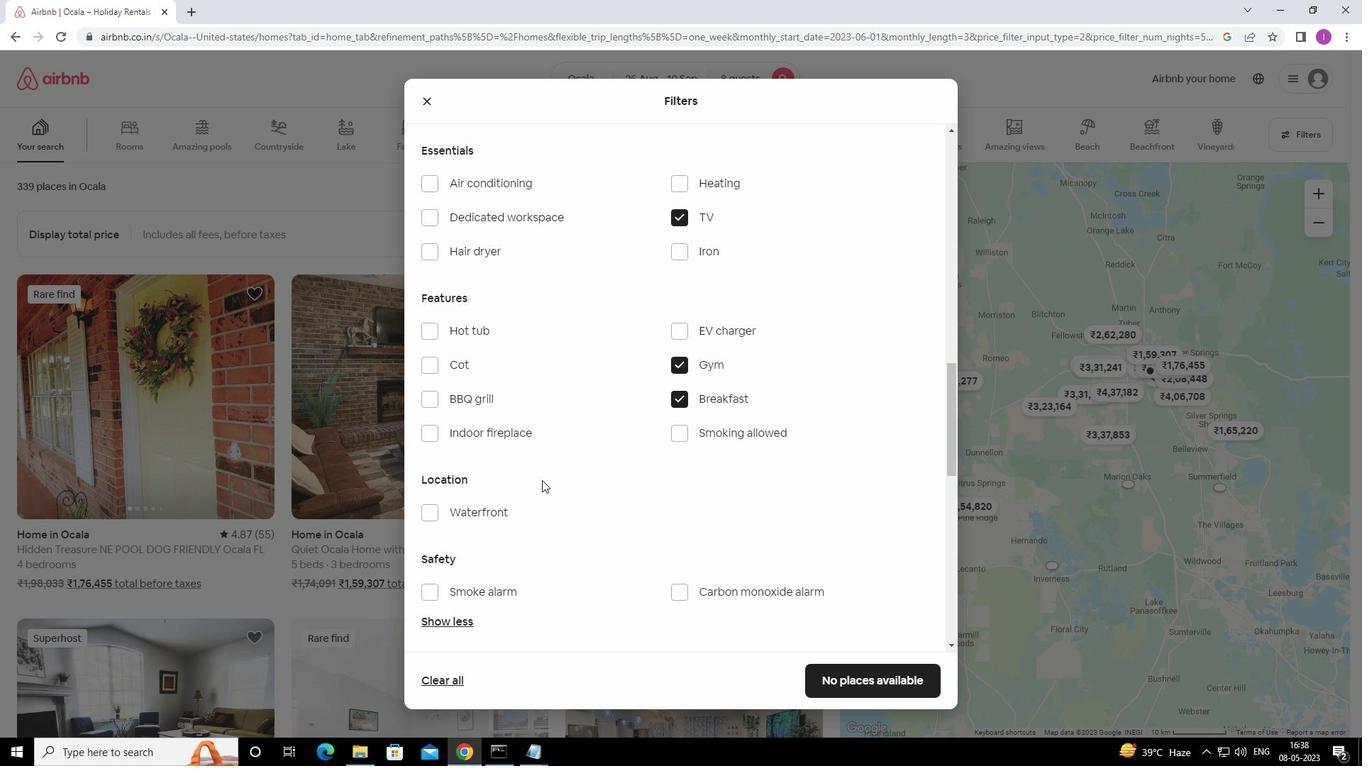 
Action: Mouse scrolled (543, 478) with delta (0, 0)
Screenshot: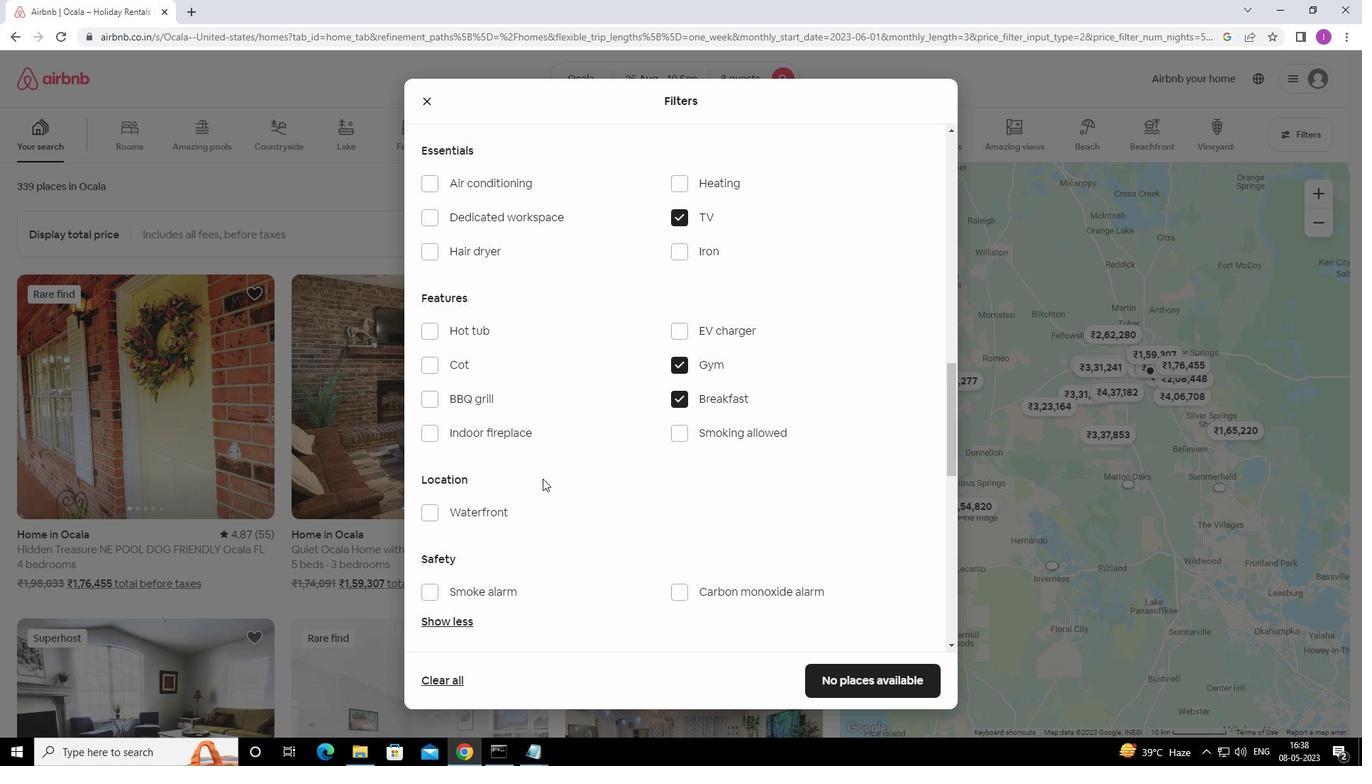 
Action: Mouse moved to (848, 502)
Screenshot: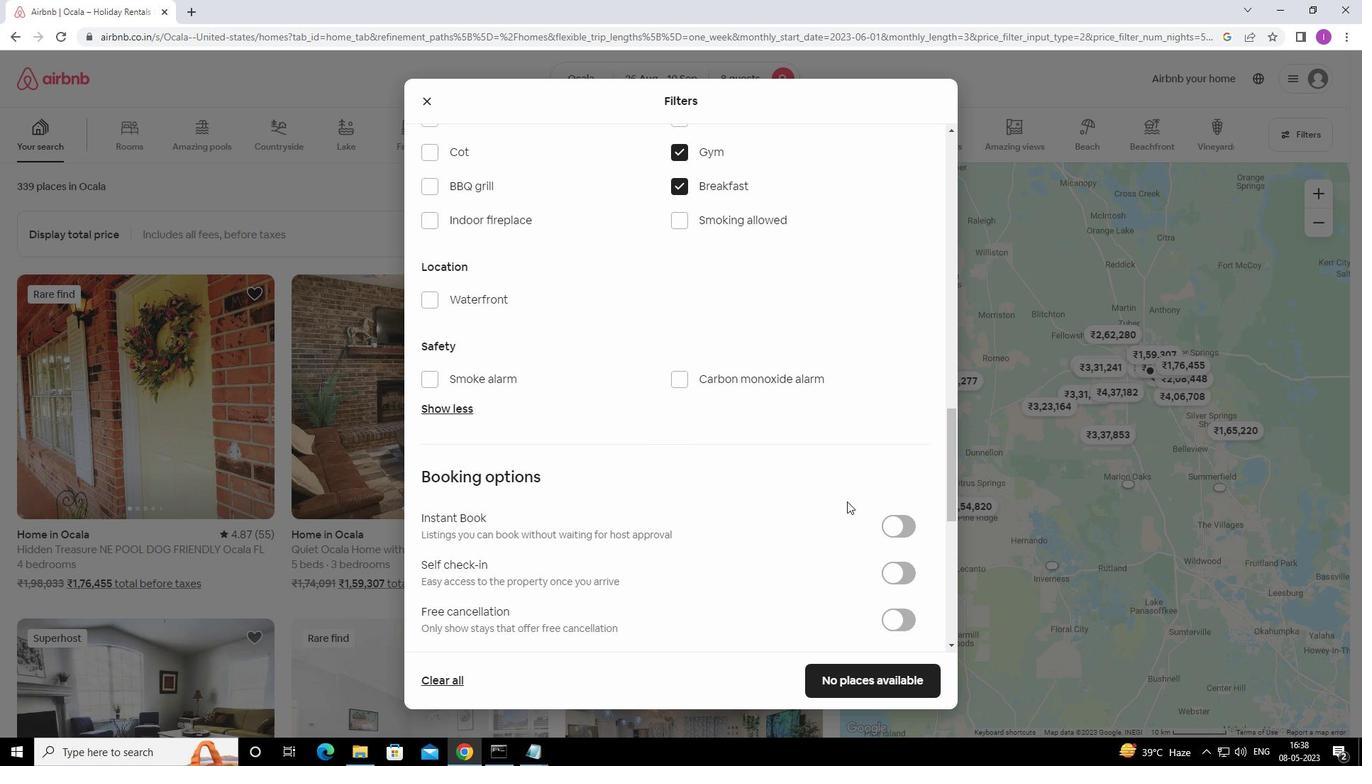 
Action: Mouse scrolled (848, 501) with delta (0, 0)
Screenshot: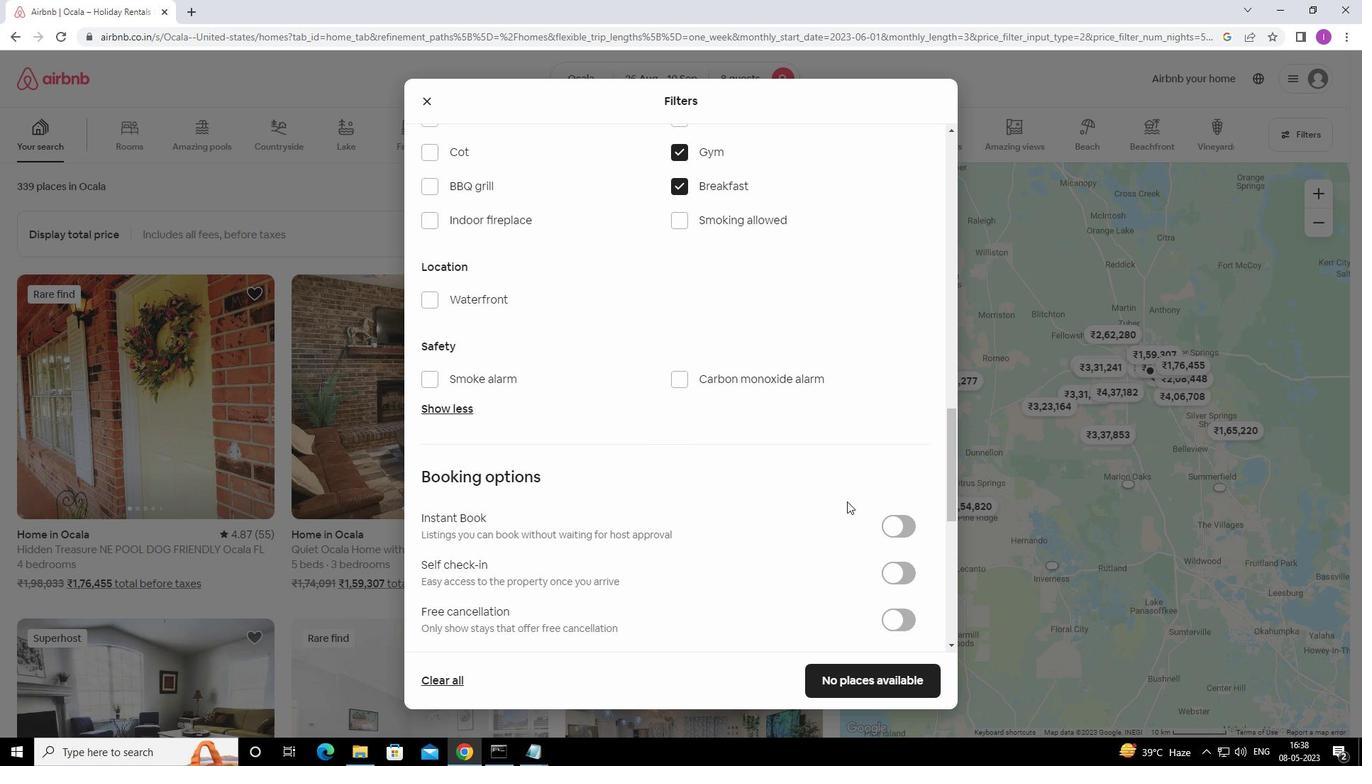 
Action: Mouse scrolled (848, 501) with delta (0, 0)
Screenshot: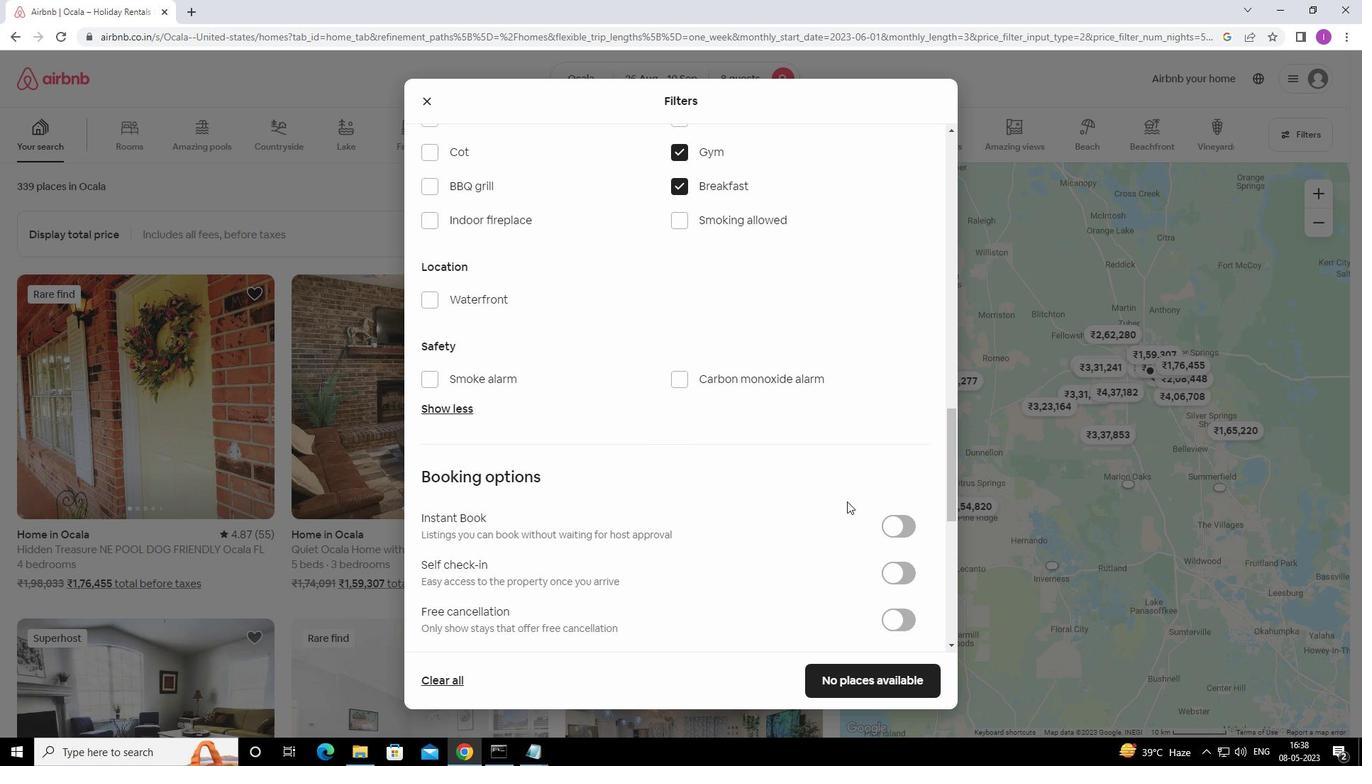
Action: Mouse moved to (905, 435)
Screenshot: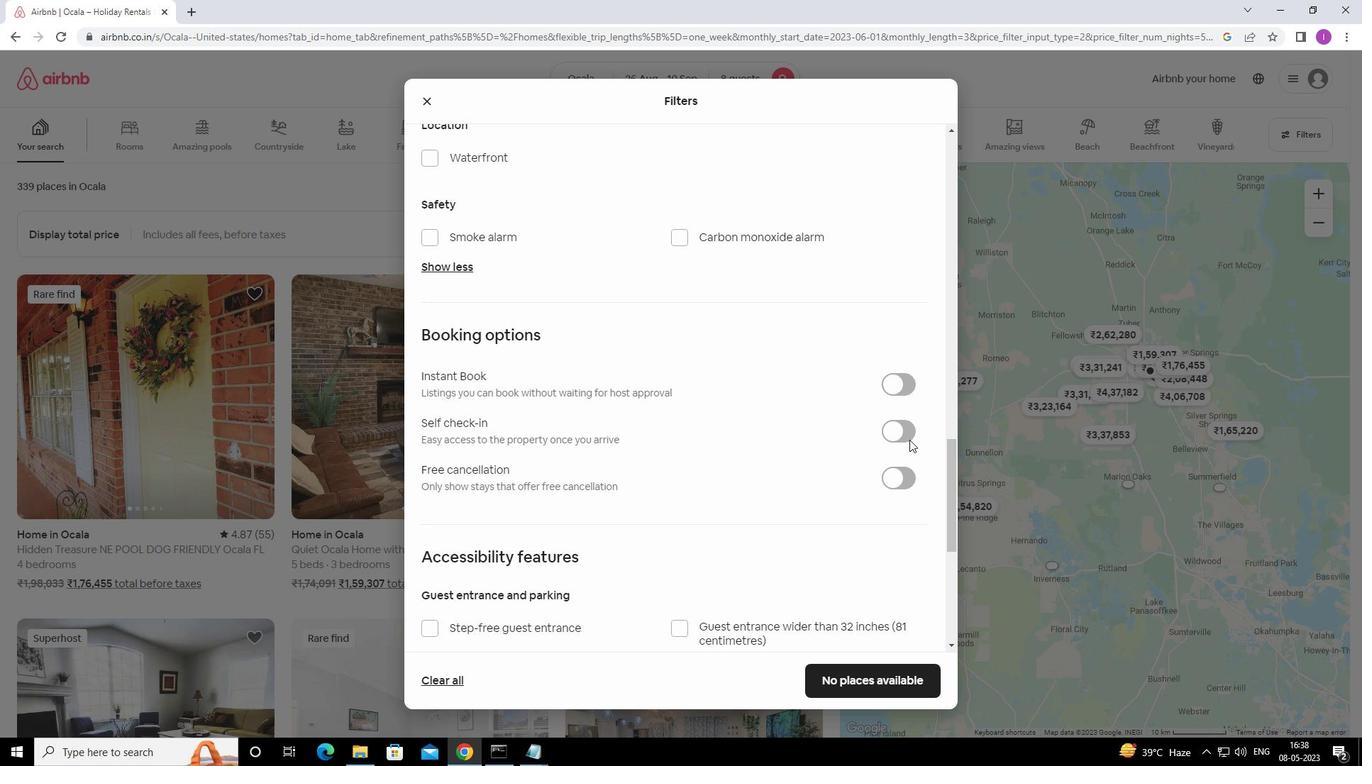 
Action: Mouse pressed left at (905, 435)
Screenshot: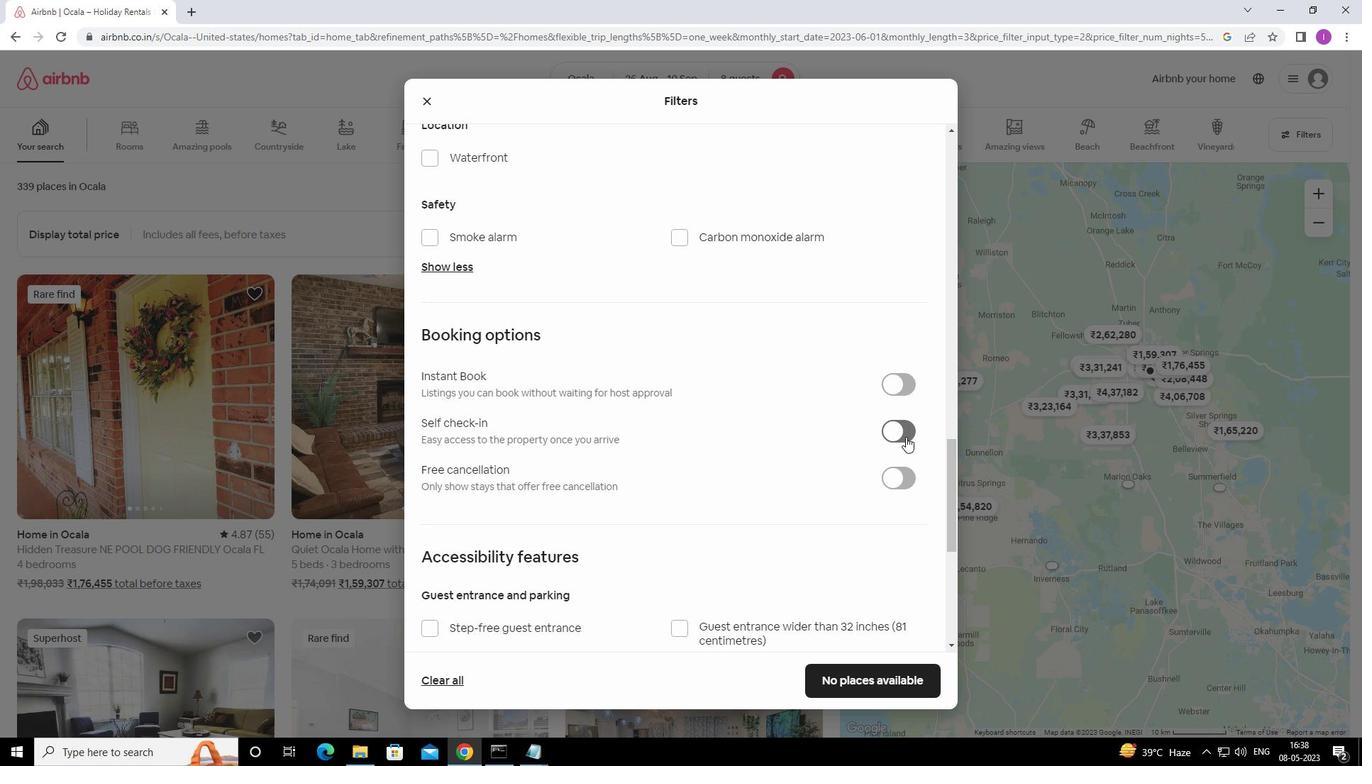 
Action: Mouse moved to (618, 450)
Screenshot: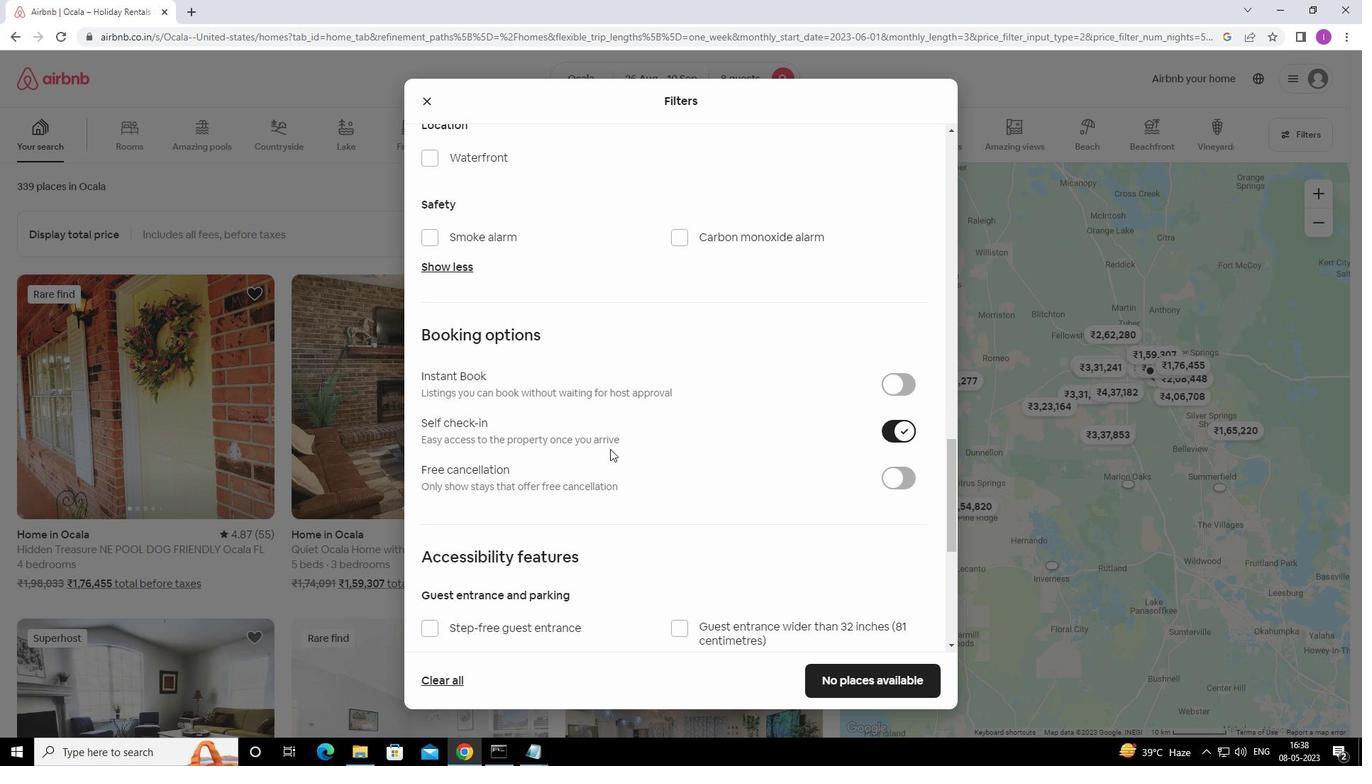 
Action: Mouse scrolled (618, 449) with delta (0, 0)
Screenshot: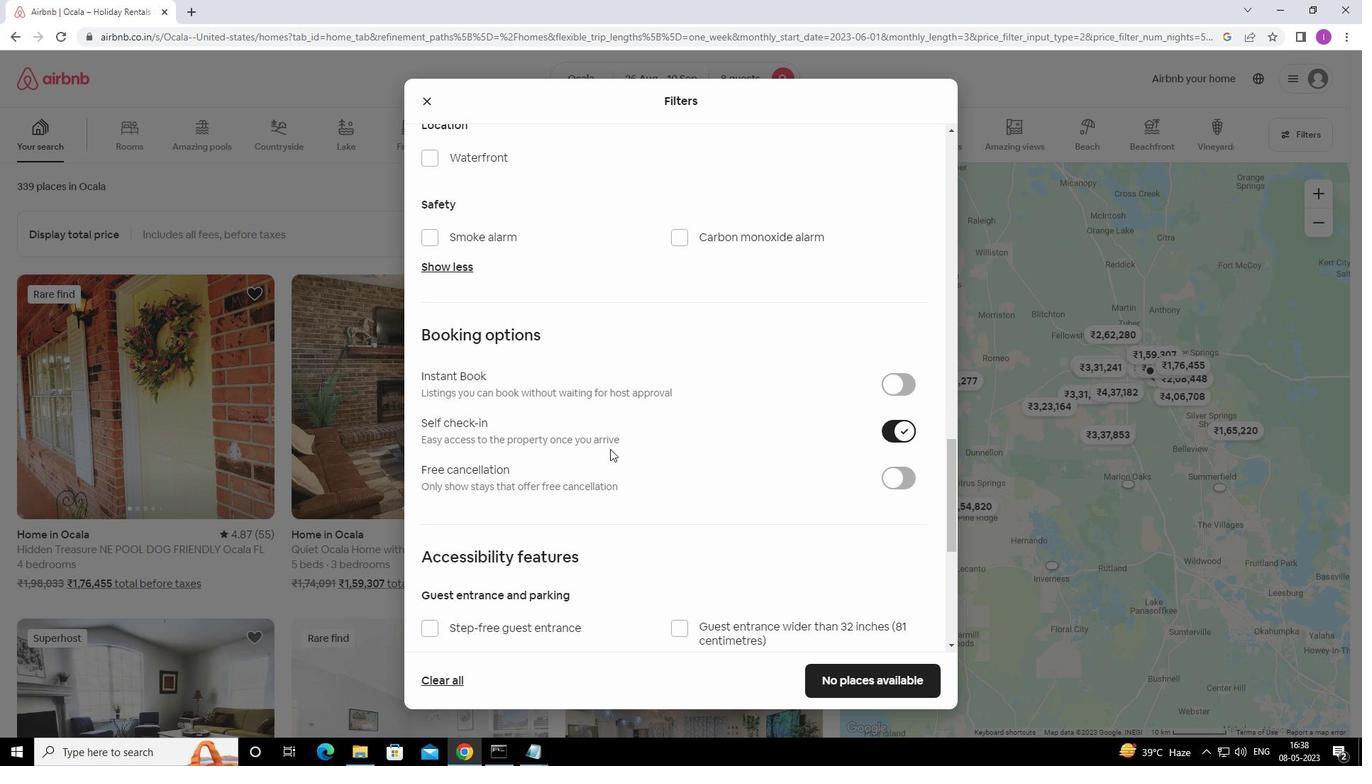 
Action: Mouse moved to (618, 455)
Screenshot: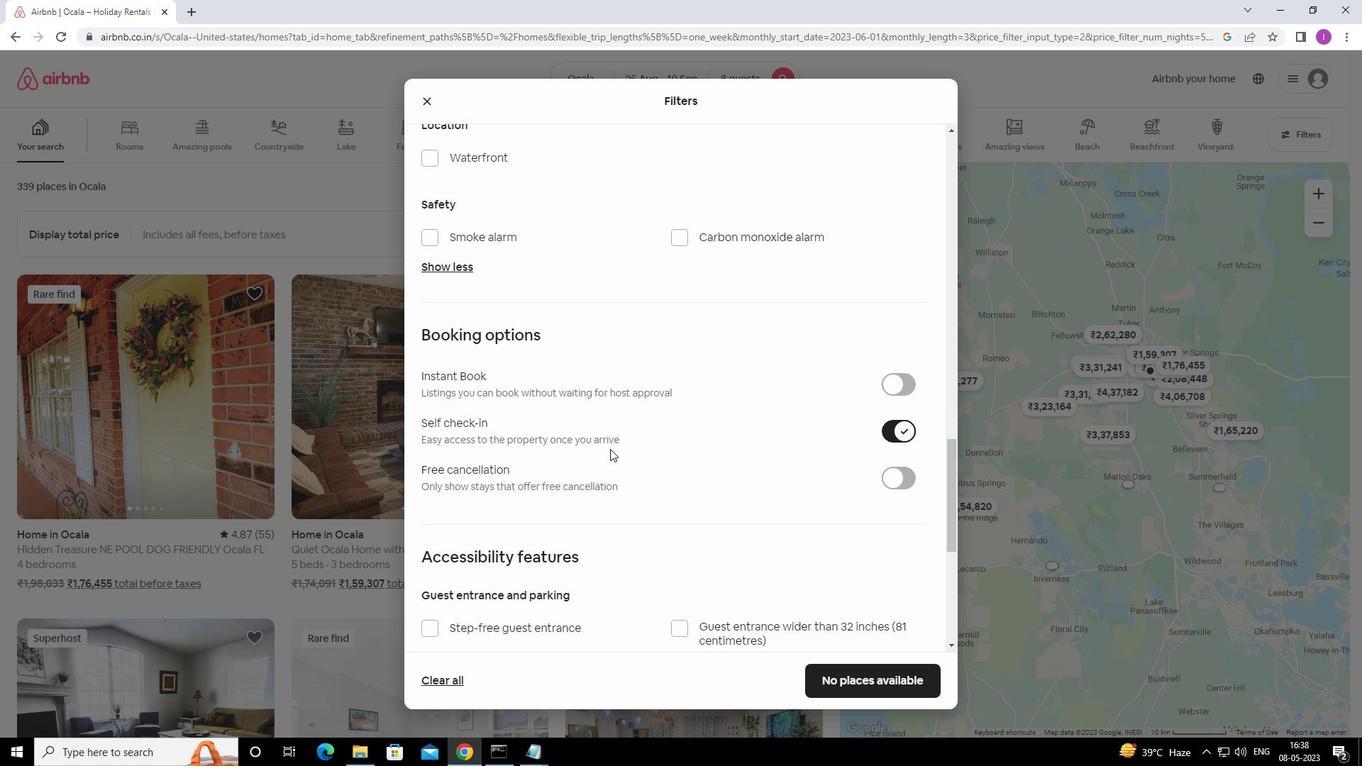 
Action: Mouse scrolled (618, 454) with delta (0, 0)
Screenshot: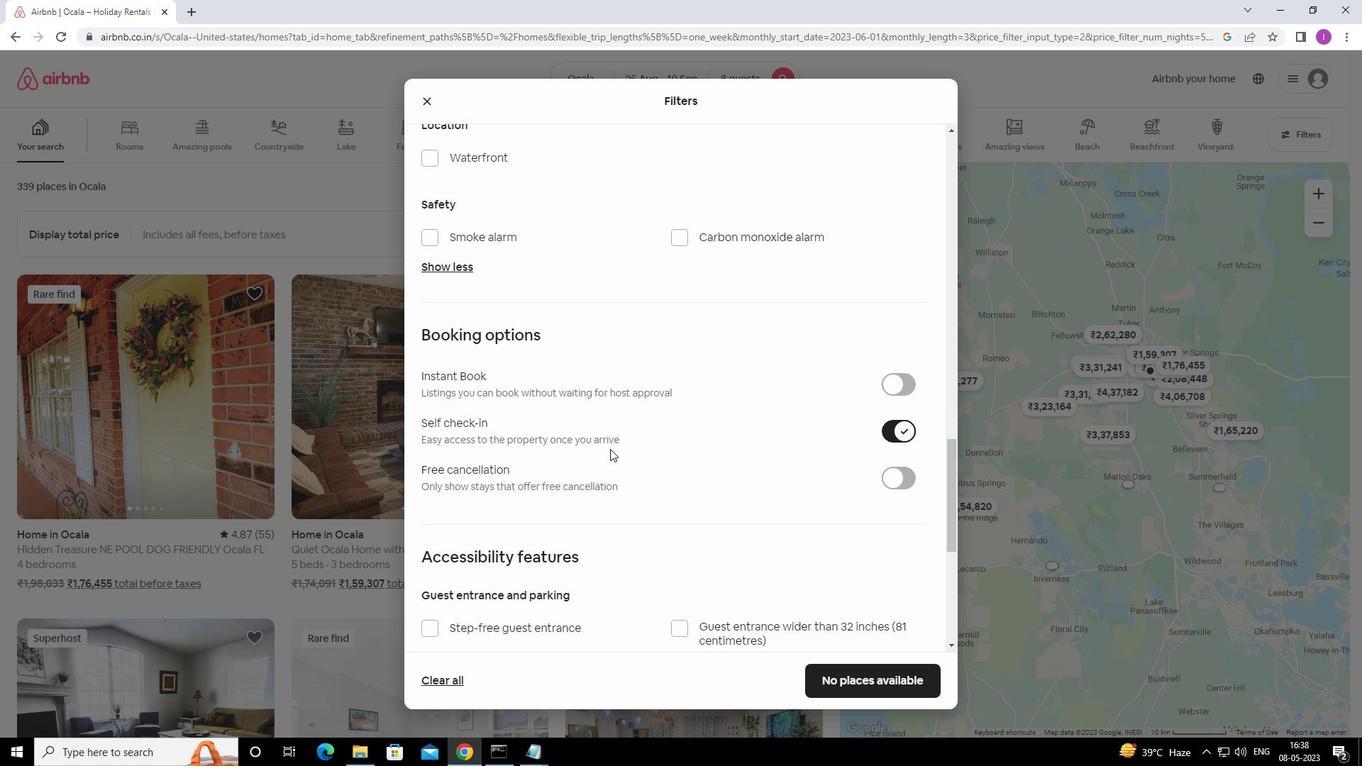 
Action: Mouse moved to (618, 459)
Screenshot: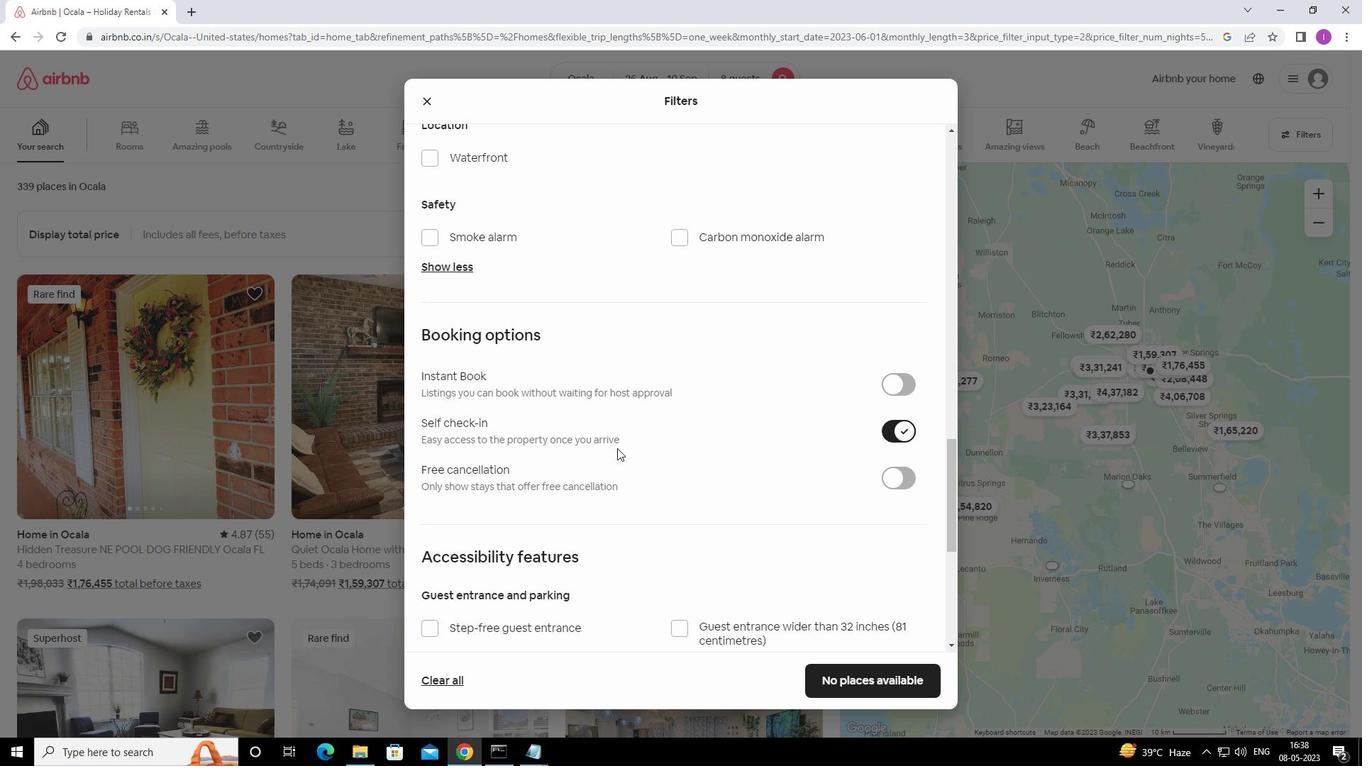 
Action: Mouse scrolled (618, 459) with delta (0, 0)
Screenshot: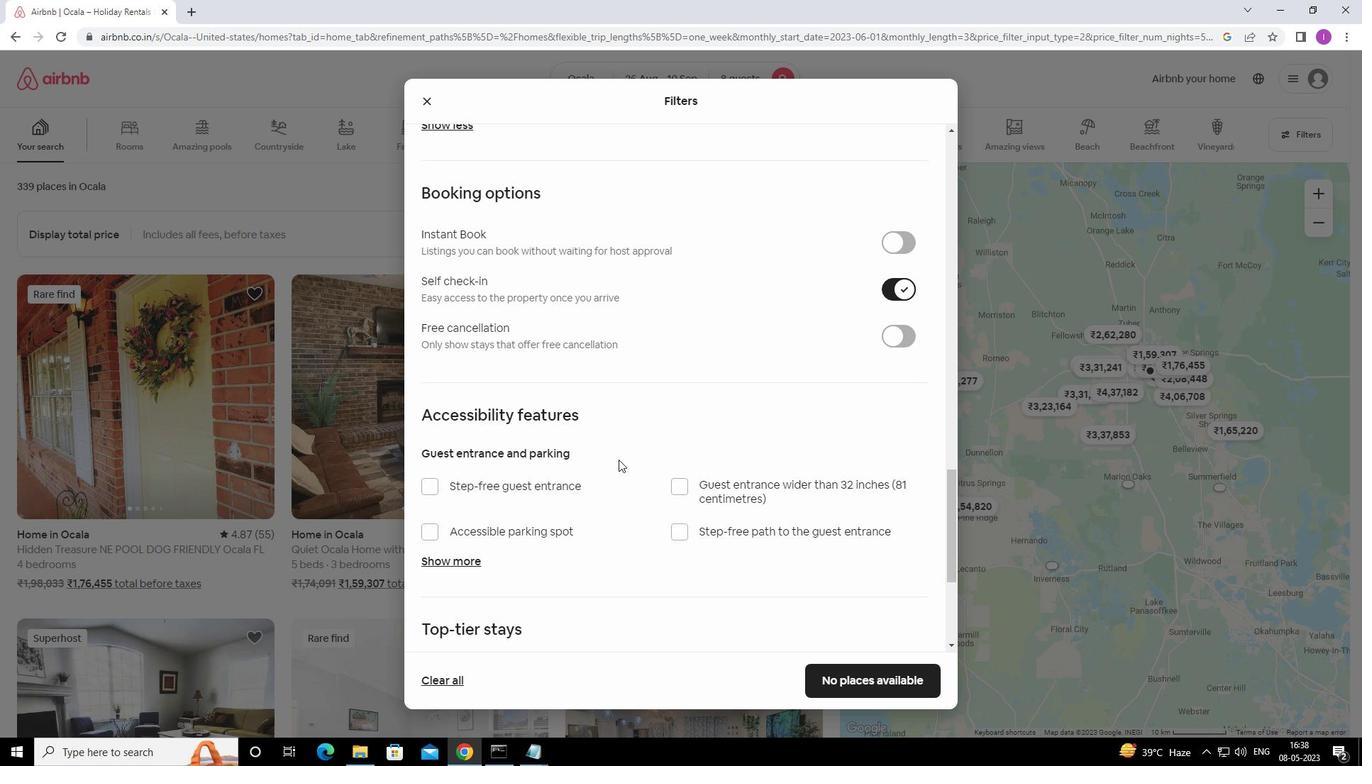 
Action: Mouse scrolled (618, 459) with delta (0, 0)
Screenshot: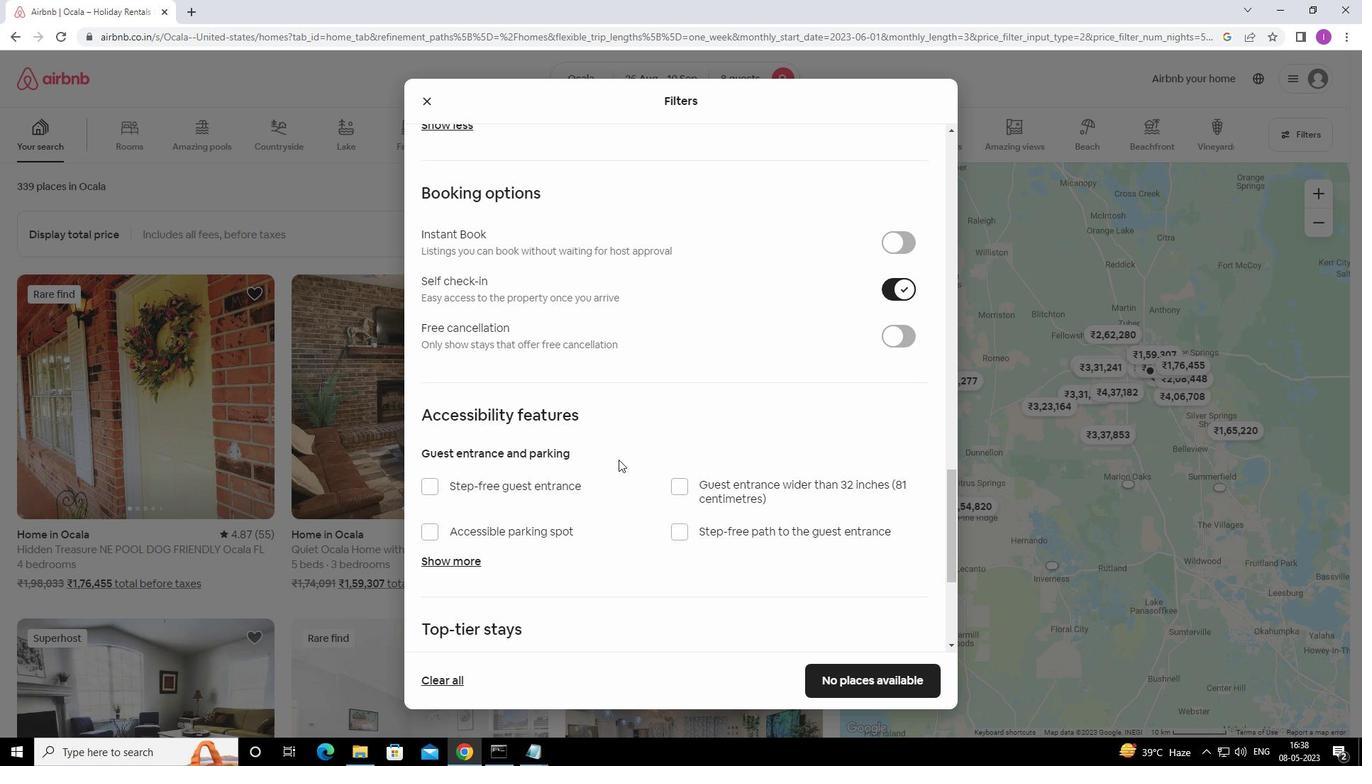 
Action: Mouse moved to (694, 462)
Screenshot: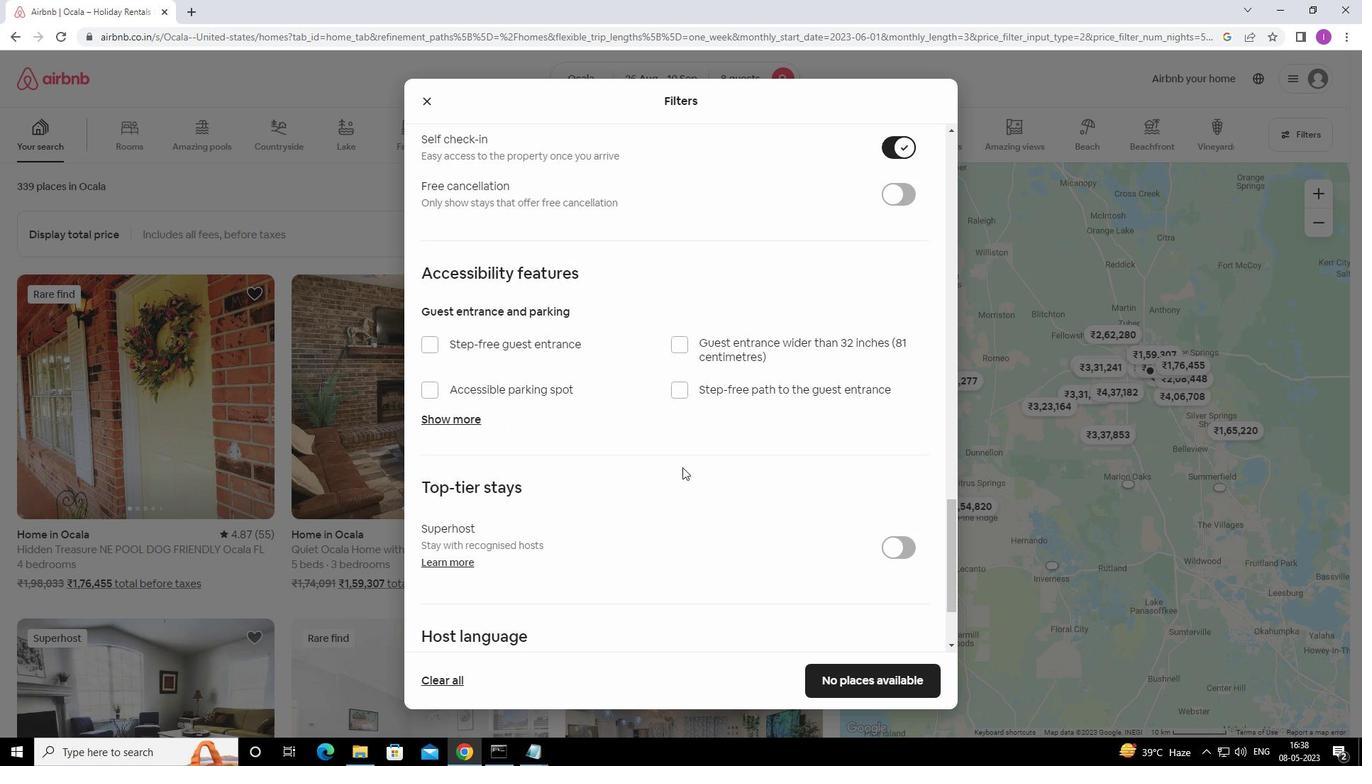 
Action: Mouse scrolled (694, 461) with delta (0, 0)
Screenshot: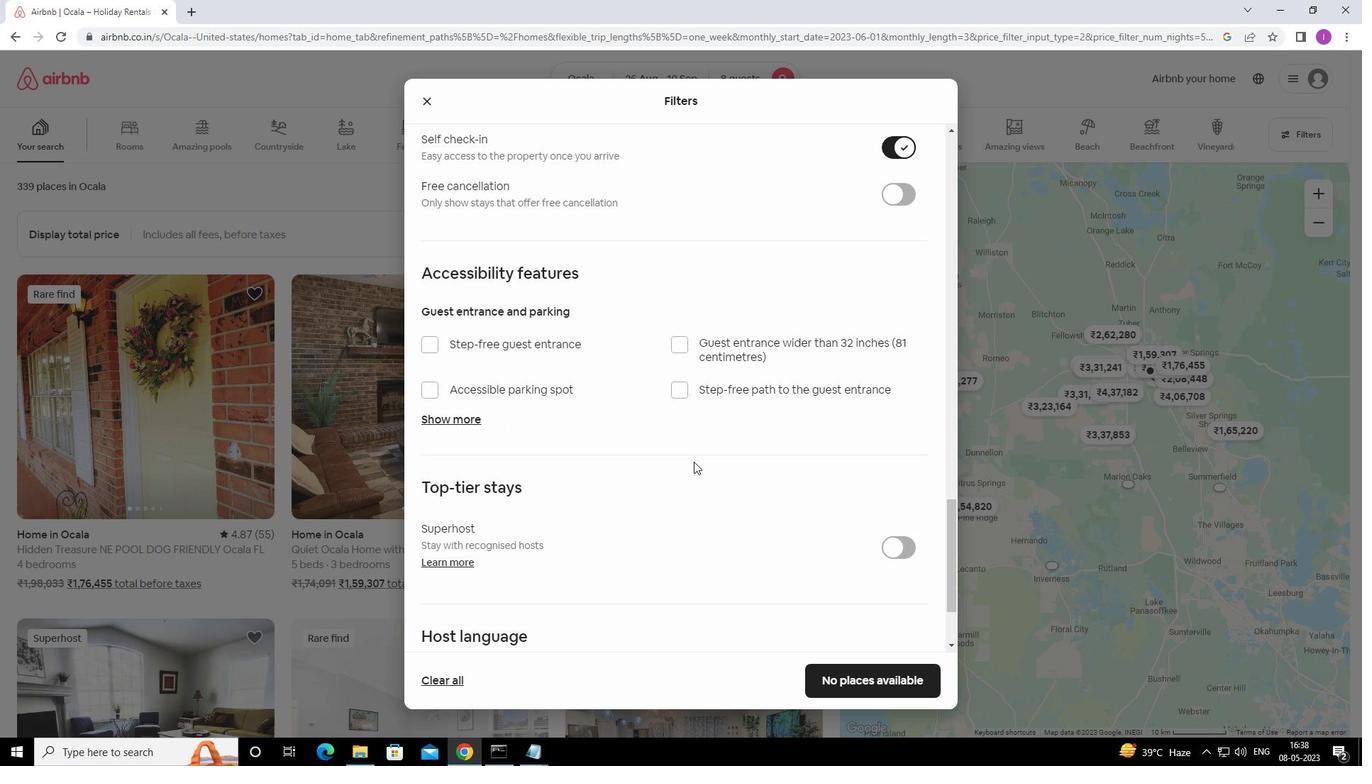
Action: Mouse moved to (694, 463)
Screenshot: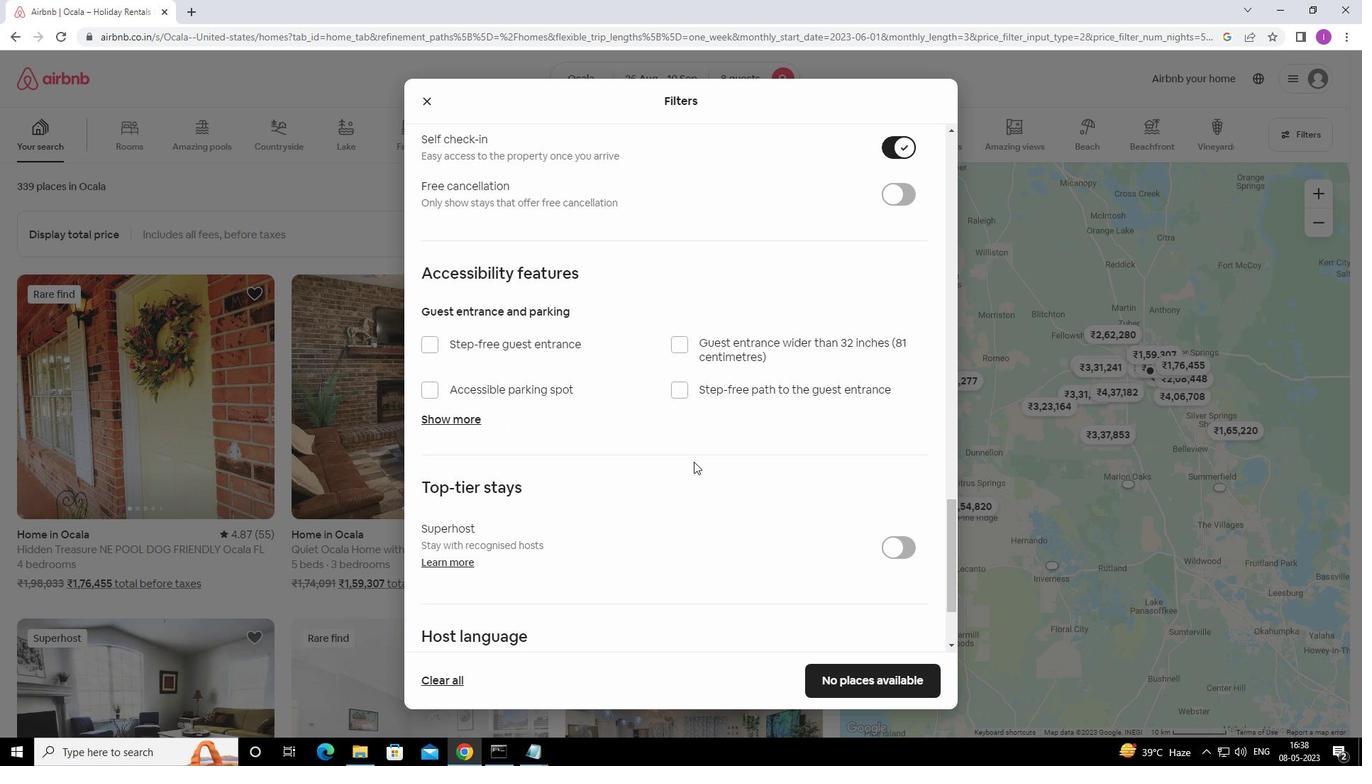
Action: Mouse scrolled (694, 462) with delta (0, 0)
Screenshot: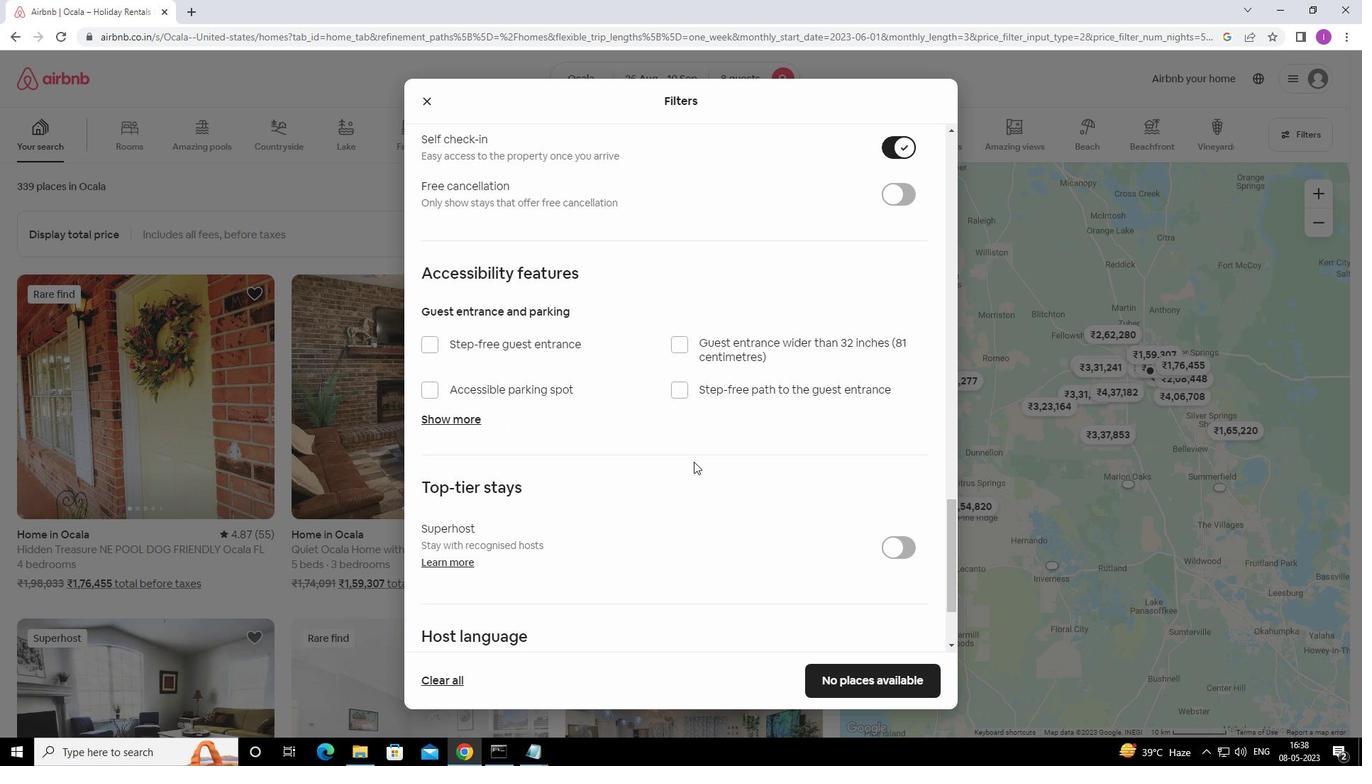 
Action: Mouse moved to (694, 466)
Screenshot: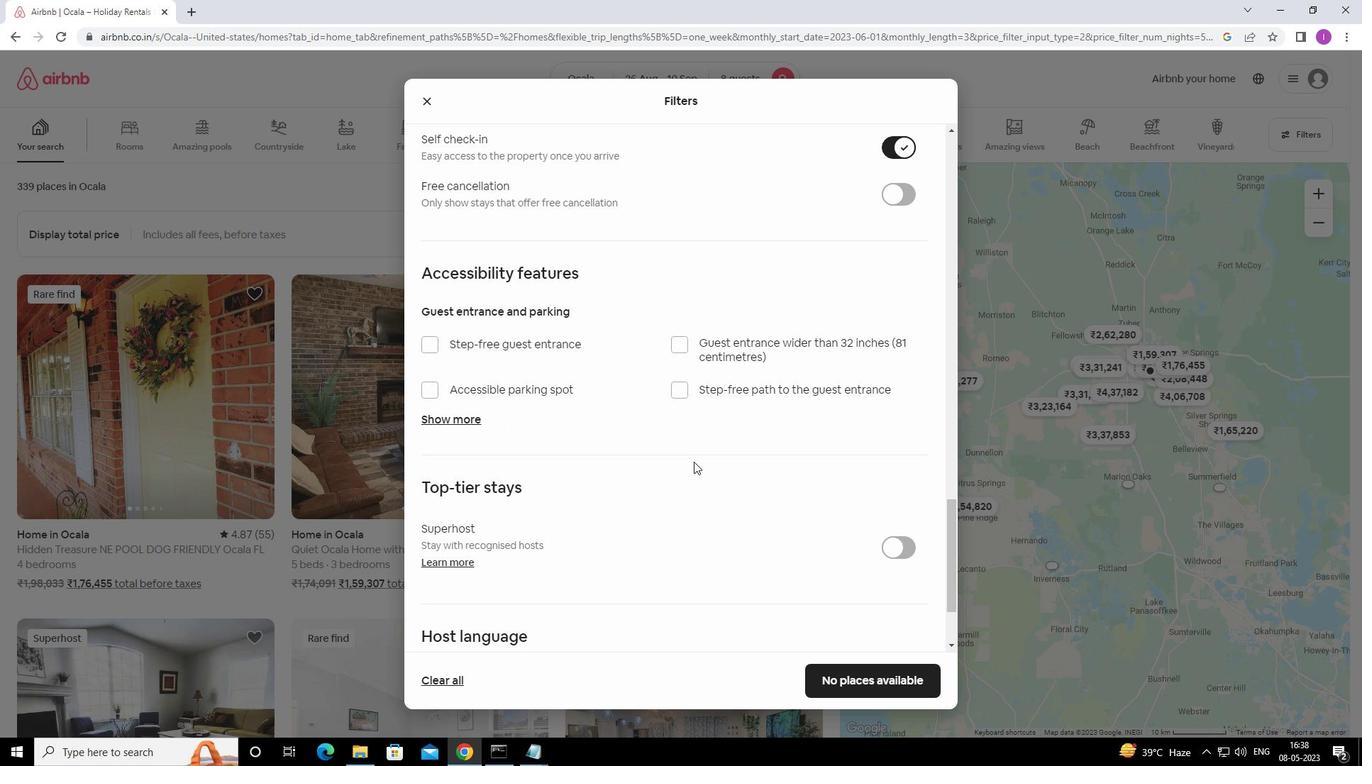 
Action: Mouse scrolled (694, 465) with delta (0, 0)
Screenshot: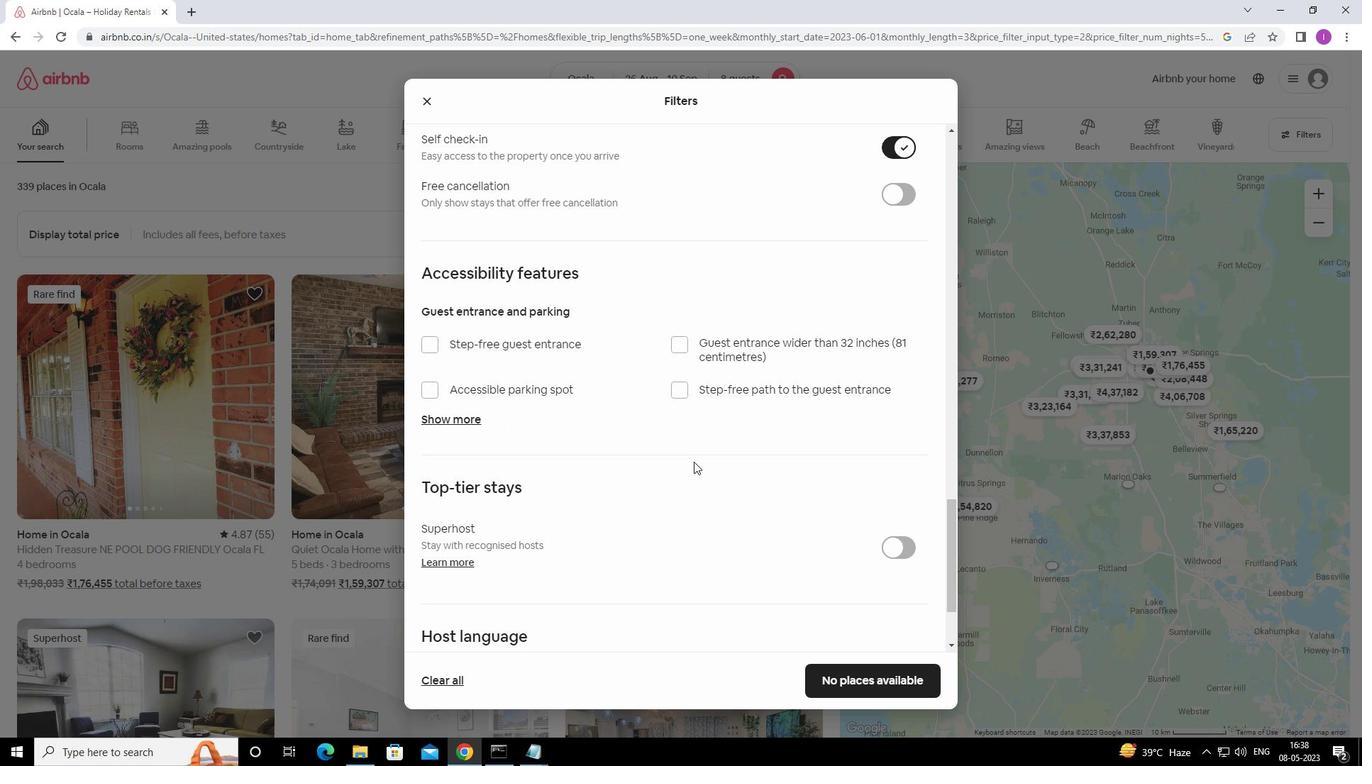 
Action: Mouse moved to (835, 474)
Screenshot: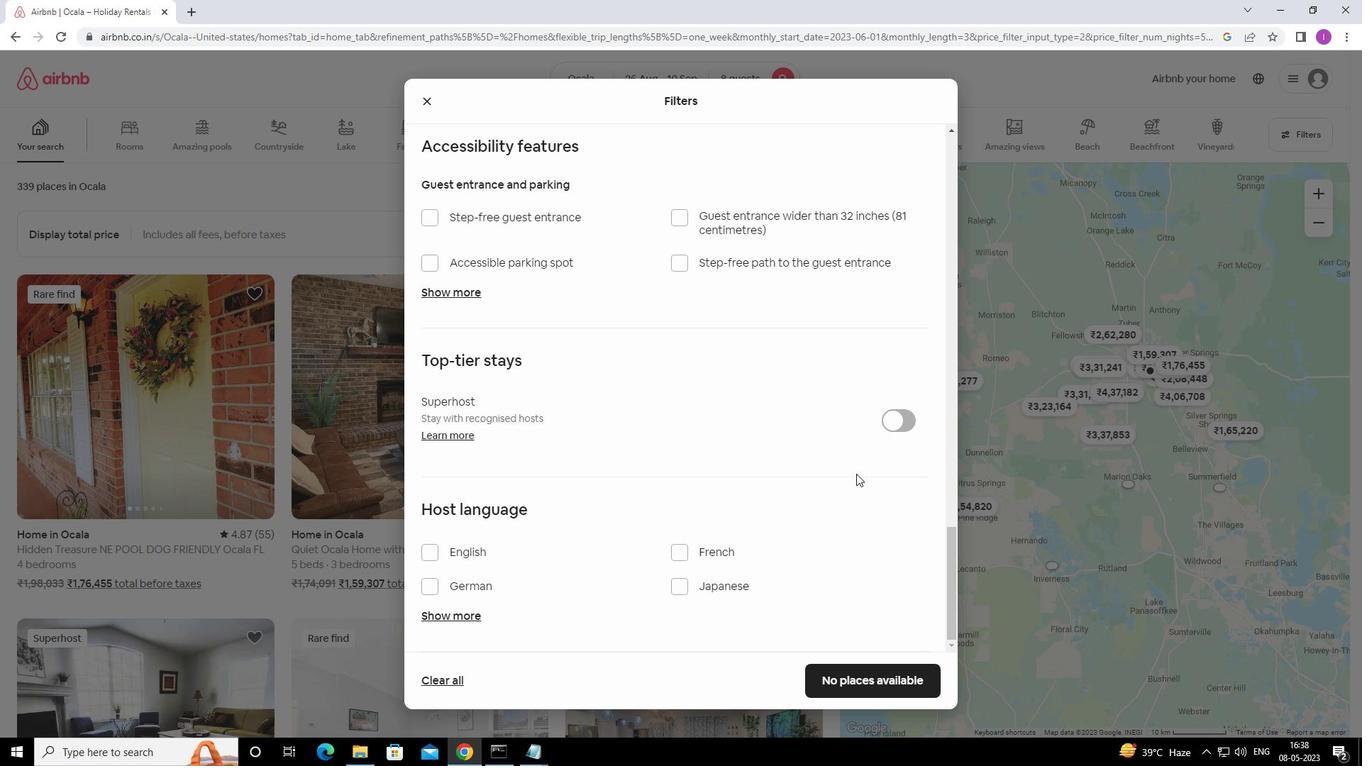 
Action: Mouse scrolled (835, 473) with delta (0, 0)
Screenshot: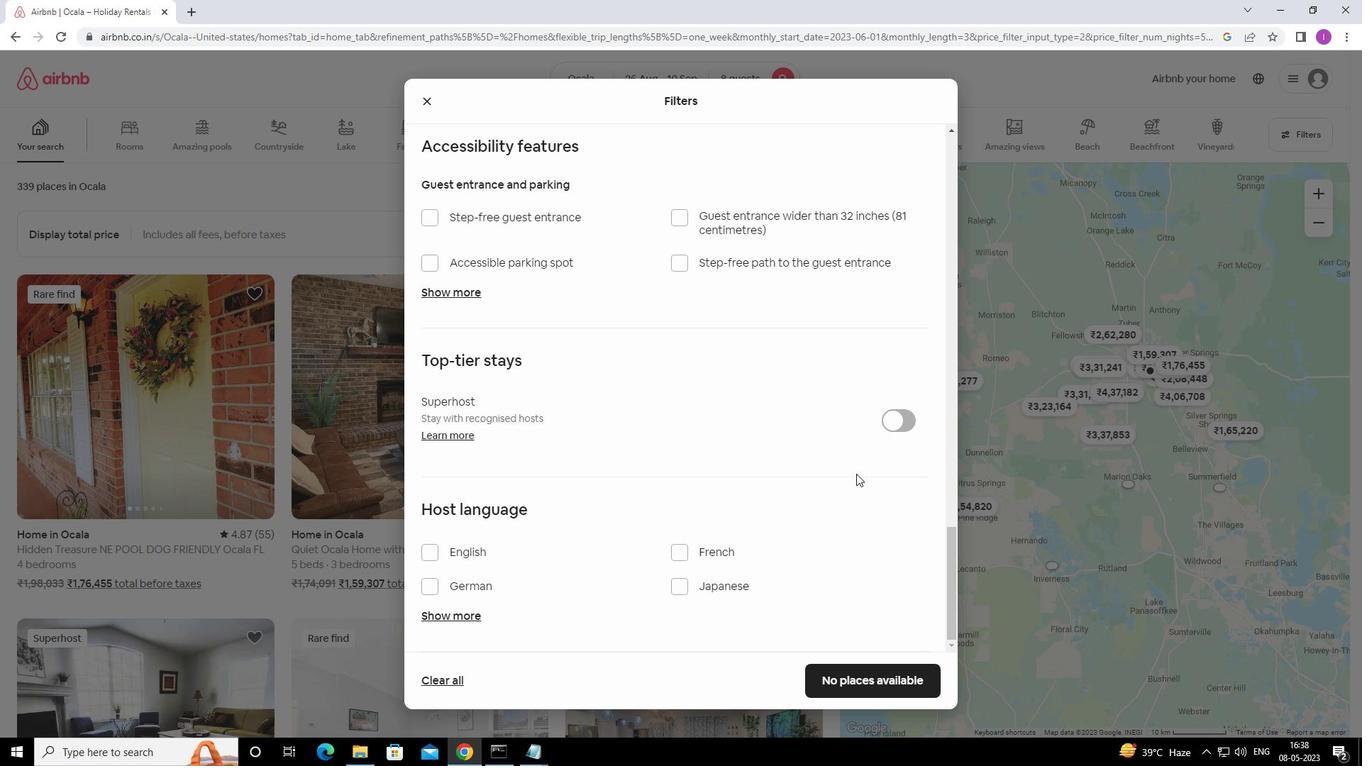 
Action: Mouse moved to (832, 476)
Screenshot: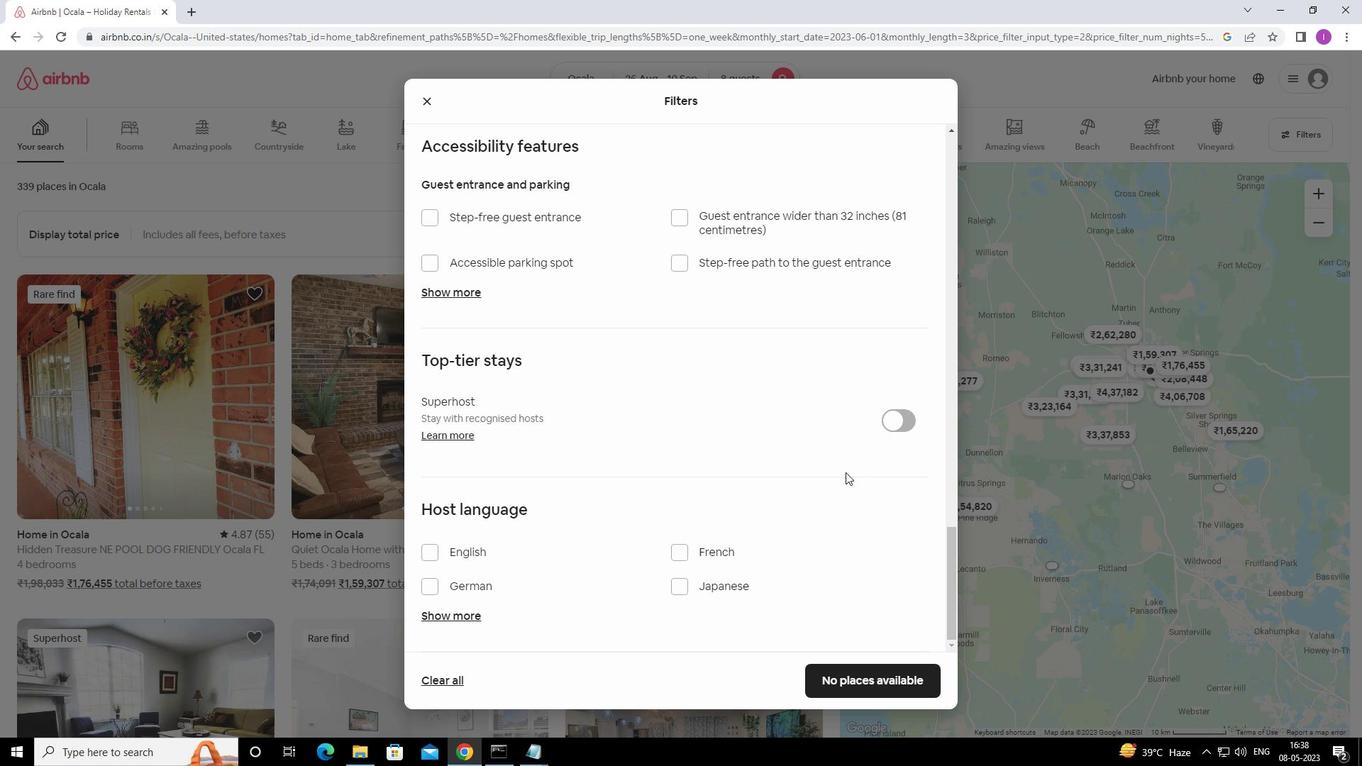 
Action: Mouse scrolled (832, 475) with delta (0, 0)
Screenshot: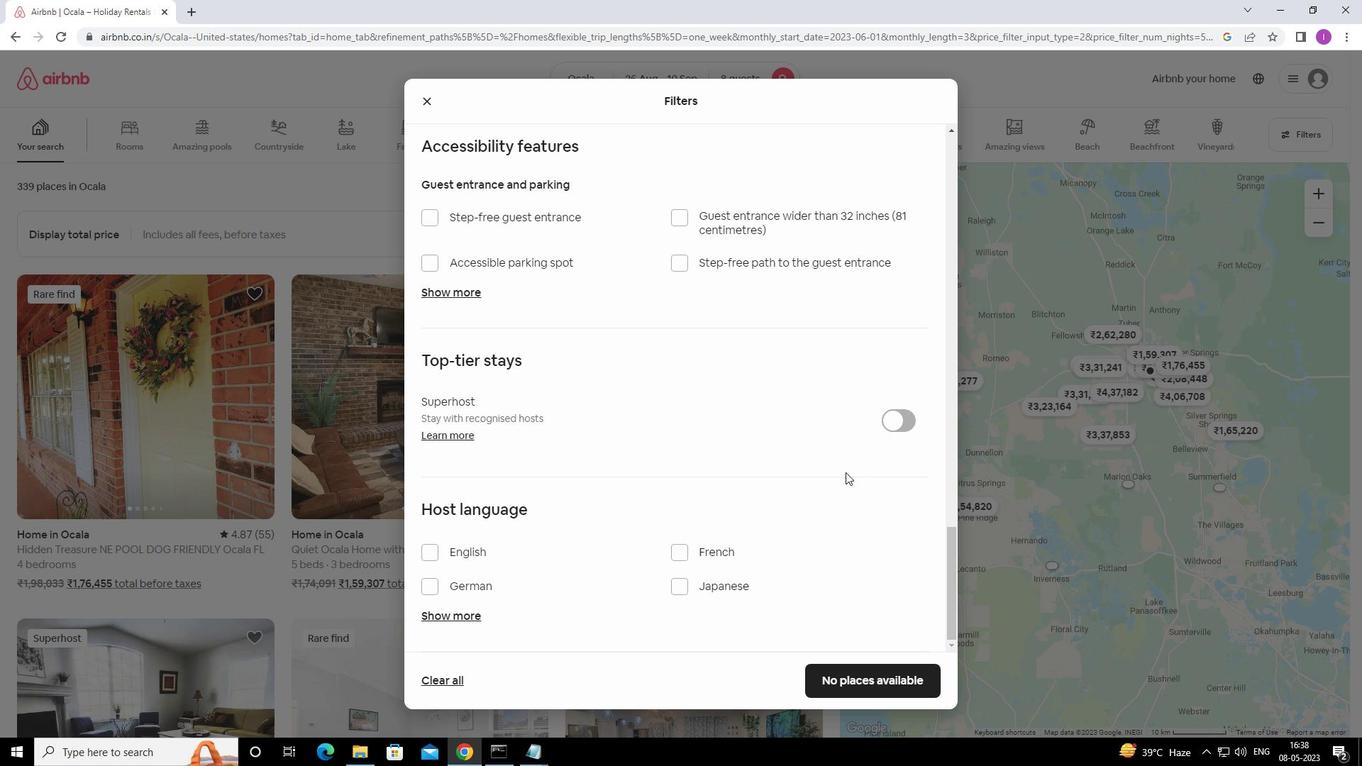 
Action: Mouse moved to (831, 477)
Screenshot: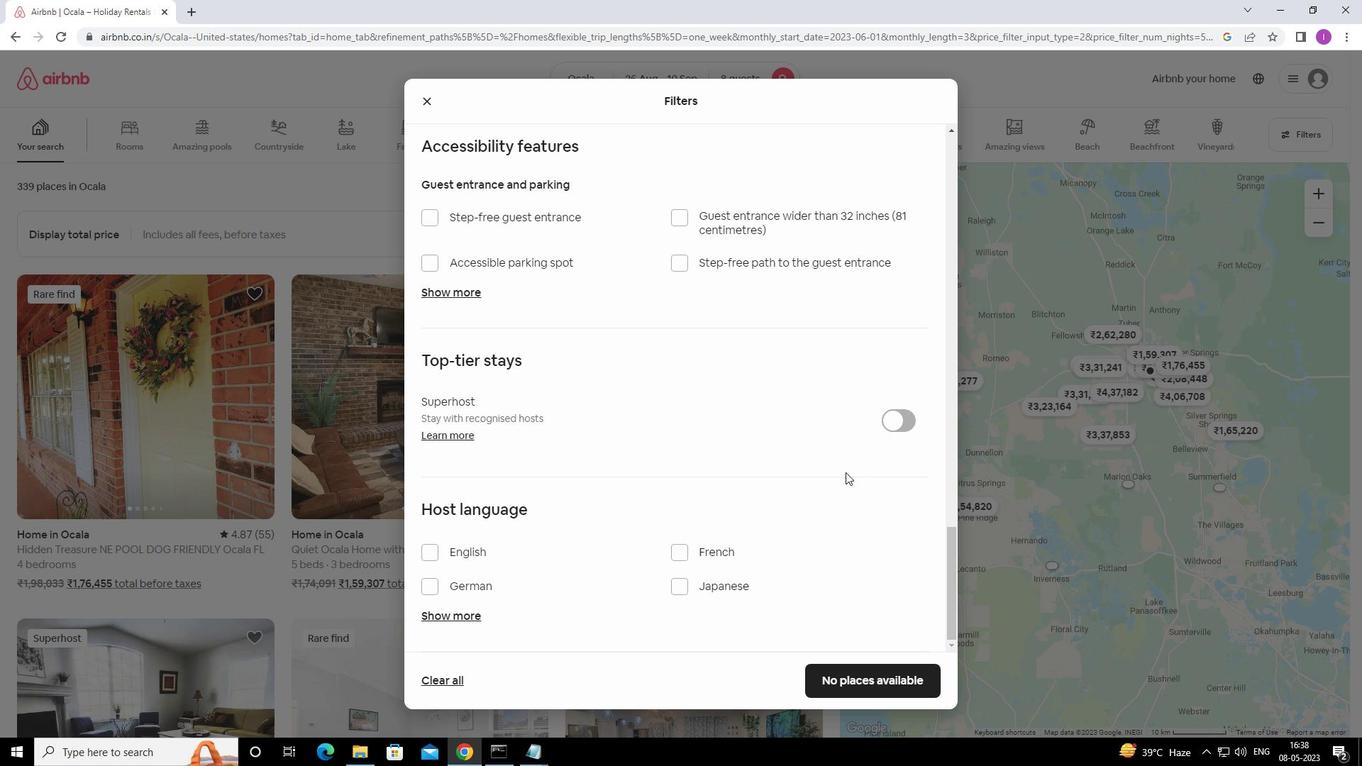 
Action: Mouse scrolled (831, 477) with delta (0, 0)
Screenshot: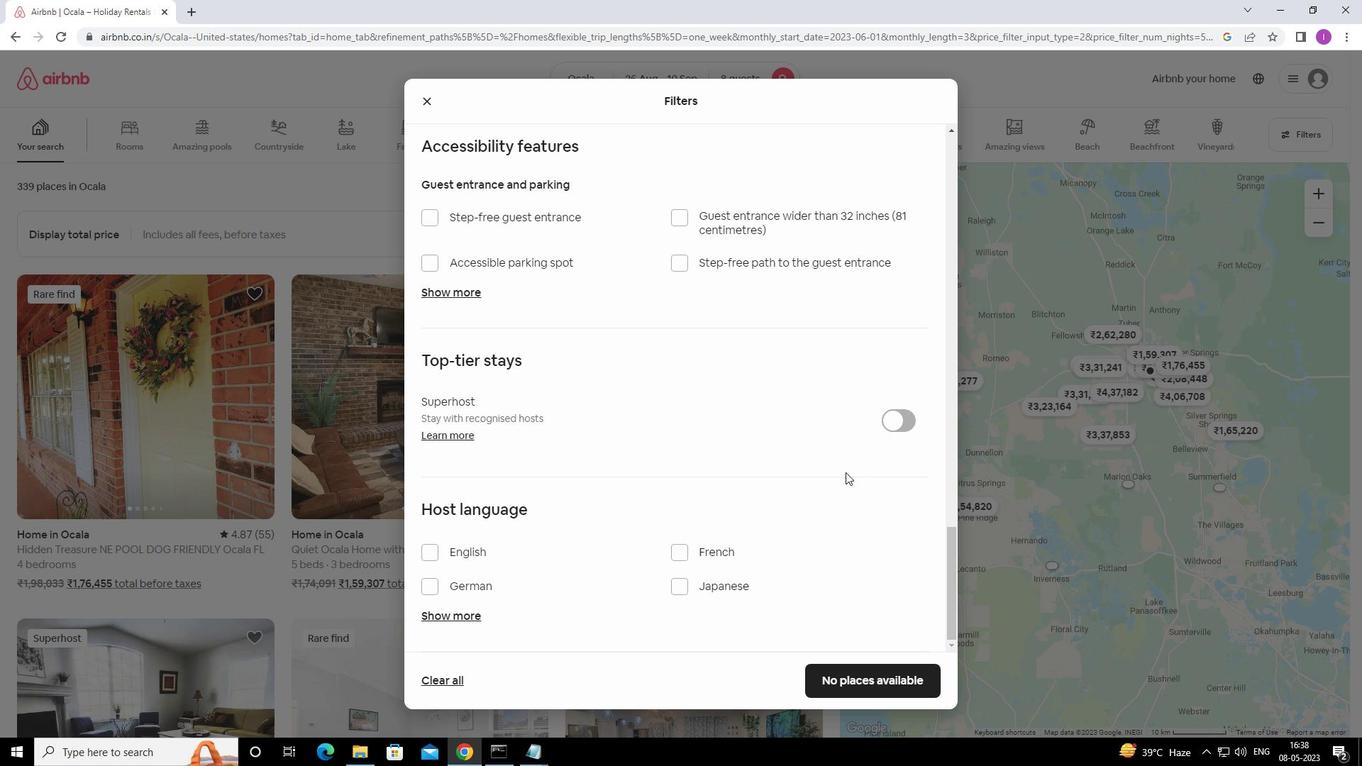 
Action: Mouse moved to (831, 478)
Screenshot: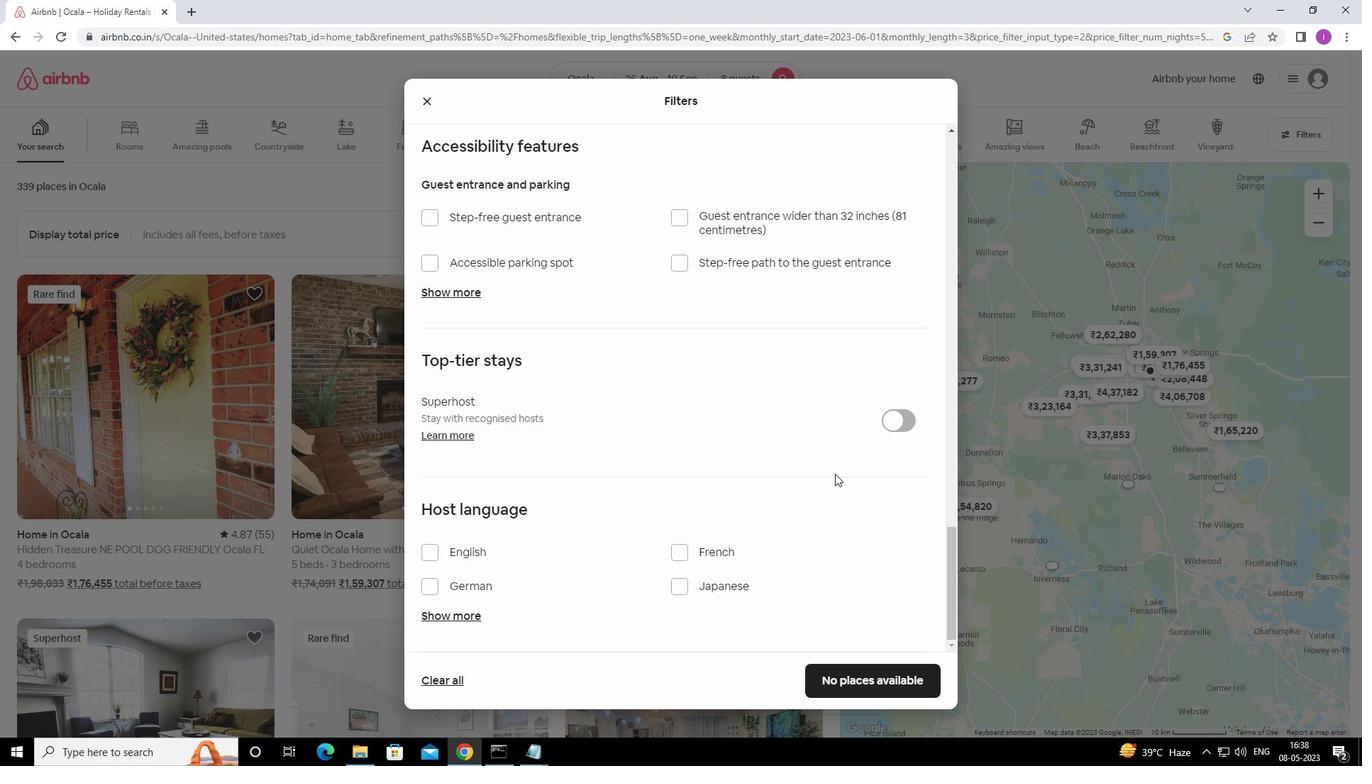 
Action: Mouse scrolled (831, 477) with delta (0, 0)
Screenshot: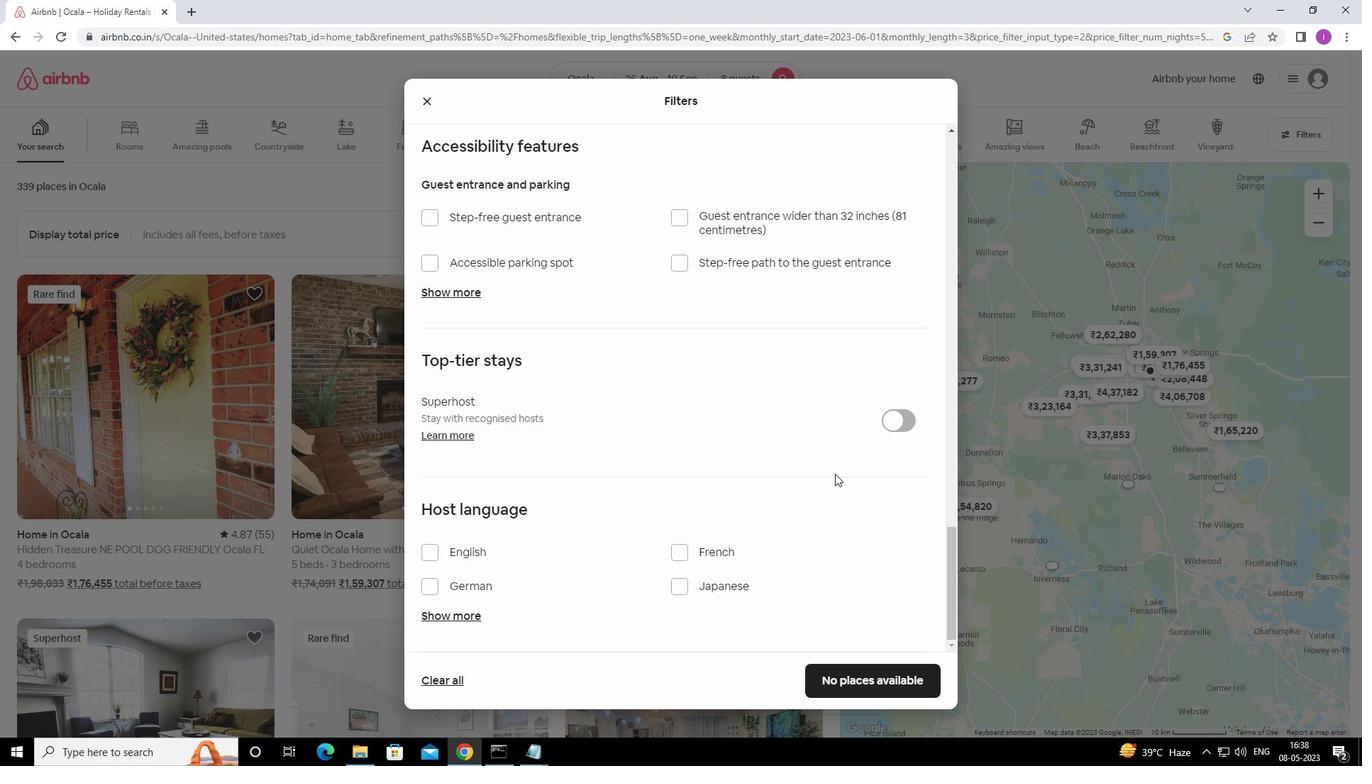 
Action: Mouse moved to (427, 551)
Screenshot: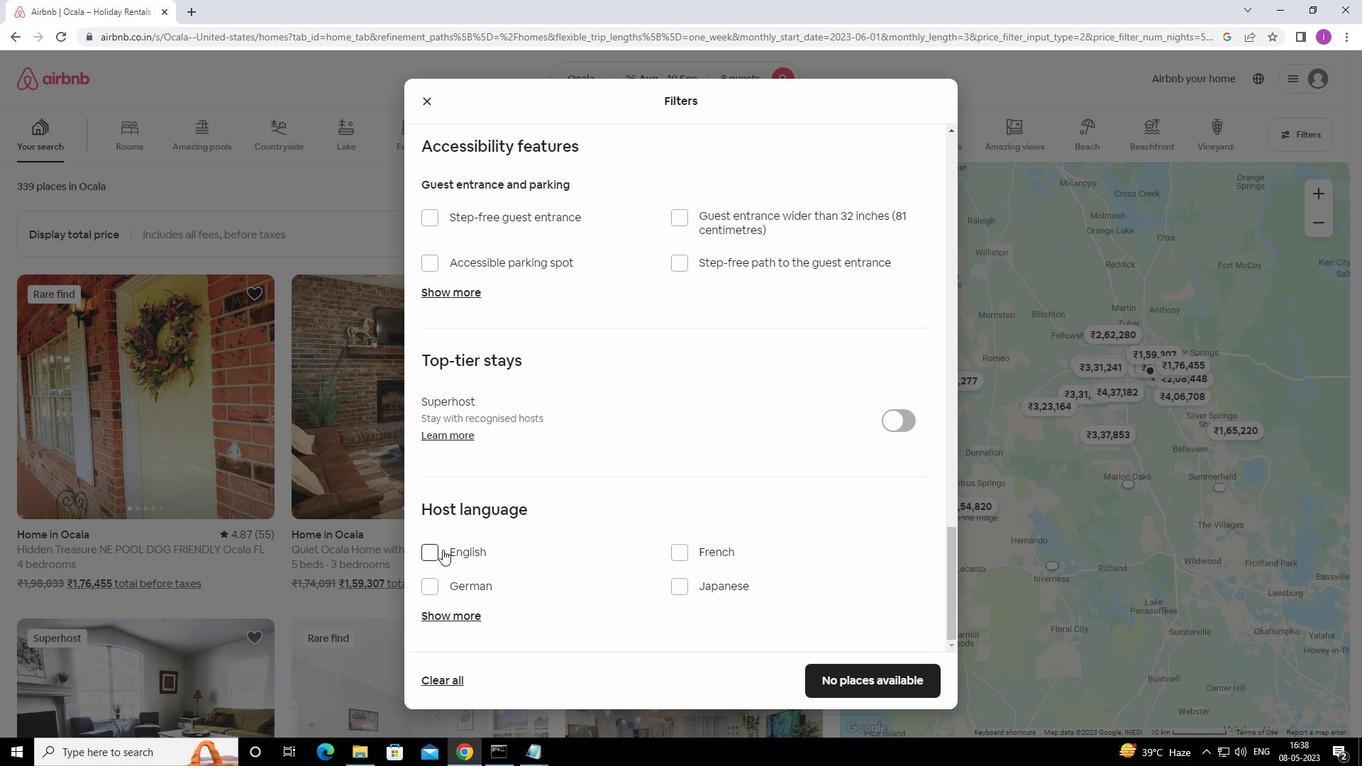 
Action: Mouse pressed left at (427, 551)
Screenshot: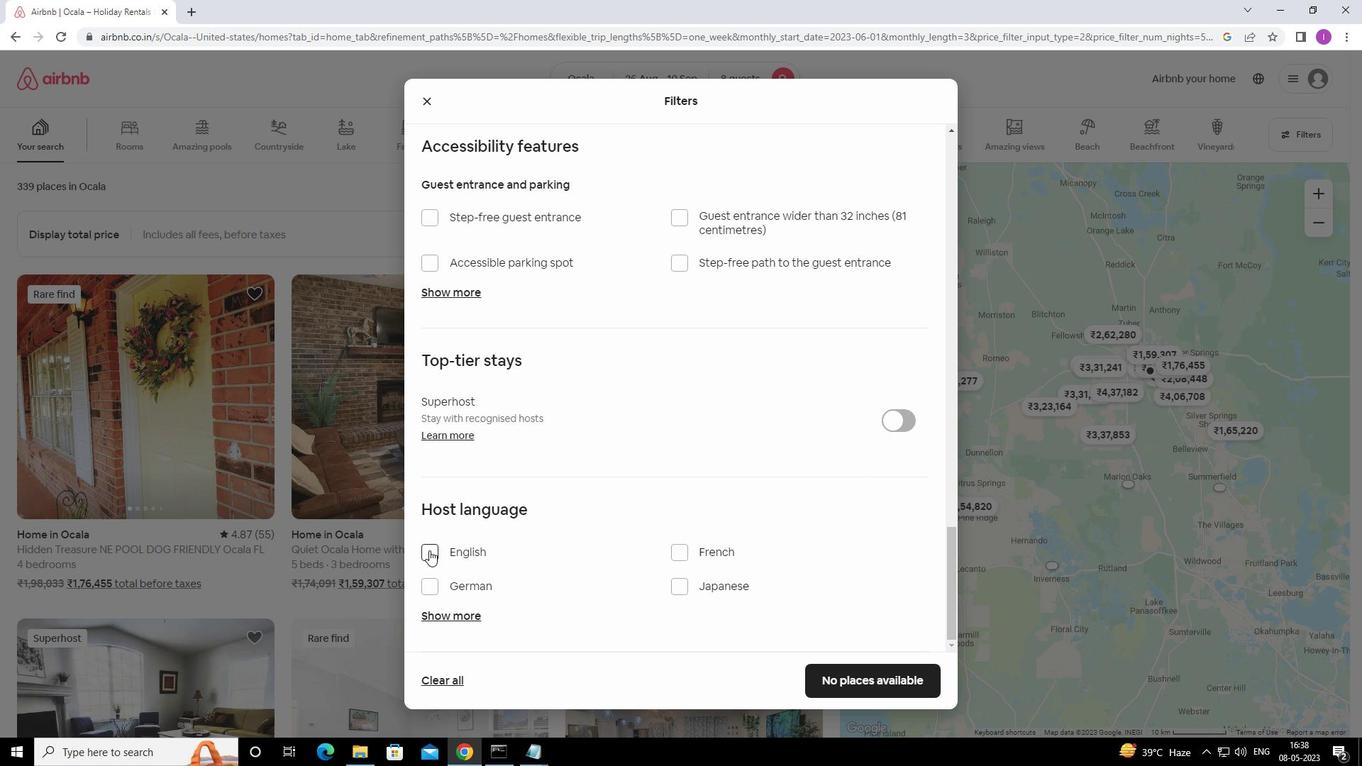 
Action: Mouse moved to (848, 673)
Screenshot: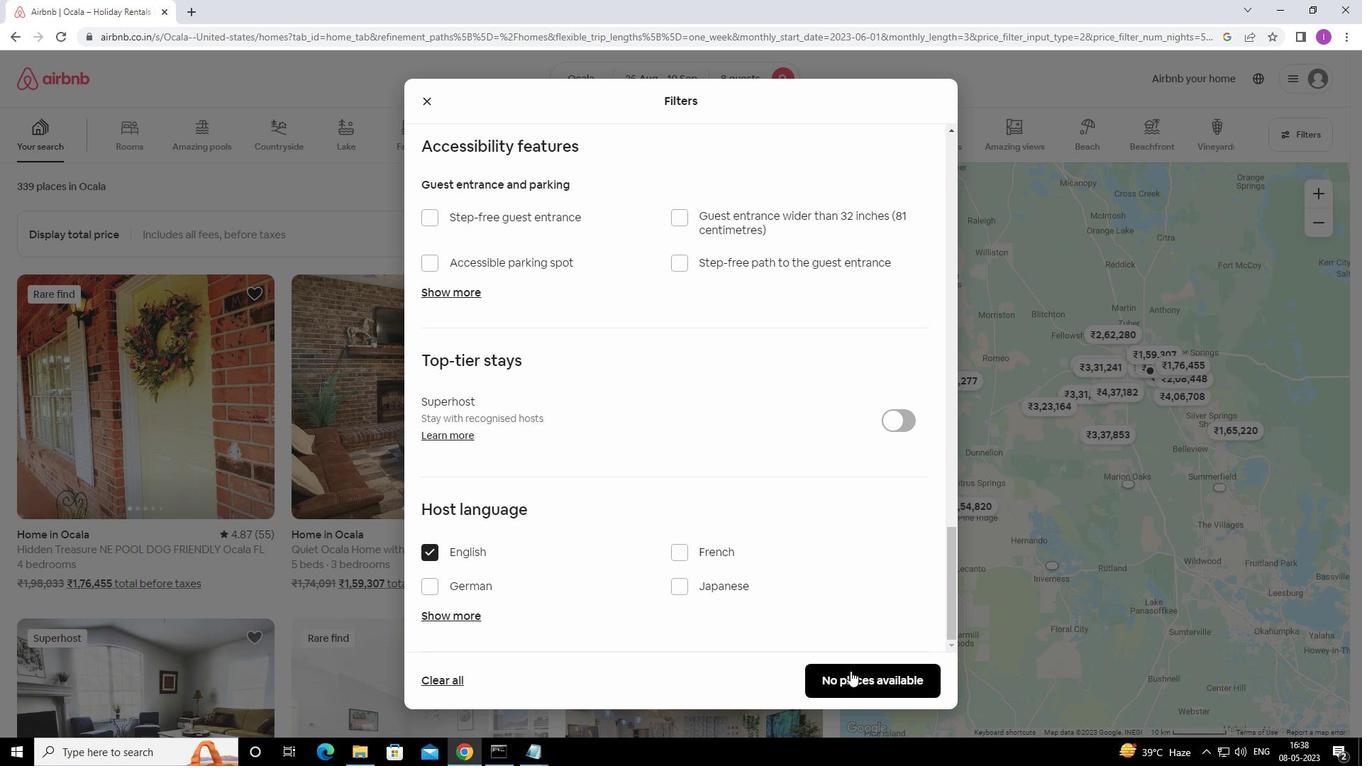 
Action: Mouse pressed left at (848, 673)
Screenshot: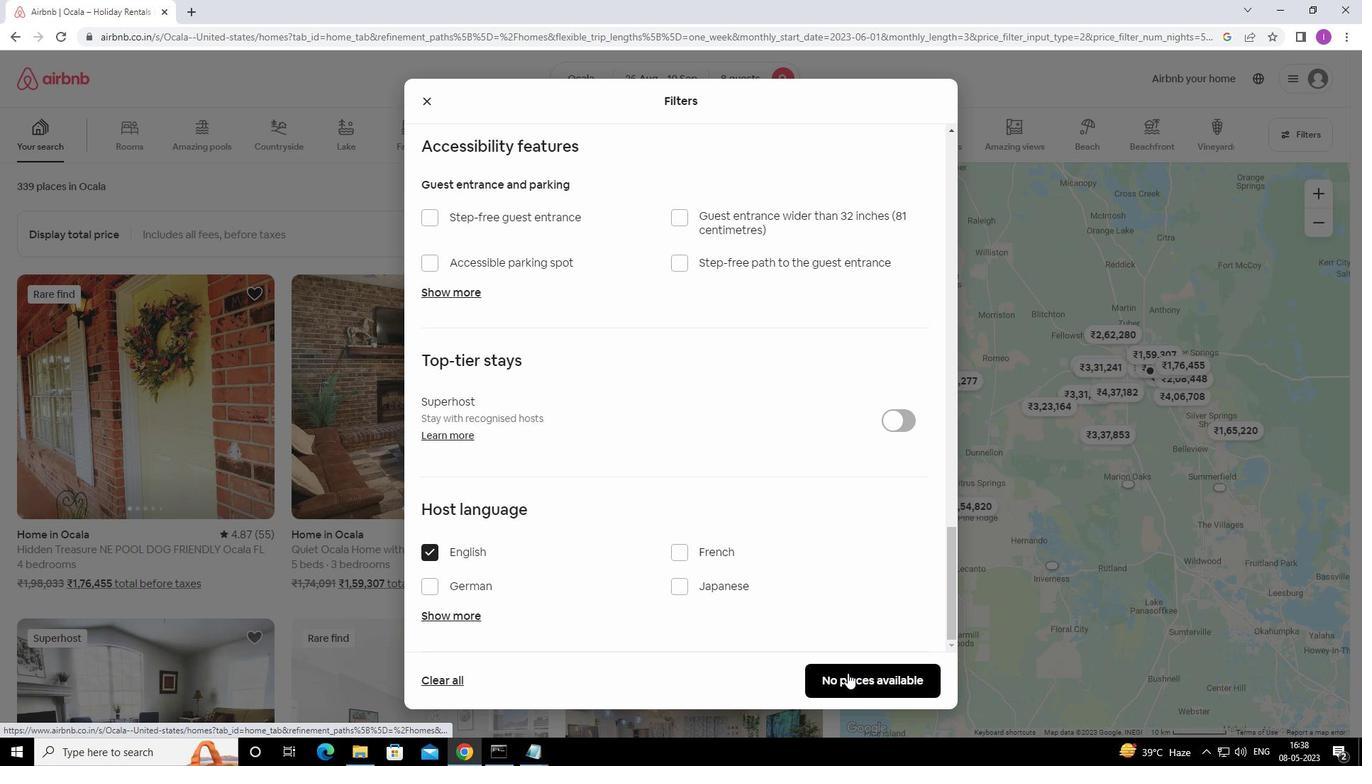 
Action: Mouse moved to (744, 557)
Screenshot: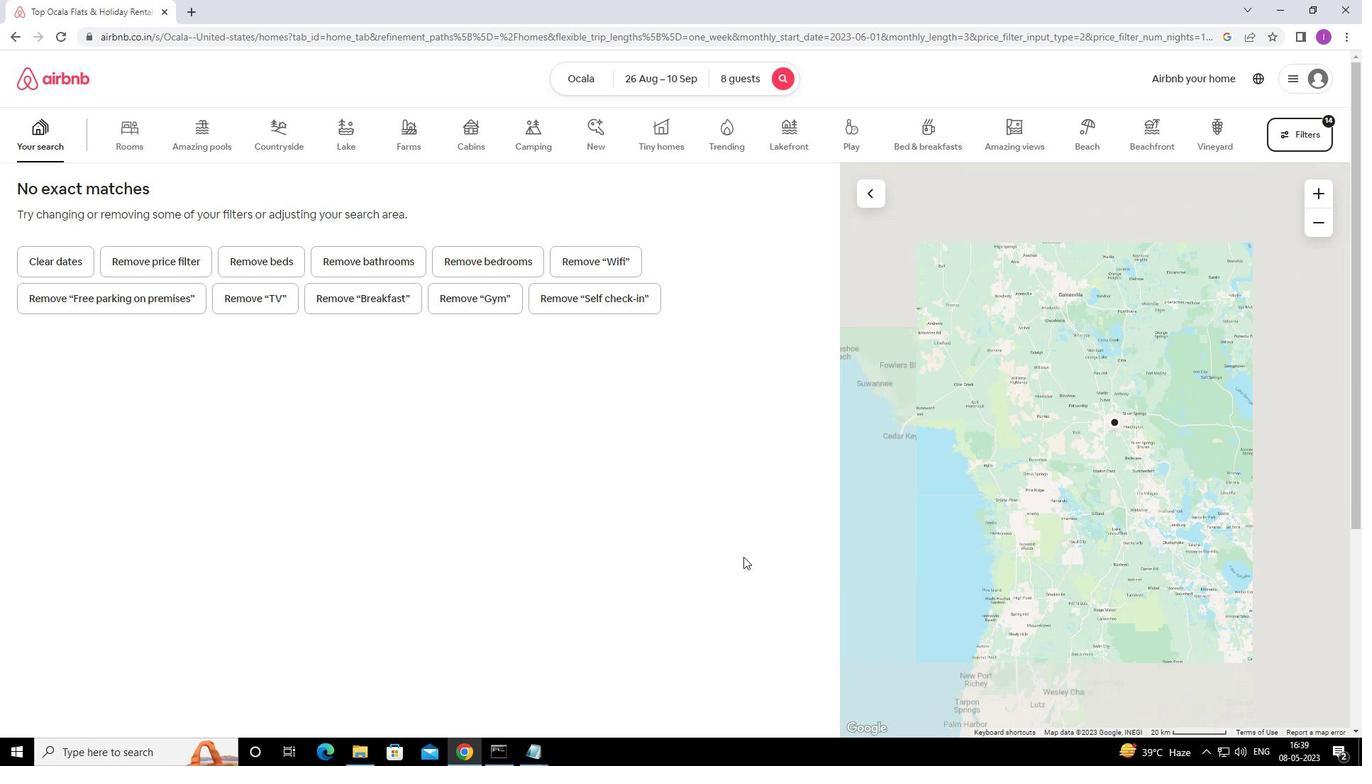 
